 Task: Set up an automation rule in Jira to send email reminders when a task is near its due date.
Action: Mouse moved to (593, 164)
Screenshot: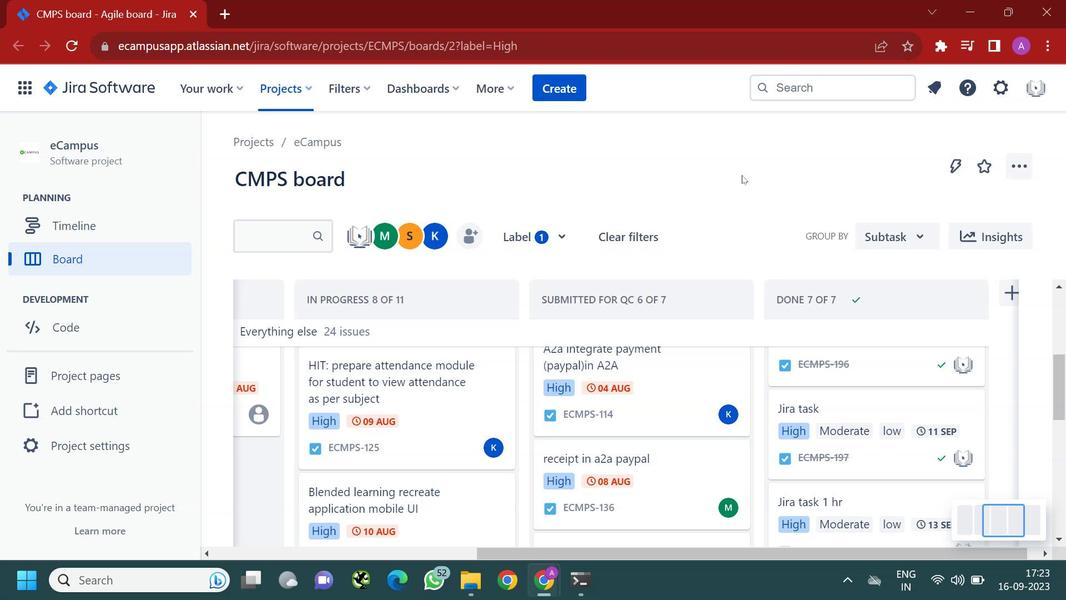 
Action: Mouse pressed left at (593, 164)
Screenshot: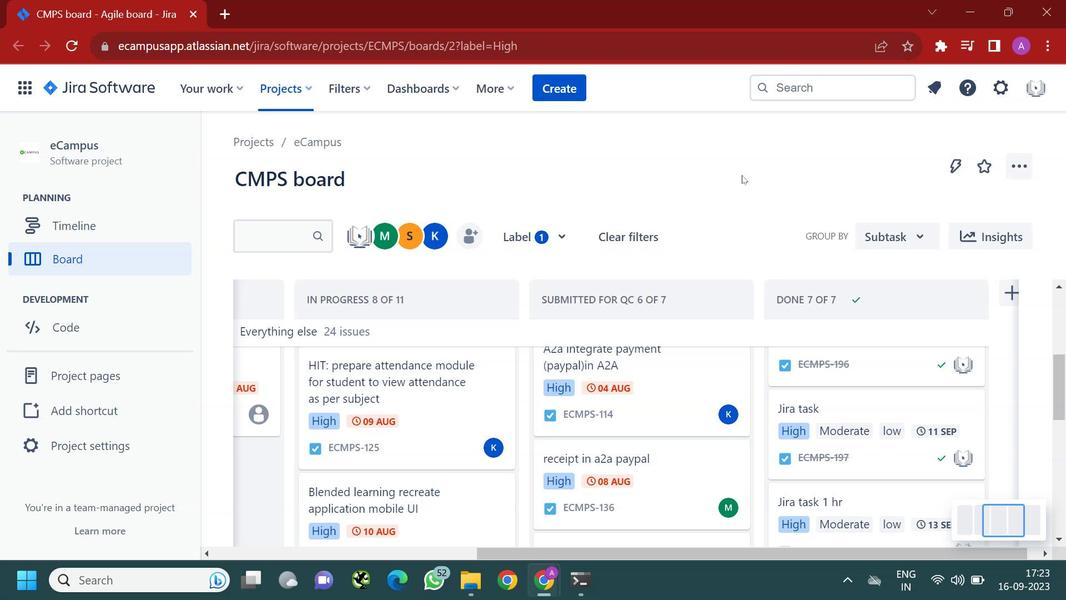 
Action: Mouse moved to (871, 53)
Screenshot: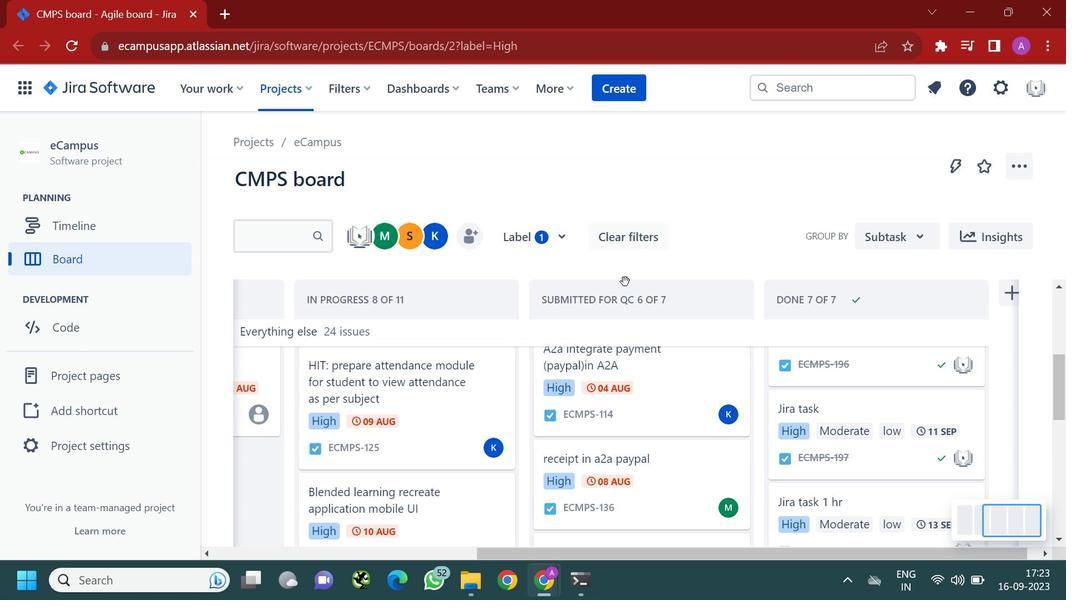 
Action: Mouse pressed left at (871, 53)
Screenshot: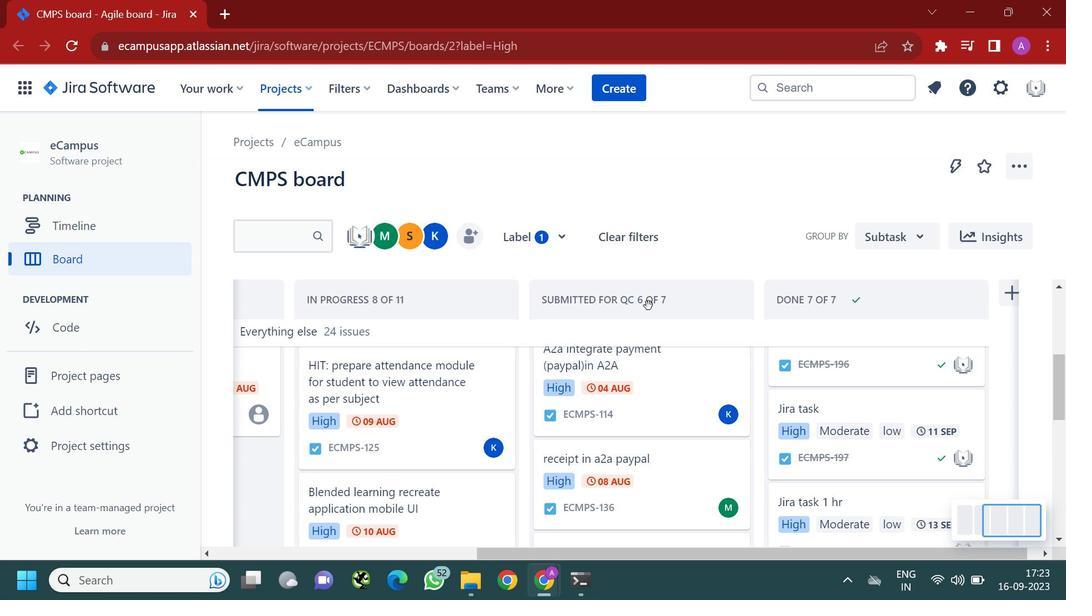 
Action: Mouse moved to (697, 169)
Screenshot: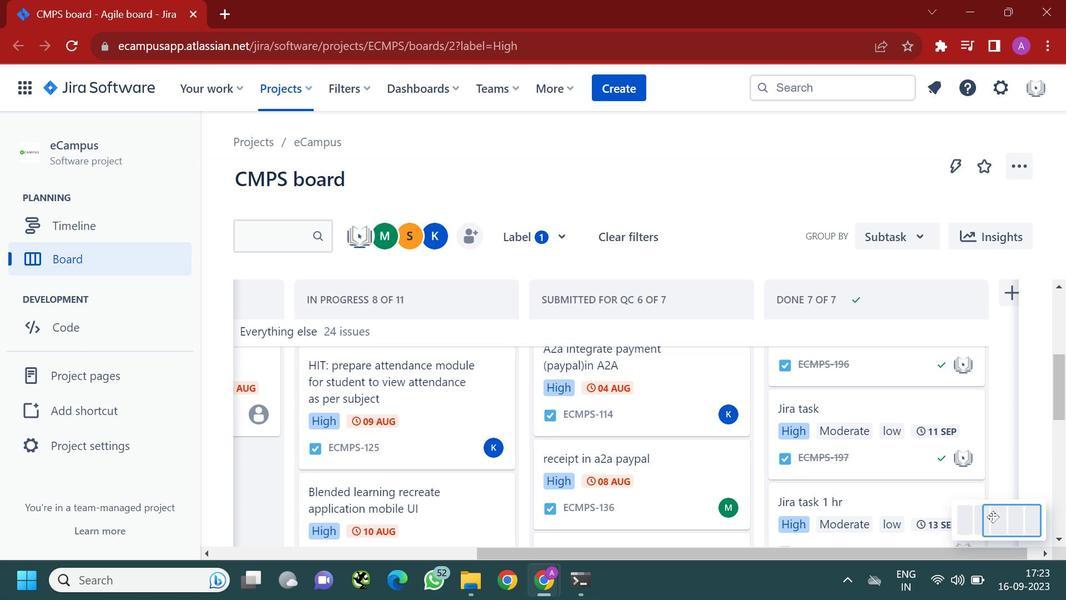 
Action: Mouse pressed left at (697, 169)
Screenshot: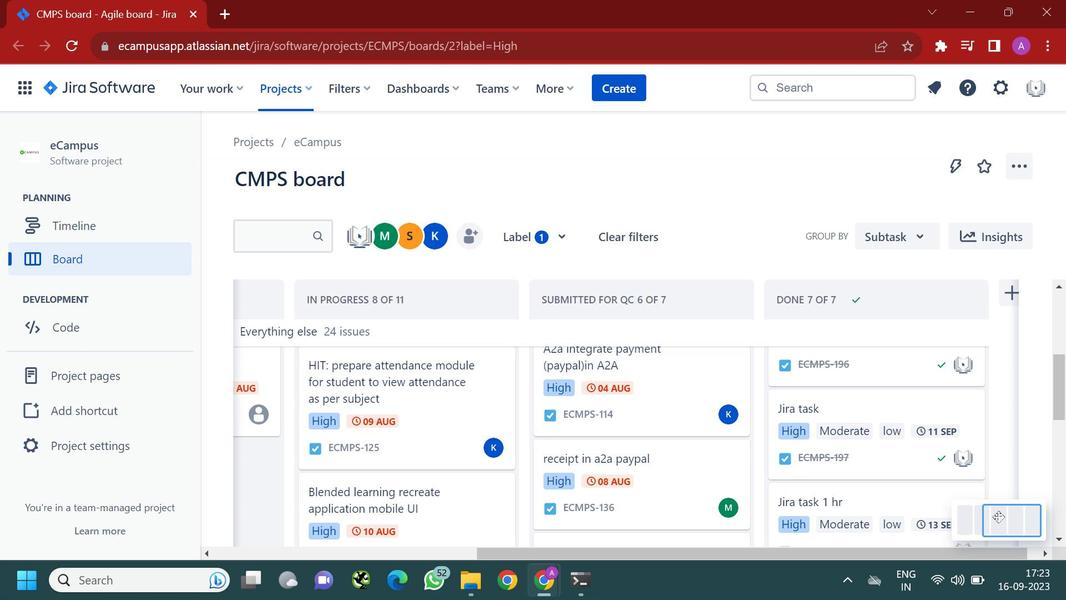 
Action: Mouse moved to (1003, 514)
Screenshot: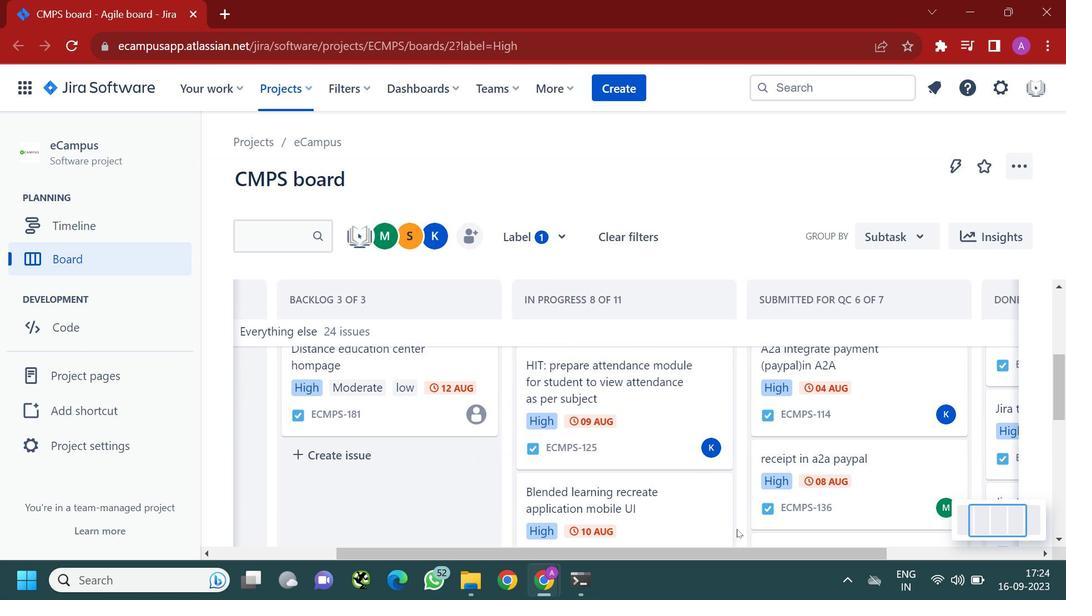 
Action: Mouse pressed left at (1003, 514)
Screenshot: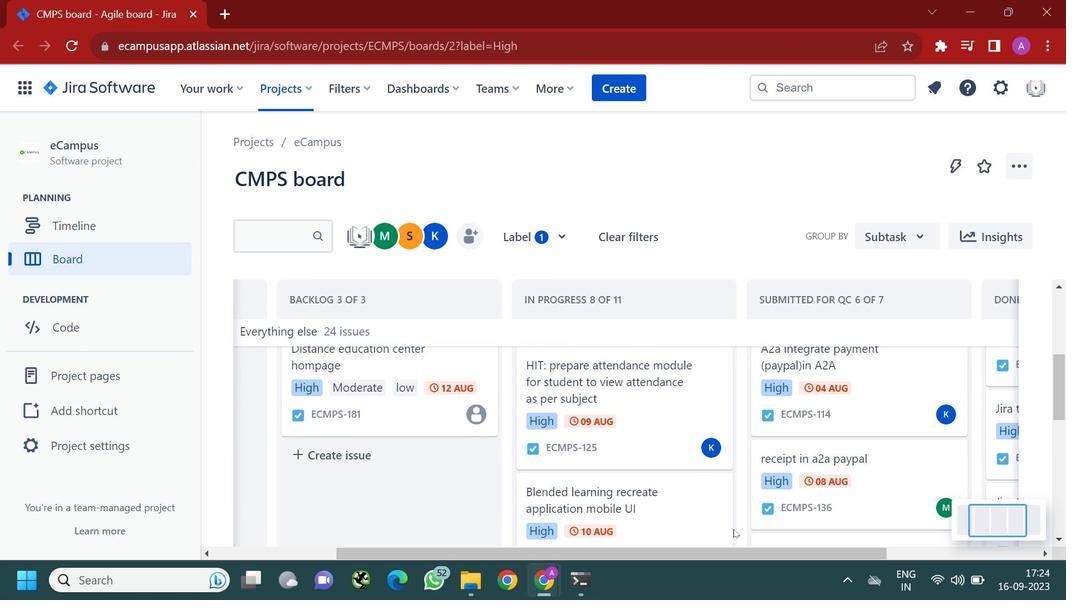 
Action: Mouse moved to (713, 549)
Screenshot: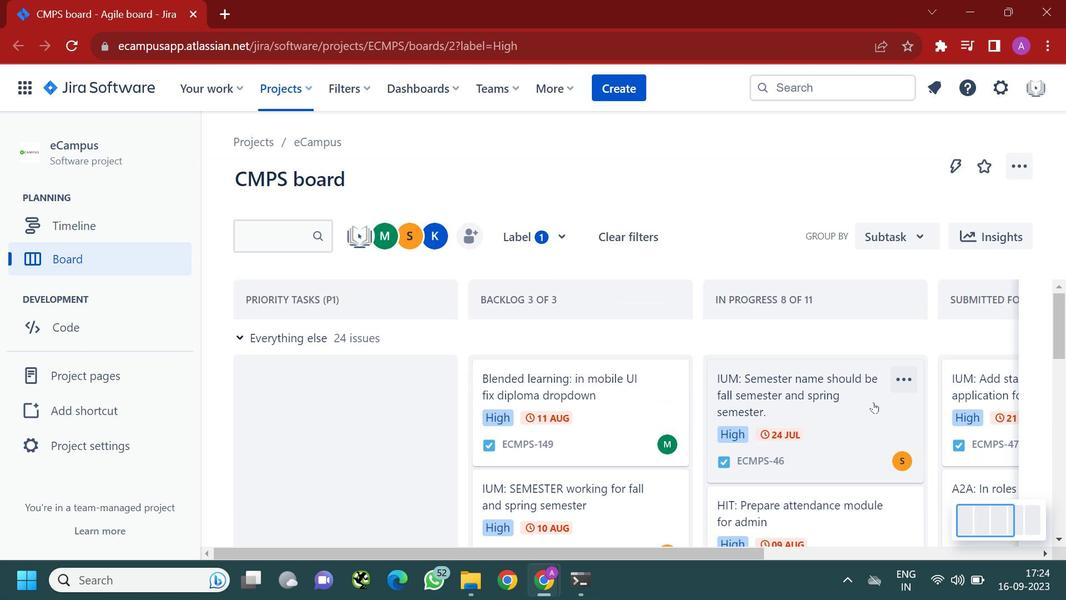 
Action: Mouse pressed left at (713, 549)
Screenshot: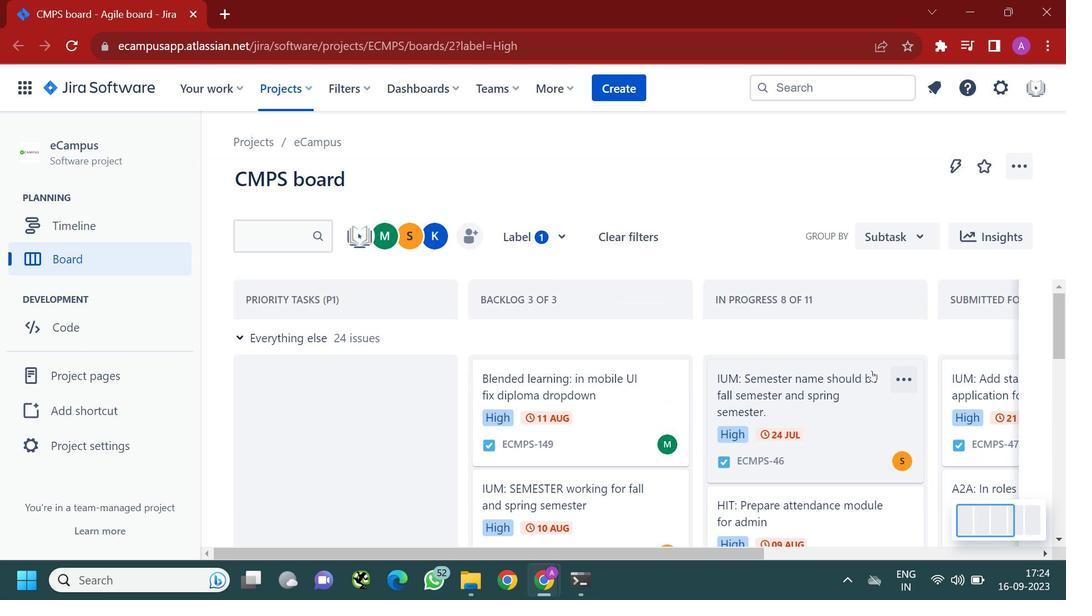 
Action: Mouse moved to (868, 446)
Screenshot: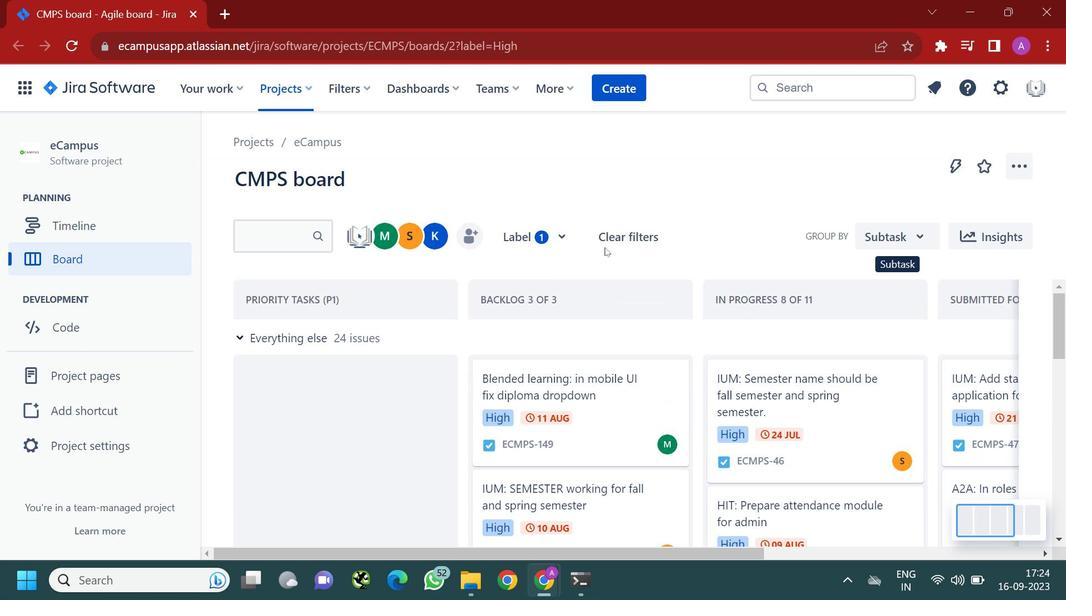 
Action: Mouse scrolled (868, 446) with delta (0, 0)
Screenshot: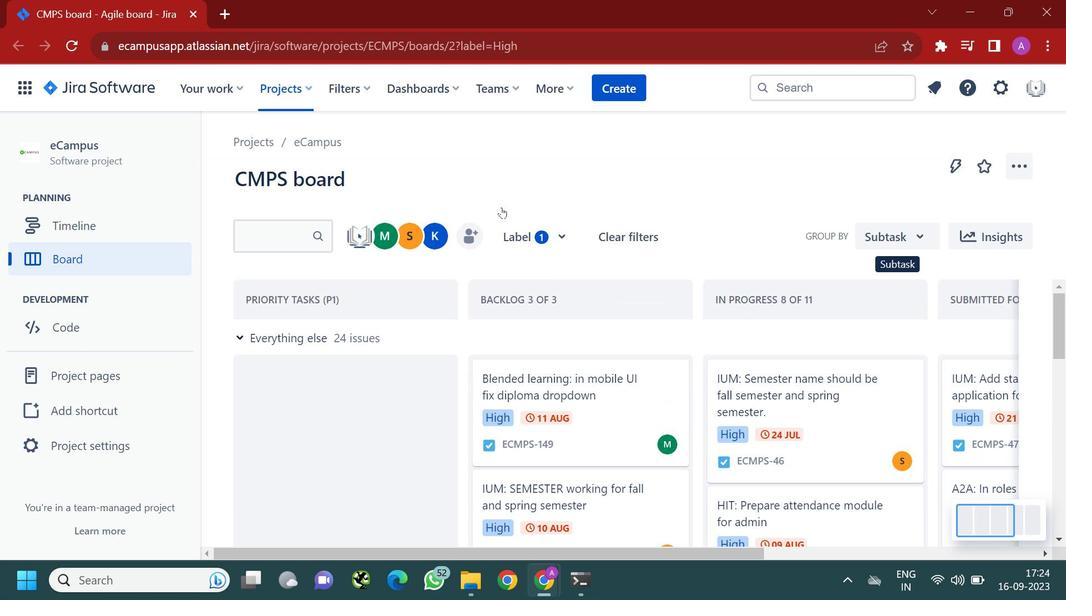 
Action: Mouse scrolled (868, 446) with delta (0, 0)
Screenshot: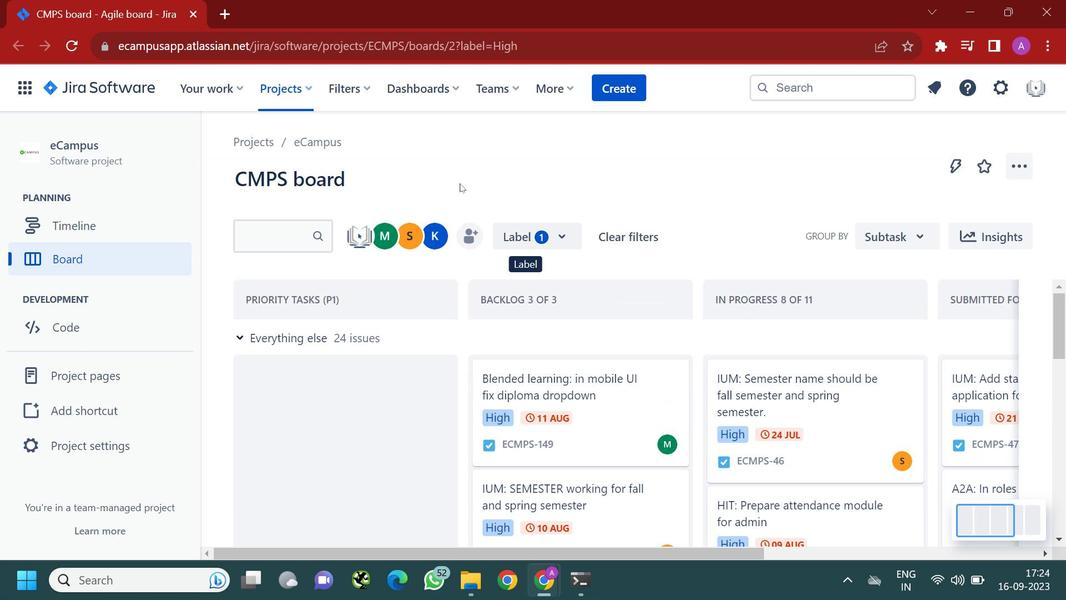 
Action: Mouse scrolled (868, 446) with delta (0, 0)
Screenshot: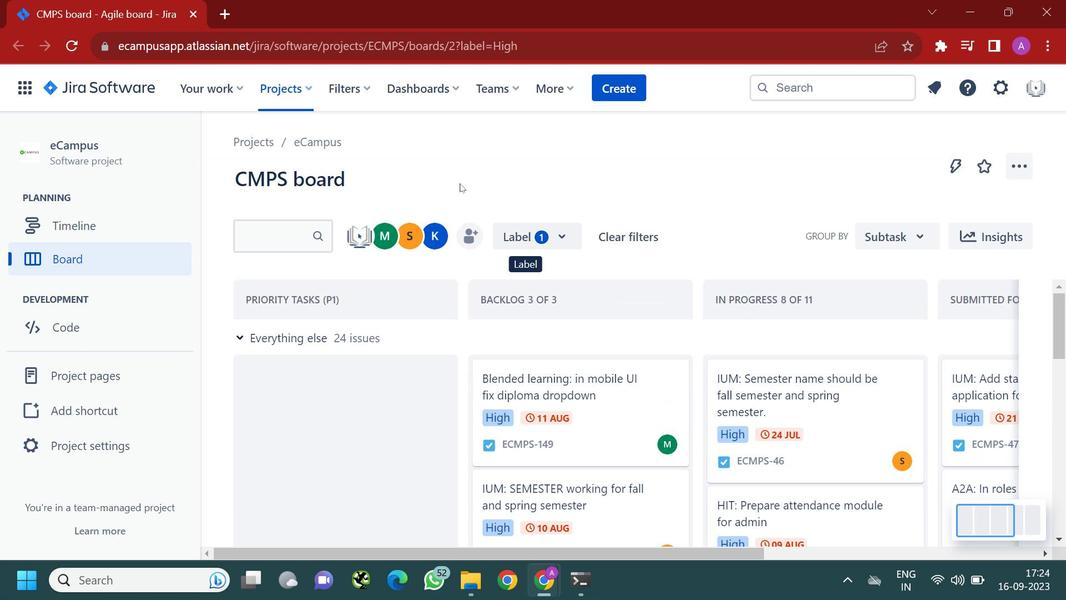 
Action: Mouse moved to (874, 393)
Screenshot: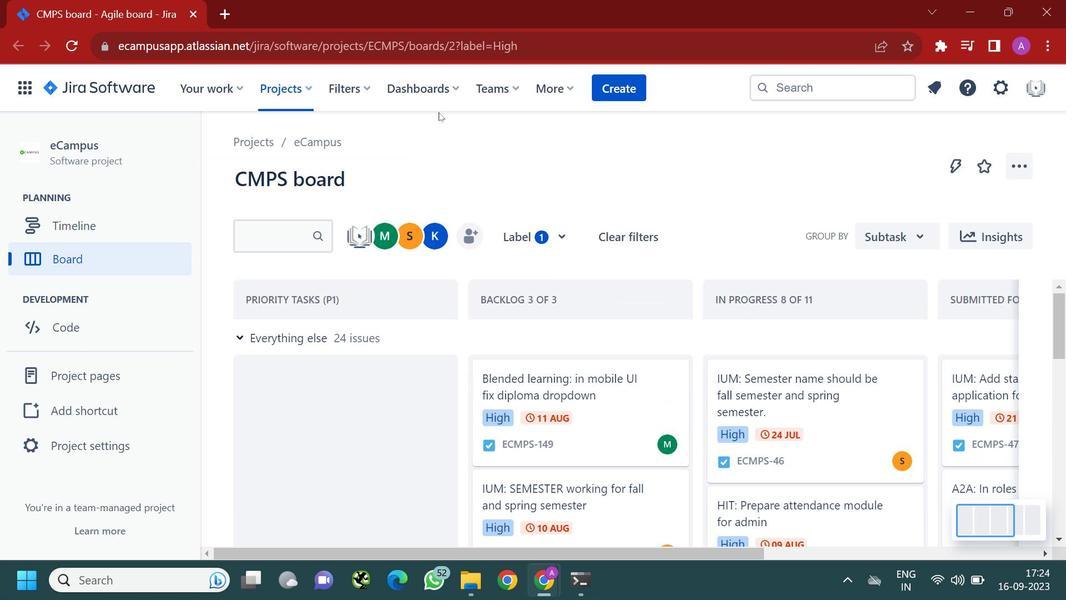 
Action: Mouse scrolled (874, 394) with delta (0, 0)
Screenshot: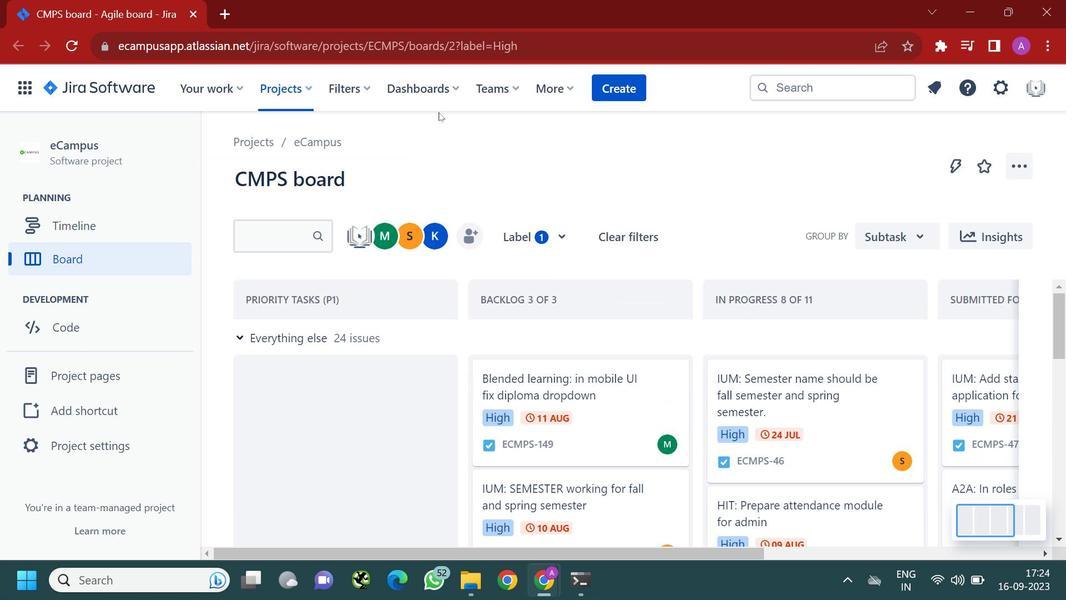 
Action: Mouse moved to (872, 386)
Screenshot: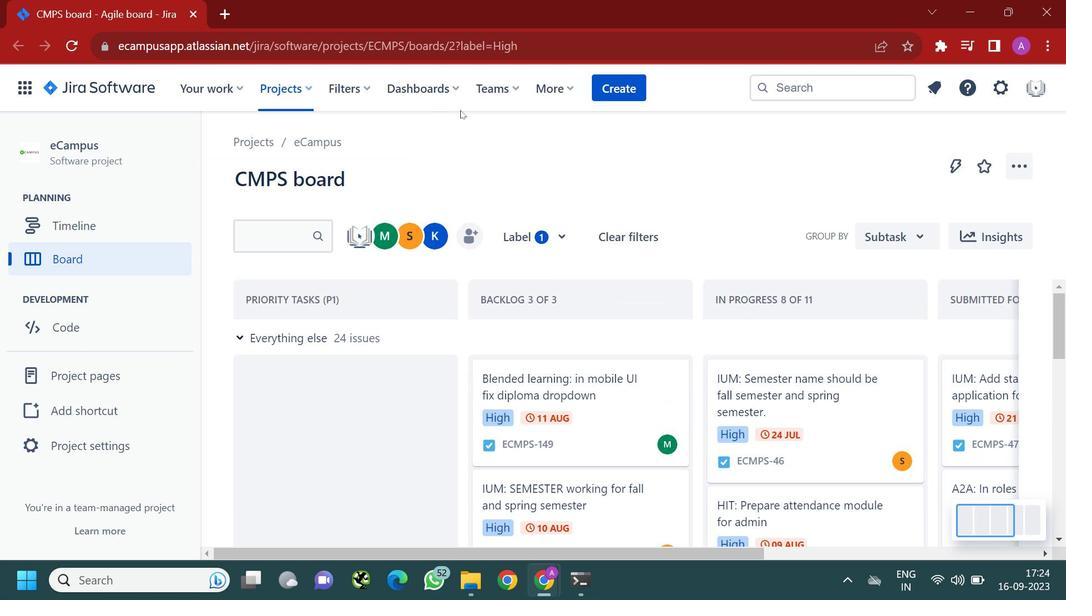 
Action: Mouse scrolled (872, 387) with delta (0, 0)
Screenshot: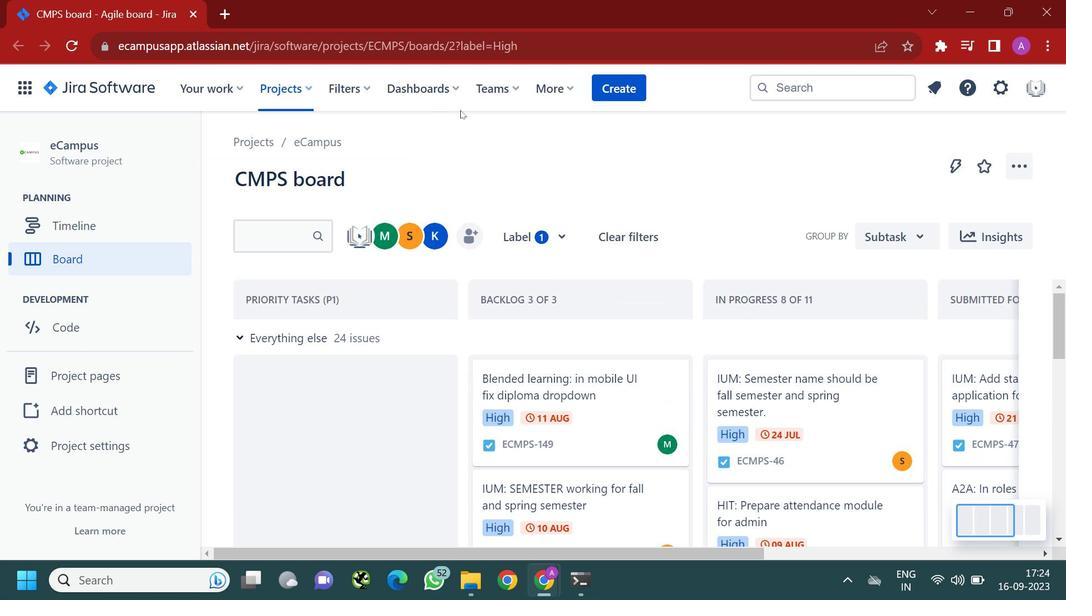 
Action: Mouse moved to (626, 89)
Screenshot: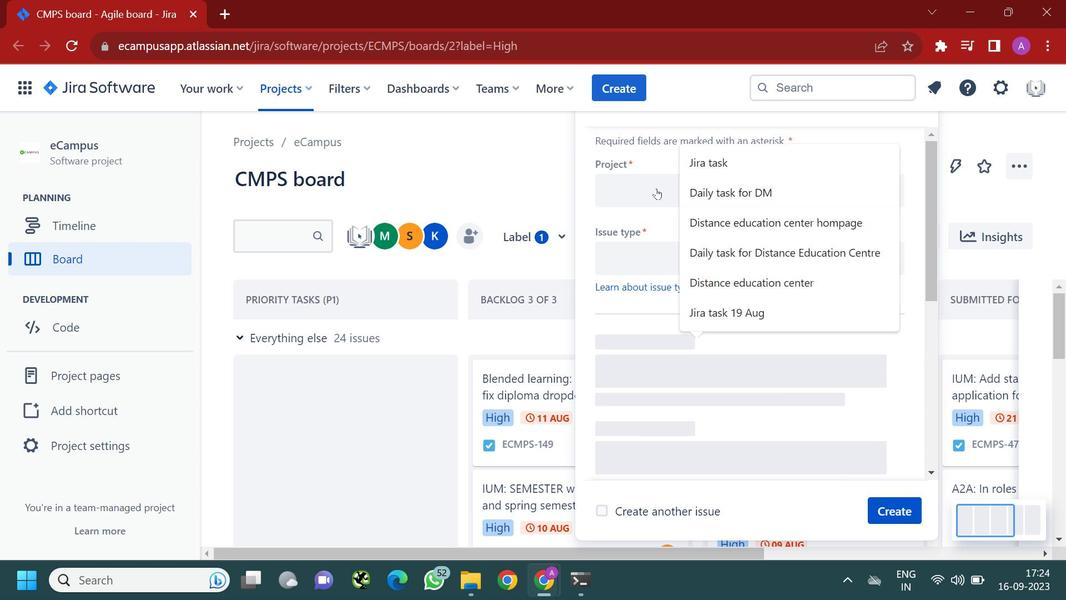 
Action: Mouse pressed left at (626, 89)
Screenshot: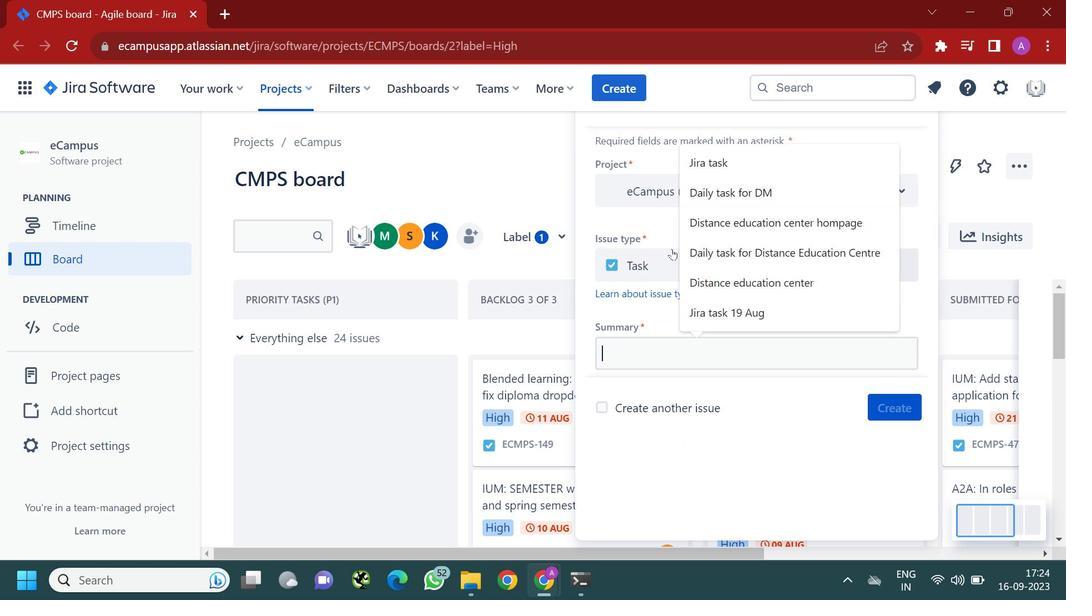 
Action: Mouse moved to (715, 168)
Screenshot: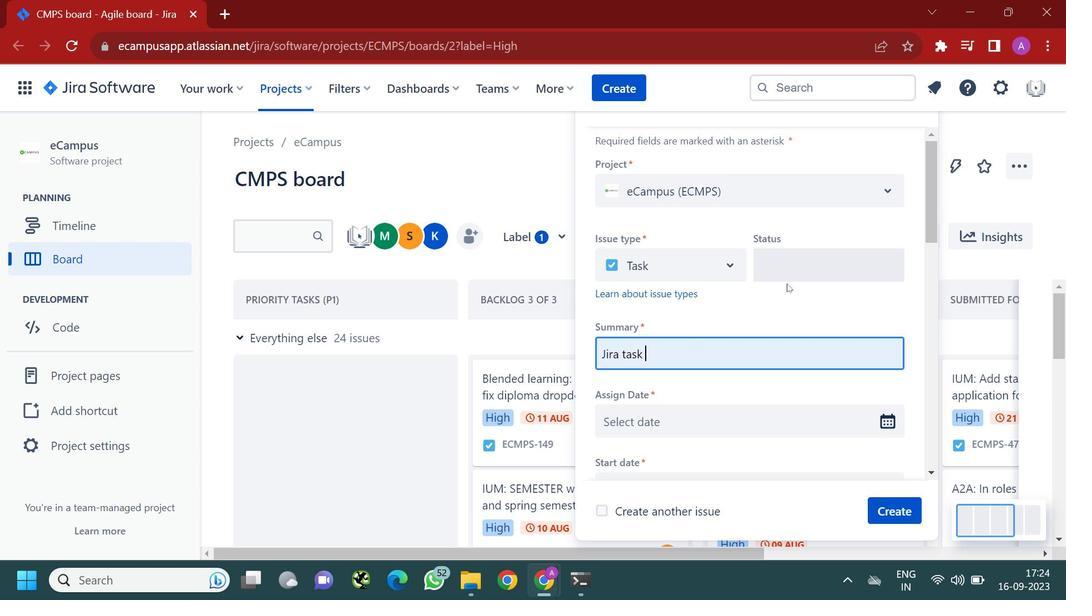 
Action: Mouse pressed left at (715, 168)
Screenshot: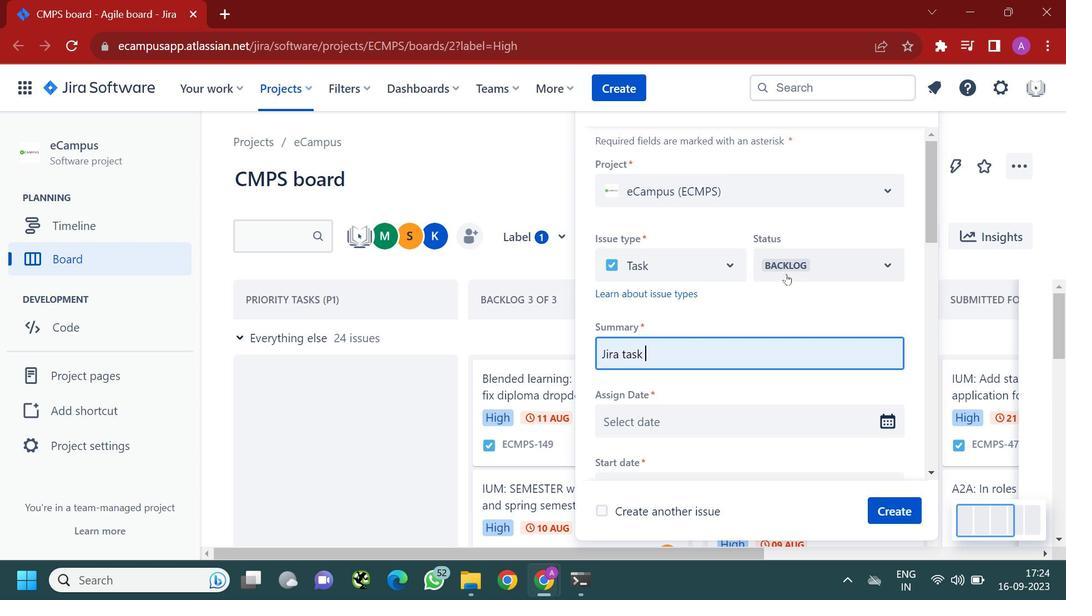 
Action: Mouse moved to (781, 266)
Screenshot: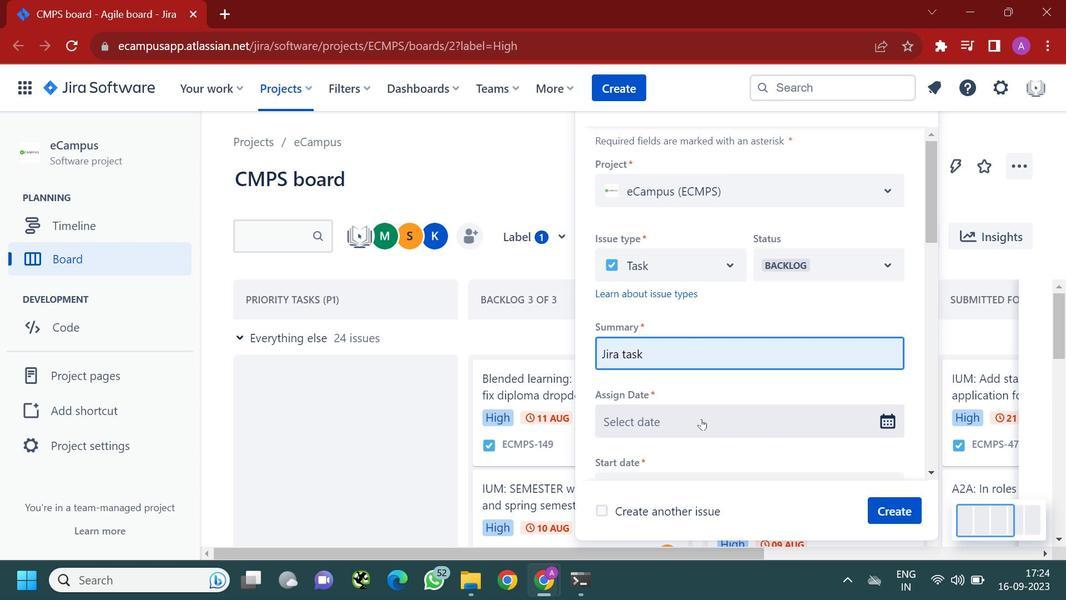 
Action: Mouse scrolled (781, 266) with delta (0, 0)
Screenshot: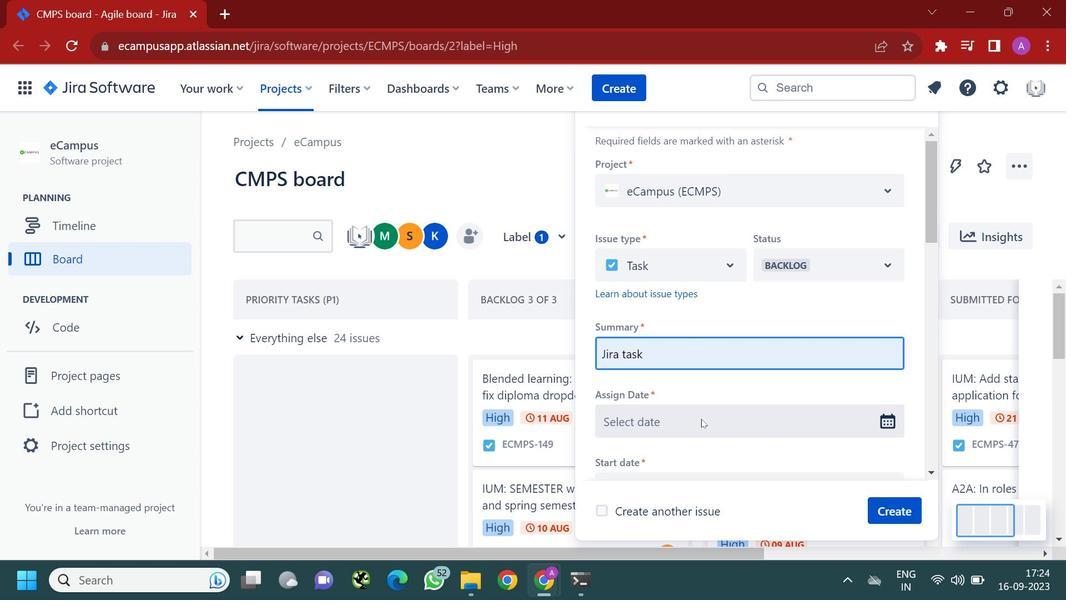 
Action: Mouse scrolled (781, 266) with delta (0, 0)
Screenshot: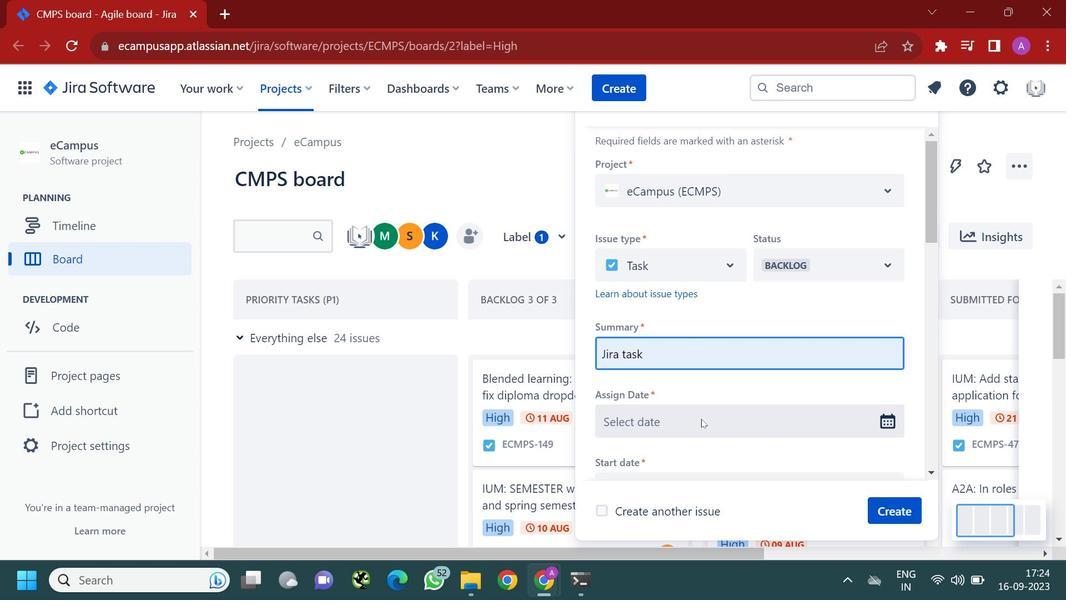 
Action: Mouse moved to (701, 418)
Screenshot: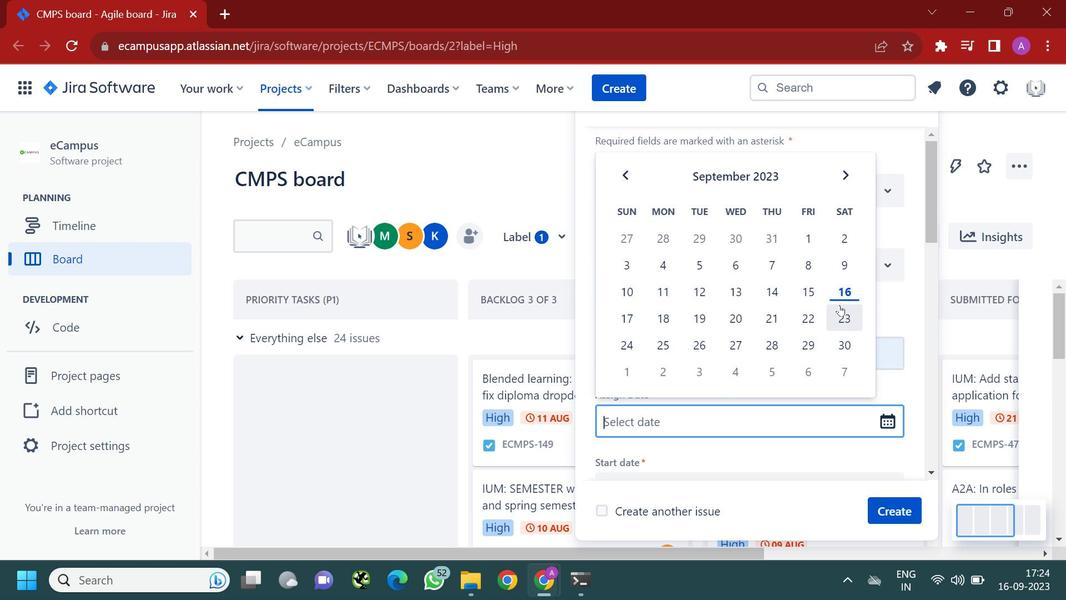 
Action: Mouse pressed left at (701, 418)
Screenshot: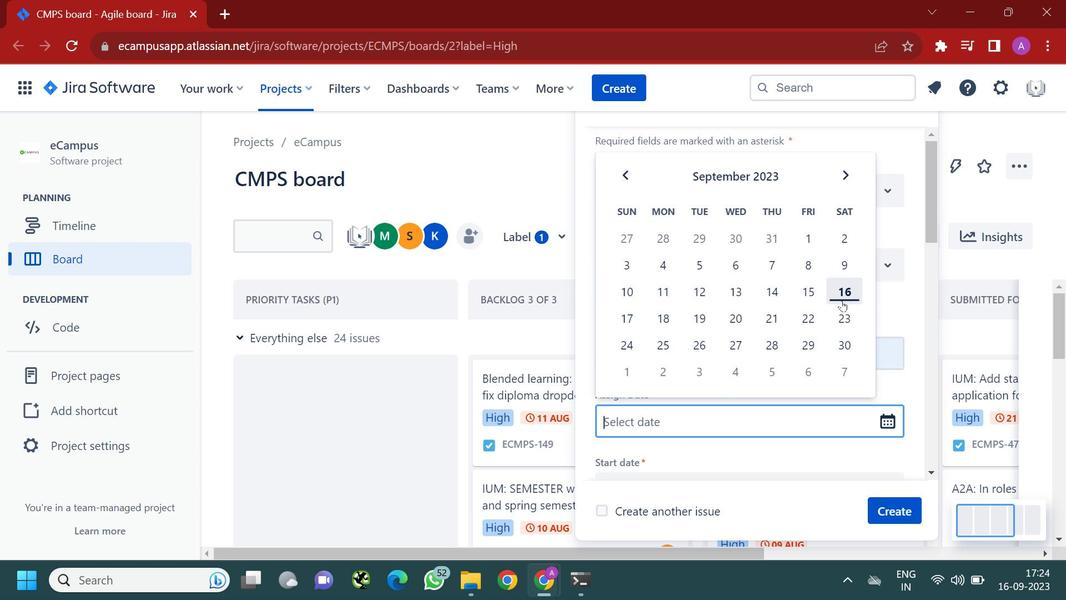 
Action: Mouse moved to (844, 298)
Screenshot: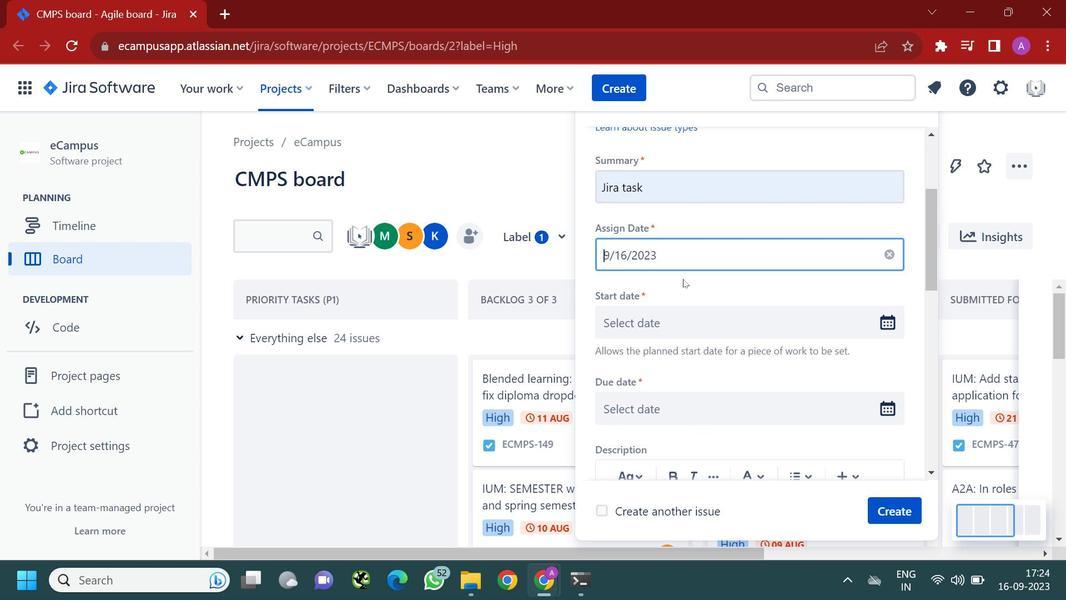 
Action: Mouse pressed left at (844, 298)
Screenshot: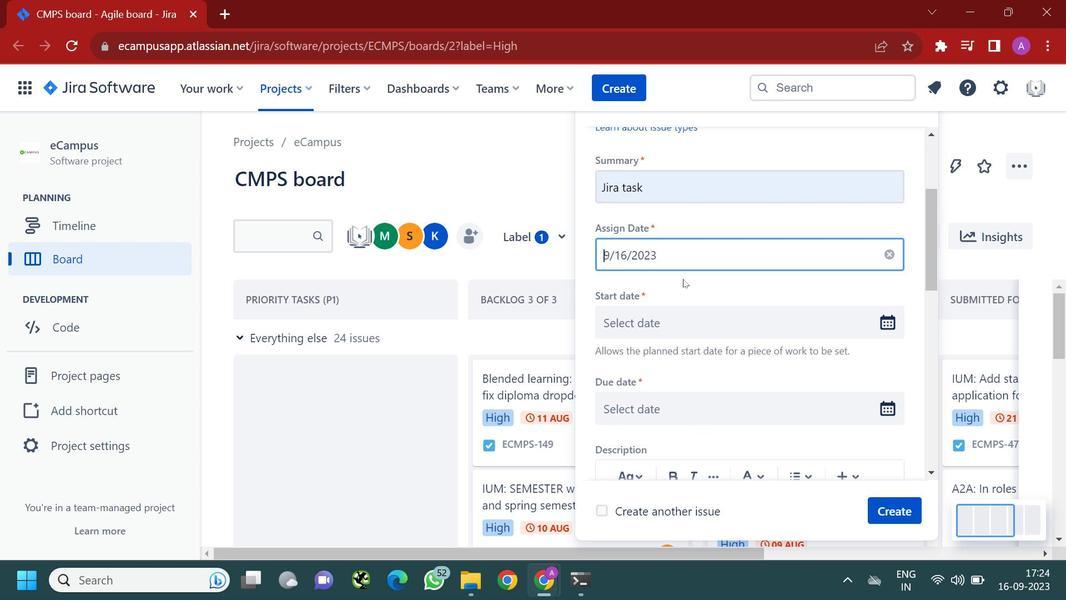
Action: Mouse moved to (683, 279)
Screenshot: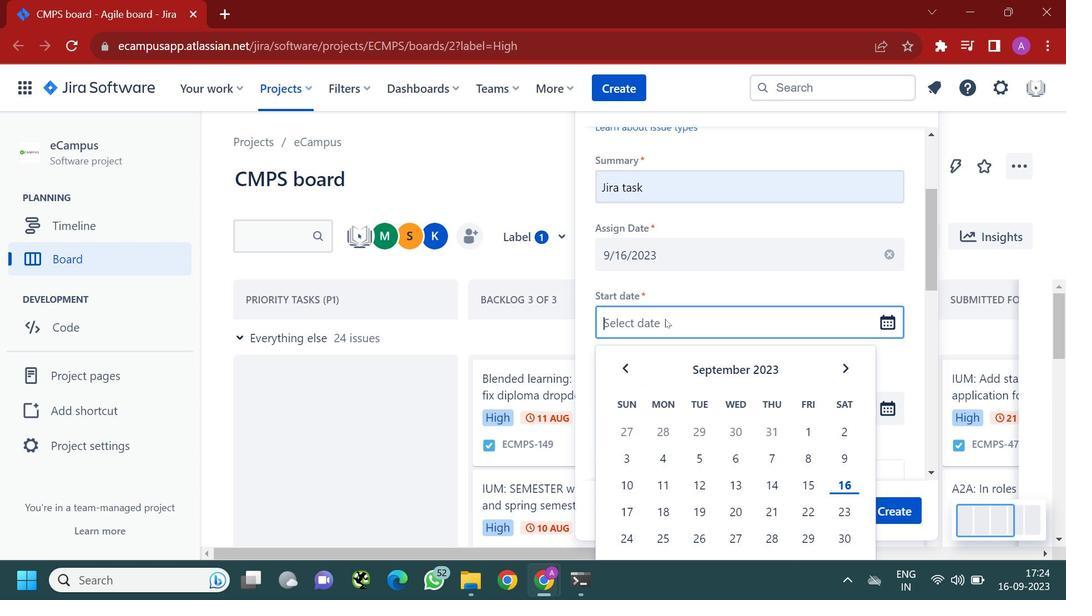 
Action: Mouse scrolled (683, 278) with delta (0, 0)
Screenshot: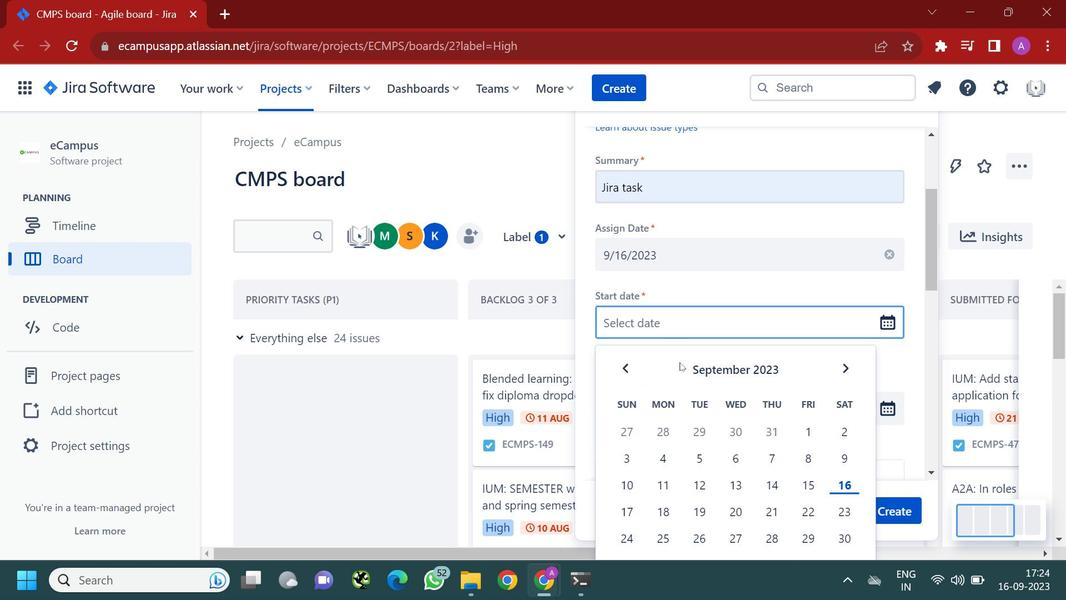 
Action: Mouse scrolled (683, 278) with delta (0, 0)
Screenshot: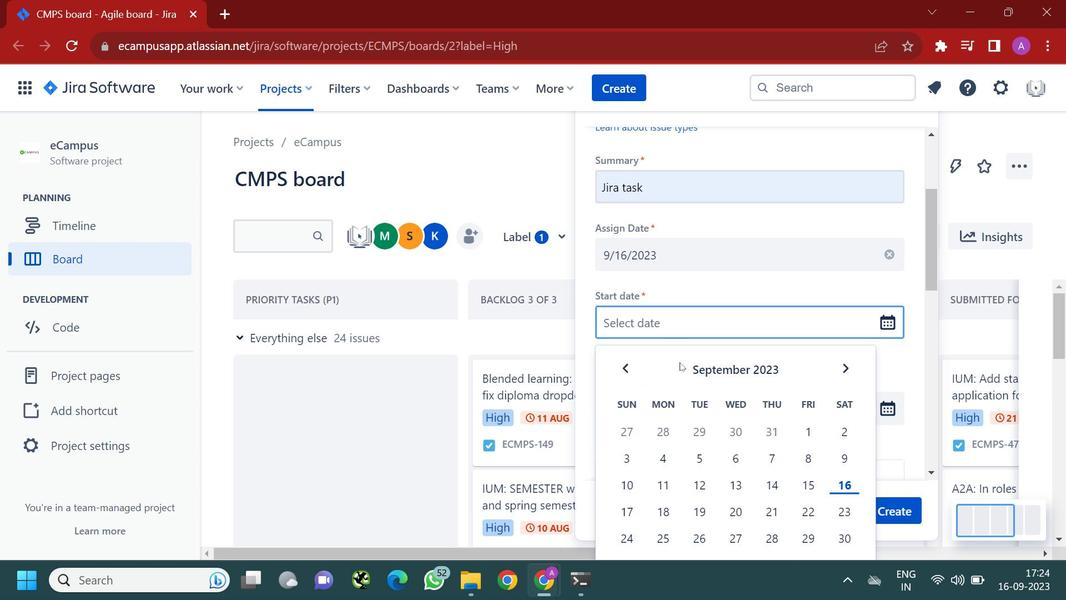 
Action: Mouse moved to (666, 318)
Screenshot: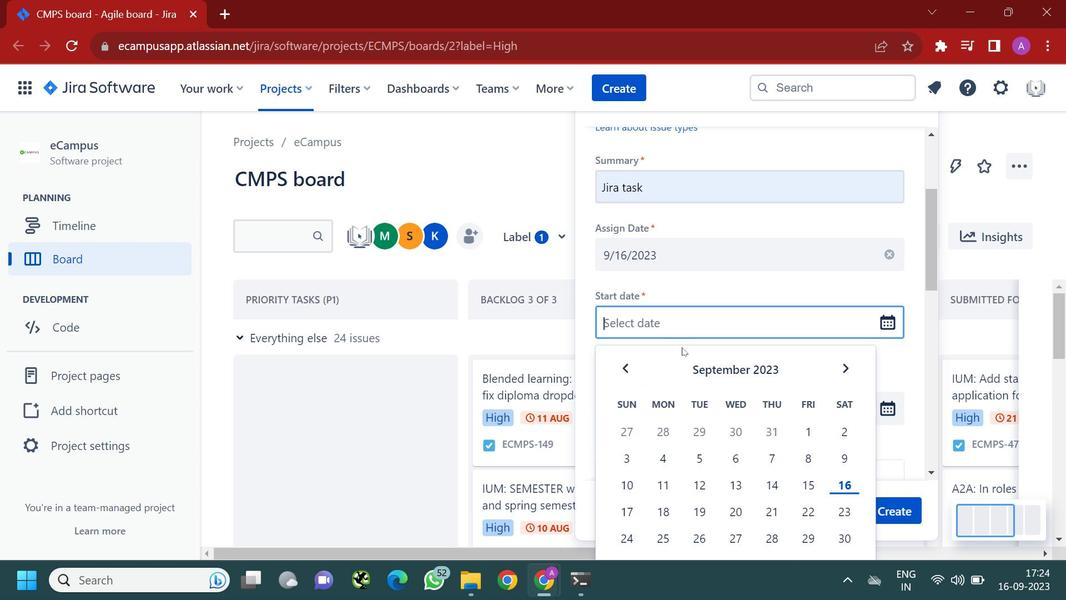 
Action: Mouse pressed left at (666, 318)
Screenshot: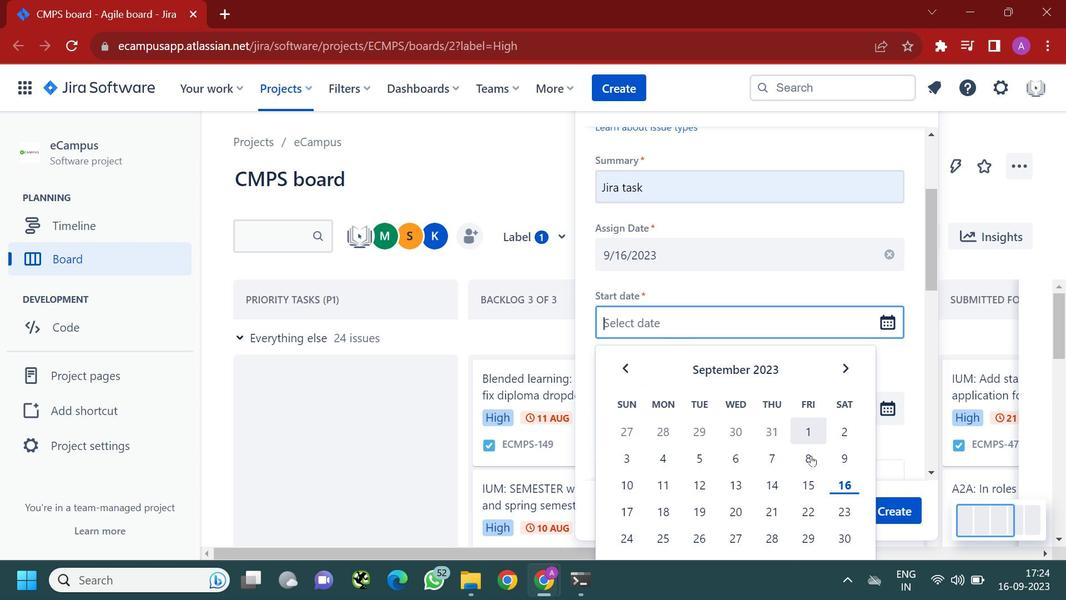 
Action: Mouse moved to (845, 486)
Screenshot: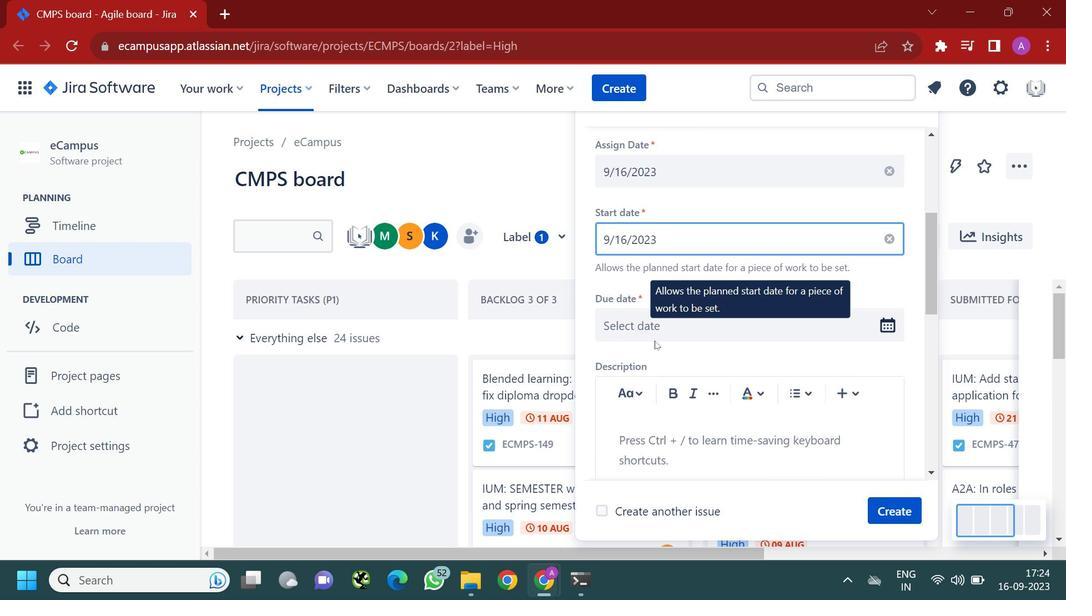 
Action: Mouse pressed left at (845, 486)
Screenshot: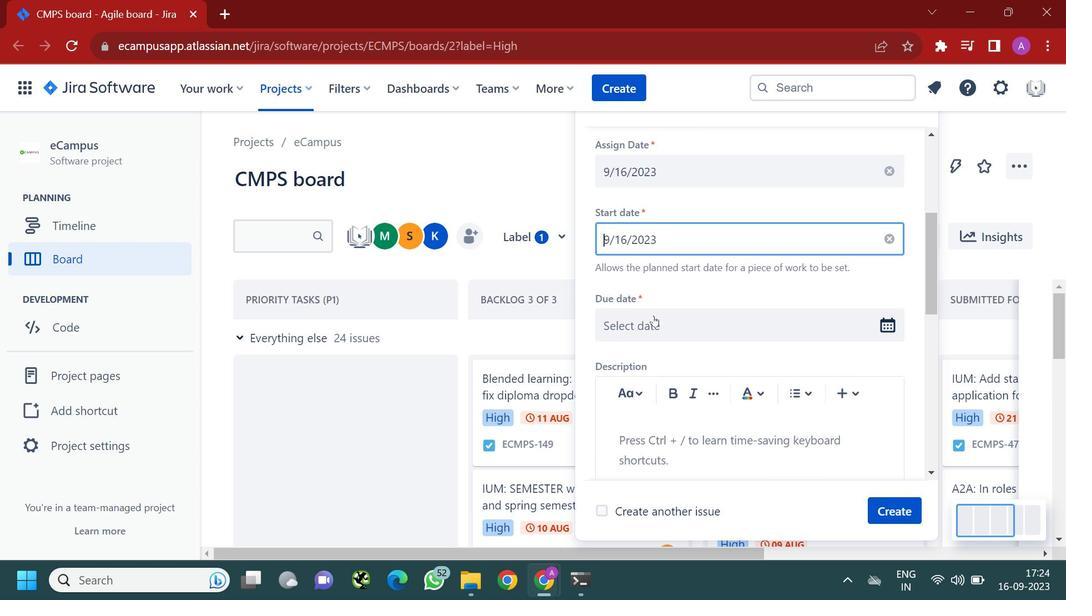 
Action: Mouse moved to (654, 362)
Screenshot: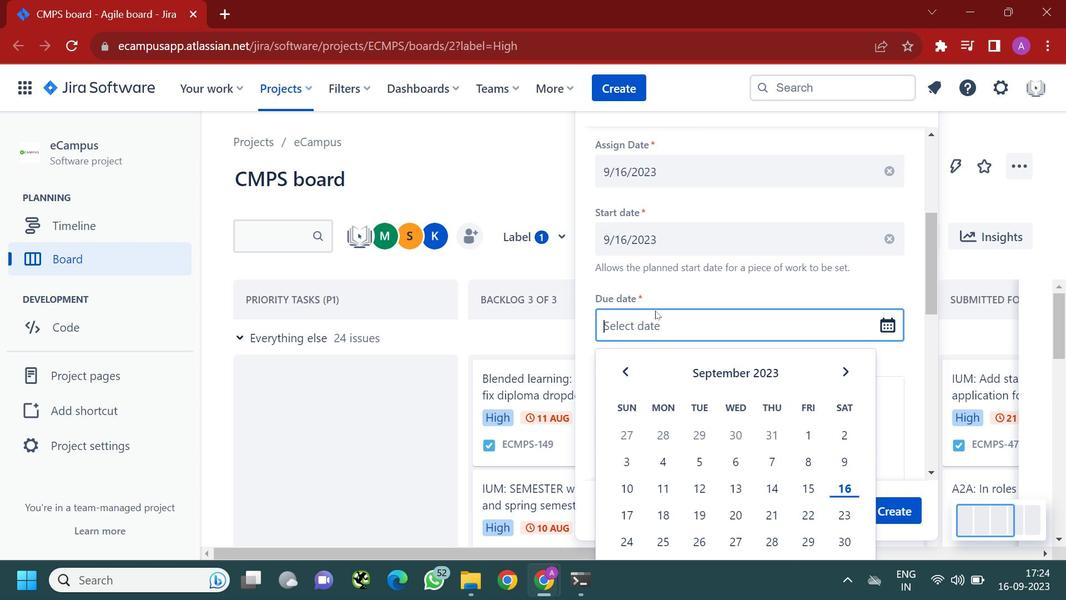 
Action: Mouse scrolled (654, 362) with delta (0, 0)
Screenshot: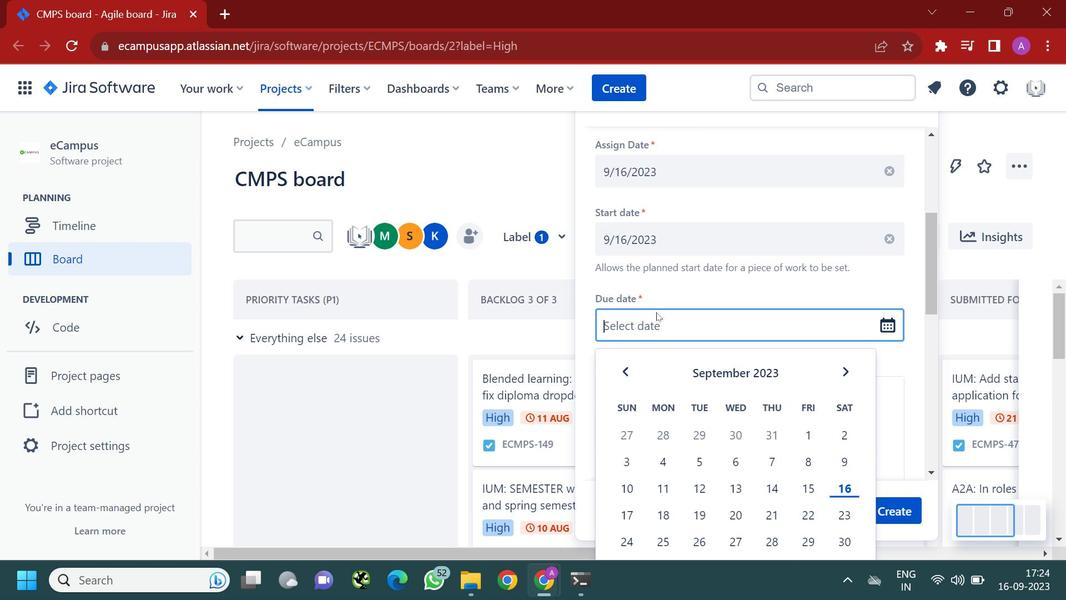 
Action: Mouse moved to (655, 310)
Screenshot: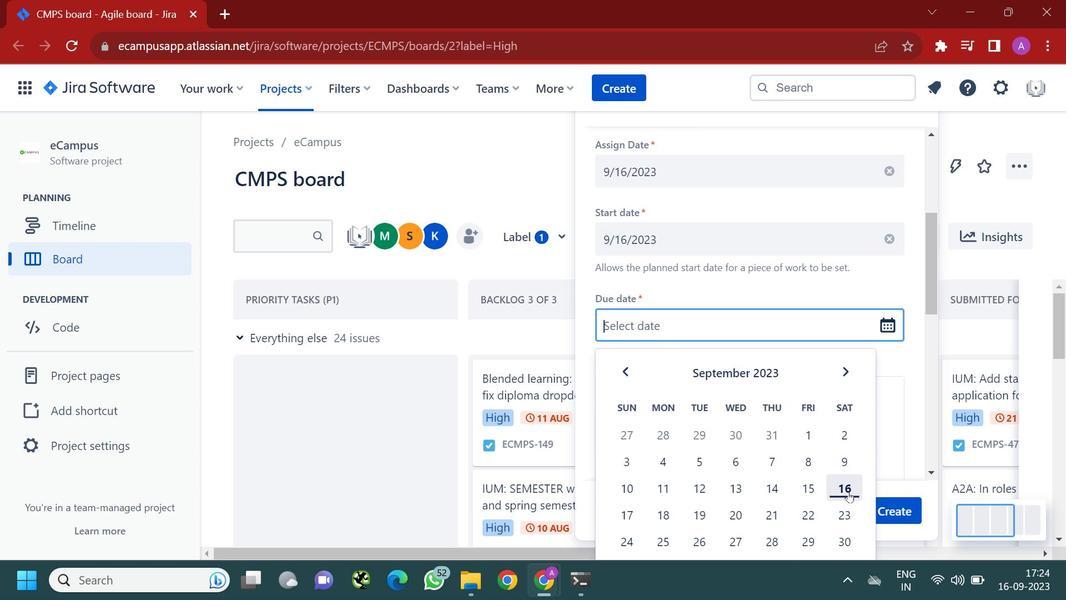 
Action: Mouse pressed left at (655, 310)
Screenshot: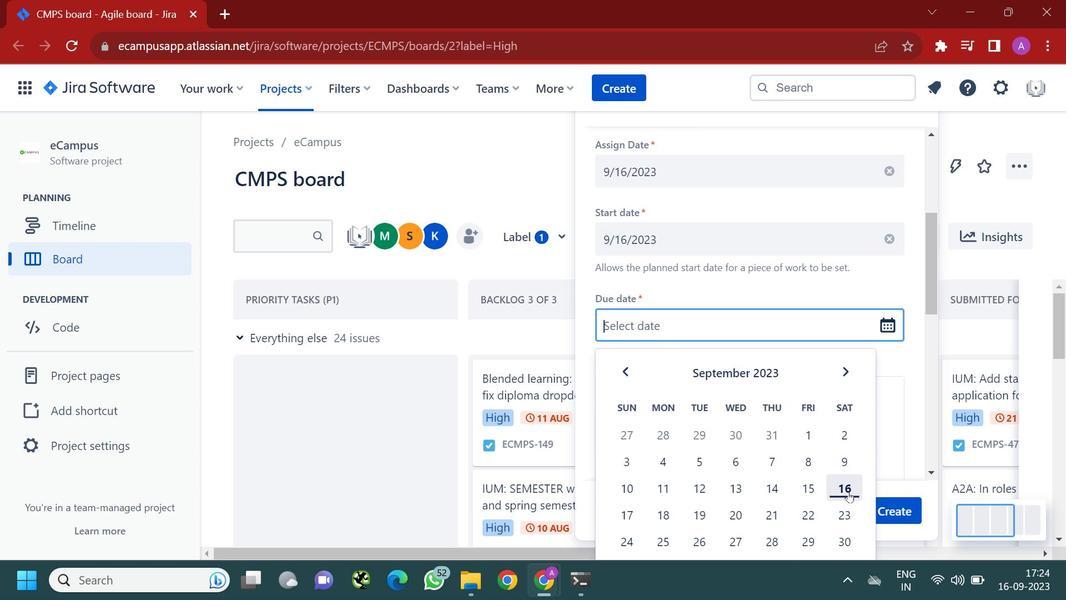 
Action: Mouse moved to (849, 491)
Screenshot: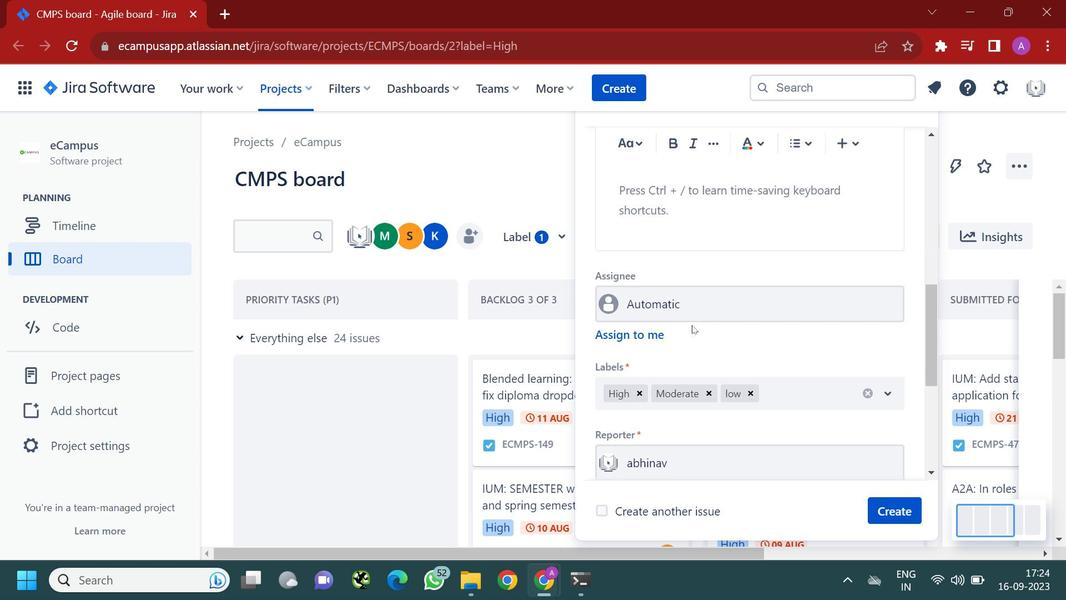 
Action: Mouse pressed left at (849, 491)
Screenshot: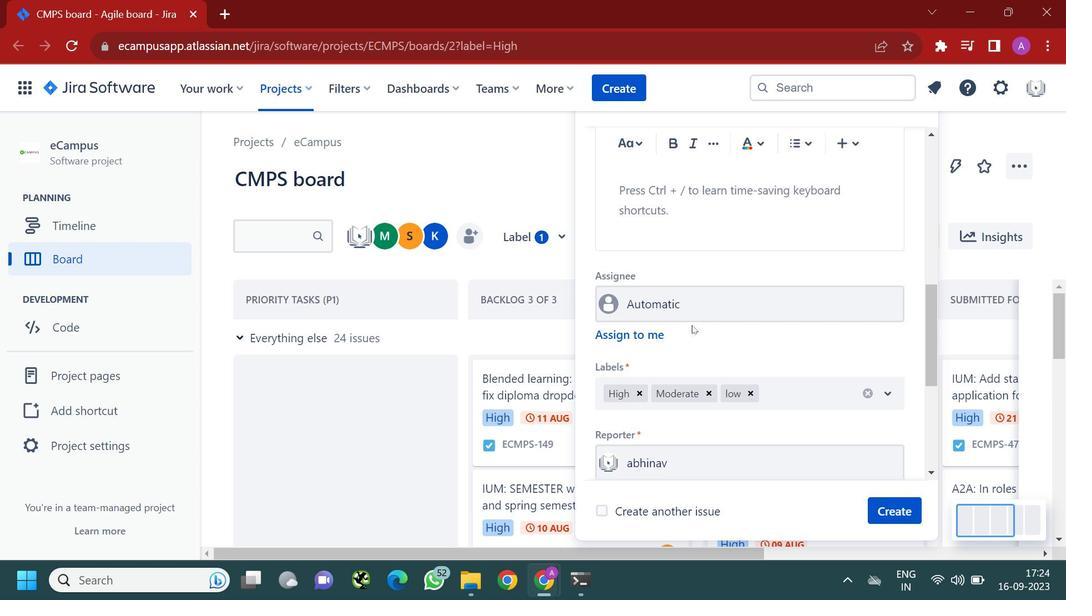 
Action: Mouse moved to (692, 323)
Screenshot: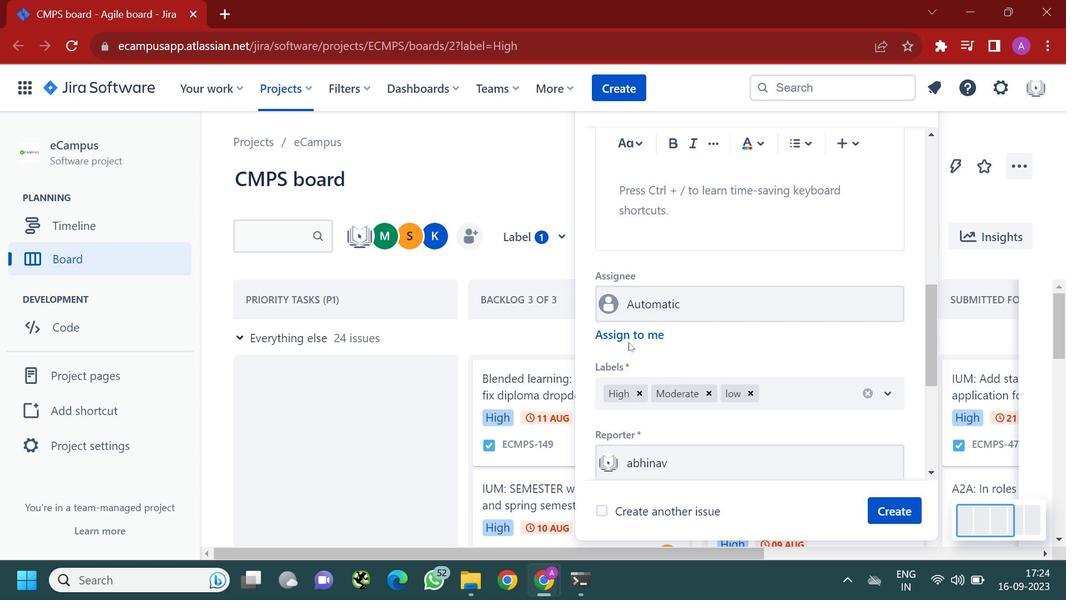 
Action: Mouse scrolled (692, 322) with delta (0, 0)
Screenshot: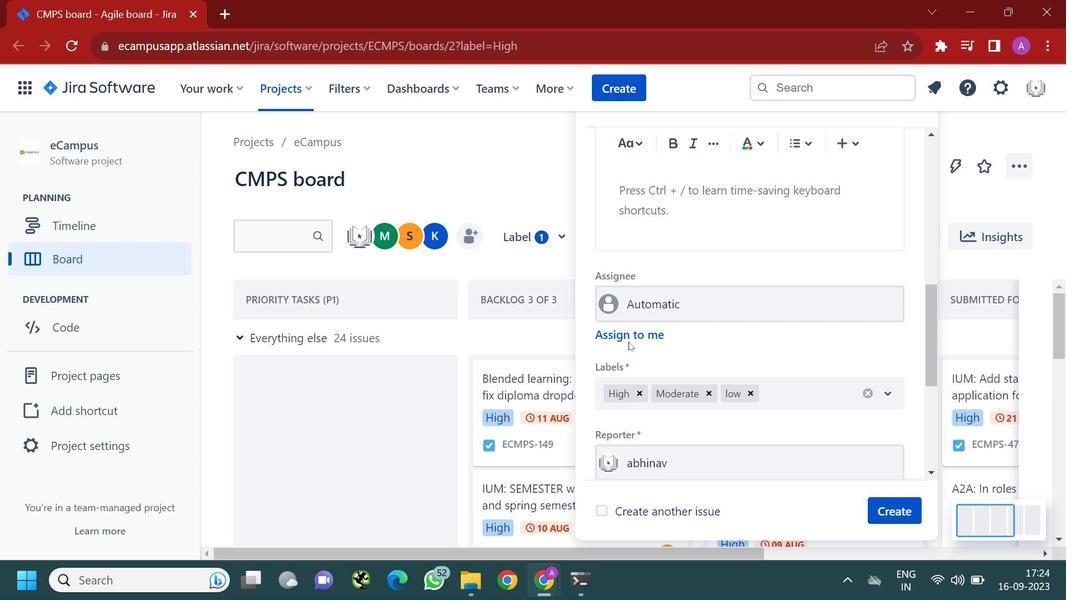 
Action: Mouse scrolled (692, 322) with delta (0, 0)
Screenshot: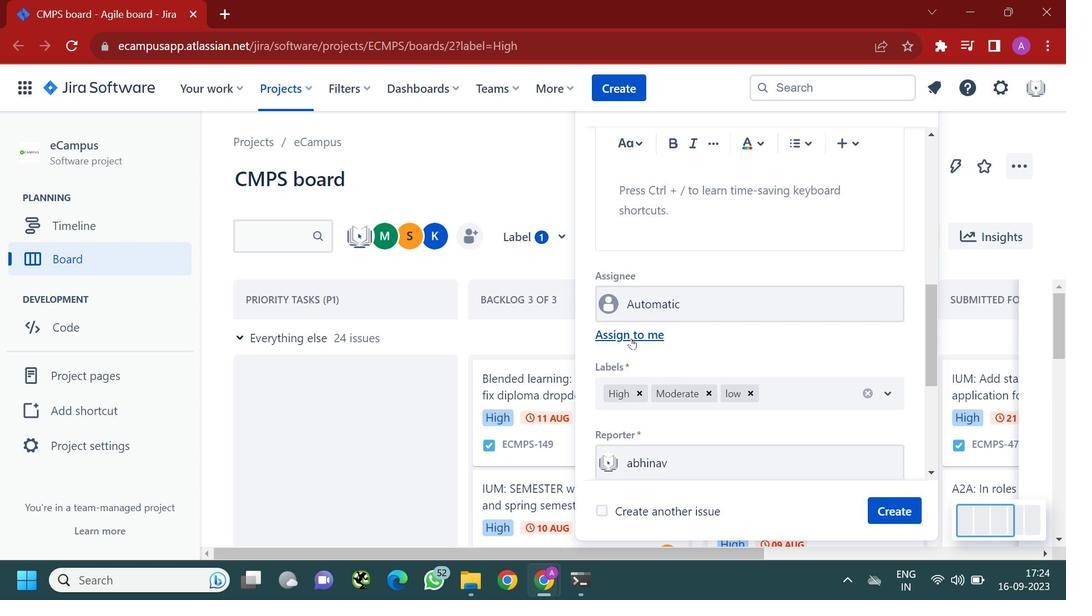 
Action: Mouse scrolled (692, 322) with delta (0, 0)
Screenshot: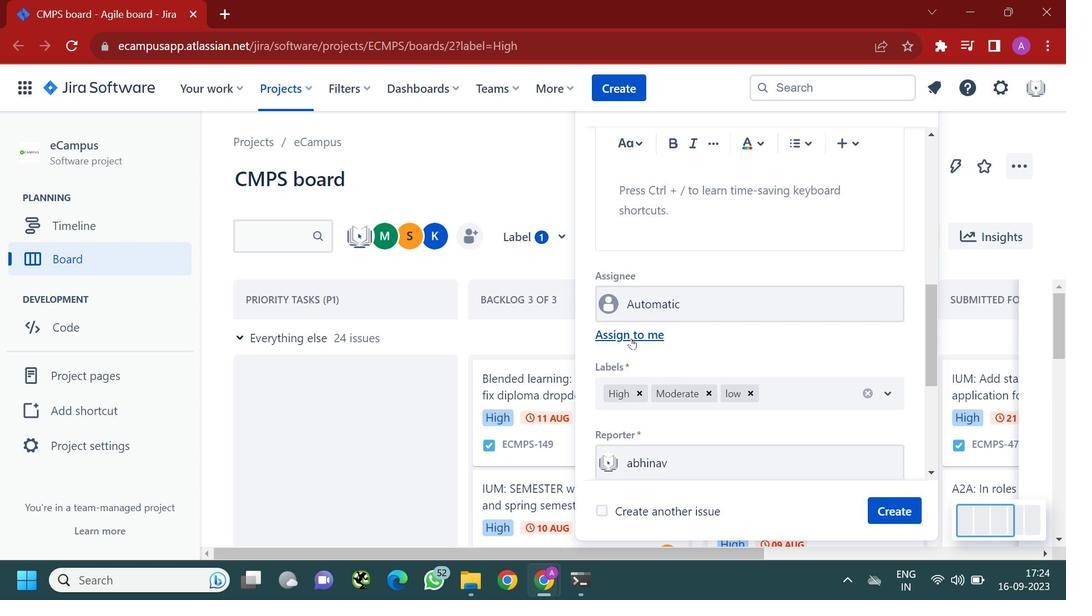 
Action: Mouse moved to (631, 338)
Screenshot: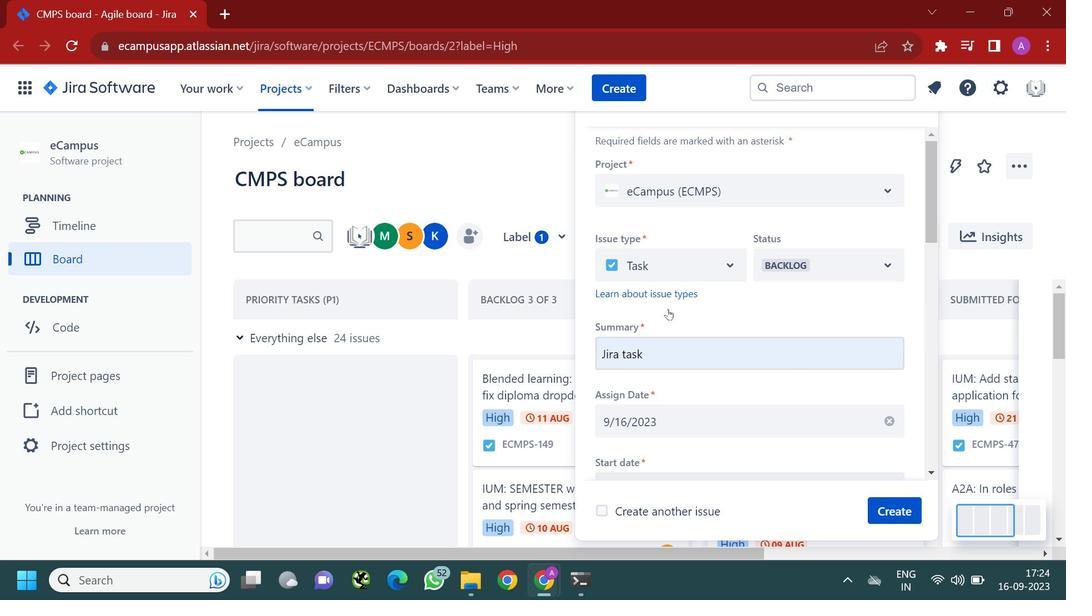 
Action: Mouse pressed left at (631, 338)
Screenshot: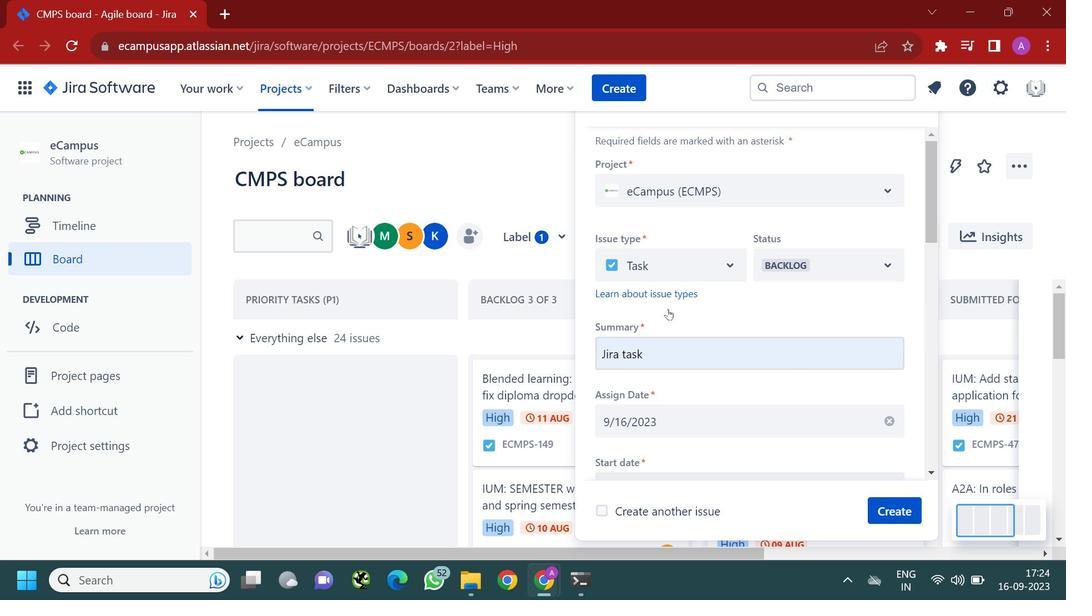 
Action: Mouse moved to (663, 317)
Screenshot: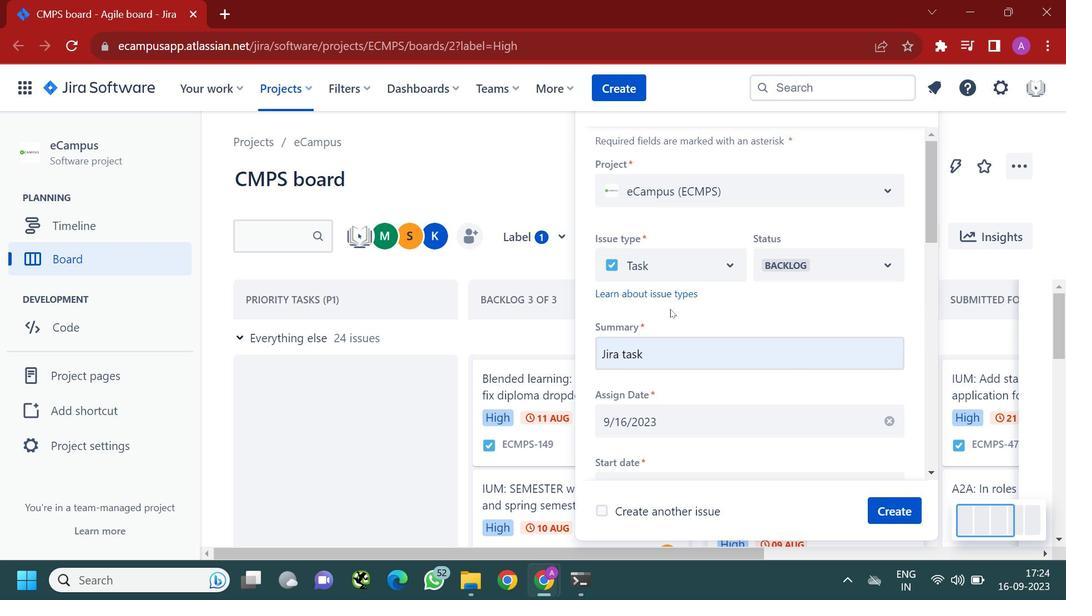
Action: Mouse scrolled (663, 318) with delta (0, 0)
Screenshot: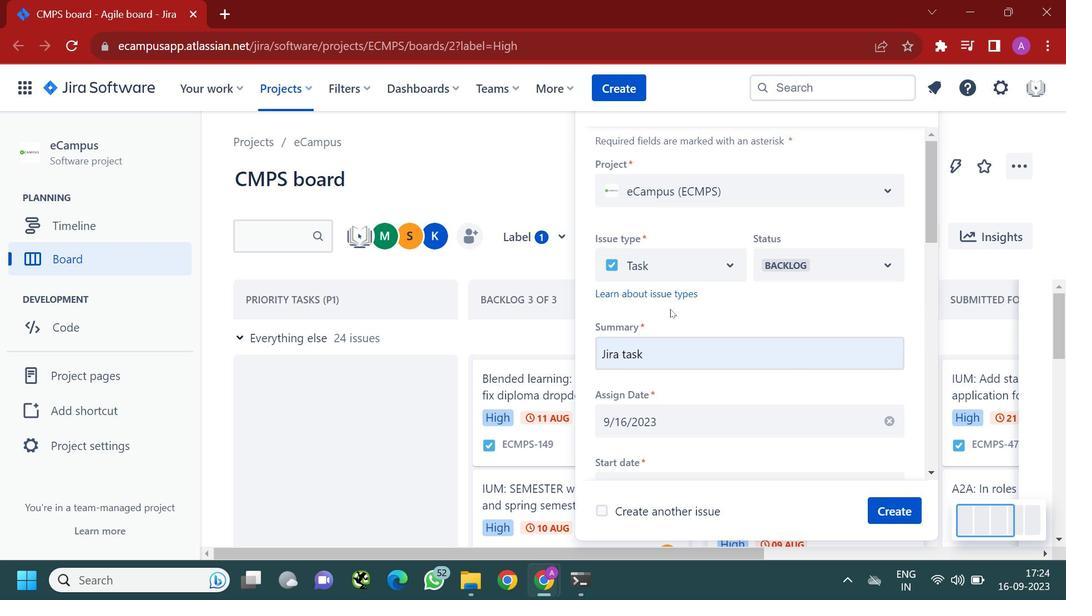 
Action: Mouse moved to (665, 316)
Screenshot: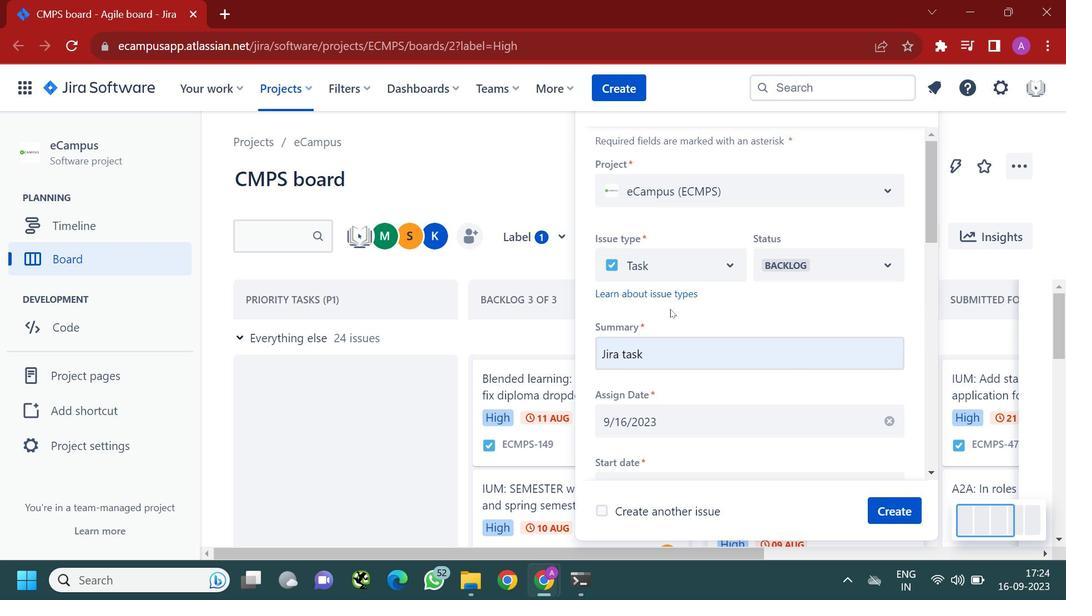 
Action: Mouse scrolled (665, 316) with delta (0, 0)
Screenshot: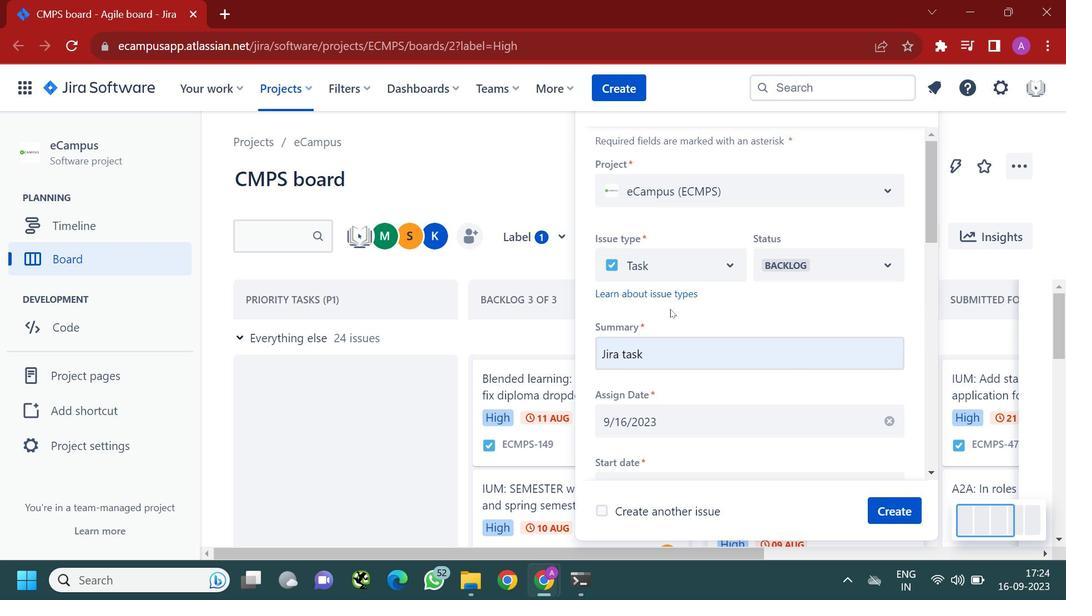 
Action: Mouse moved to (665, 314)
Screenshot: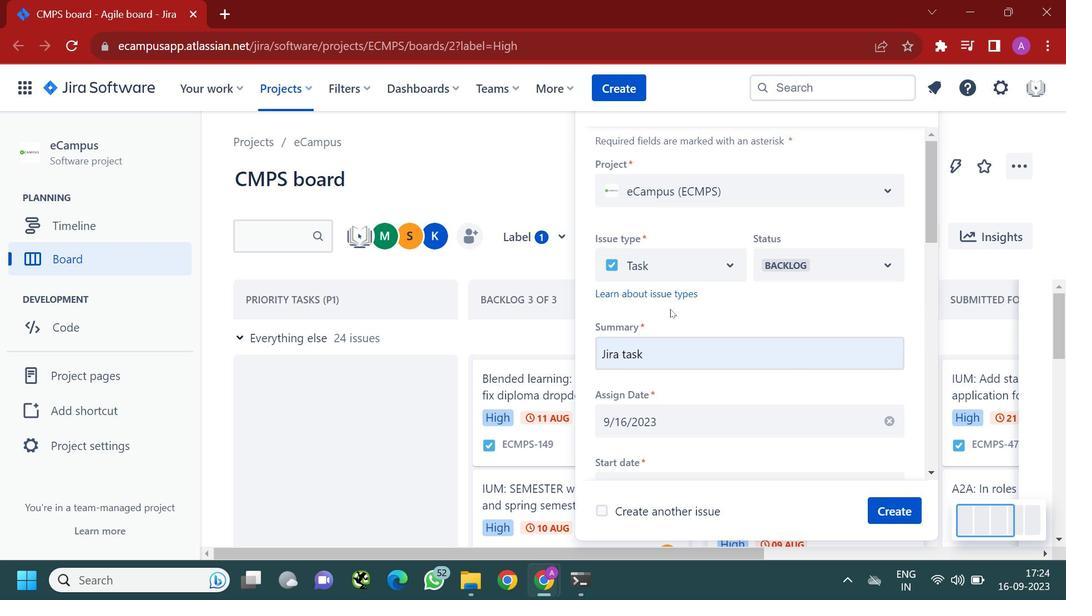 
Action: Mouse scrolled (665, 315) with delta (0, 0)
Screenshot: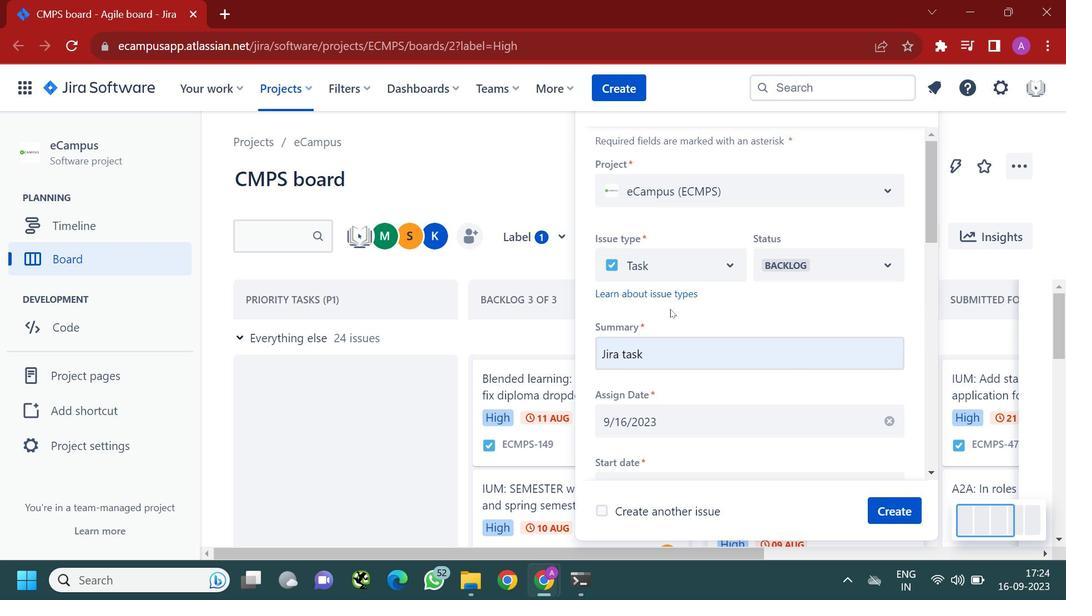 
Action: Mouse moved to (666, 311)
Screenshot: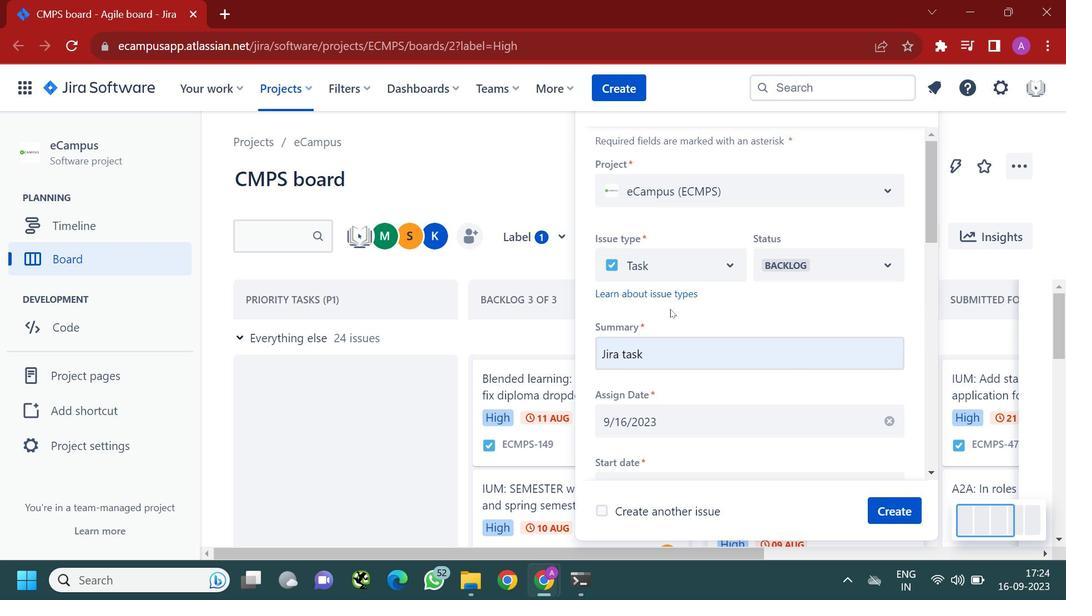 
Action: Mouse scrolled (666, 312) with delta (0, 0)
Screenshot: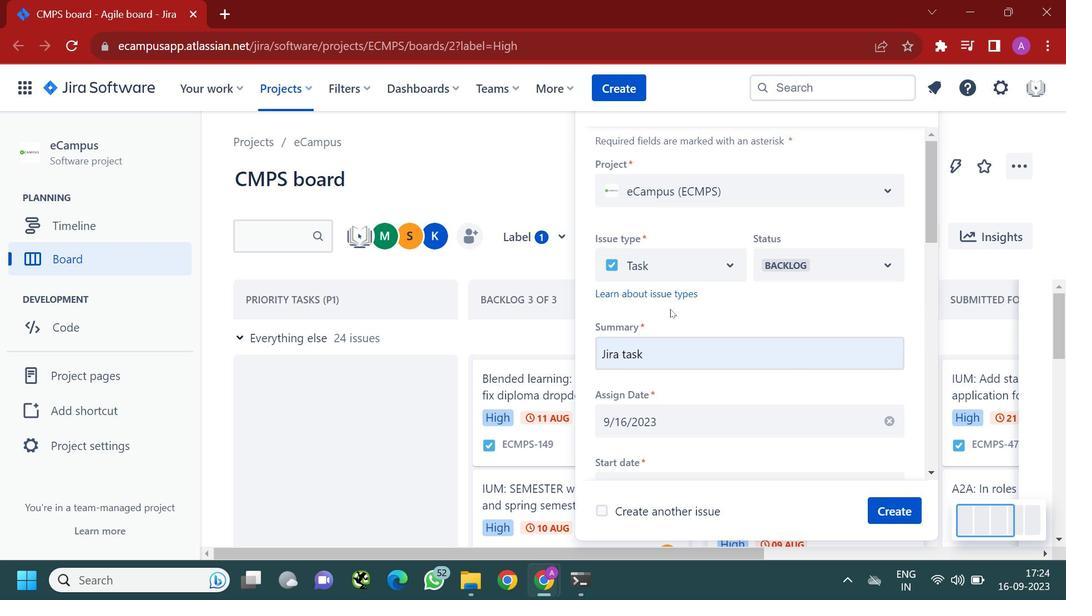 
Action: Mouse moved to (668, 308)
Screenshot: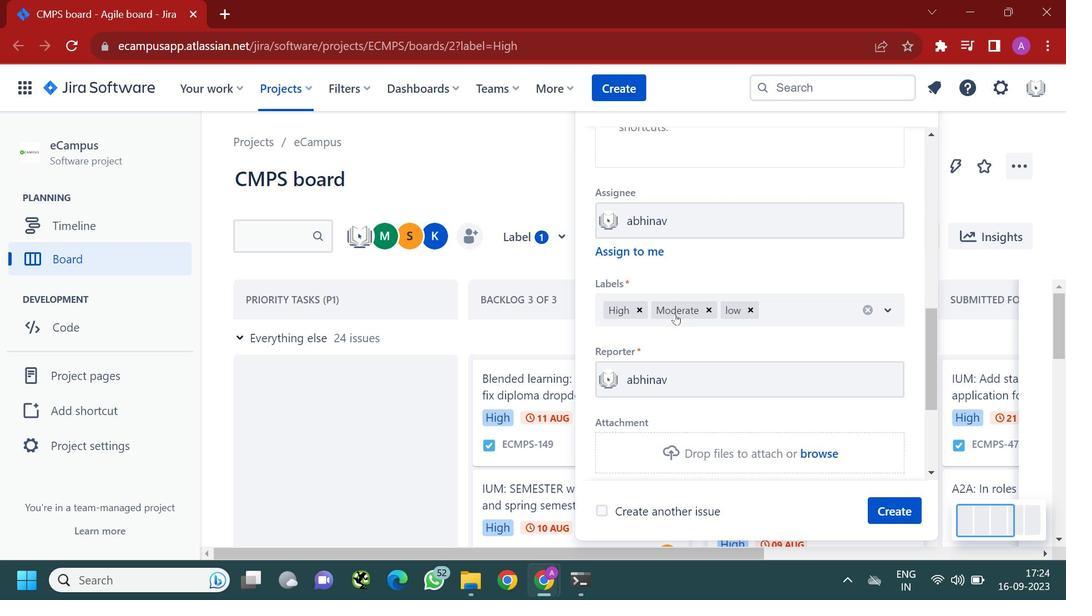 
Action: Mouse scrolled (668, 309) with delta (0, 0)
Screenshot: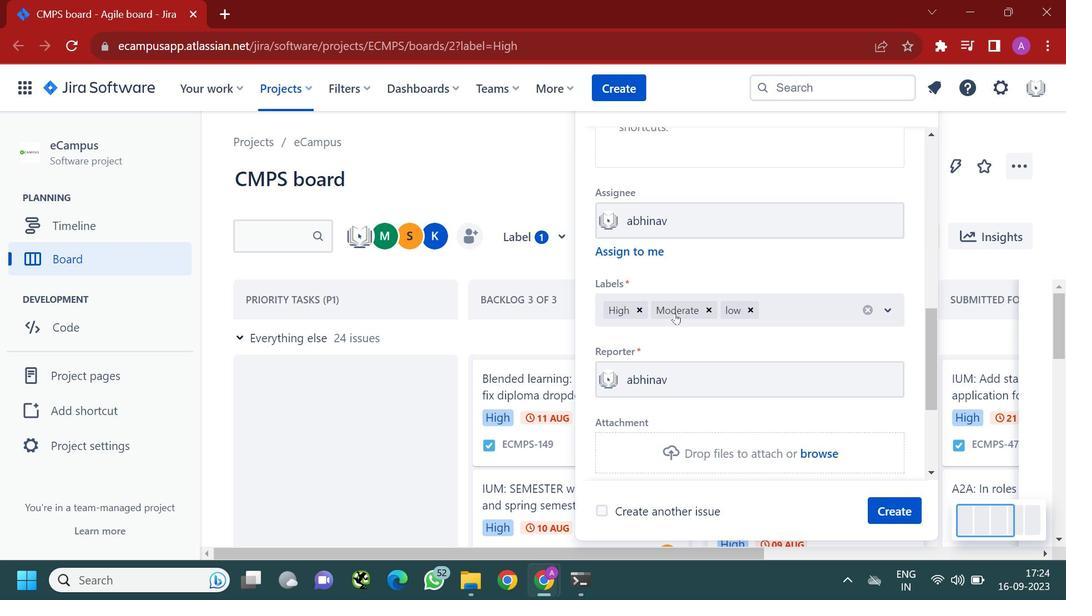 
Action: Mouse scrolled (668, 309) with delta (0, 0)
Screenshot: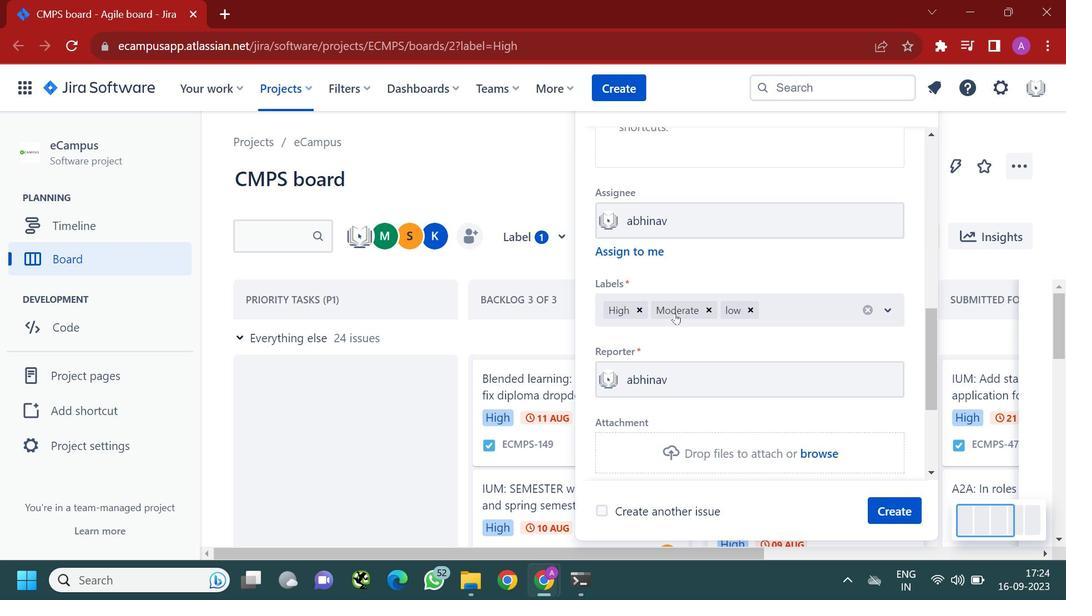
Action: Mouse scrolled (668, 309) with delta (0, 0)
Screenshot: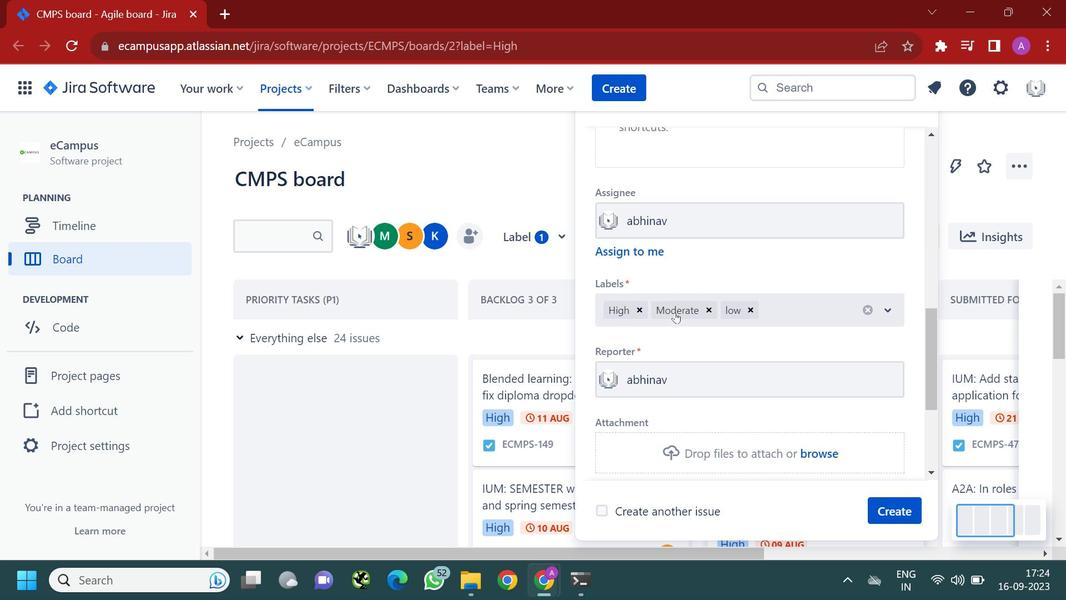 
Action: Mouse moved to (671, 309)
Screenshot: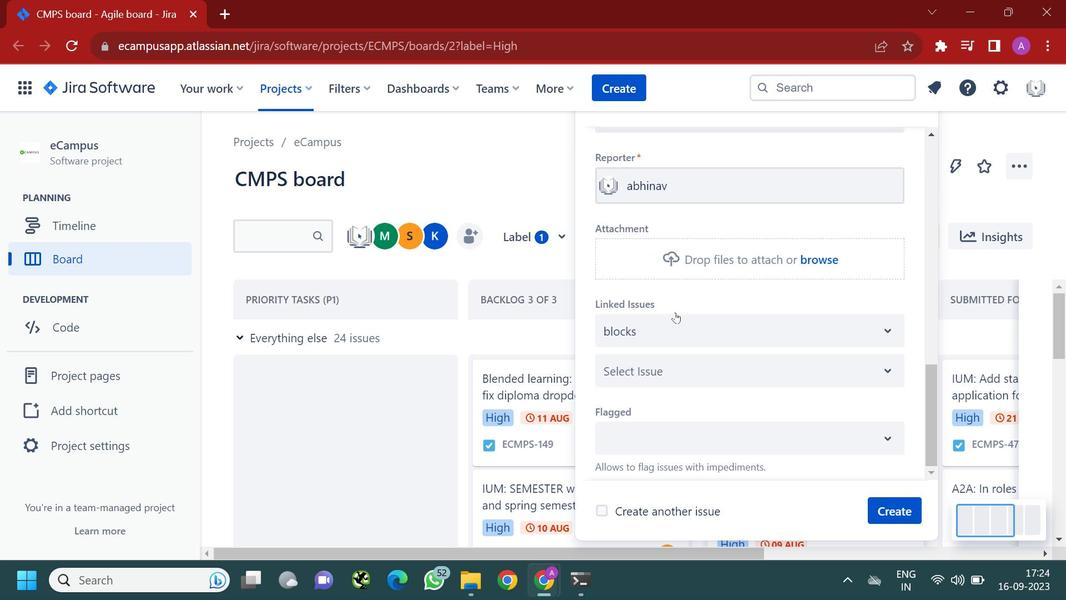 
Action: Mouse scrolled (671, 310) with delta (0, 0)
Screenshot: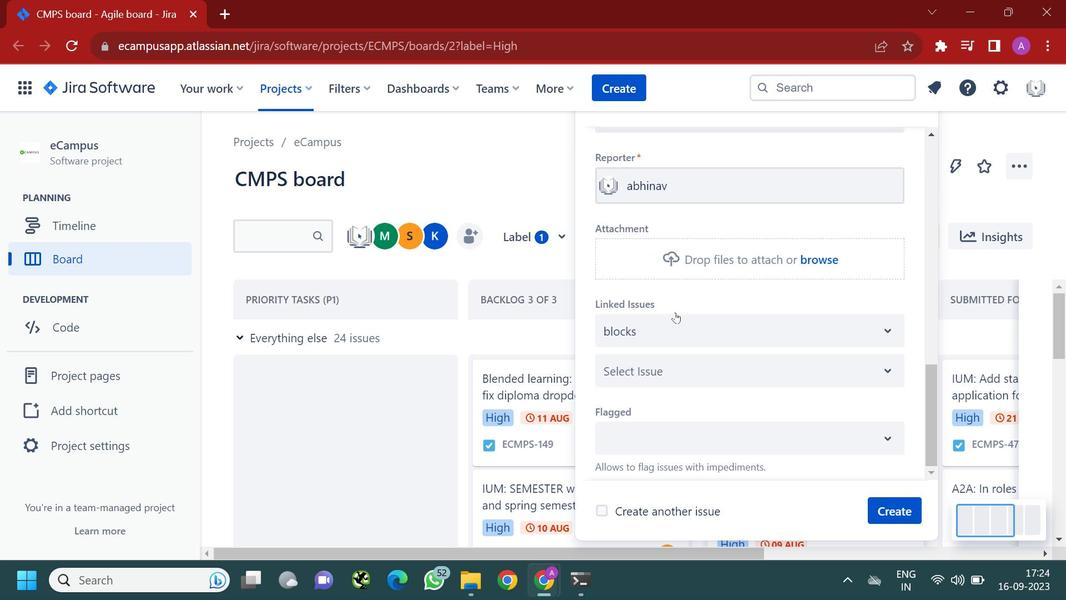 
Action: Mouse scrolled (671, 310) with delta (0, 0)
Screenshot: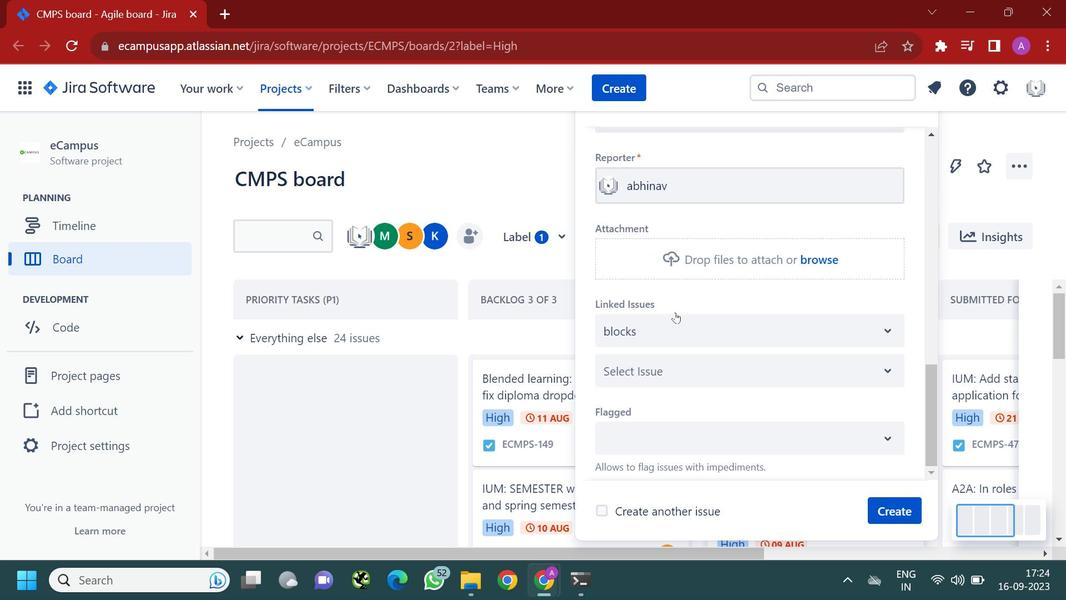 
Action: Mouse moved to (672, 310)
Screenshot: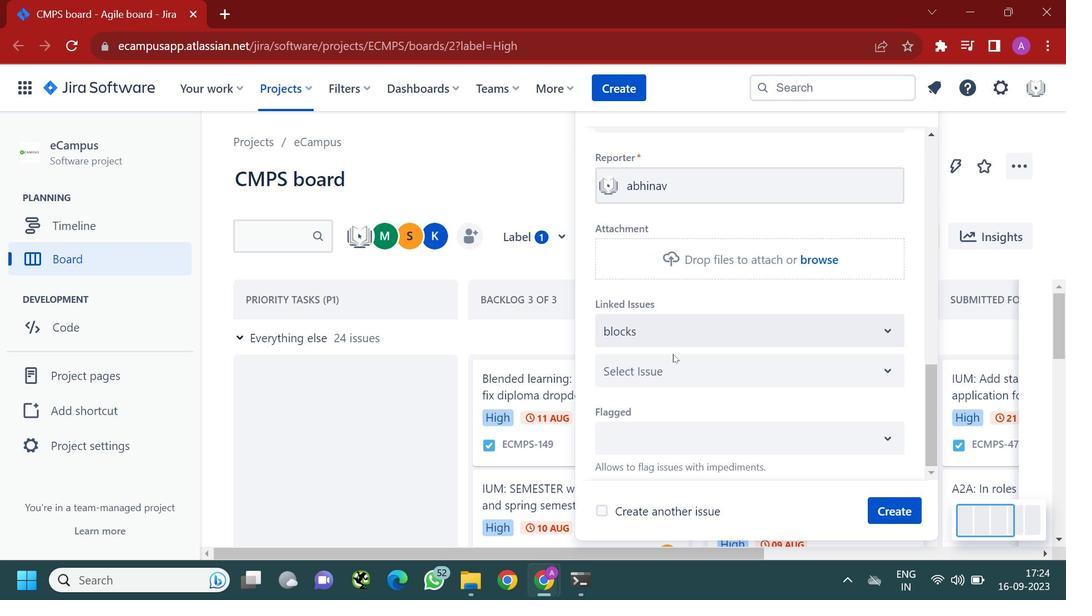 
Action: Mouse scrolled (672, 309) with delta (0, 0)
Screenshot: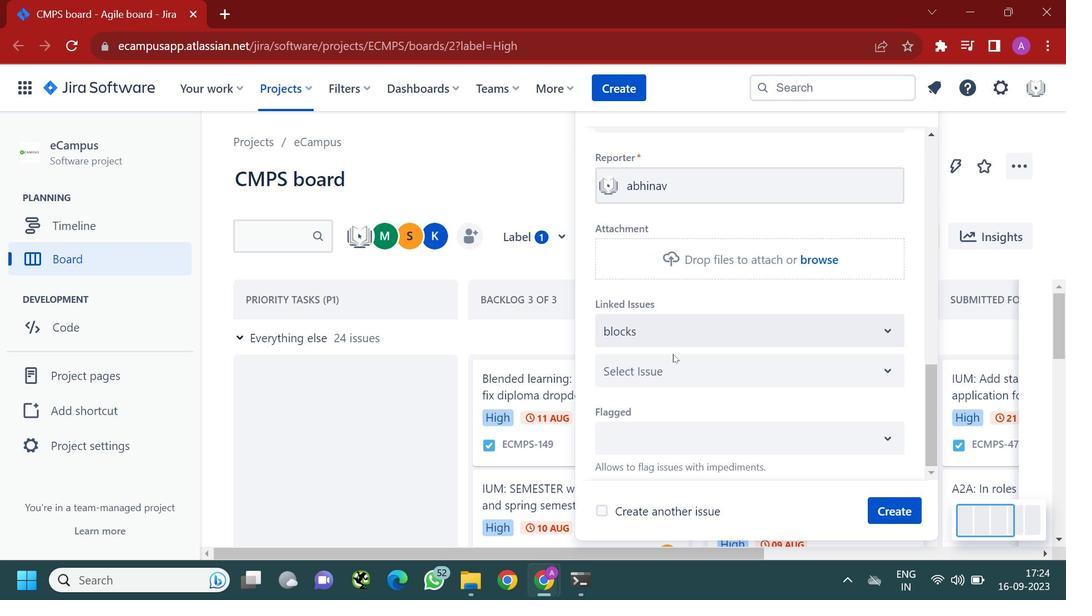 
Action: Mouse moved to (673, 310)
Screenshot: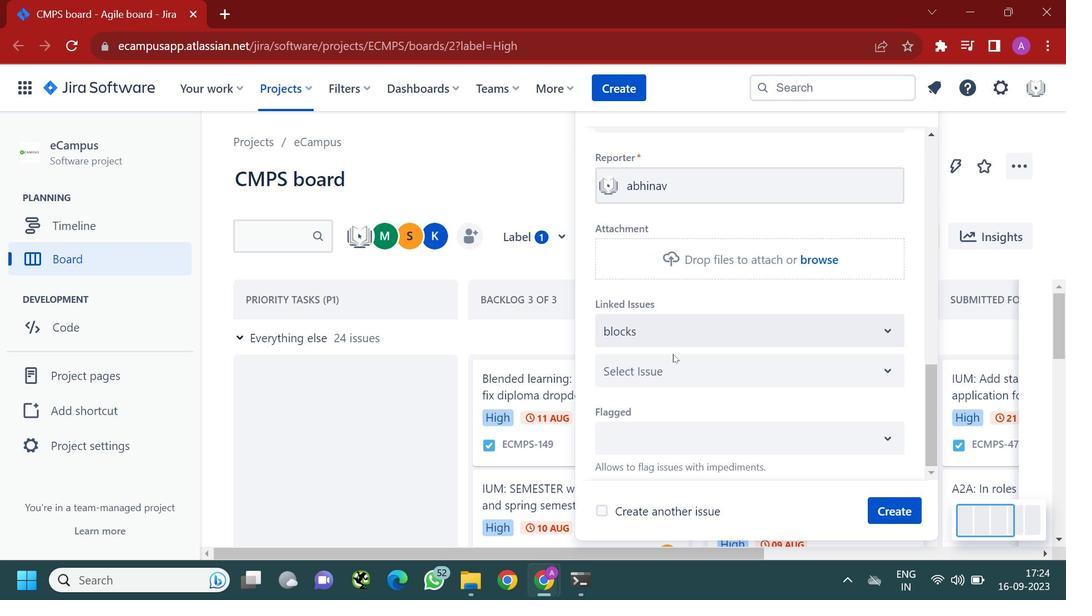 
Action: Mouse scrolled (673, 310) with delta (0, 0)
Screenshot: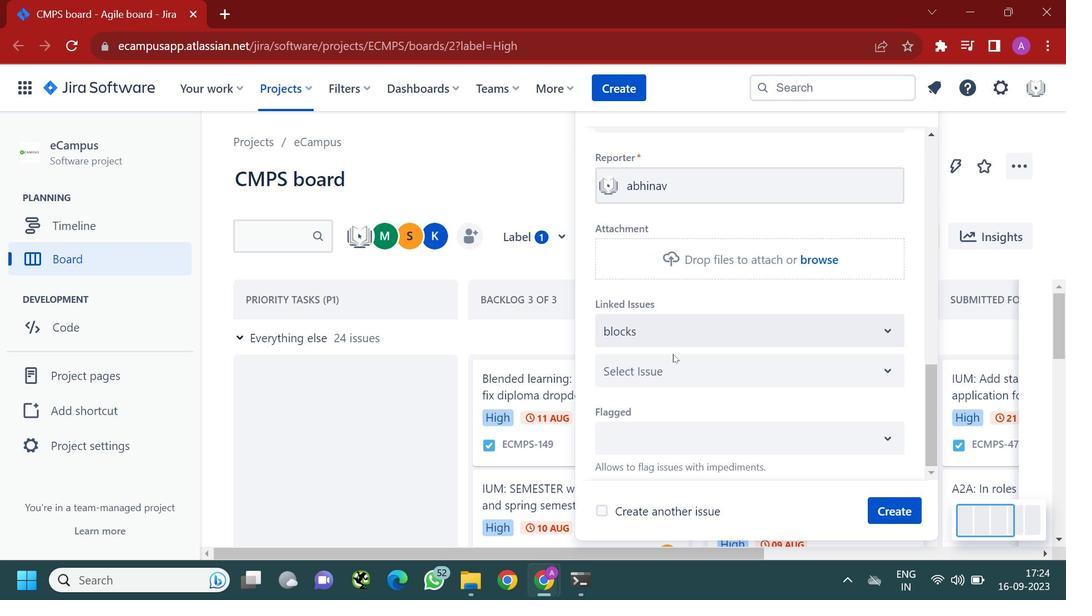 
Action: Mouse moved to (673, 311)
Screenshot: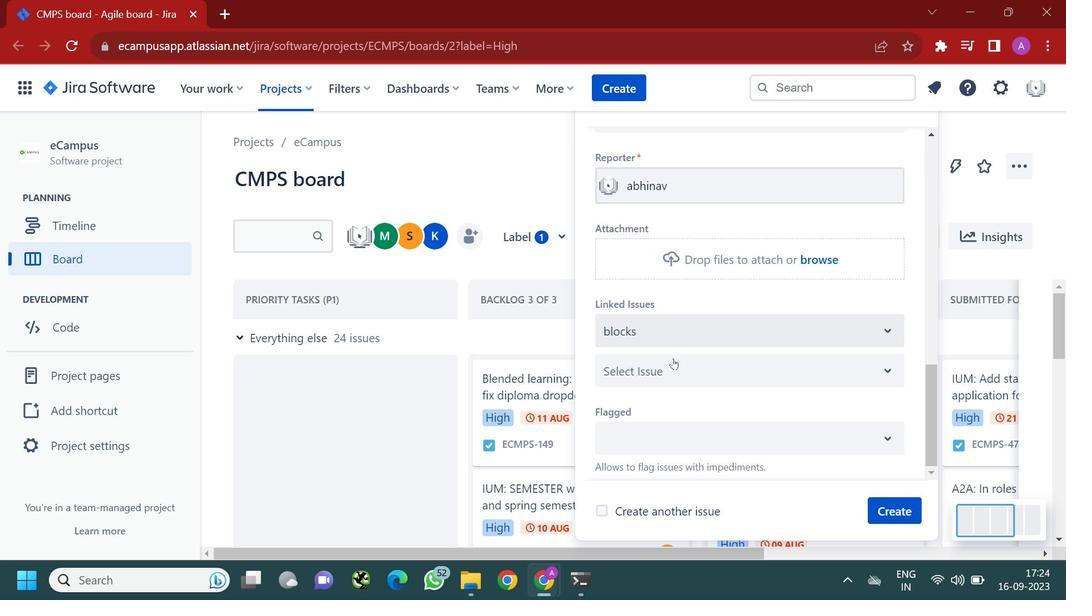 
Action: Mouse scrolled (673, 311) with delta (0, 0)
Screenshot: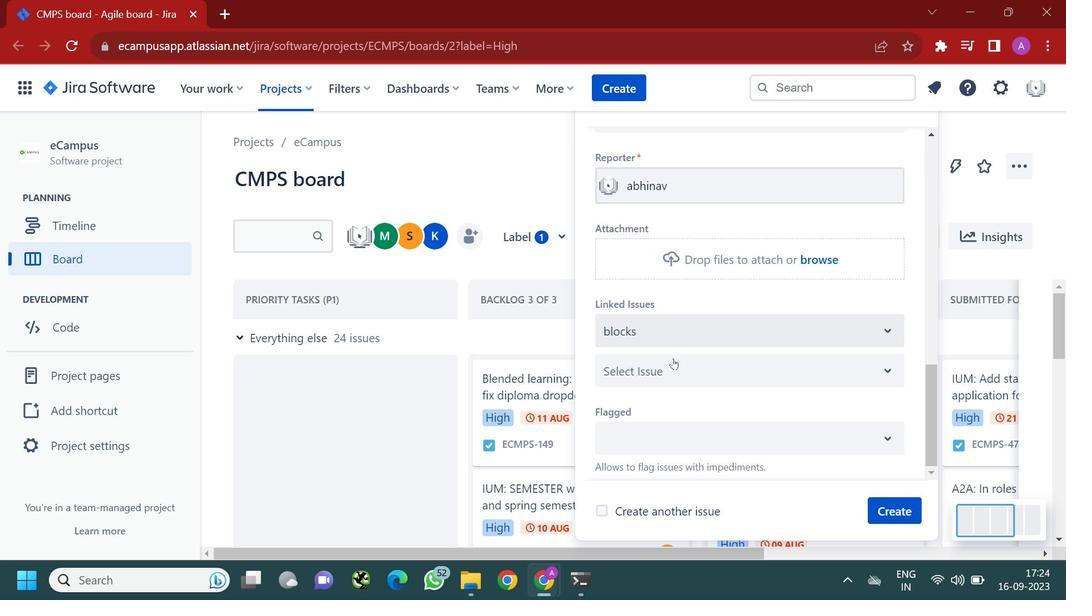 
Action: Mouse moved to (674, 312)
Screenshot: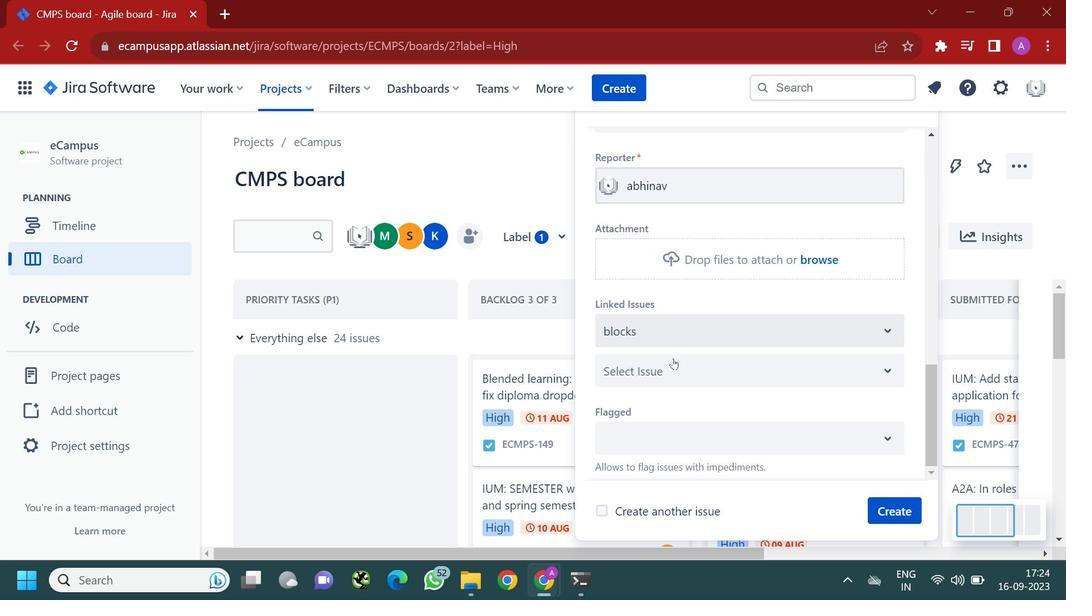 
Action: Mouse scrolled (674, 311) with delta (0, 0)
Screenshot: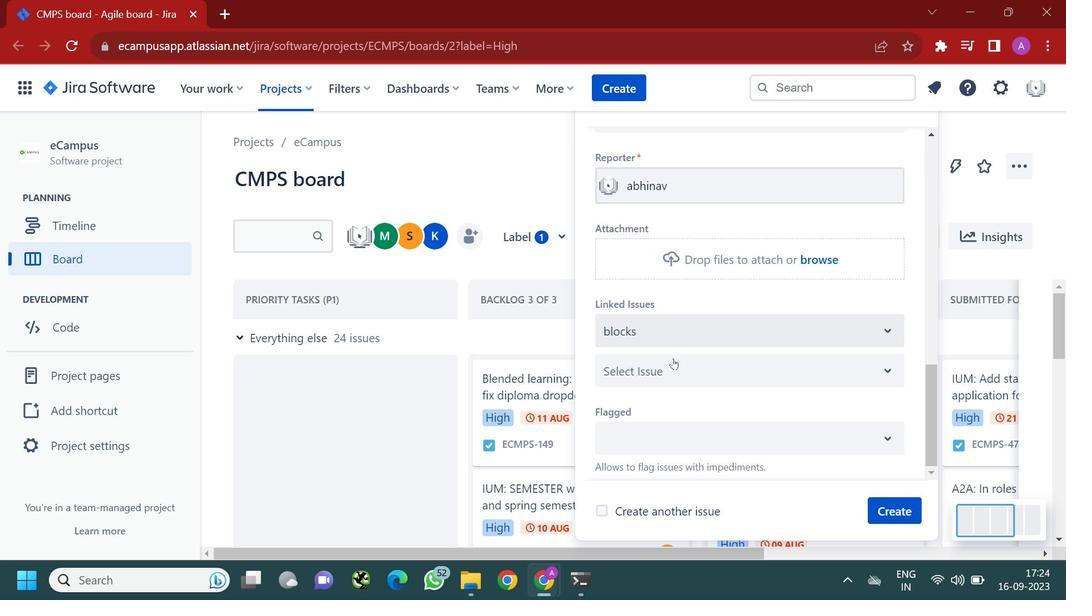 
Action: Mouse scrolled (674, 311) with delta (0, 0)
Screenshot: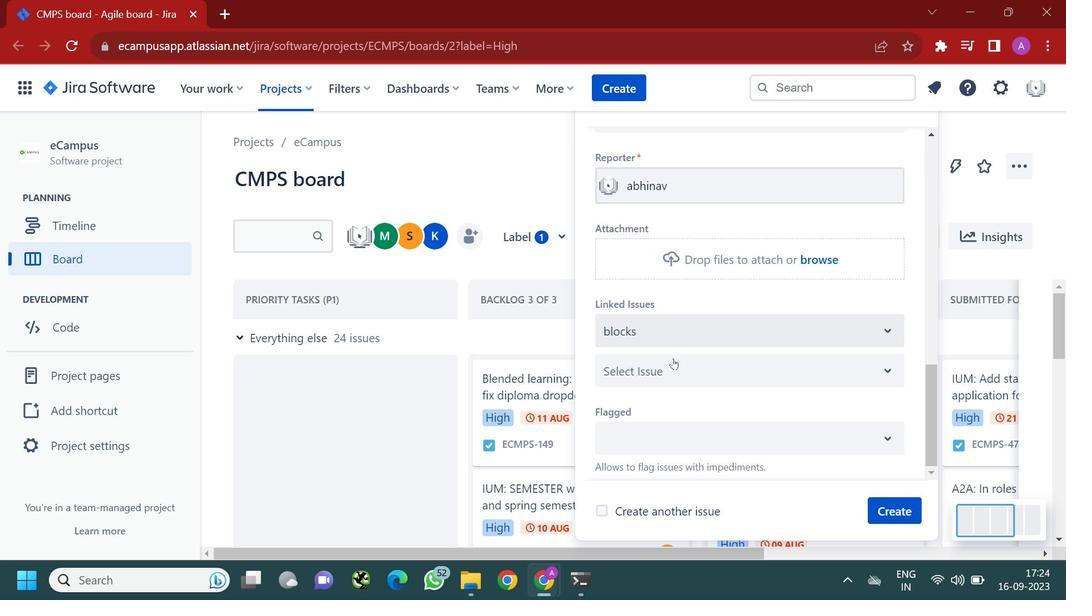 
Action: Mouse scrolled (674, 311) with delta (0, 0)
Screenshot: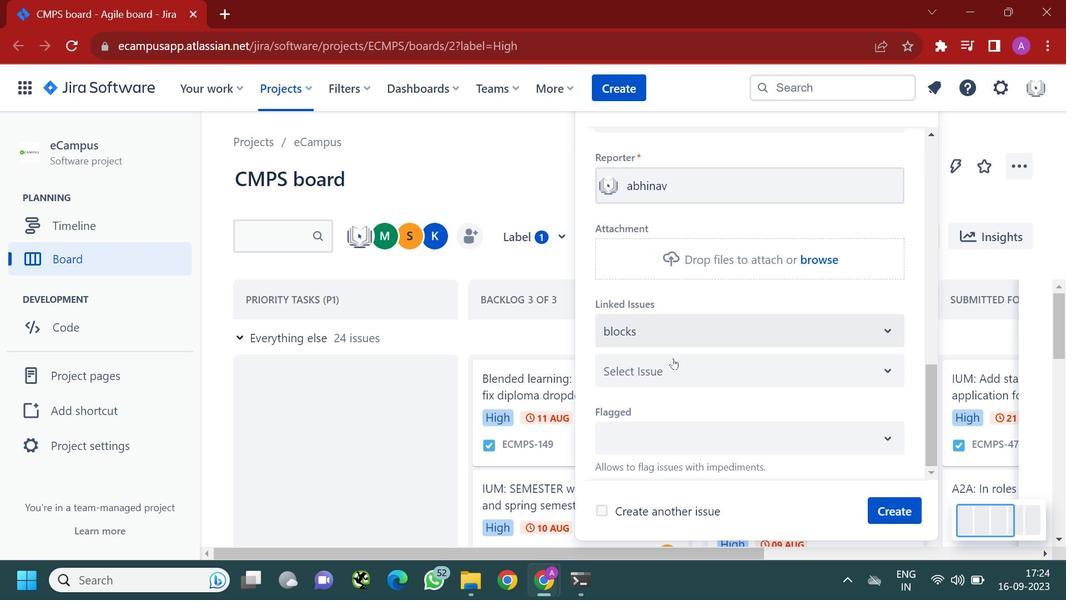 
Action: Mouse moved to (675, 313)
Screenshot: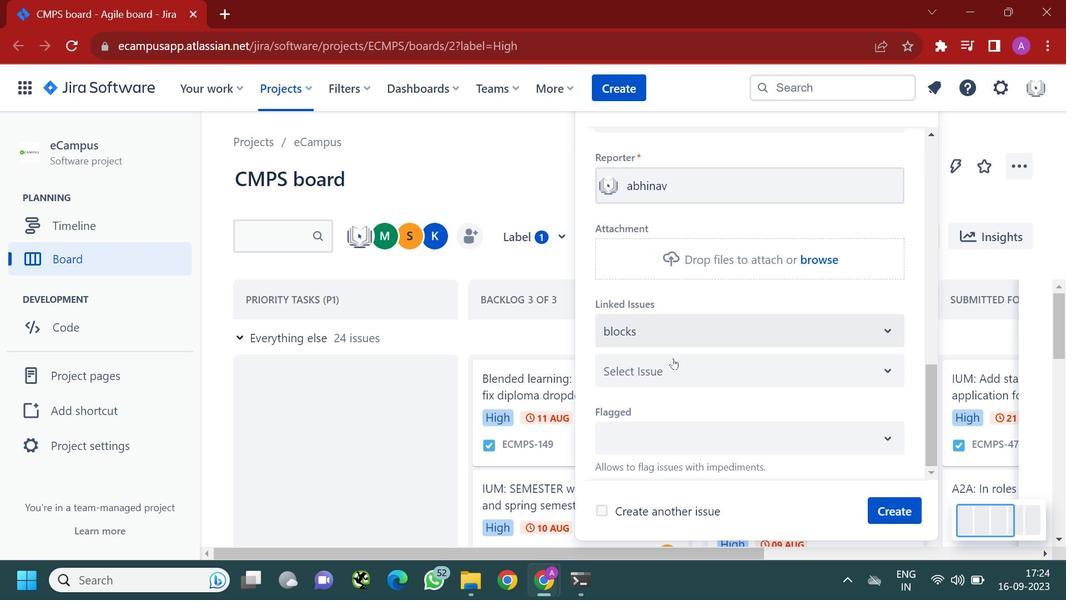 
Action: Mouse scrolled (675, 312) with delta (0, 0)
Screenshot: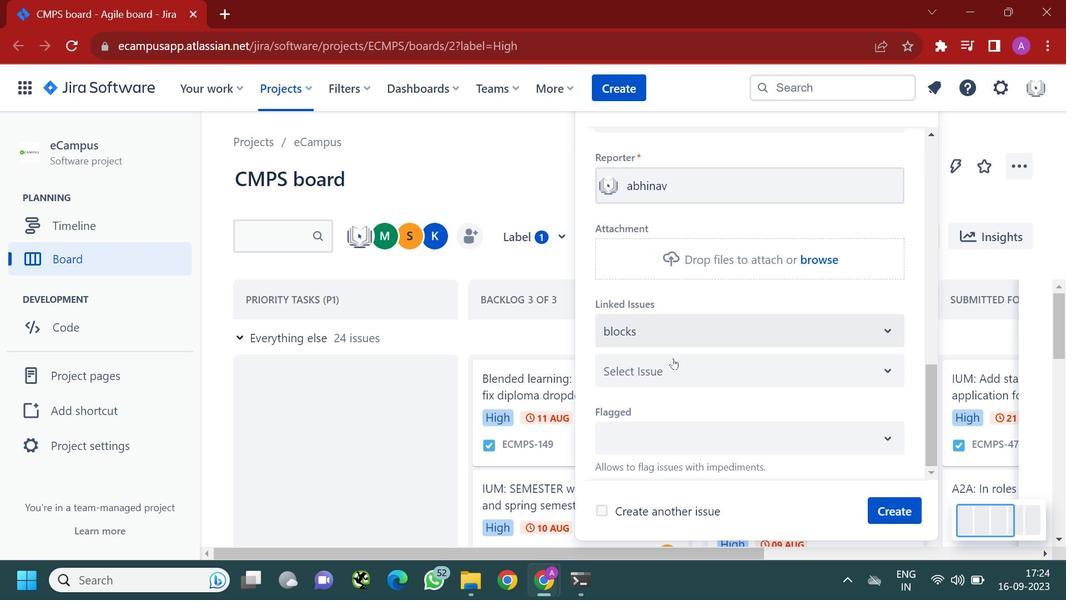 
Action: Mouse moved to (676, 312)
Screenshot: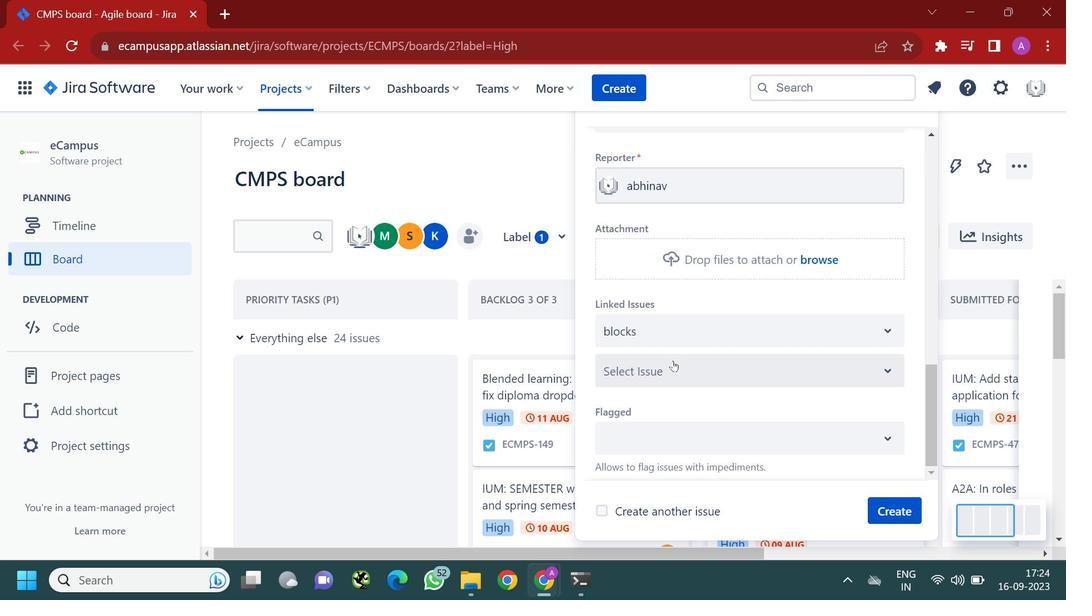 
Action: Mouse scrolled (676, 312) with delta (0, 0)
Screenshot: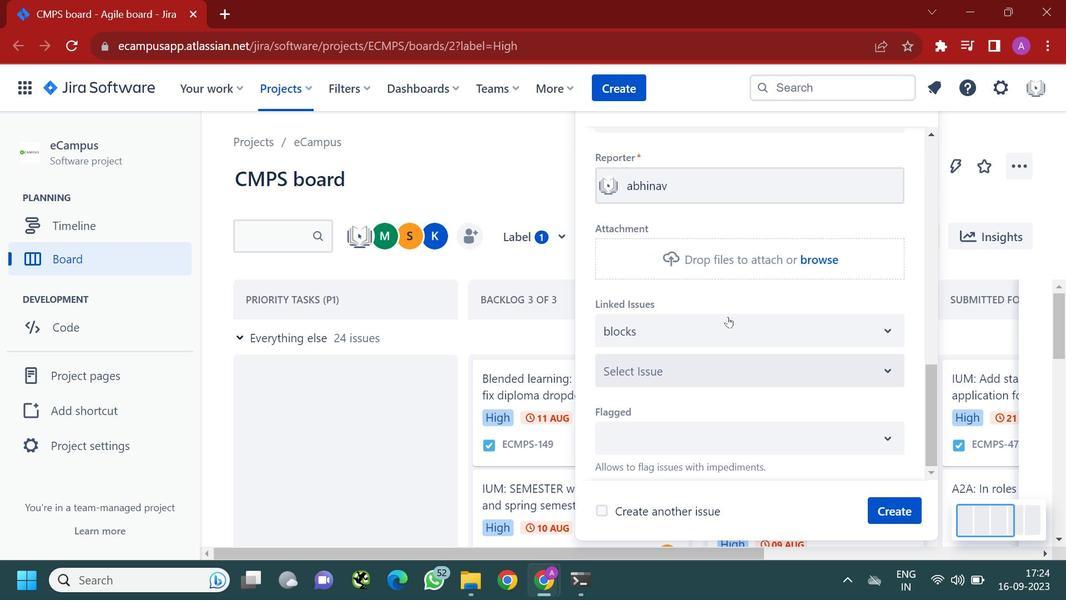 
Action: Mouse scrolled (676, 312) with delta (0, 0)
Screenshot: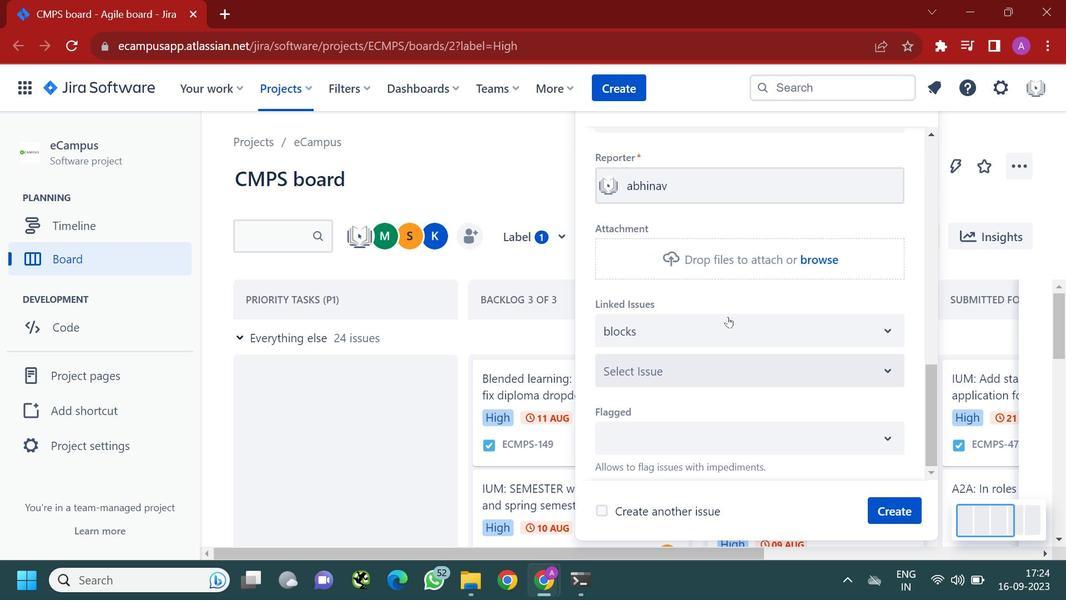 
Action: Mouse scrolled (676, 312) with delta (0, 0)
Screenshot: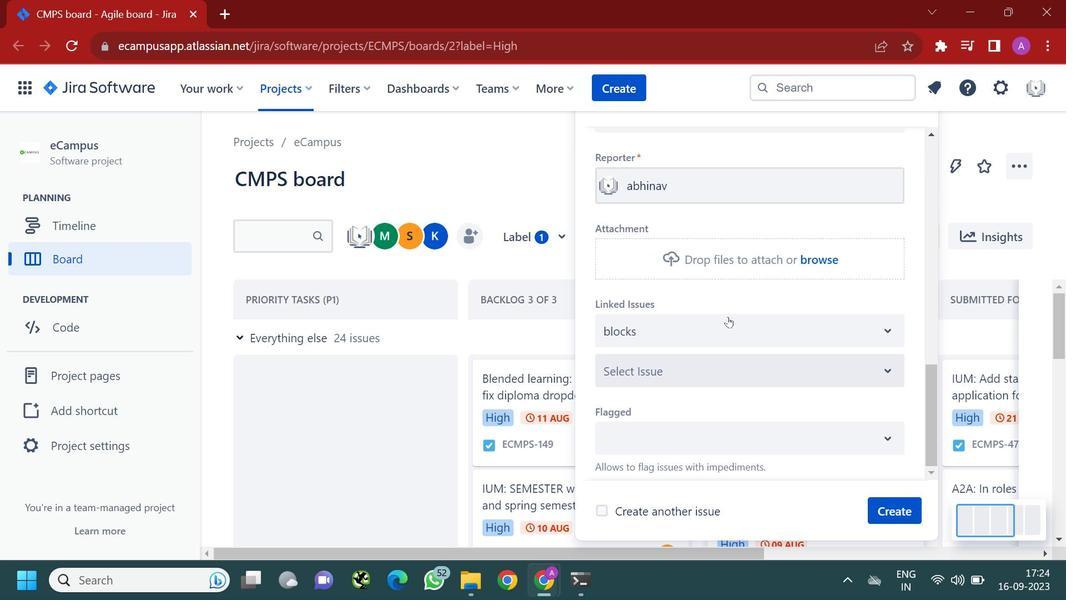 
Action: Mouse moved to (676, 312)
Screenshot: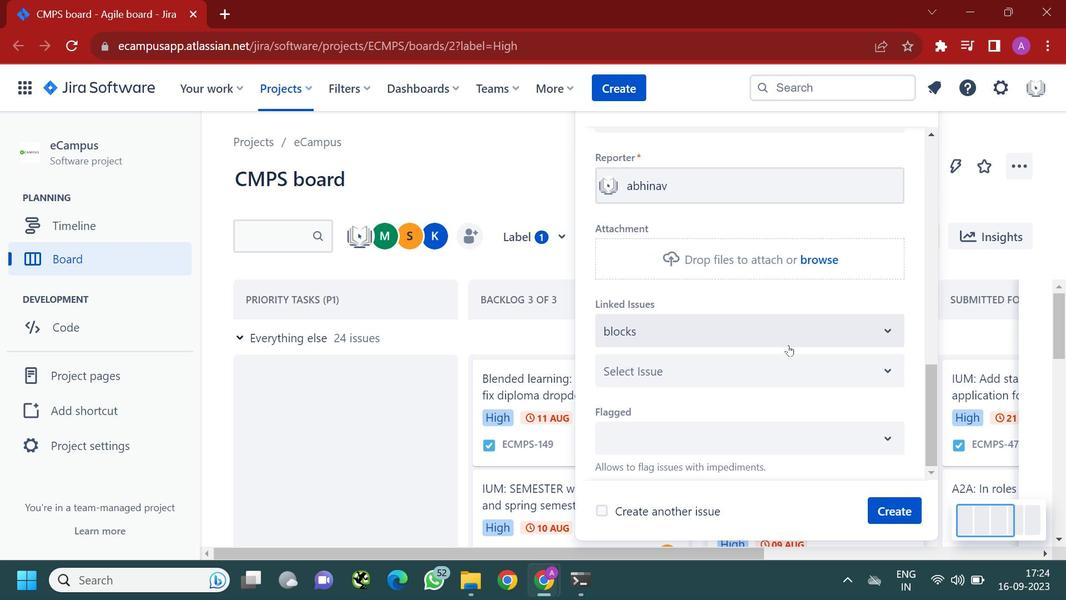 
Action: Mouse scrolled (676, 311) with delta (0, 0)
Screenshot: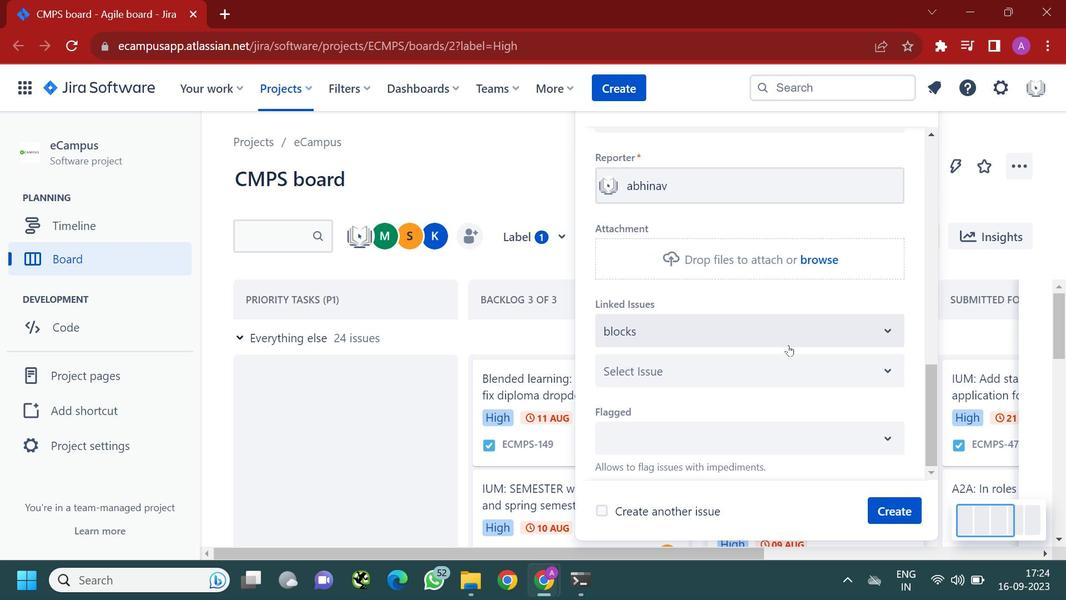 
Action: Mouse moved to (676, 312)
Screenshot: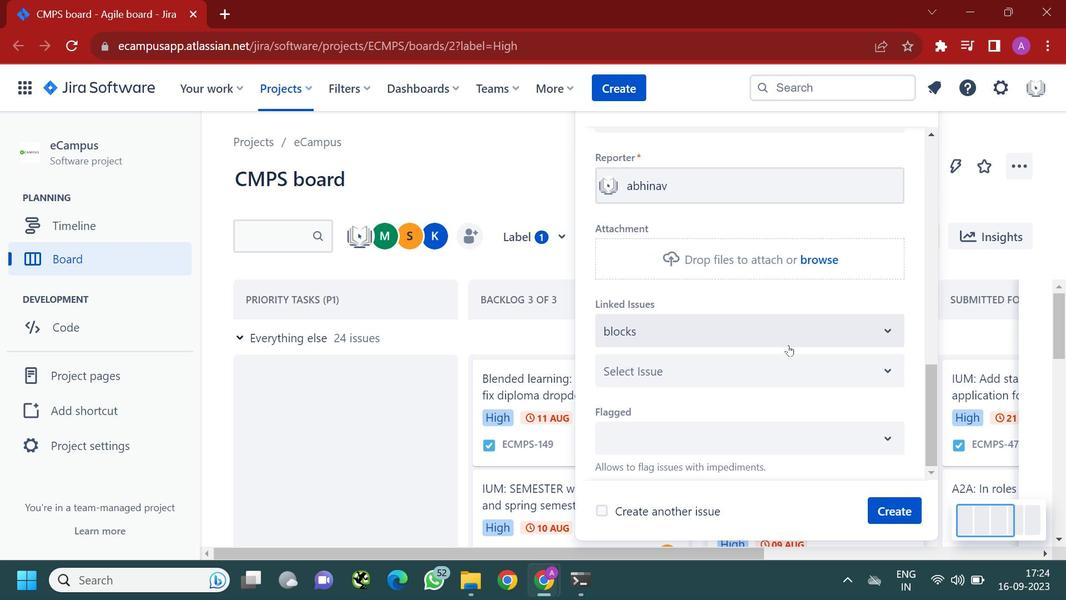 
Action: Mouse scrolled (676, 312) with delta (0, 0)
Screenshot: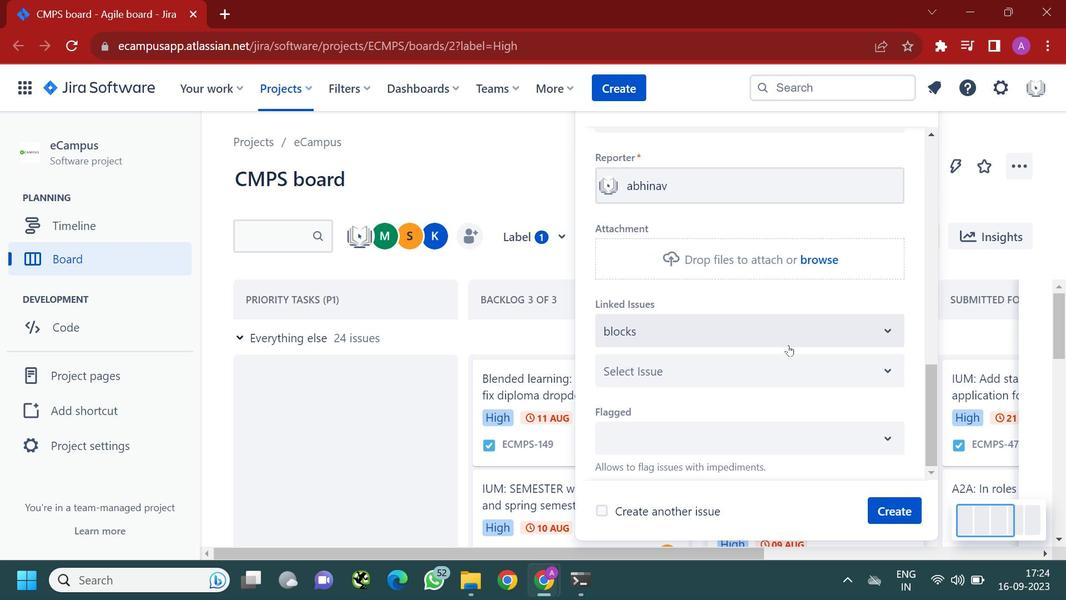 
Action: Mouse moved to (729, 312)
Screenshot: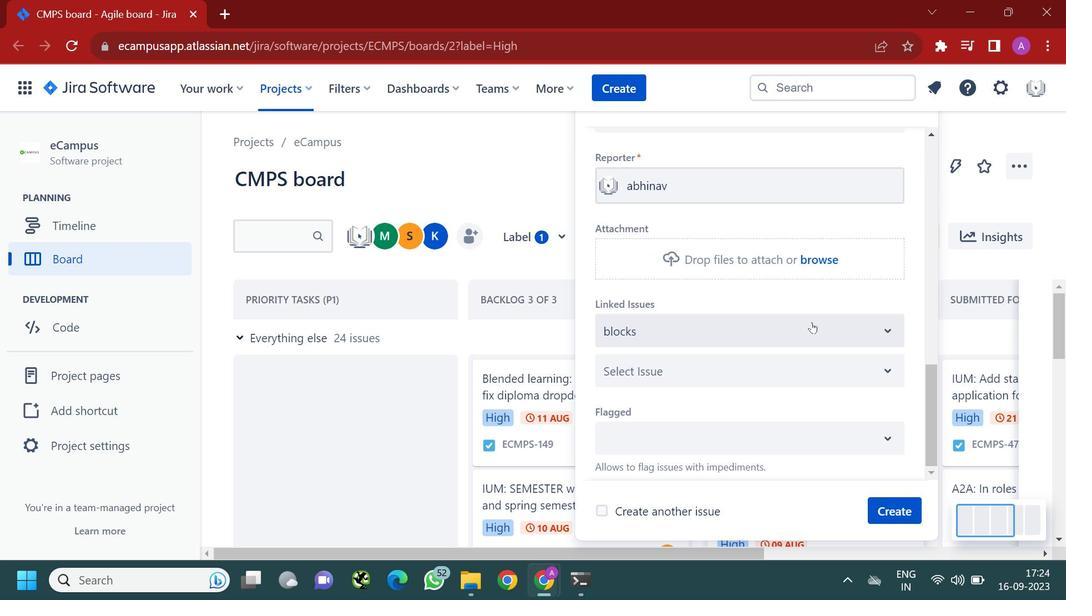 
Action: Mouse scrolled (729, 311) with delta (0, 0)
Screenshot: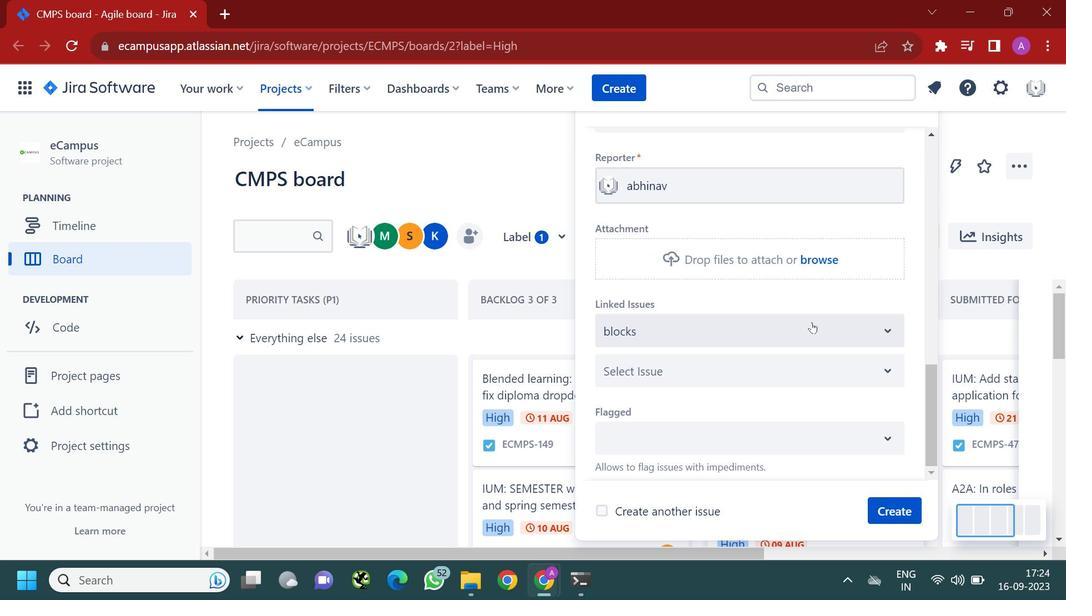 
Action: Mouse moved to (730, 313)
Screenshot: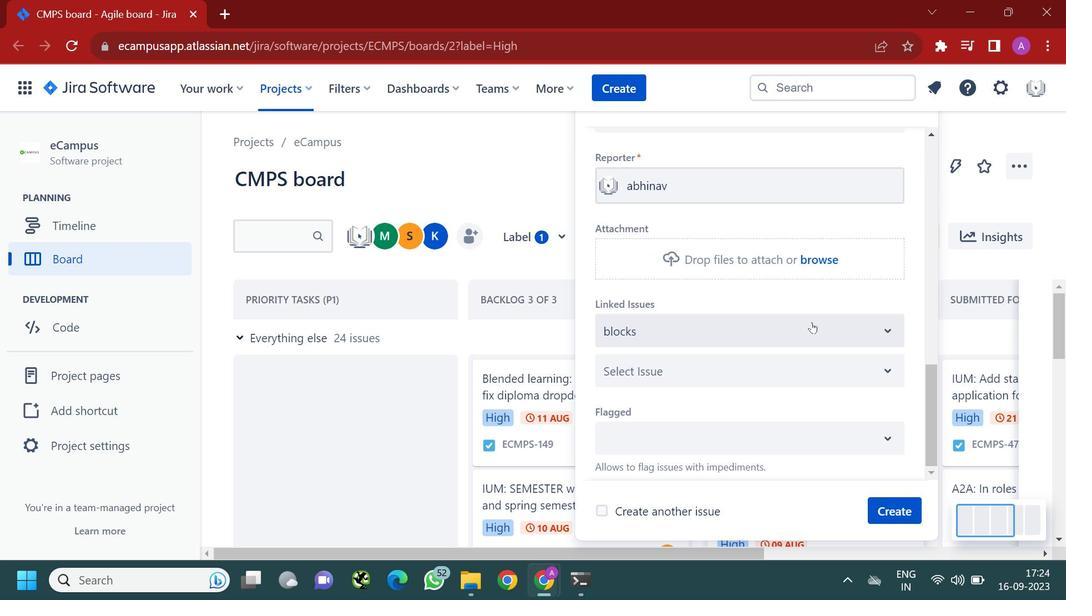 
Action: Mouse scrolled (730, 312) with delta (0, 0)
Screenshot: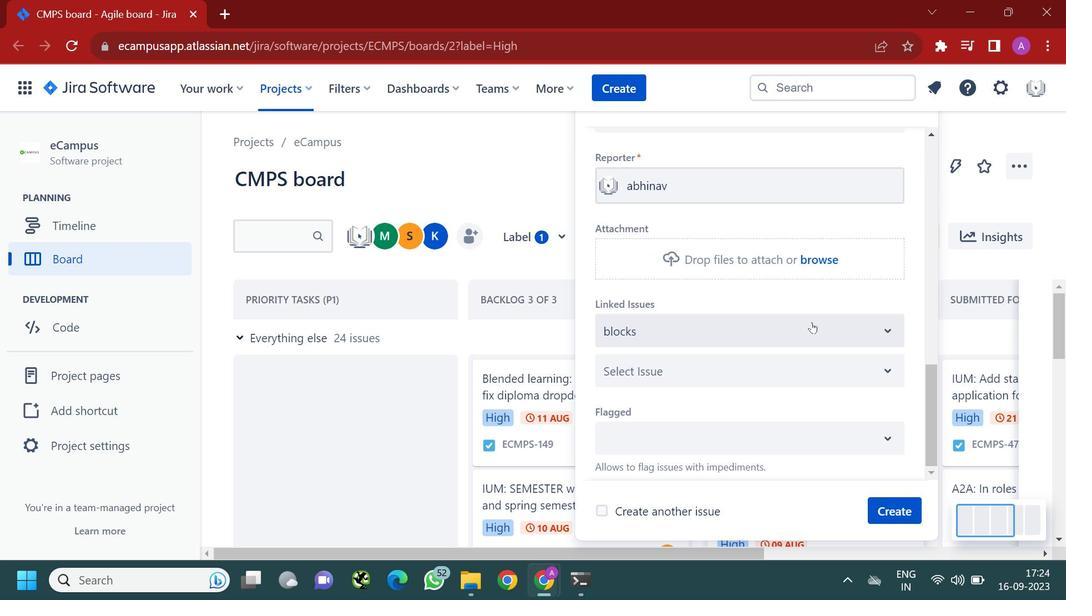 
Action: Mouse moved to (731, 314)
Screenshot: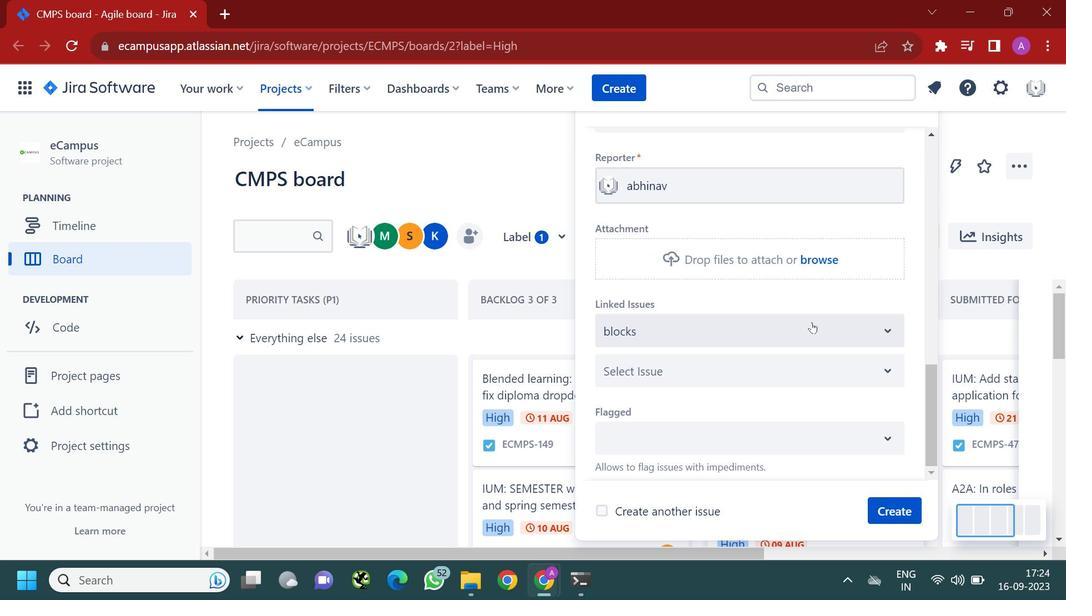 
Action: Mouse scrolled (731, 313) with delta (0, 0)
Screenshot: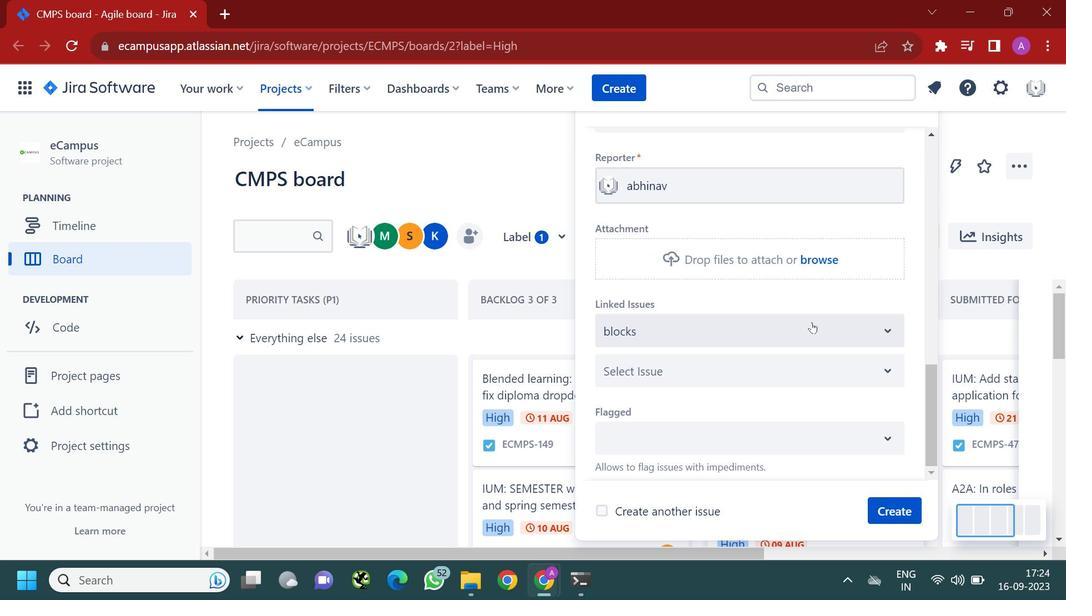 
Action: Mouse moved to (733, 319)
Screenshot: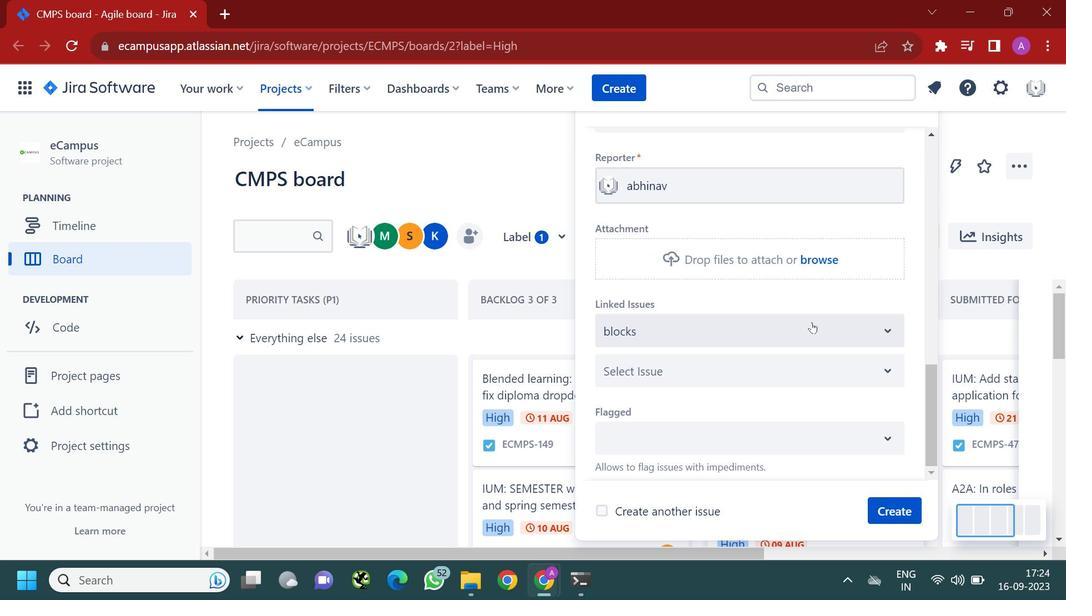 
Action: Mouse scrolled (733, 318) with delta (0, 0)
Screenshot: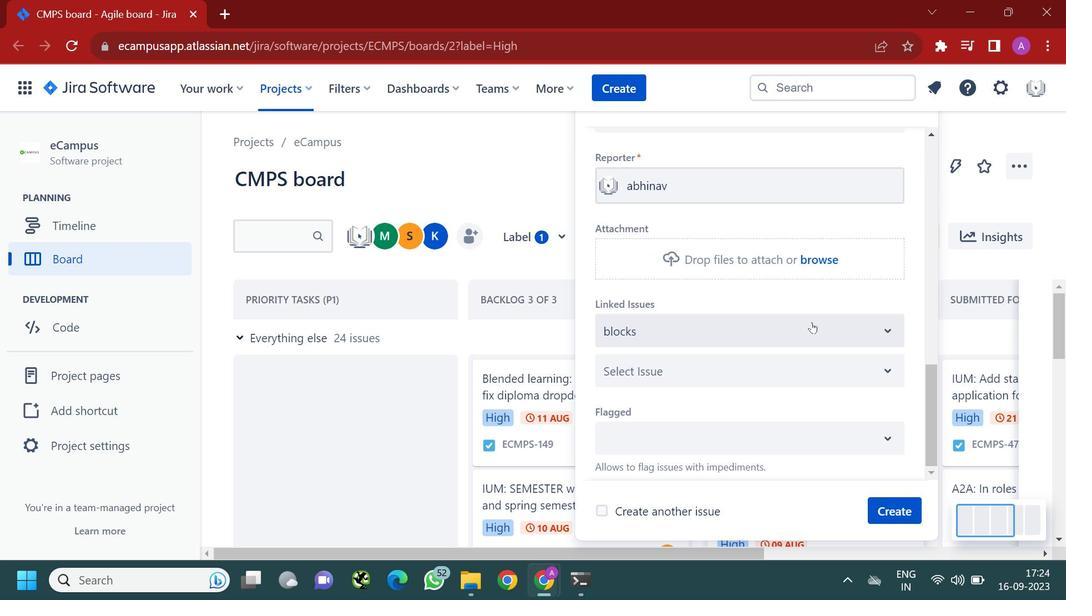 
Action: Mouse moved to (817, 317)
Screenshot: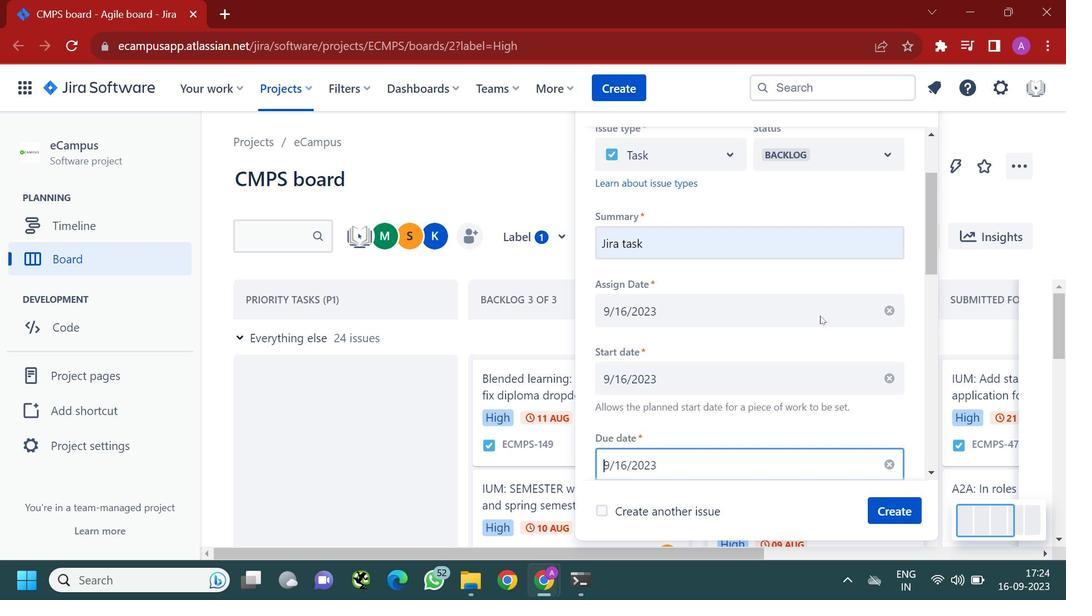 
Action: Mouse scrolled (817, 318) with delta (0, 0)
Screenshot: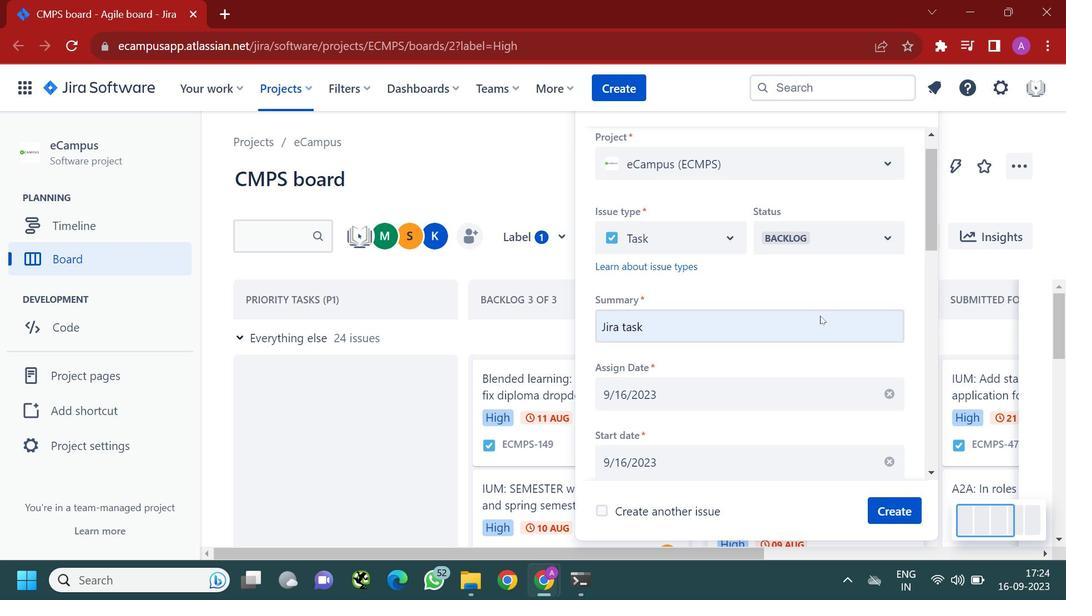 
Action: Mouse scrolled (817, 318) with delta (0, 0)
Screenshot: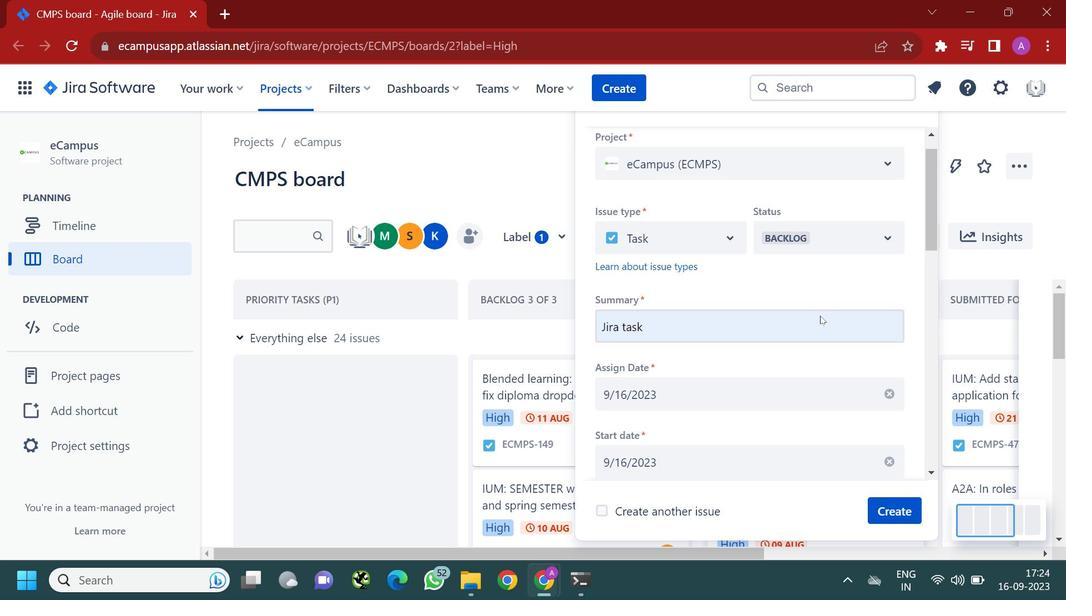
Action: Mouse moved to (820, 316)
Screenshot: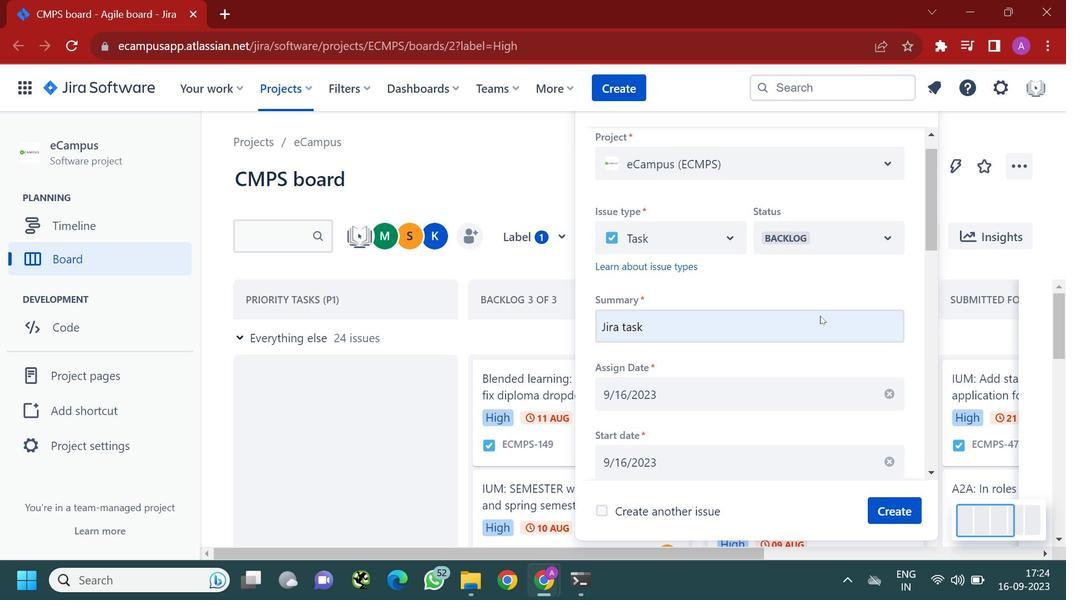 
Action: Mouse scrolled (820, 316) with delta (0, 0)
Screenshot: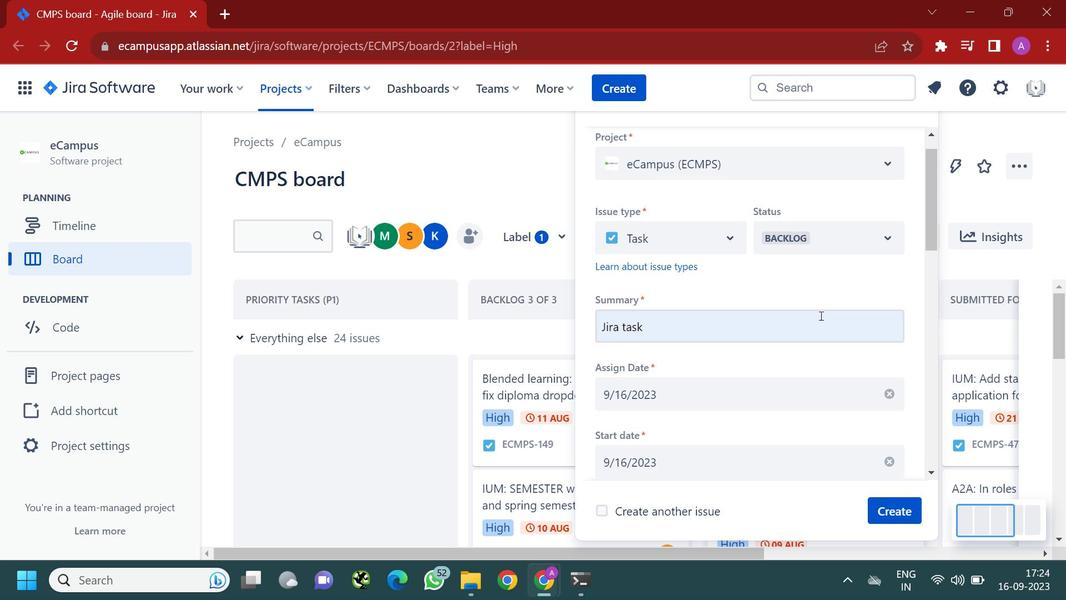 
Action: Mouse scrolled (820, 316) with delta (0, 0)
Screenshot: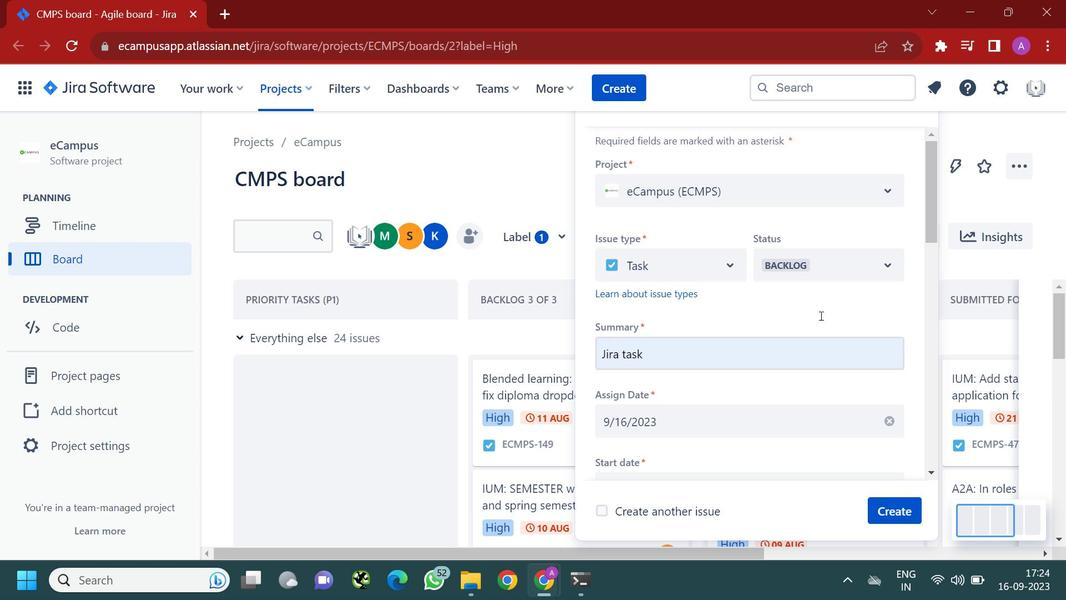 
Action: Mouse scrolled (820, 316) with delta (0, 0)
Screenshot: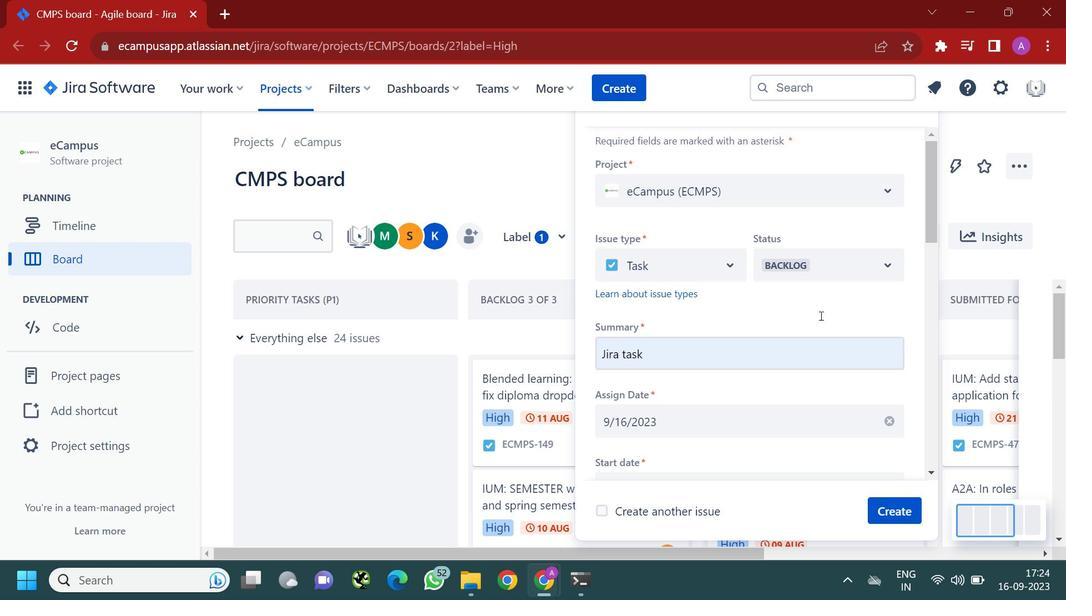 
Action: Mouse scrolled (820, 316) with delta (0, 0)
Screenshot: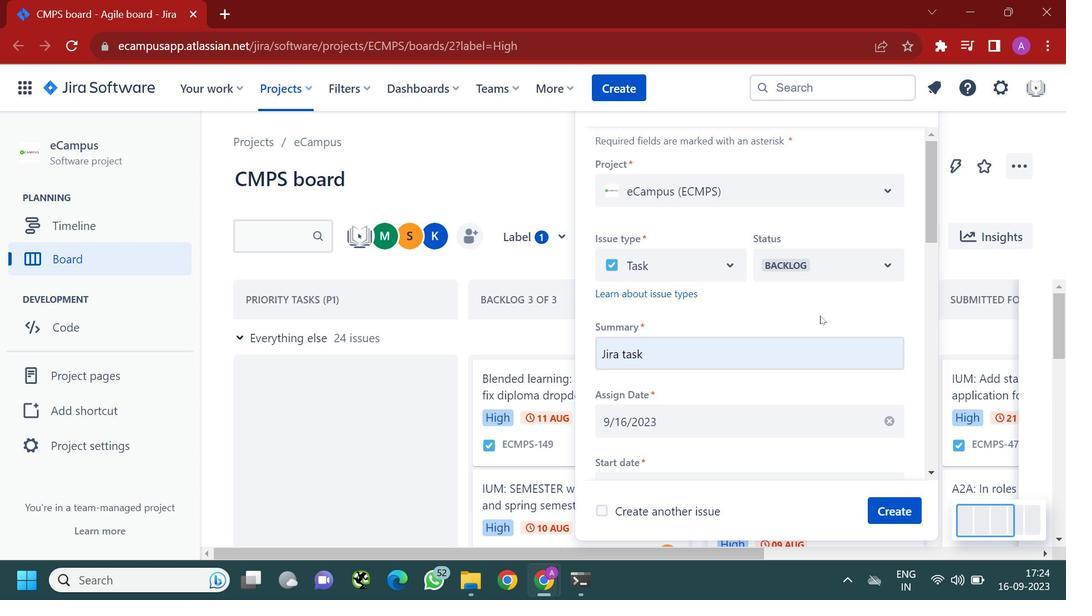 
Action: Mouse scrolled (820, 316) with delta (0, 0)
Screenshot: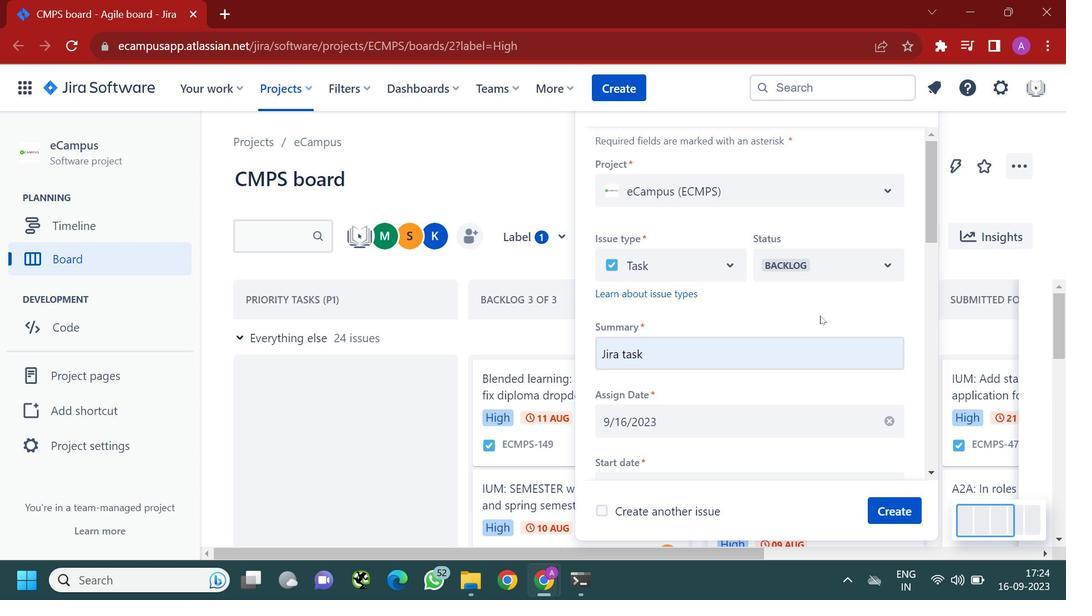 
Action: Mouse moved to (820, 316)
Screenshot: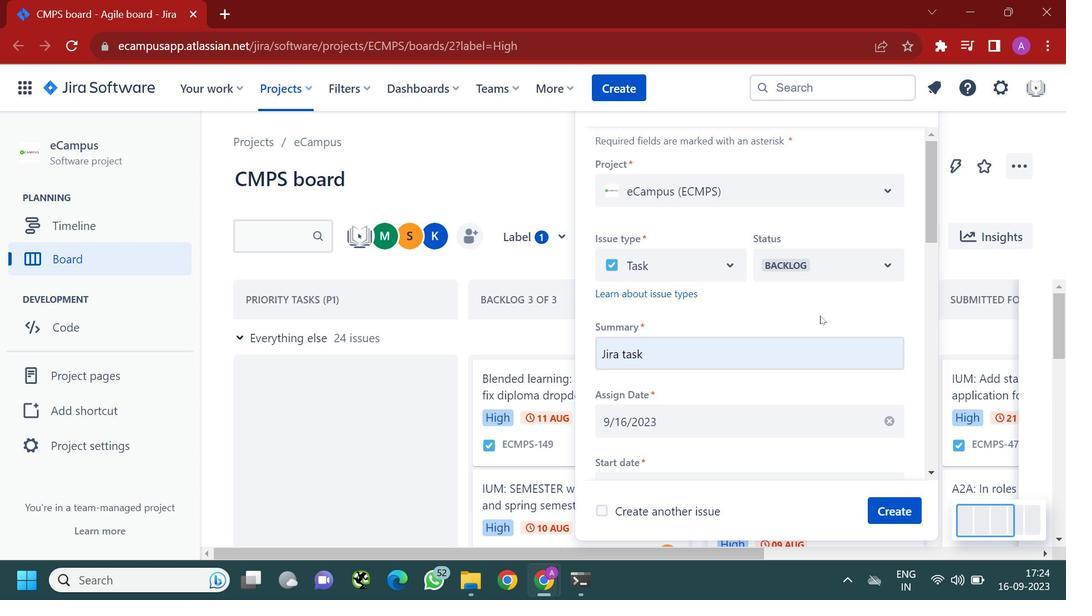 
Action: Mouse scrolled (820, 316) with delta (0, 0)
Screenshot: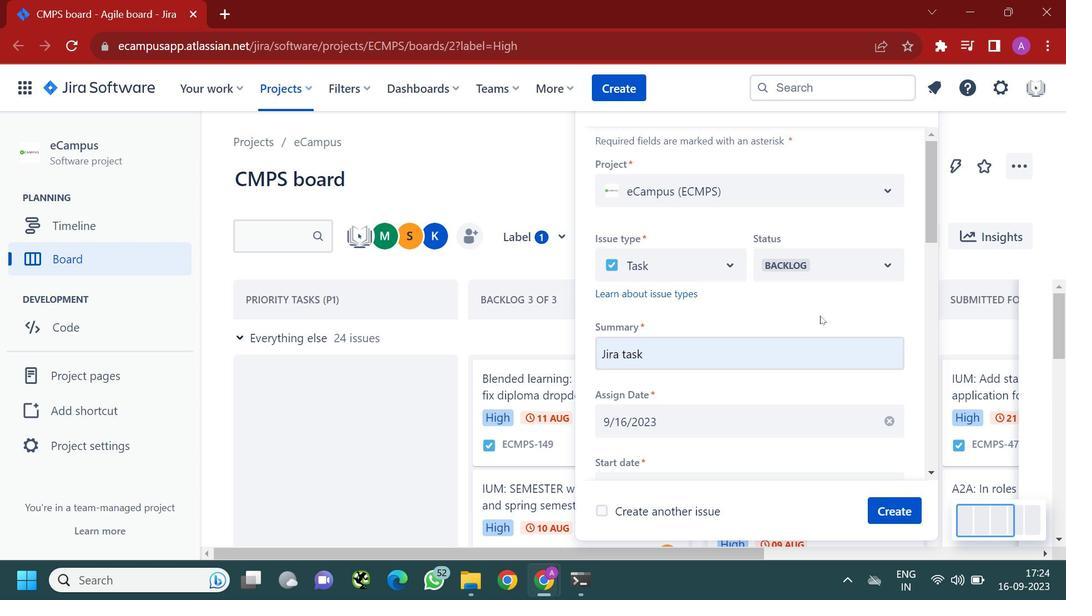 
Action: Mouse scrolled (820, 316) with delta (0, 0)
Screenshot: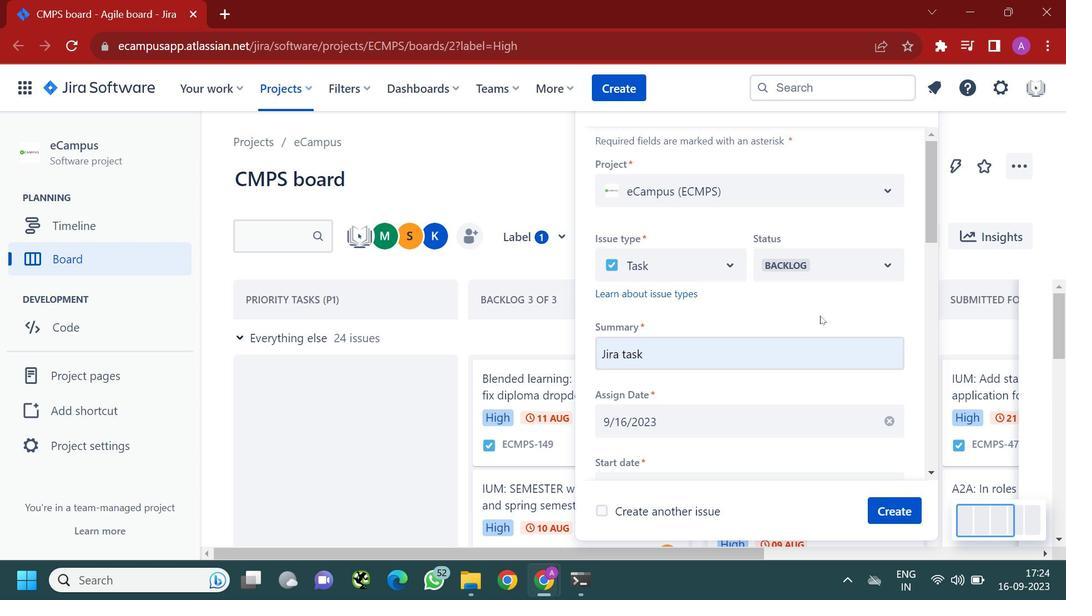 
Action: Mouse scrolled (820, 316) with delta (0, 0)
Screenshot: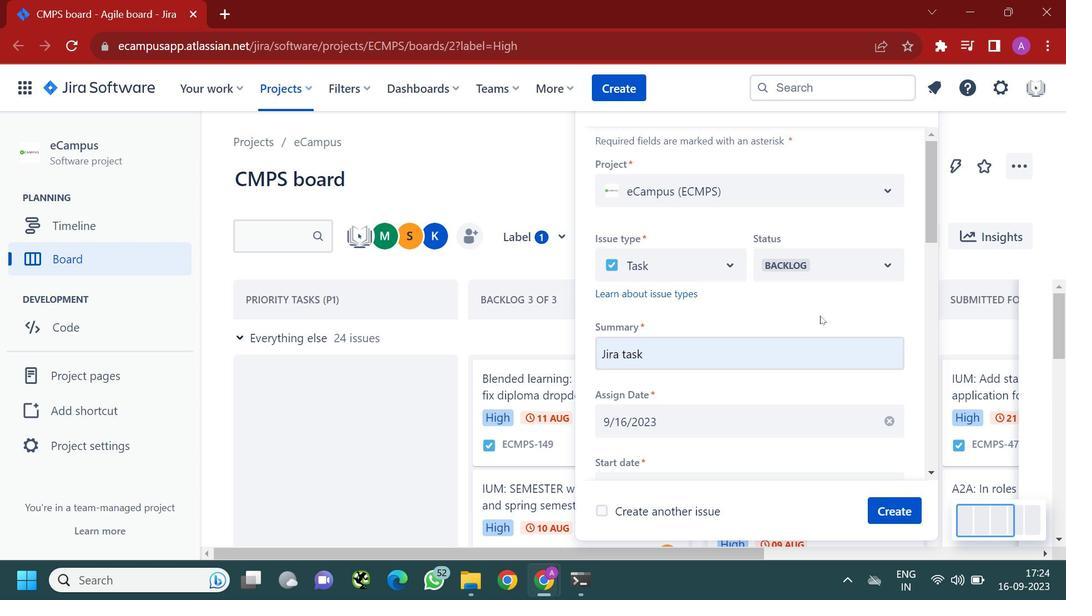 
Action: Mouse scrolled (820, 316) with delta (0, 0)
Screenshot: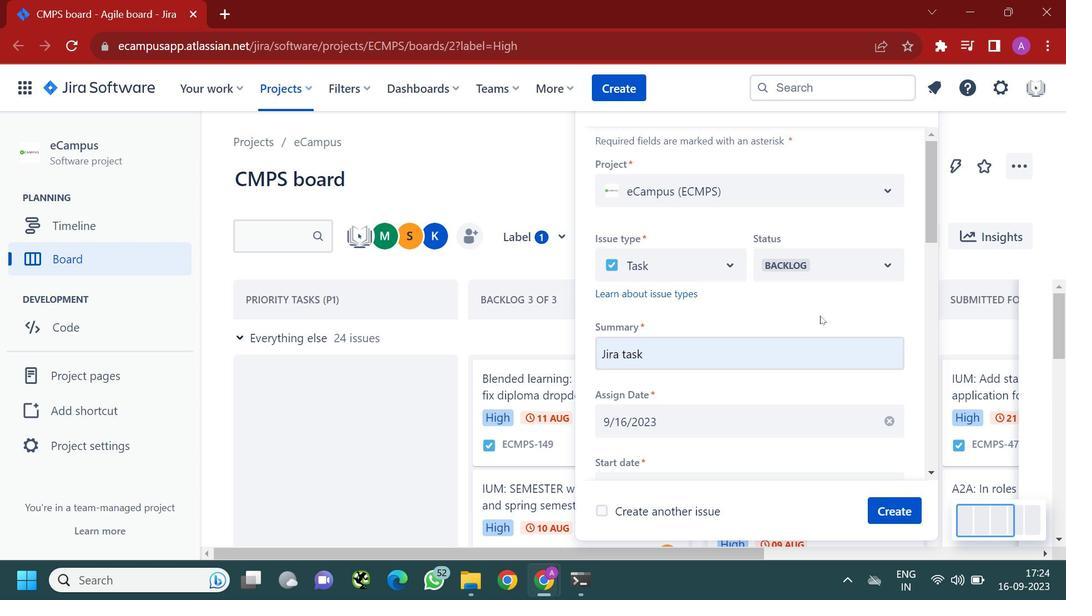 
Action: Mouse scrolled (820, 316) with delta (0, 0)
Screenshot: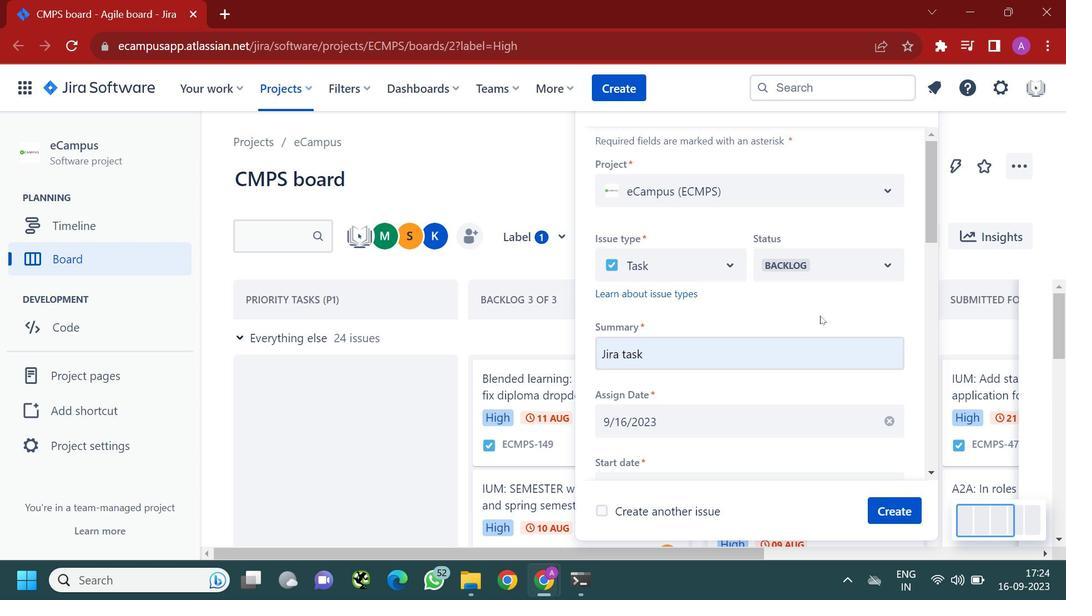 
Action: Mouse moved to (910, 513)
Screenshot: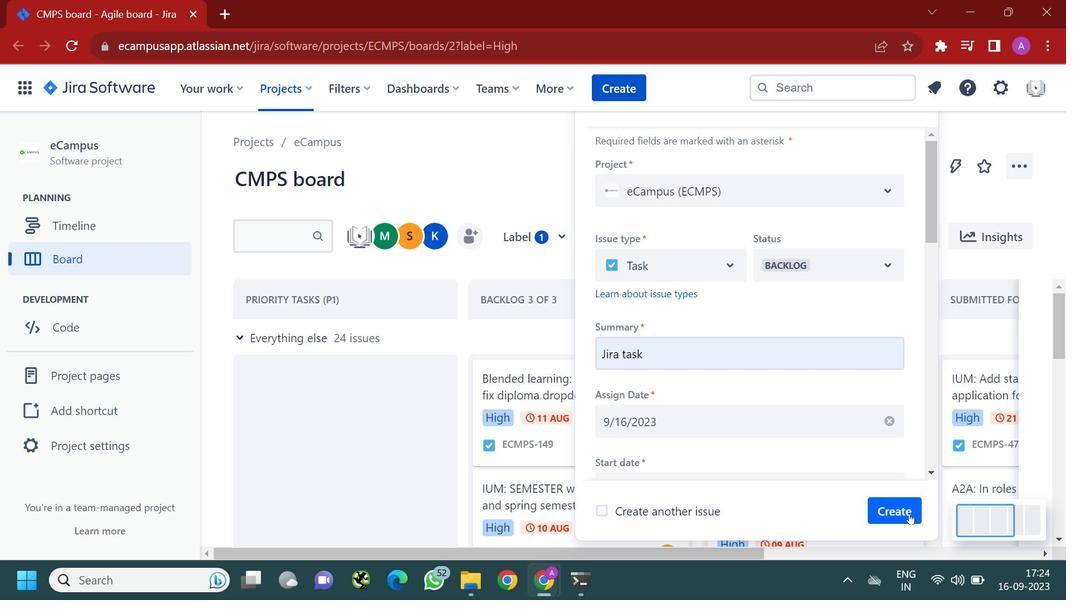 
Action: Mouse pressed left at (910, 513)
Screenshot: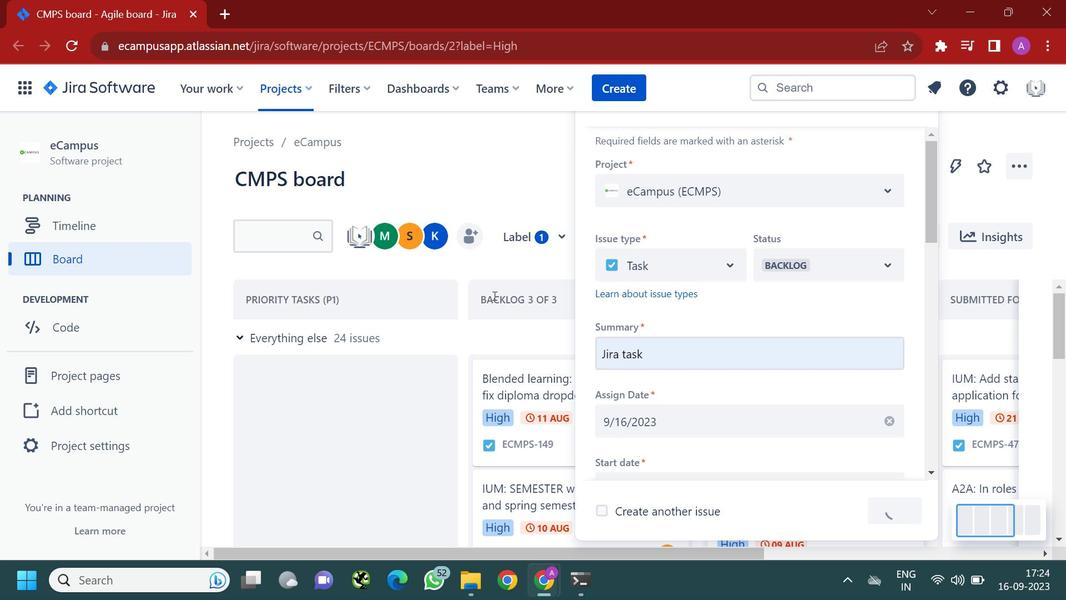 
Action: Mouse moved to (142, 500)
Screenshot: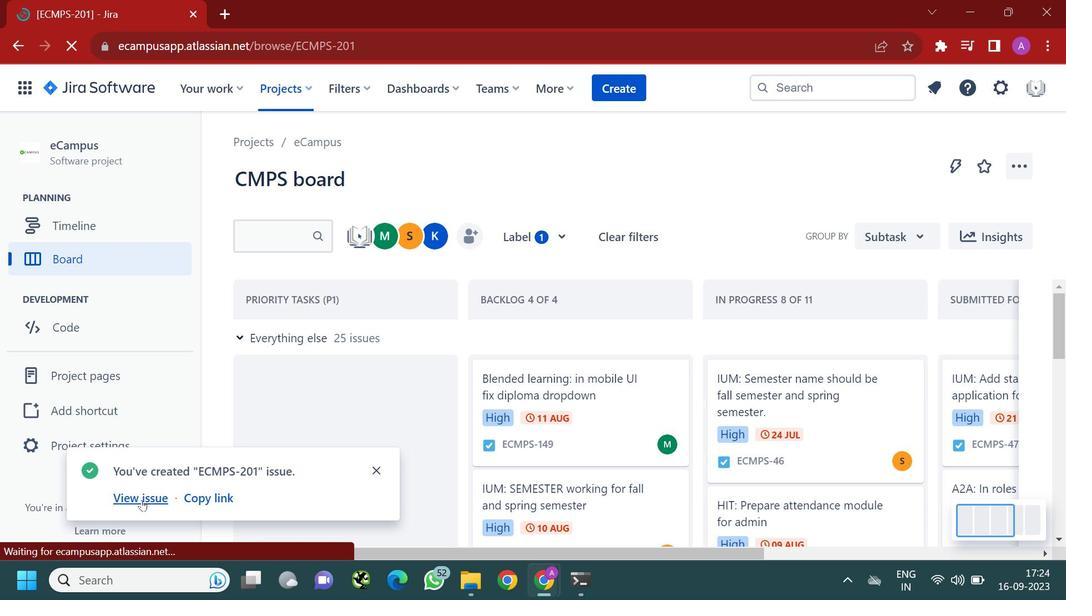 
Action: Mouse pressed left at (142, 500)
Screenshot: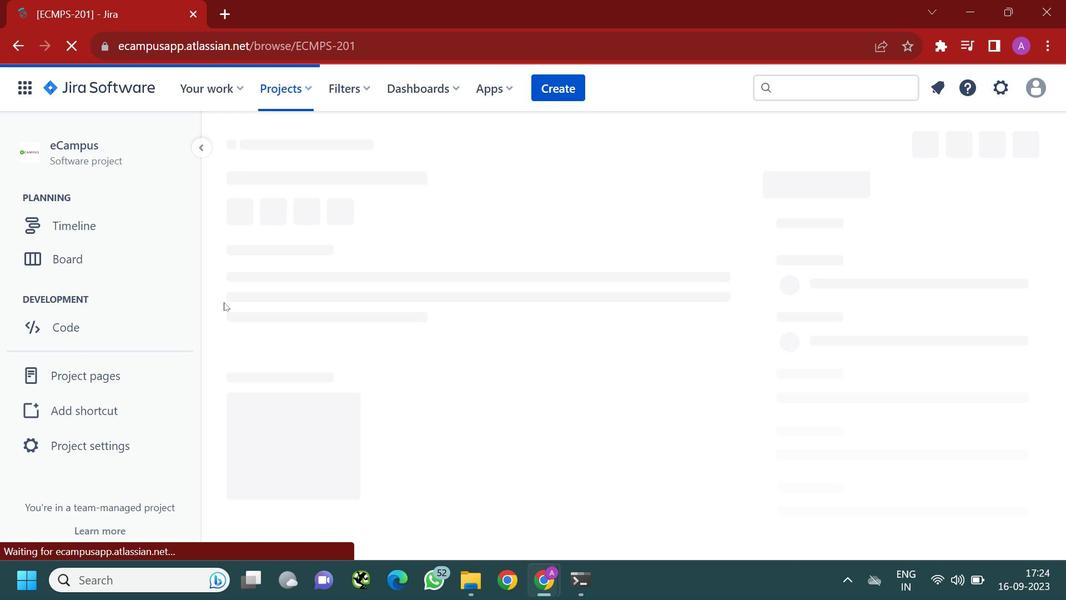 
Action: Mouse moved to (450, 293)
Screenshot: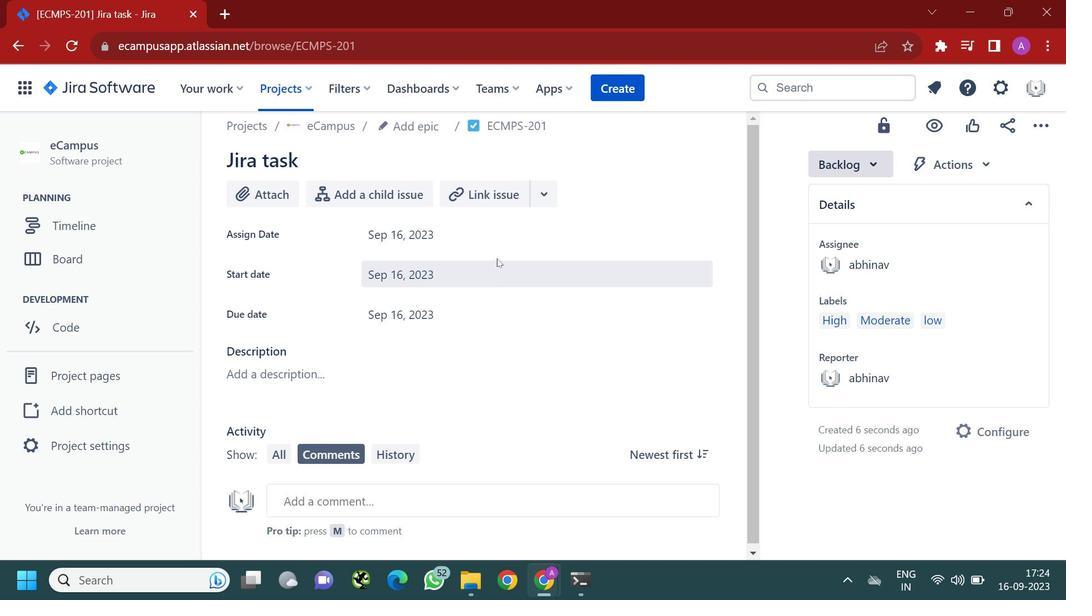 
Action: Mouse scrolled (450, 293) with delta (0, 0)
Screenshot: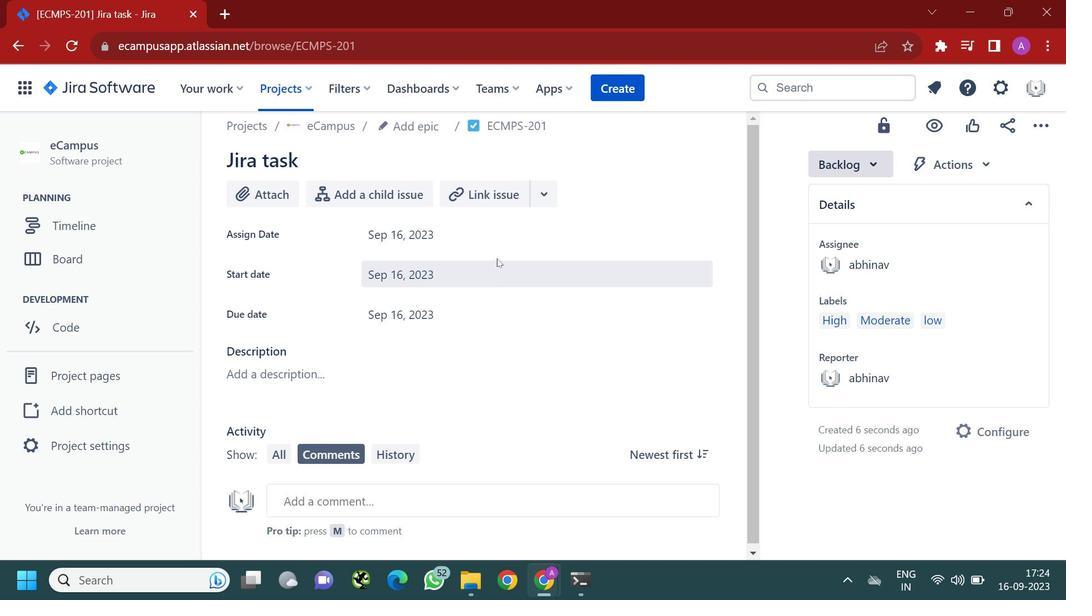 
Action: Mouse moved to (456, 293)
Screenshot: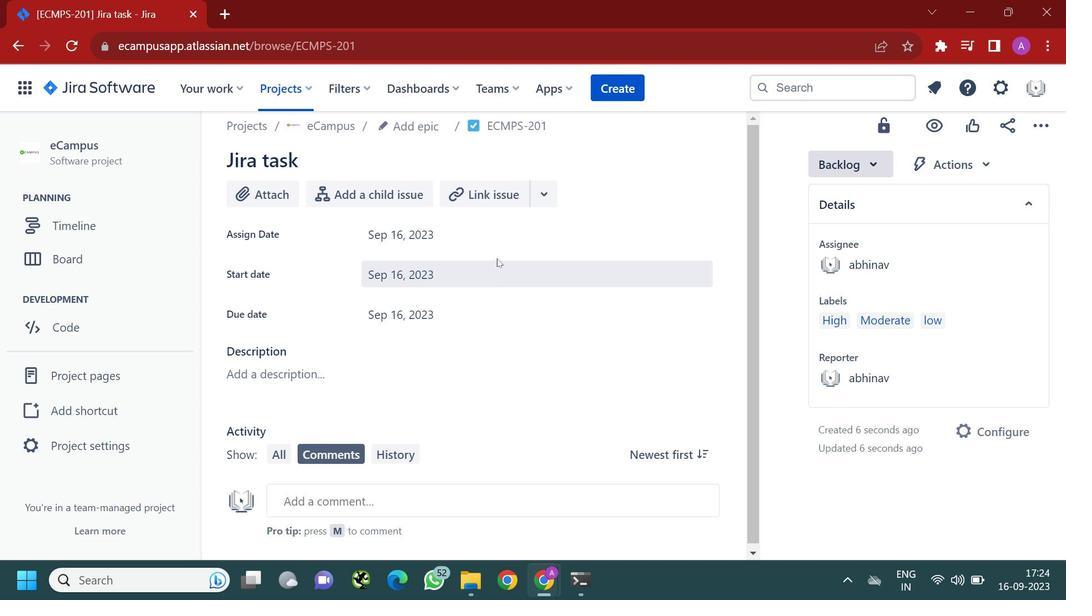 
Action: Mouse scrolled (456, 292) with delta (0, 0)
Screenshot: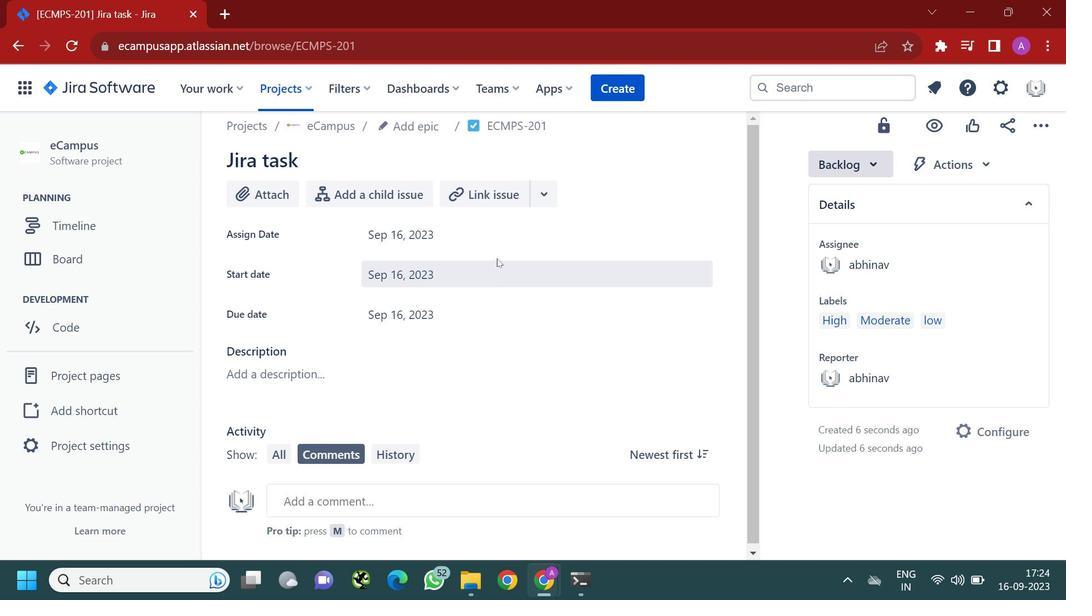 
Action: Mouse moved to (478, 288)
Screenshot: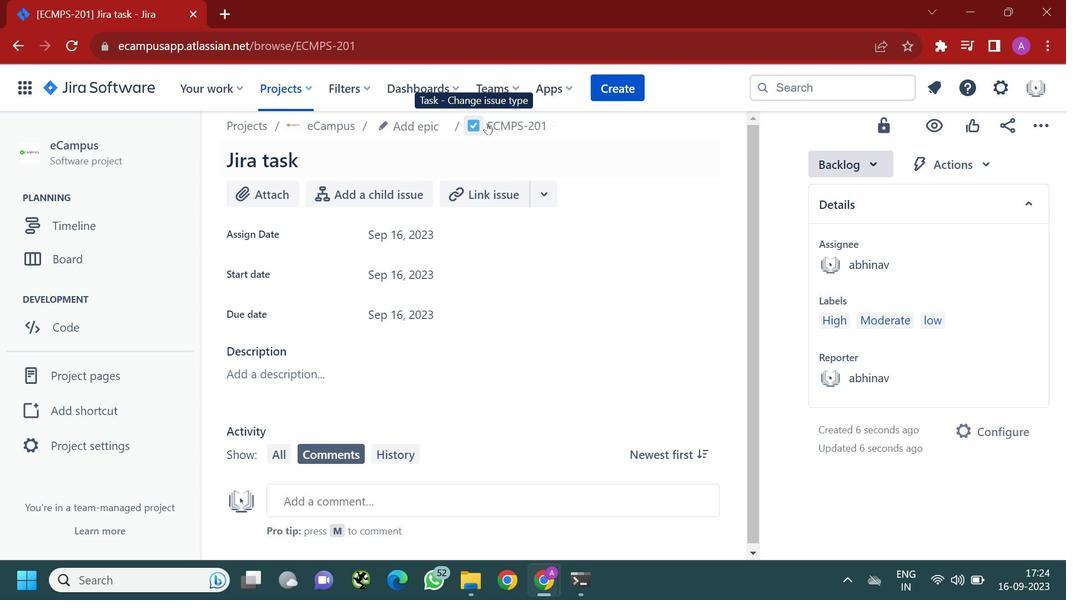
Action: Mouse scrolled (478, 289) with delta (0, 0)
Screenshot: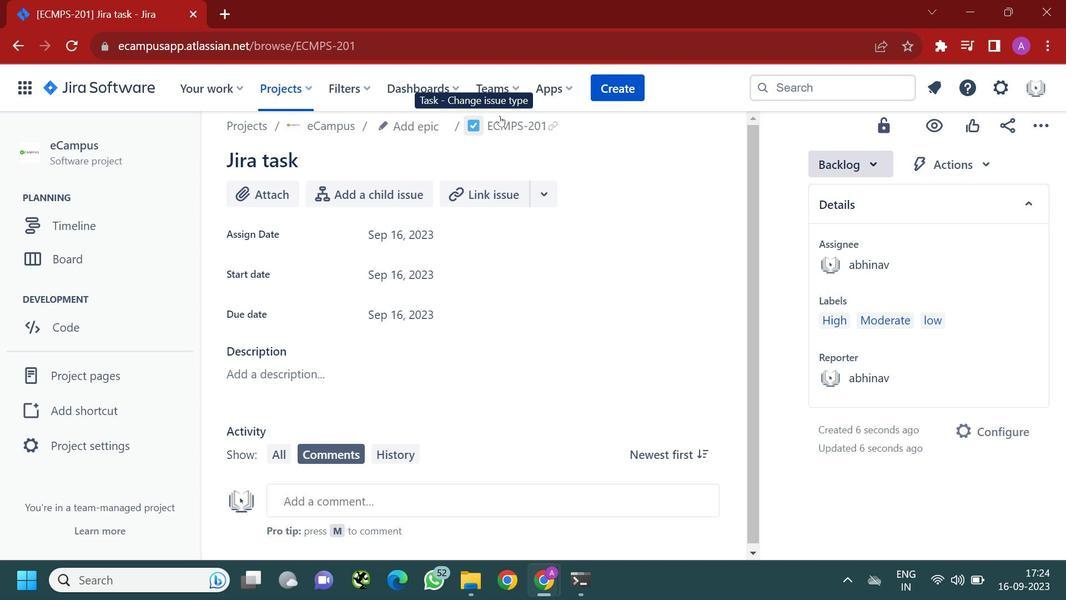 
Action: Mouse scrolled (478, 289) with delta (0, 0)
Screenshot: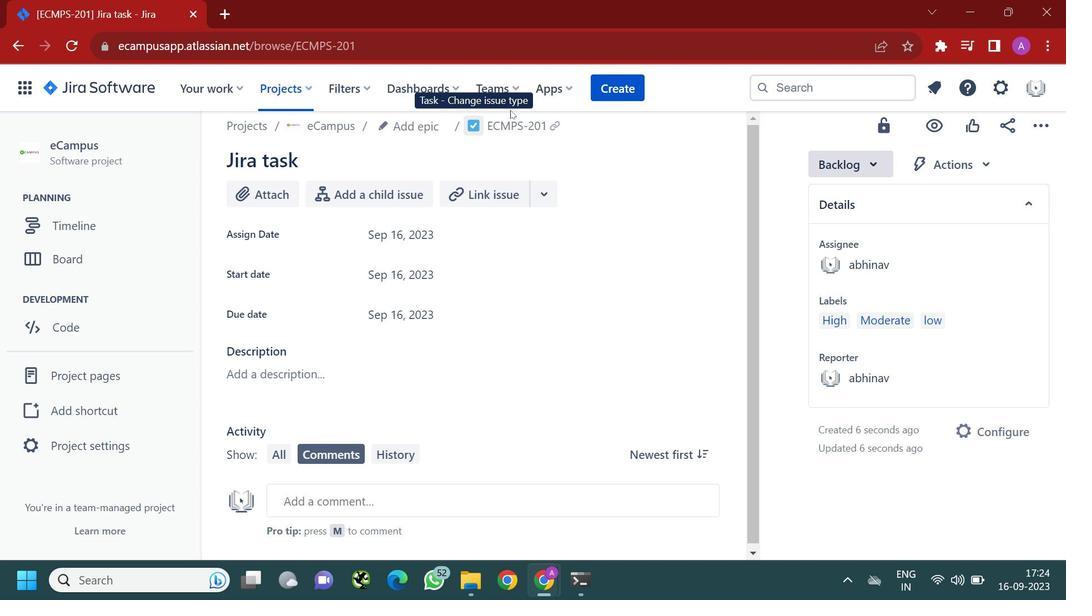
Action: Mouse scrolled (478, 289) with delta (0, 0)
Screenshot: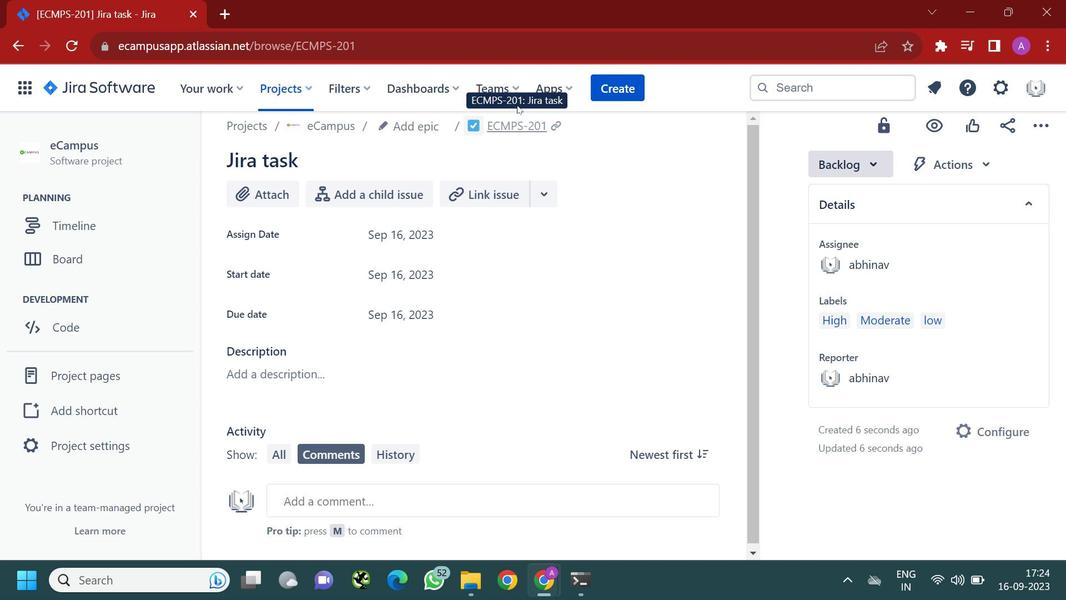 
Action: Mouse moved to (483, 284)
Screenshot: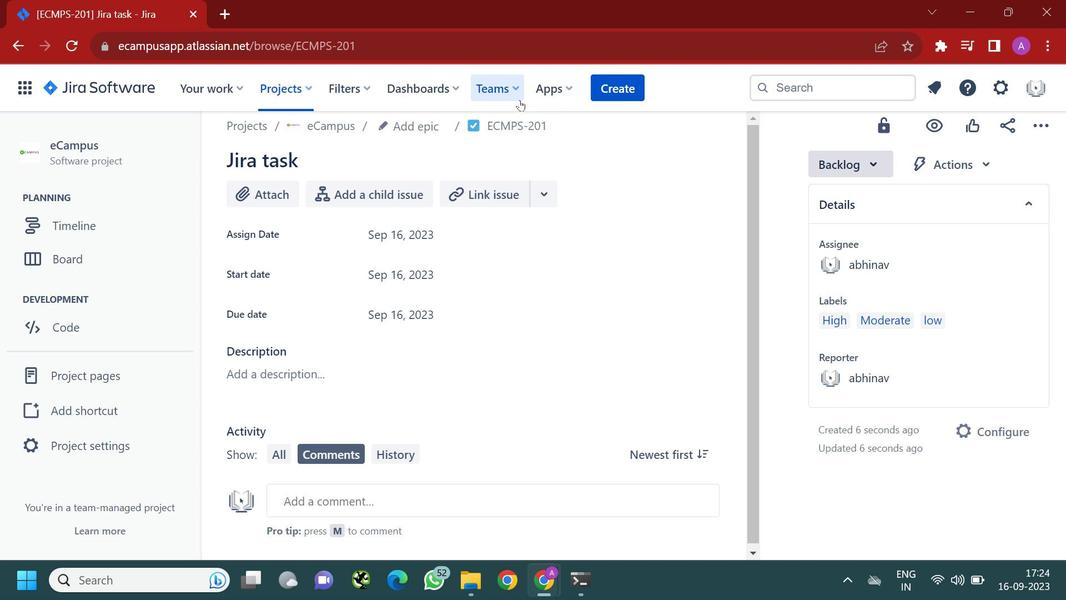 
Action: Mouse scrolled (483, 285) with delta (0, 0)
Screenshot: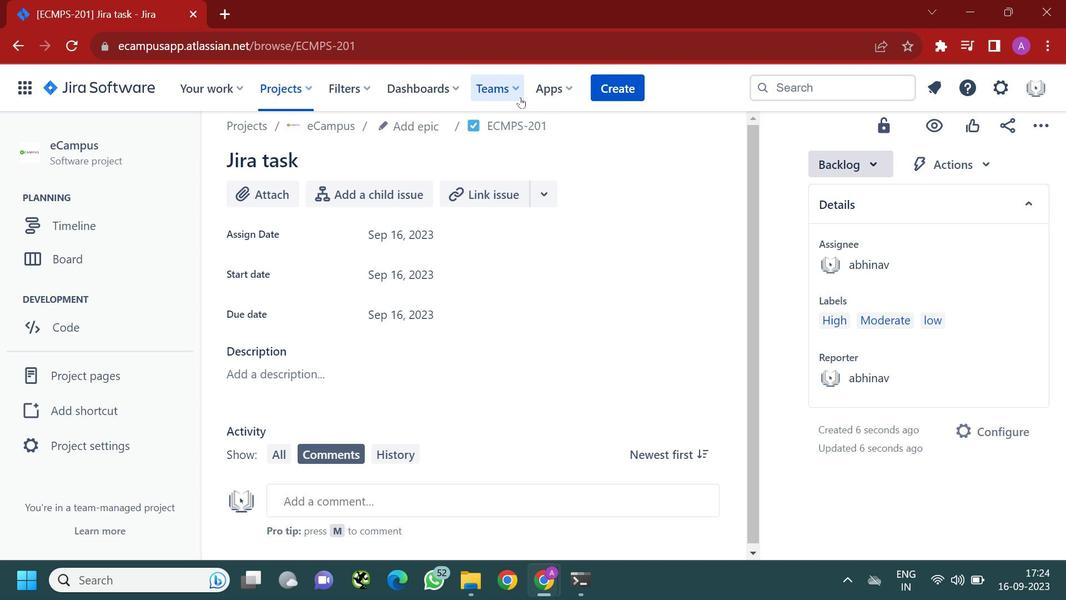 
Action: Mouse scrolled (483, 285) with delta (0, 0)
Screenshot: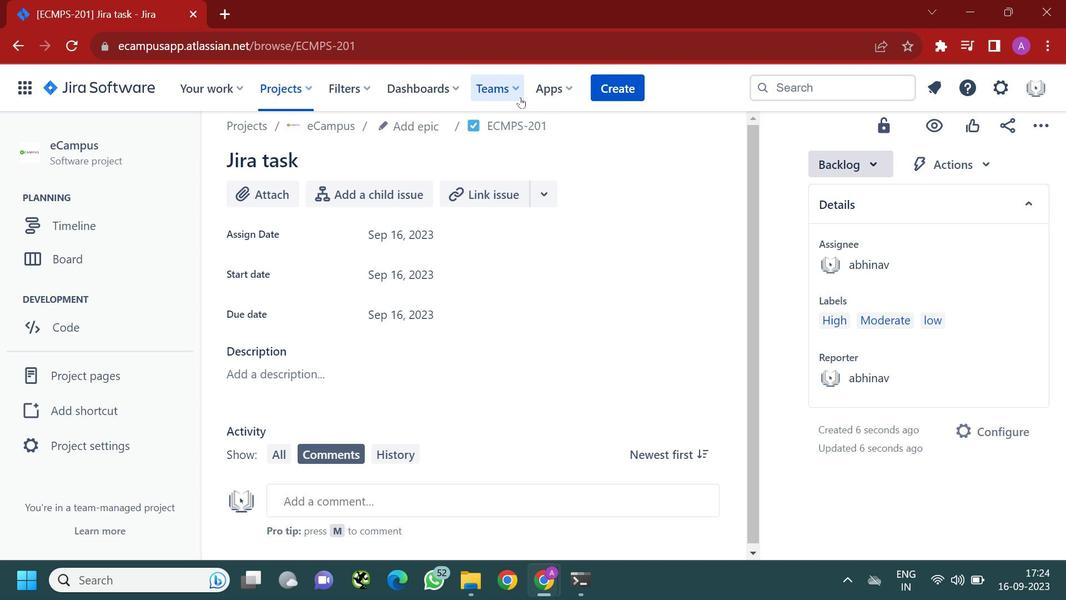 
Action: Mouse scrolled (483, 285) with delta (0, 0)
Screenshot: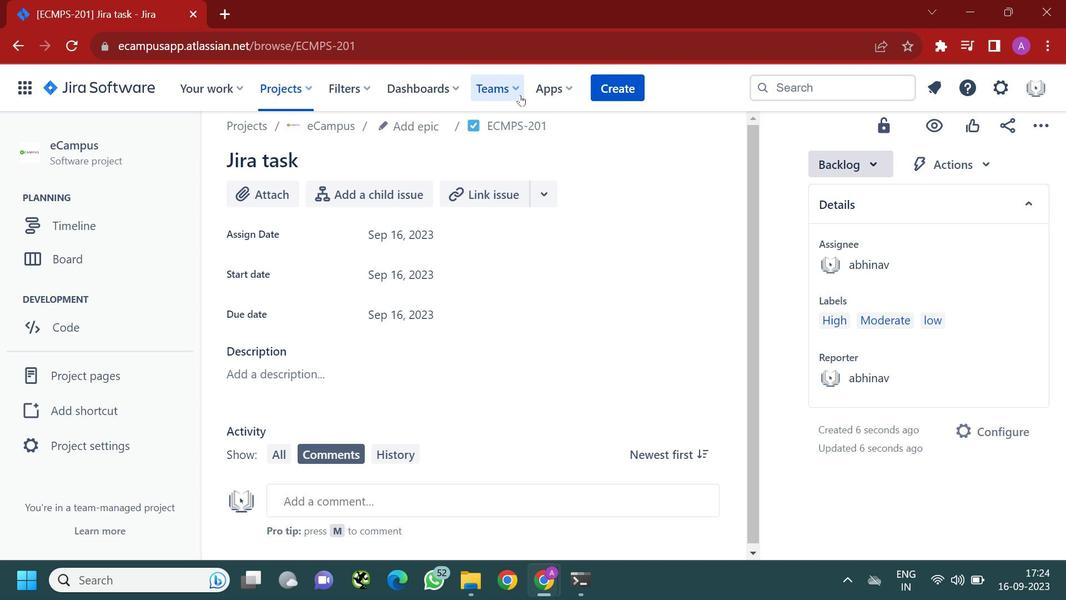 
Action: Mouse moved to (495, 249)
Screenshot: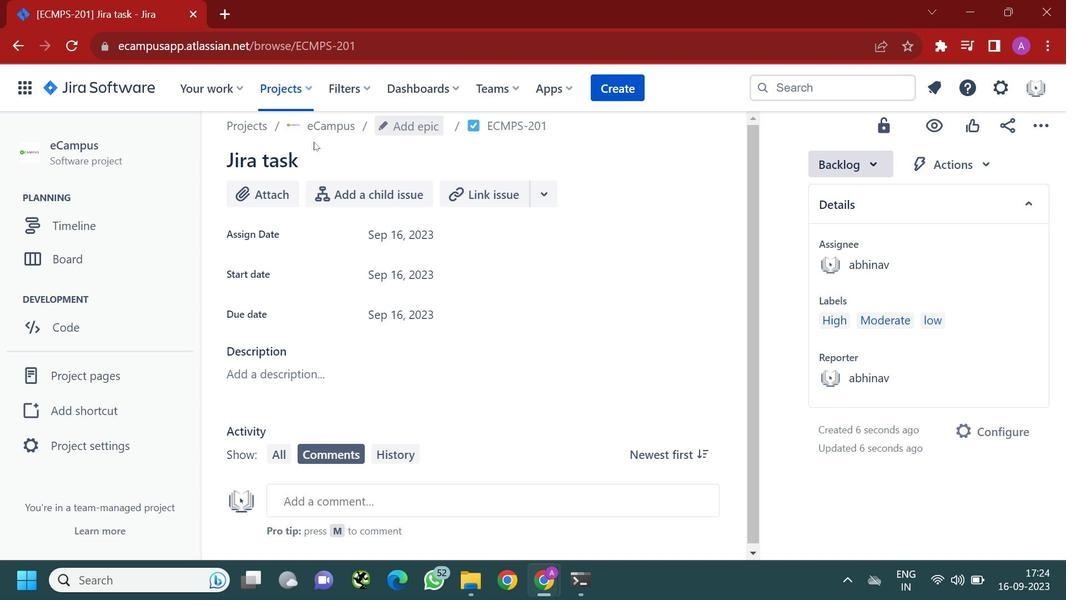 
Action: Mouse scrolled (495, 250) with delta (0, 0)
Screenshot: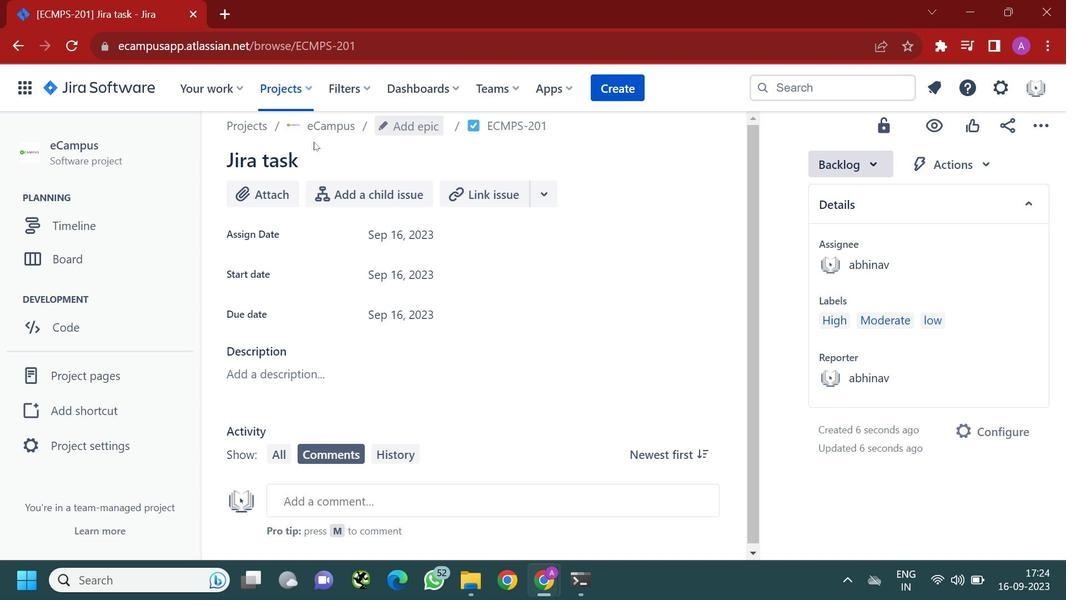 
Action: Mouse moved to (492, 247)
Screenshot: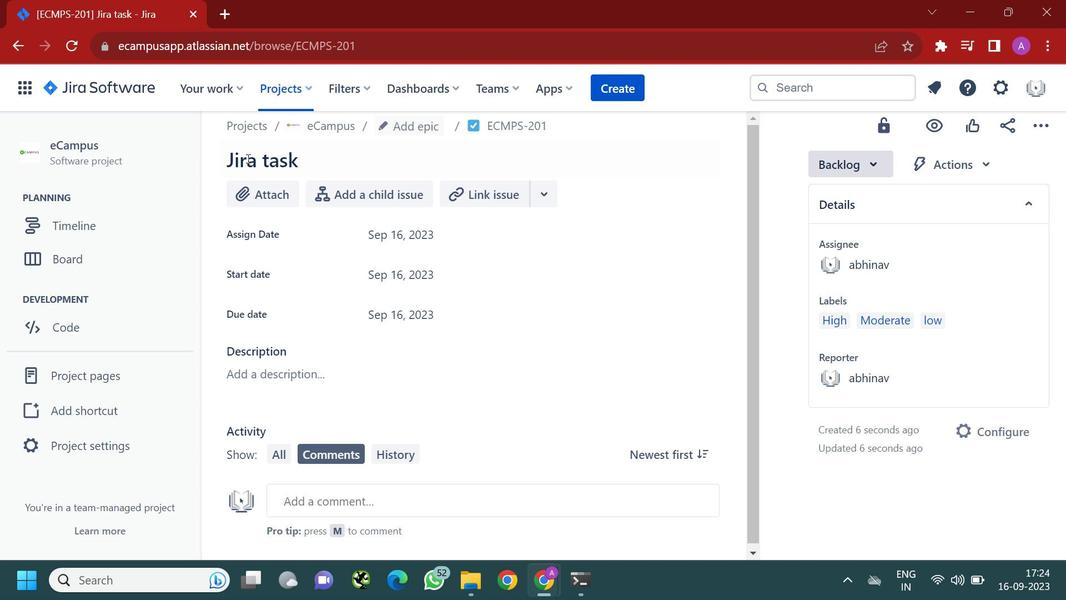
Action: Mouse scrolled (492, 247) with delta (0, 0)
Screenshot: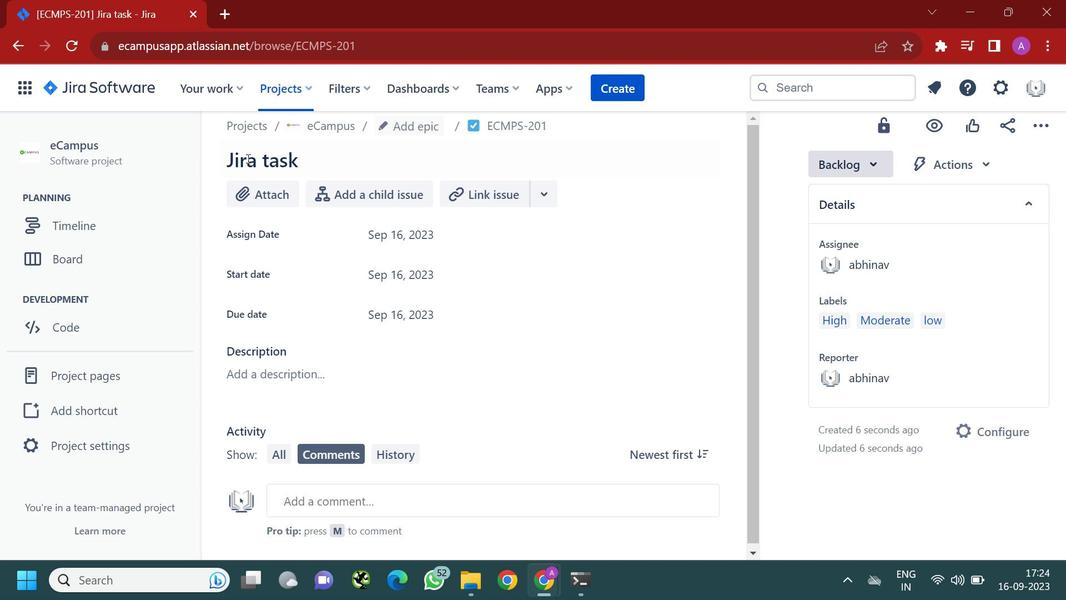 
Action: Mouse moved to (70, 260)
Screenshot: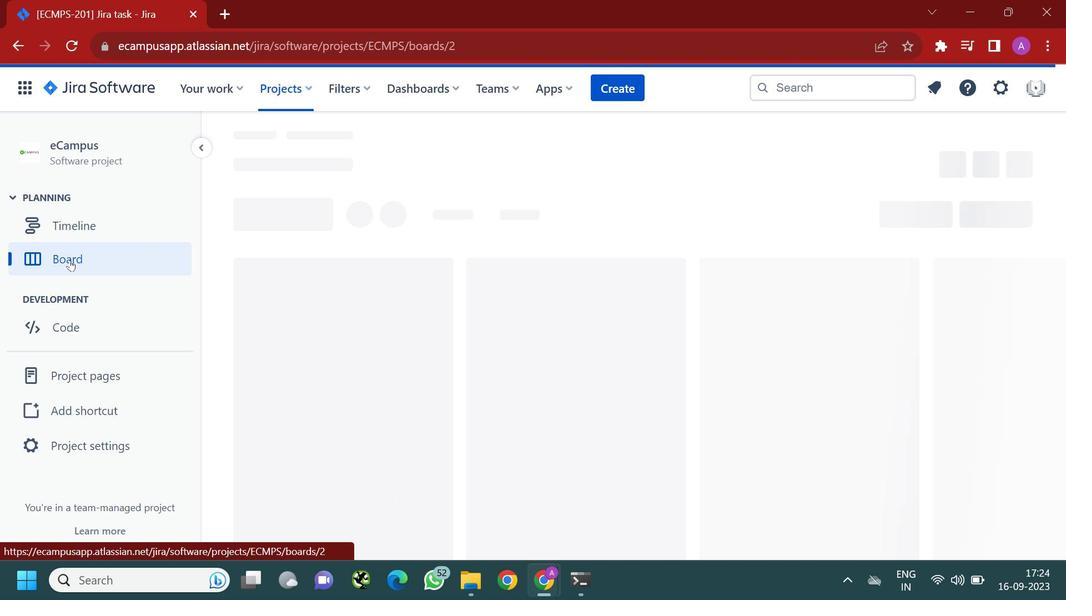 
Action: Mouse pressed left at (70, 260)
Screenshot: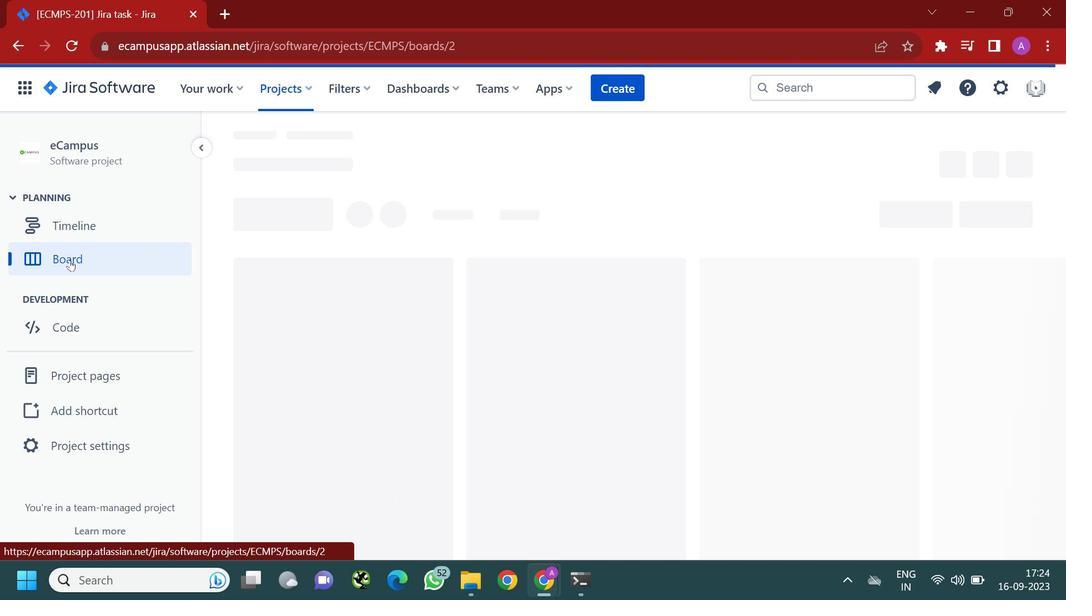 
Action: Mouse moved to (544, 371)
Screenshot: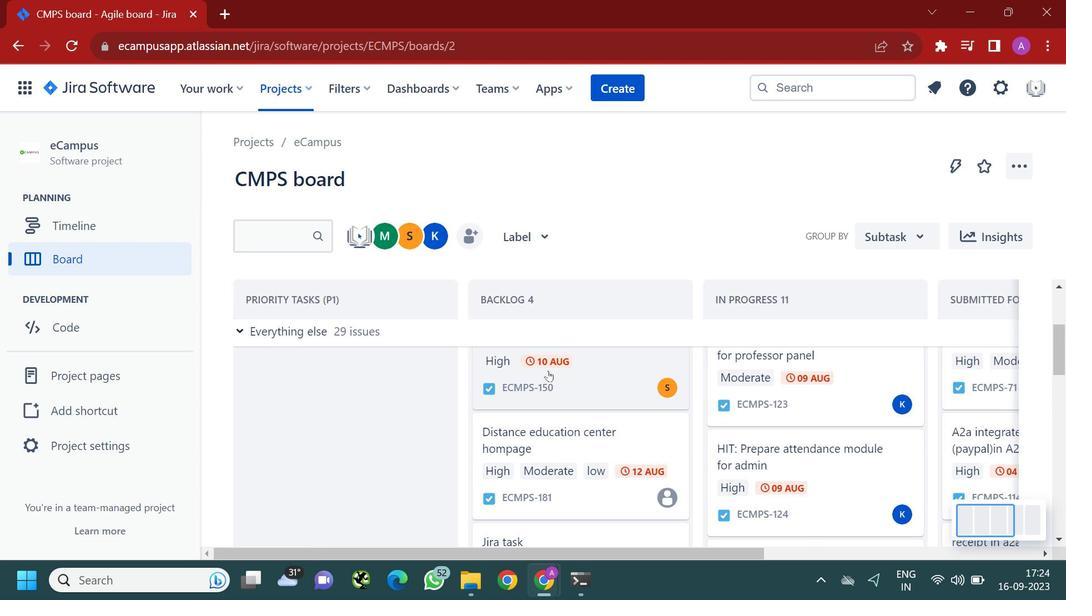 
Action: Mouse scrolled (544, 370) with delta (0, 0)
Screenshot: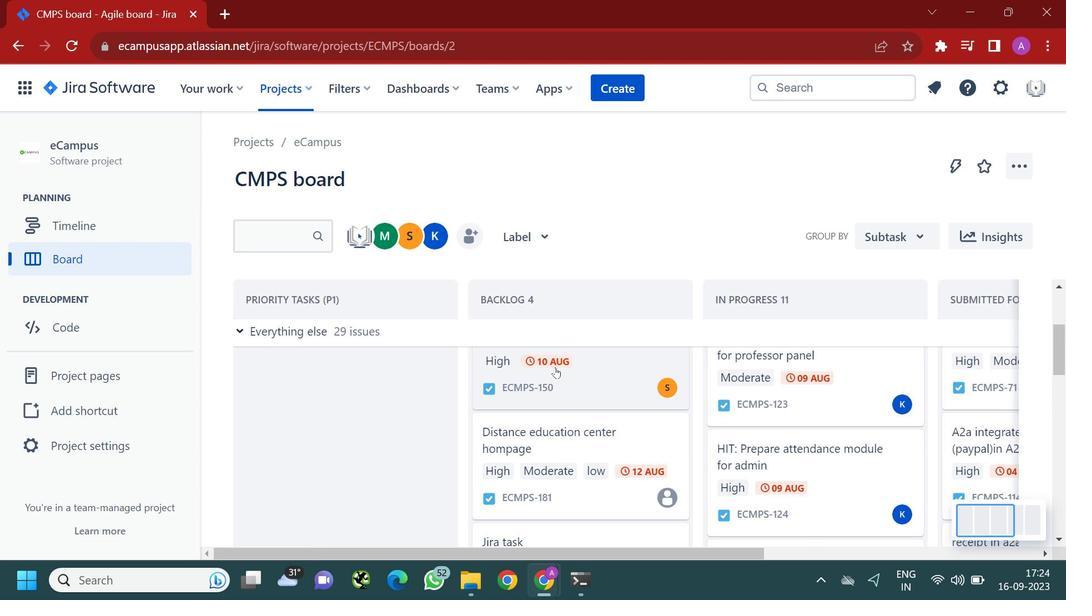 
Action: Mouse scrolled (544, 370) with delta (0, 0)
Screenshot: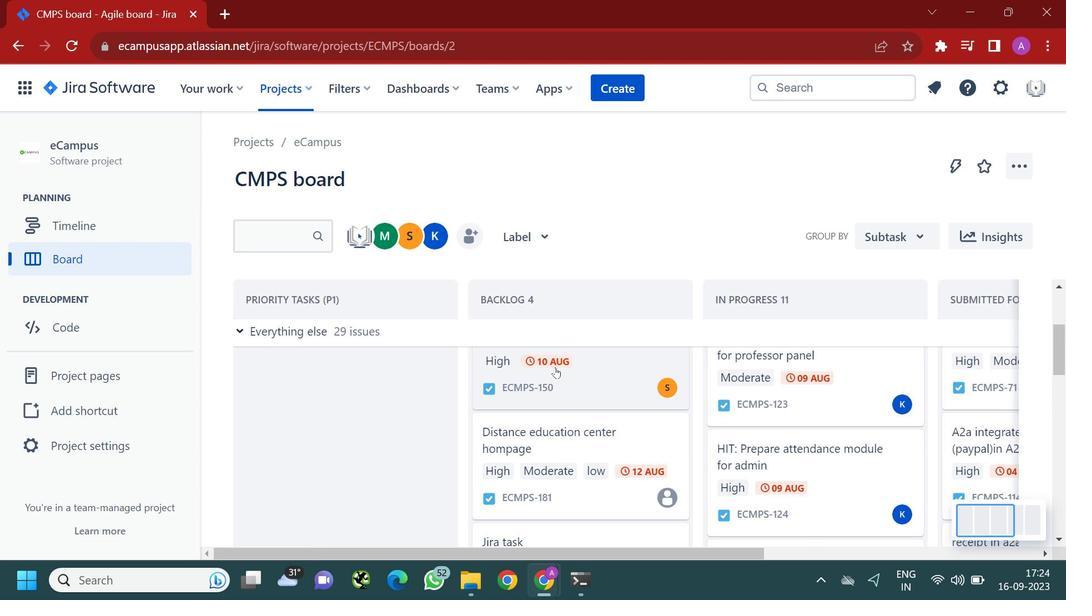 
Action: Mouse scrolled (544, 370) with delta (0, 0)
Screenshot: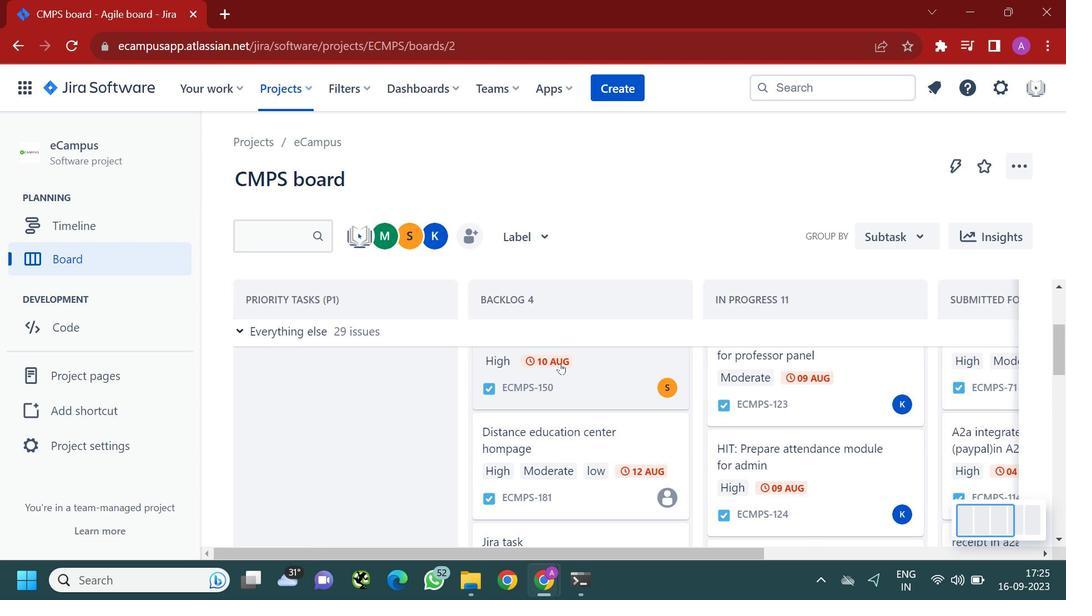 
Action: Mouse moved to (546, 371)
Screenshot: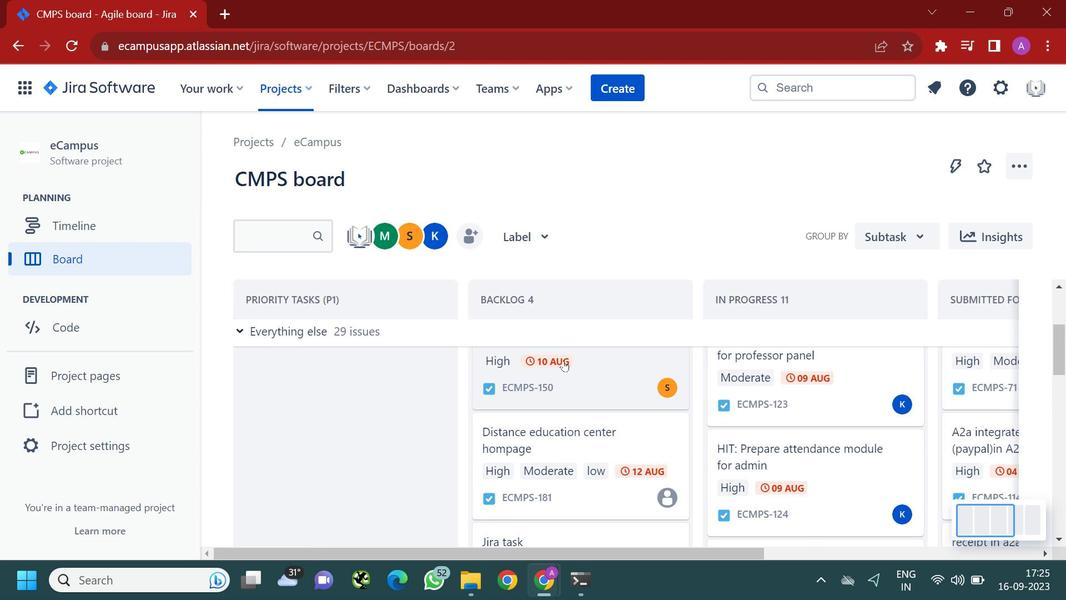
Action: Mouse scrolled (546, 370) with delta (0, 0)
Screenshot: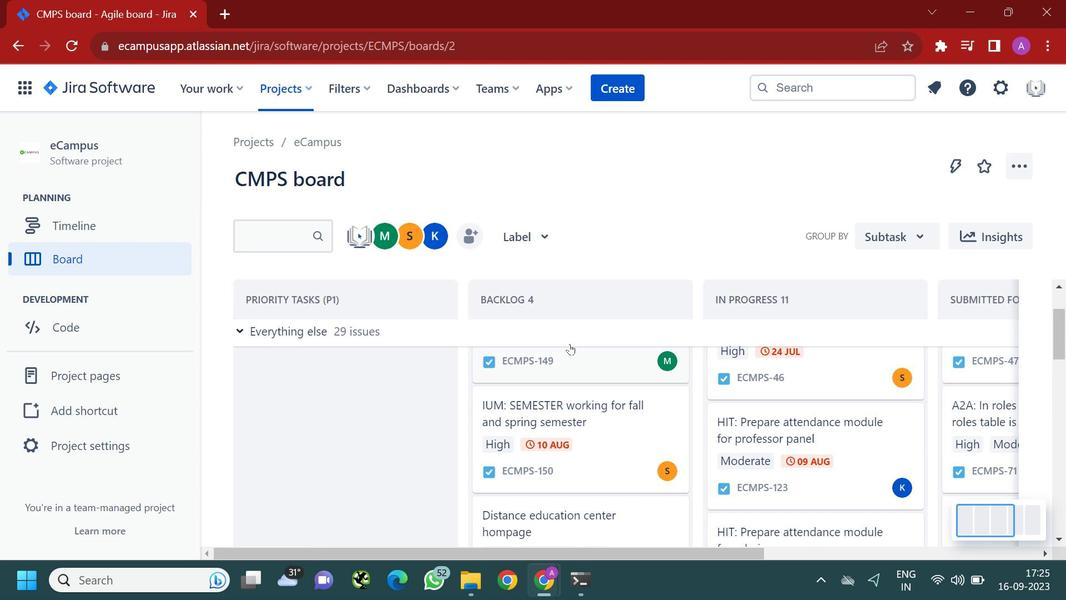 
Action: Mouse scrolled (546, 370) with delta (0, 0)
Screenshot: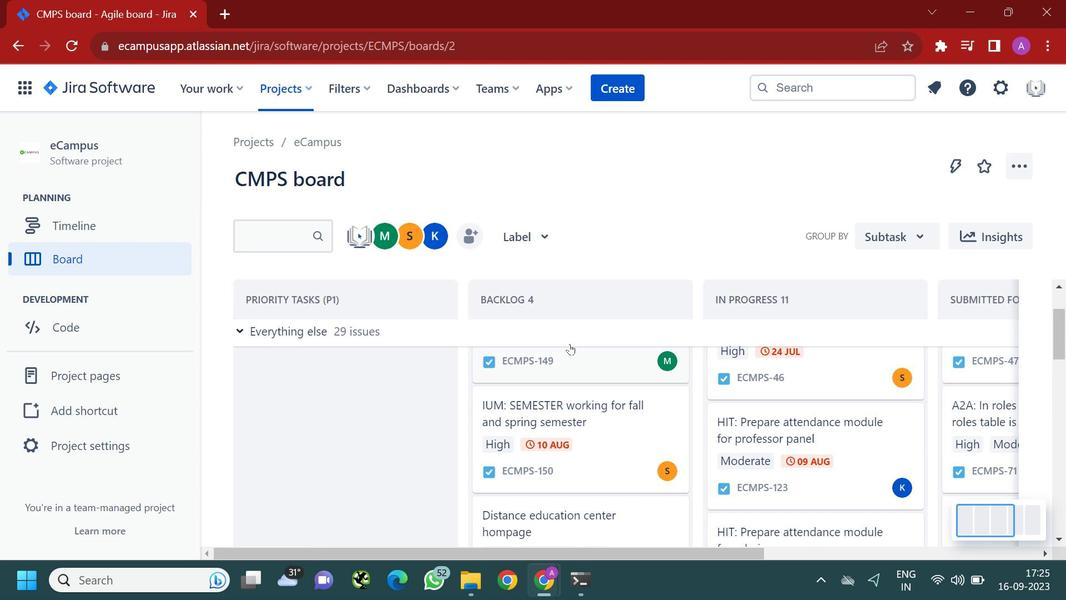
Action: Mouse scrolled (546, 371) with delta (0, 0)
Screenshot: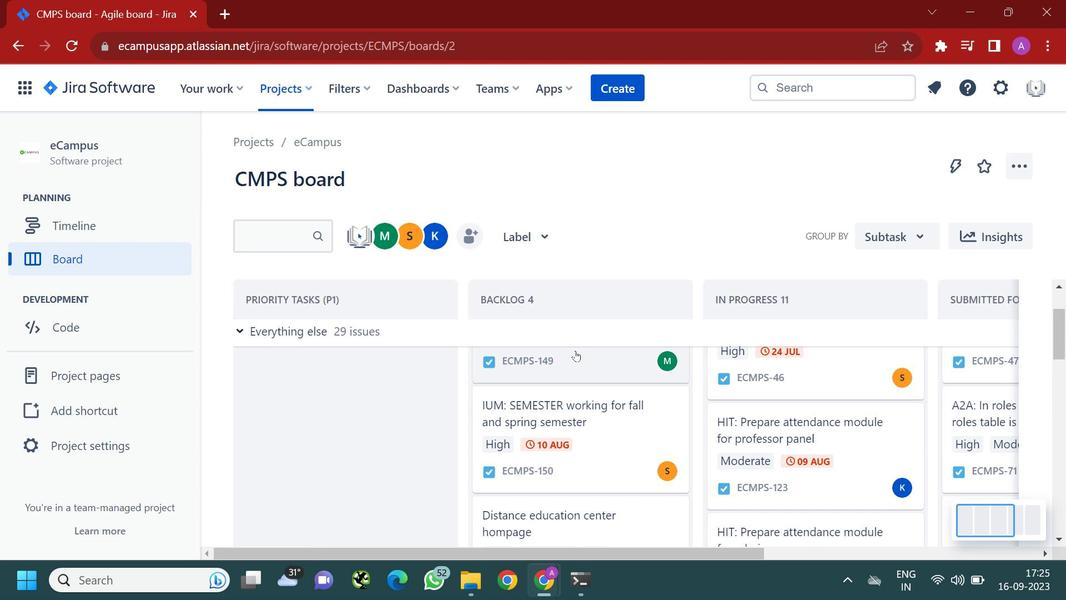
Action: Mouse scrolled (546, 371) with delta (0, 0)
Screenshot: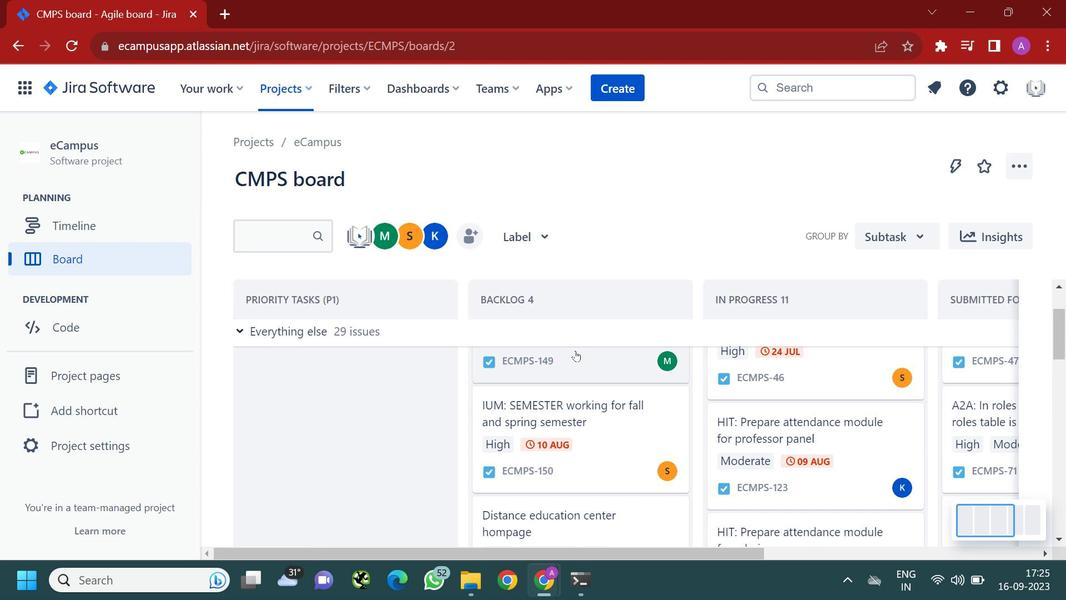 
Action: Mouse scrolled (546, 371) with delta (0, 0)
Screenshot: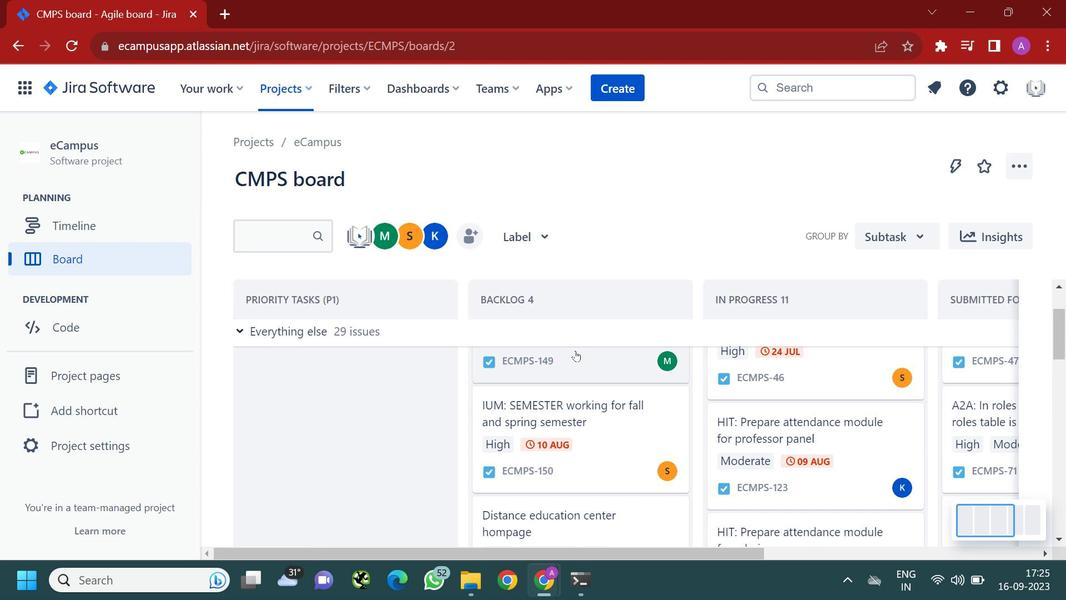
Action: Mouse moved to (563, 360)
Screenshot: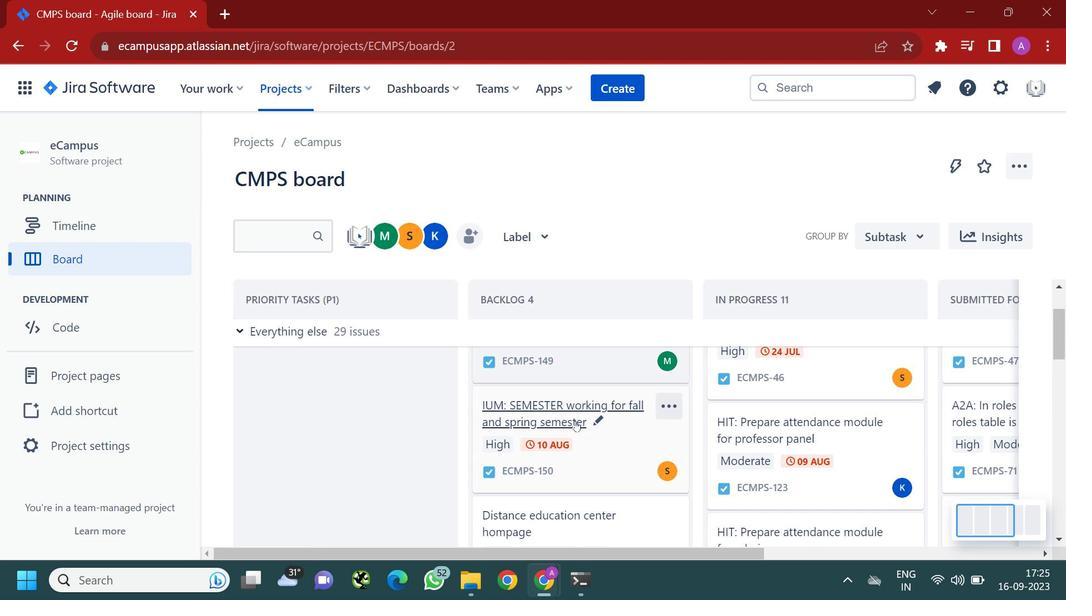 
Action: Mouse scrolled (563, 361) with delta (0, 0)
Screenshot: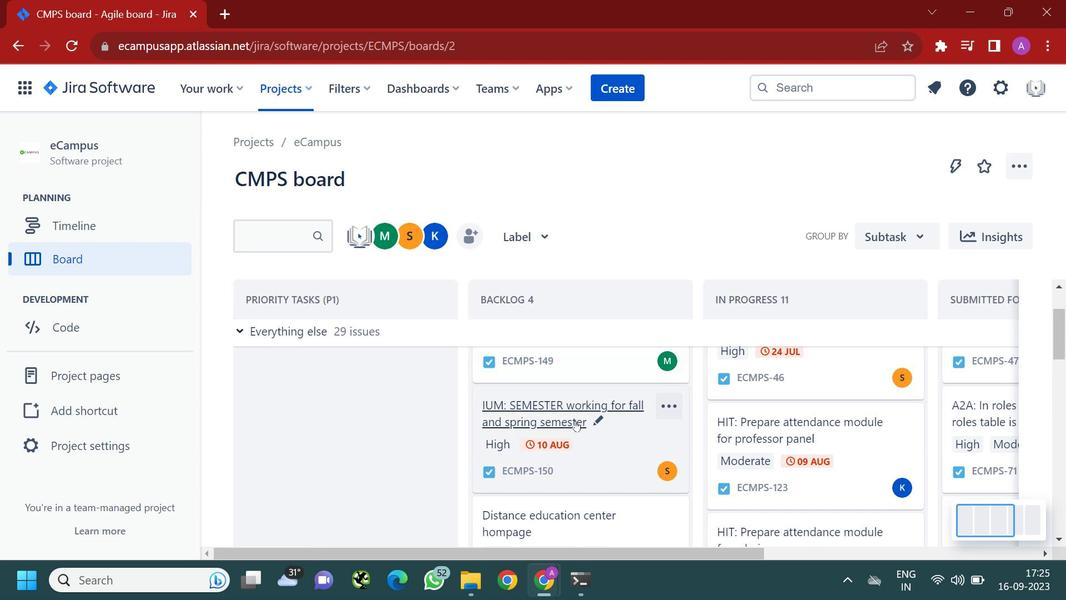 
Action: Mouse moved to (575, 420)
Screenshot: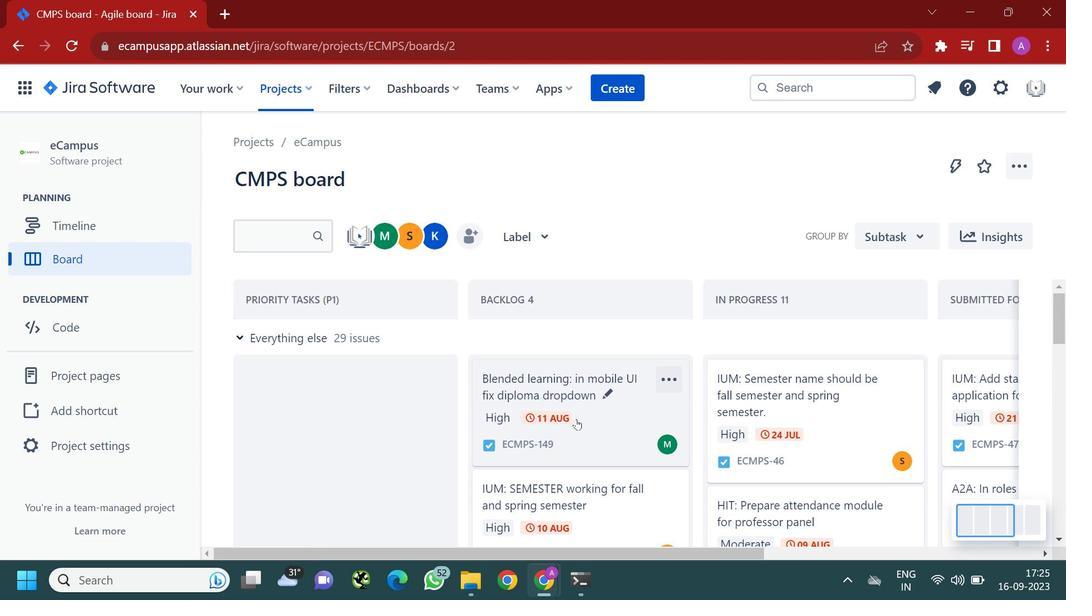 
Action: Mouse scrolled (575, 421) with delta (0, 0)
Screenshot: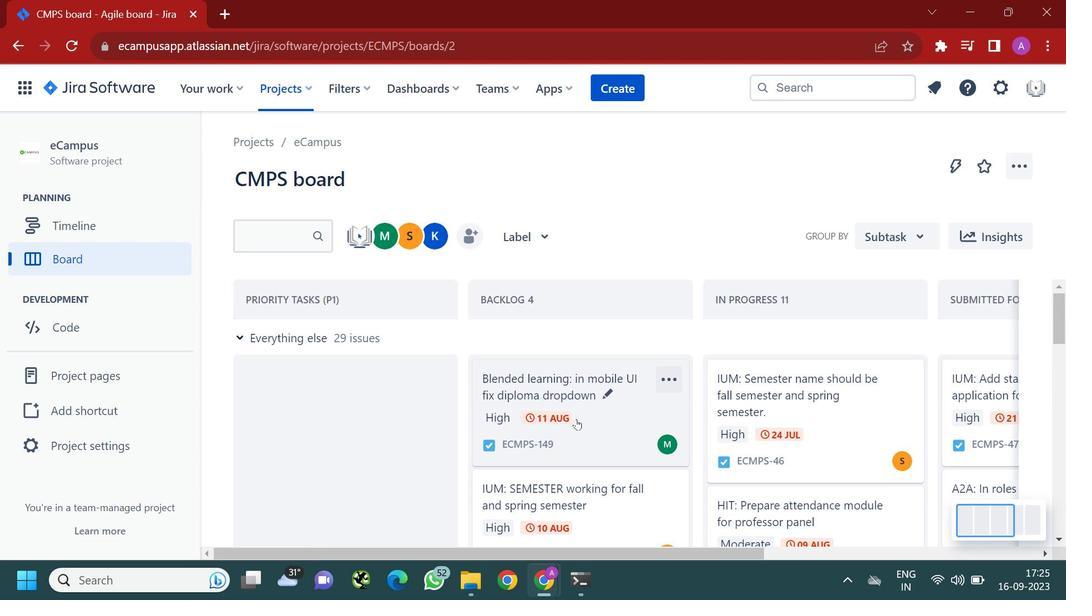 
Action: Mouse scrolled (575, 421) with delta (0, 0)
Screenshot: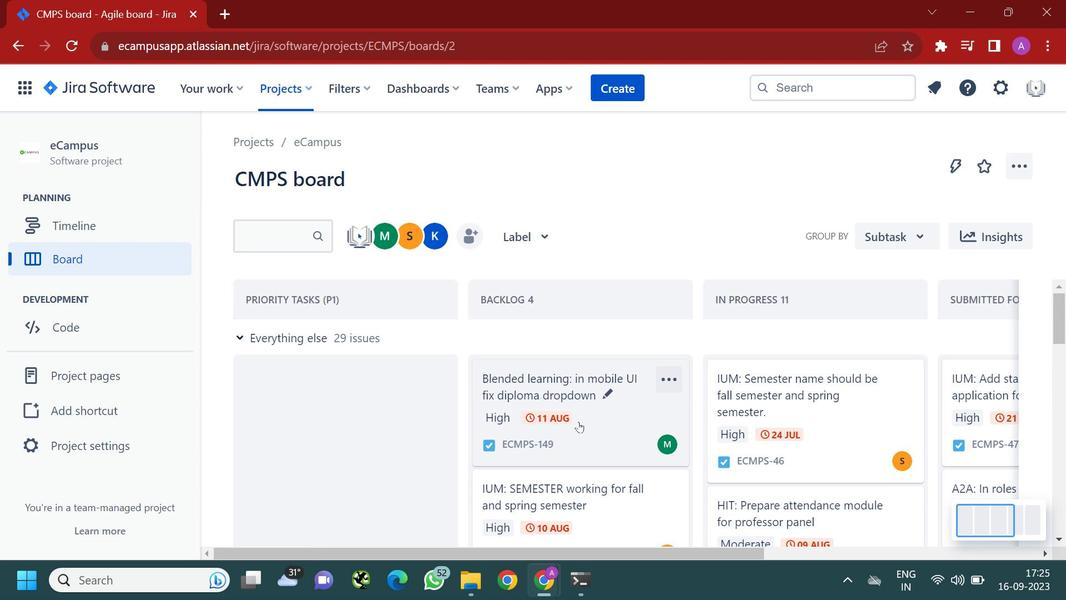 
Action: Mouse moved to (576, 420)
Screenshot: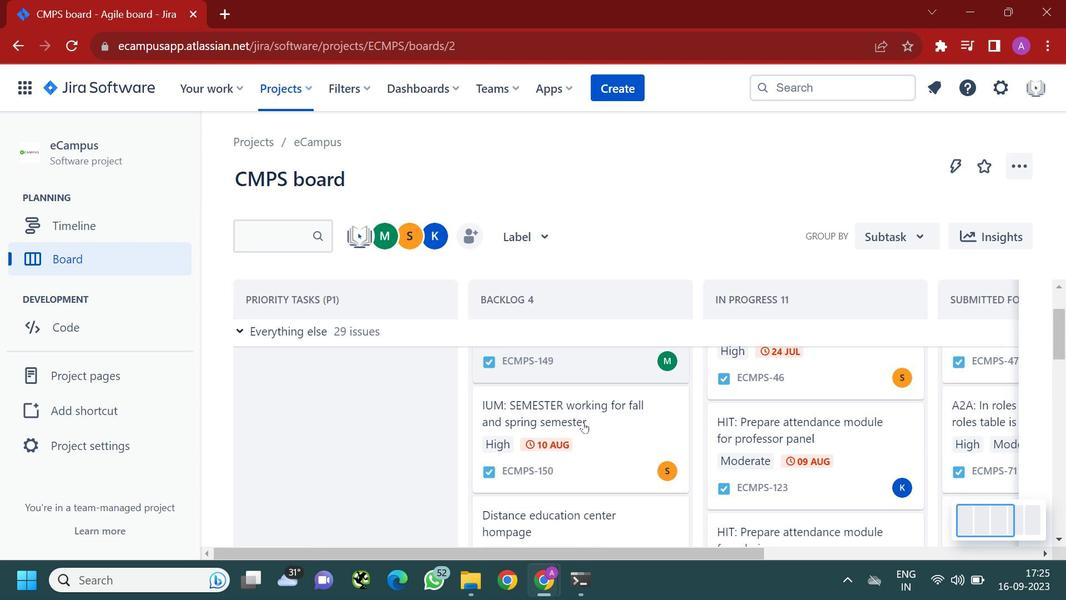 
Action: Mouse scrolled (576, 420) with delta (0, 0)
Screenshot: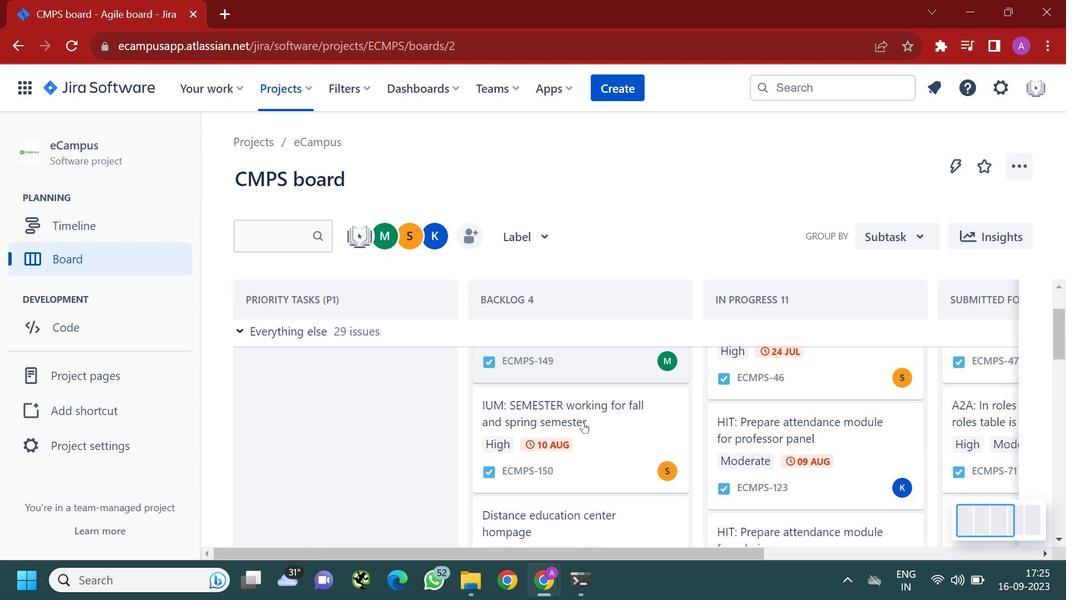 
Action: Mouse scrolled (576, 420) with delta (0, 0)
Screenshot: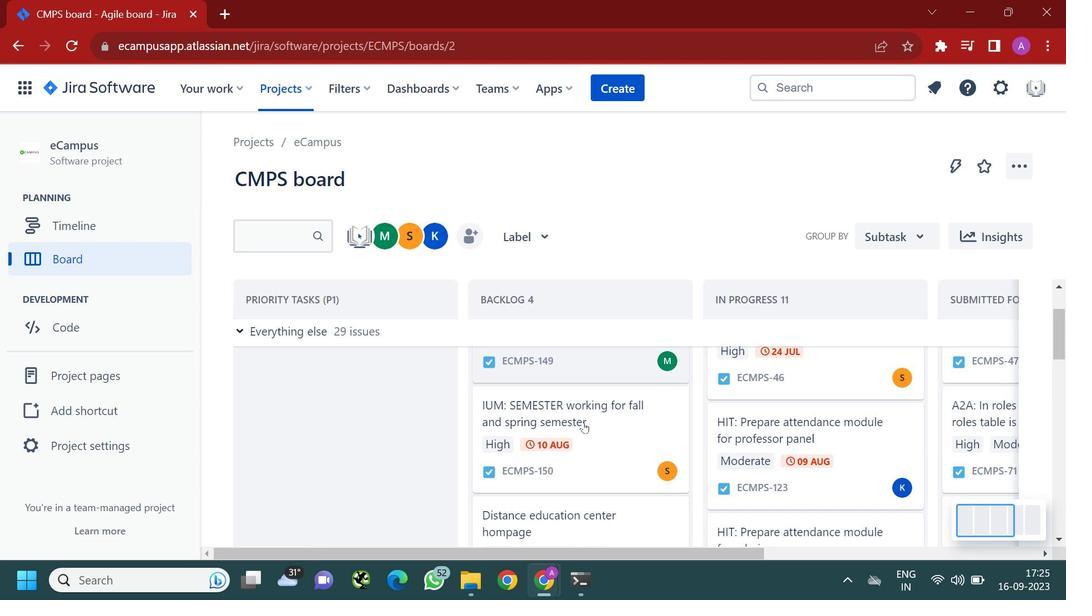 
Action: Mouse scrolled (576, 420) with delta (0, 0)
Screenshot: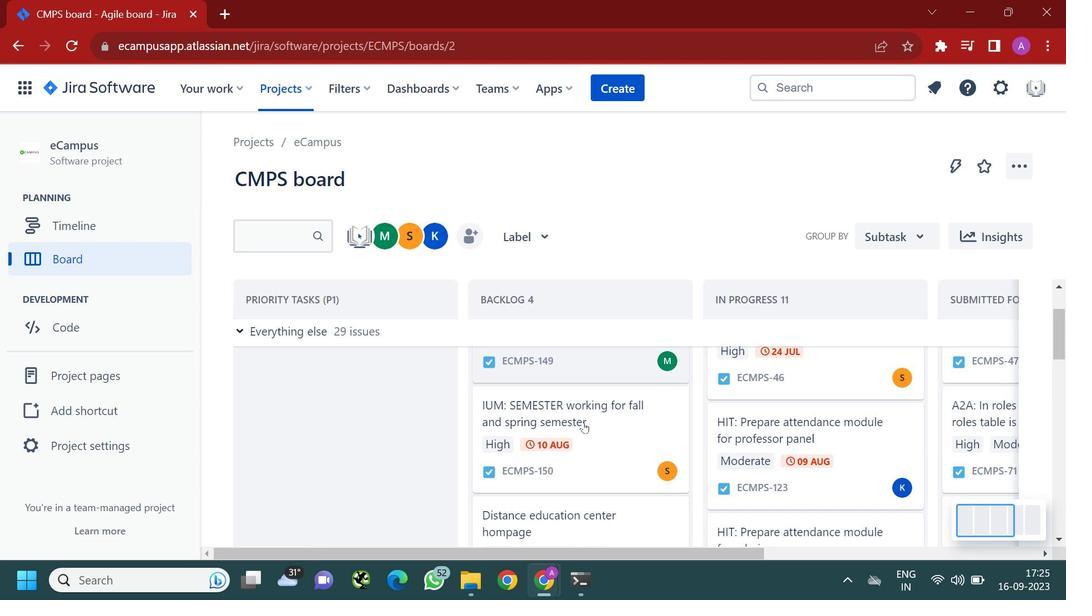 
Action: Mouse scrolled (576, 420) with delta (0, 0)
Screenshot: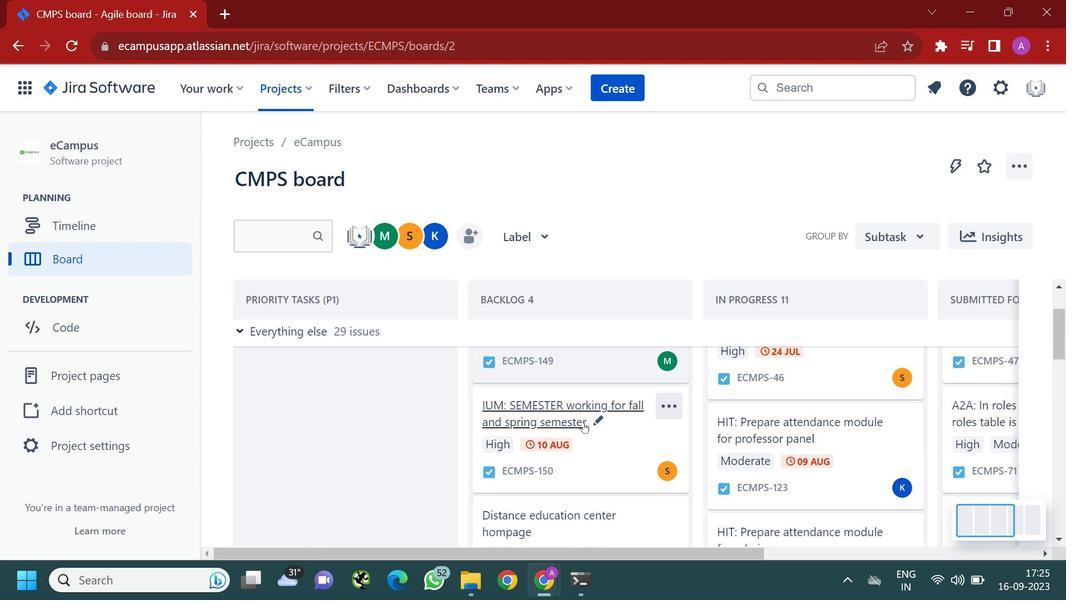 
Action: Mouse moved to (583, 422)
Screenshot: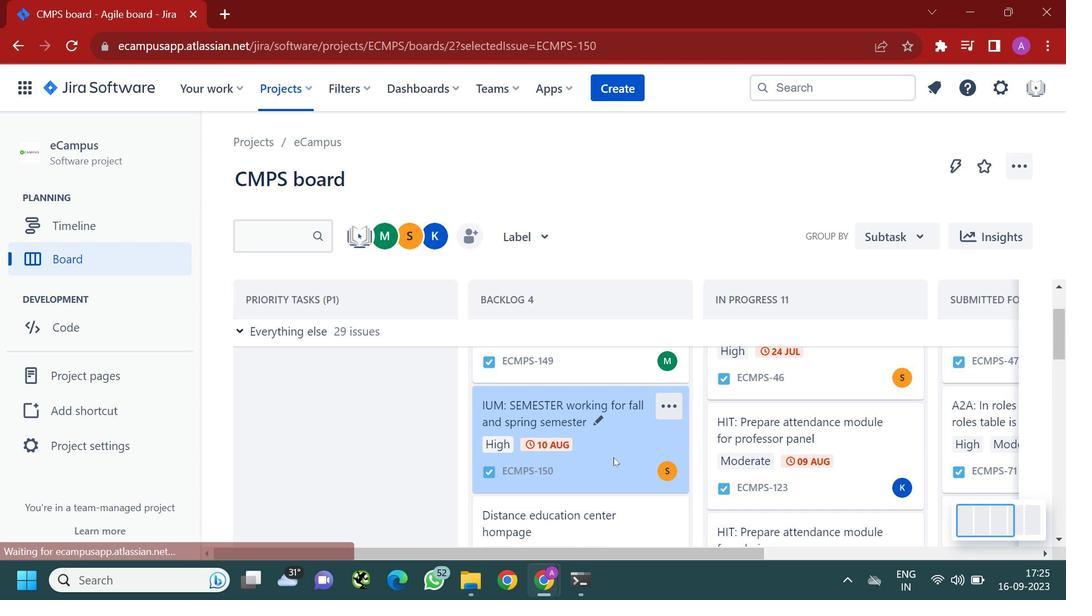 
Action: Mouse scrolled (583, 421) with delta (0, 0)
Screenshot: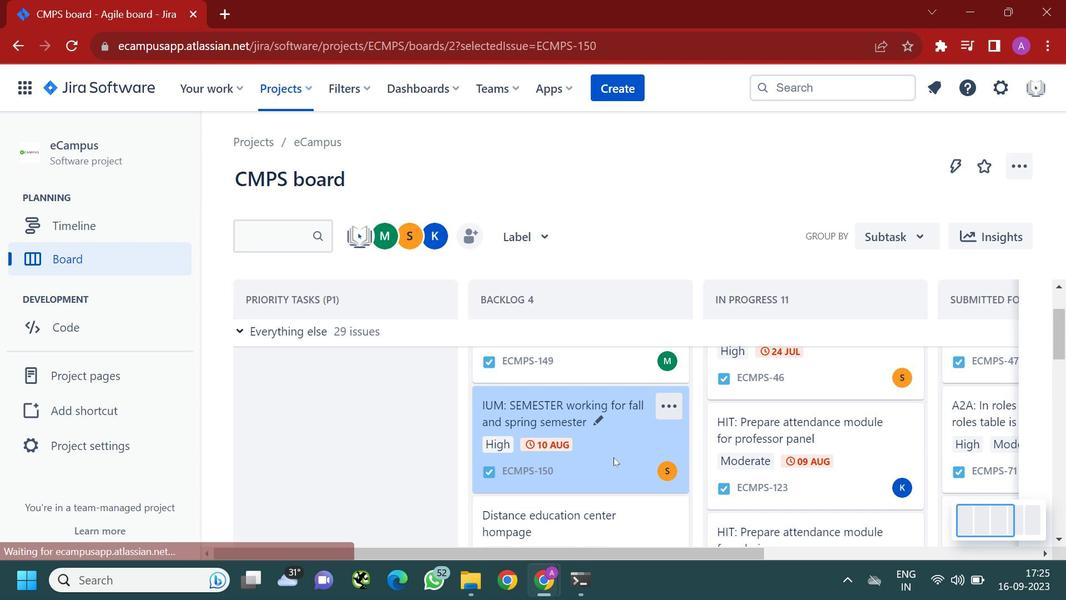 
Action: Mouse moved to (614, 457)
Screenshot: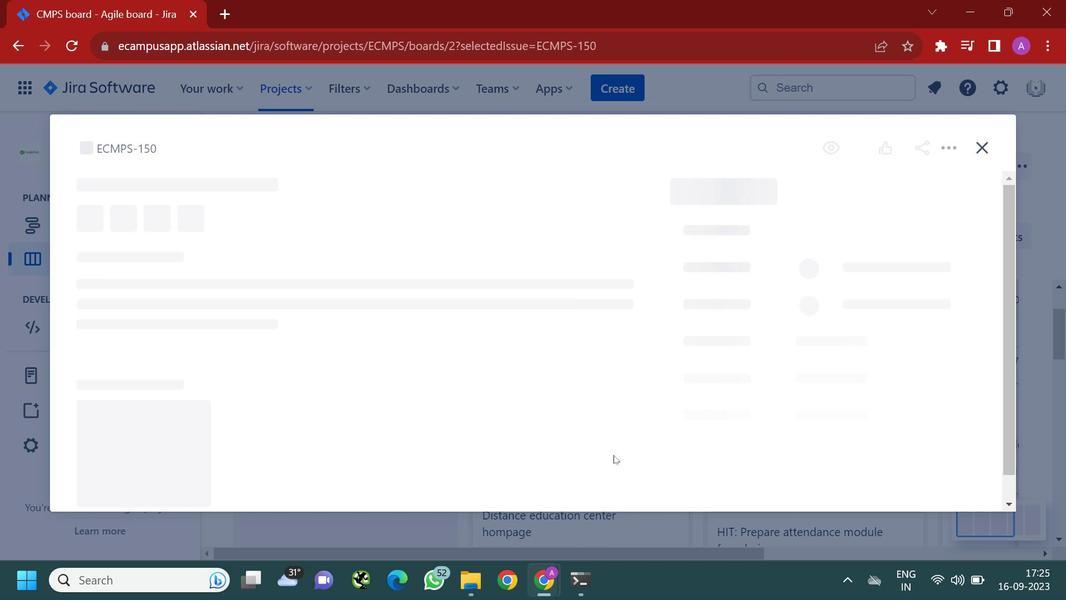 
Action: Mouse pressed left at (614, 457)
Screenshot: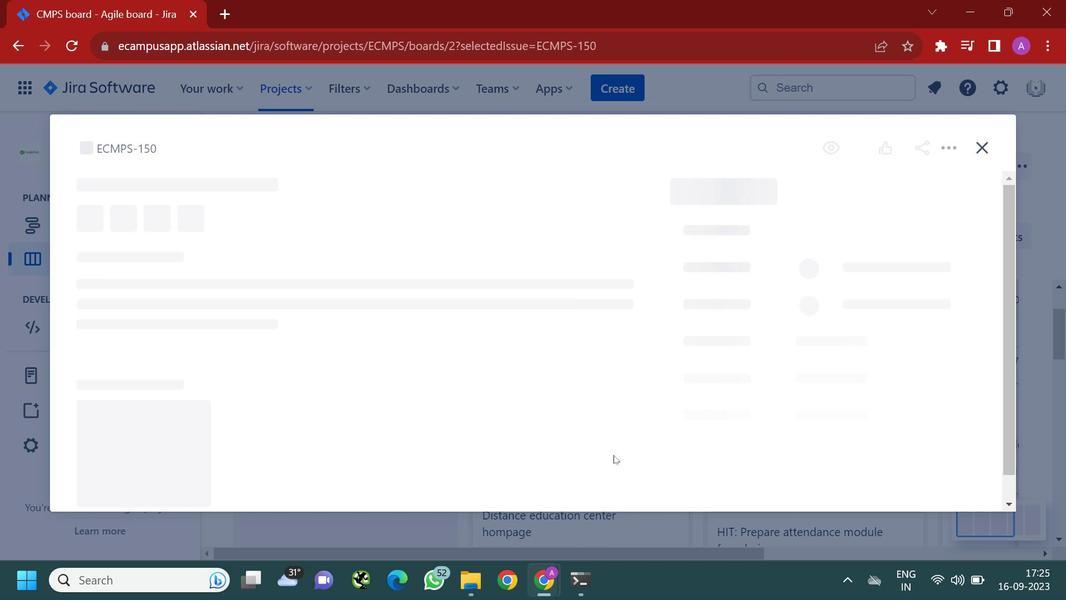 
Action: Mouse moved to (598, 327)
Screenshot: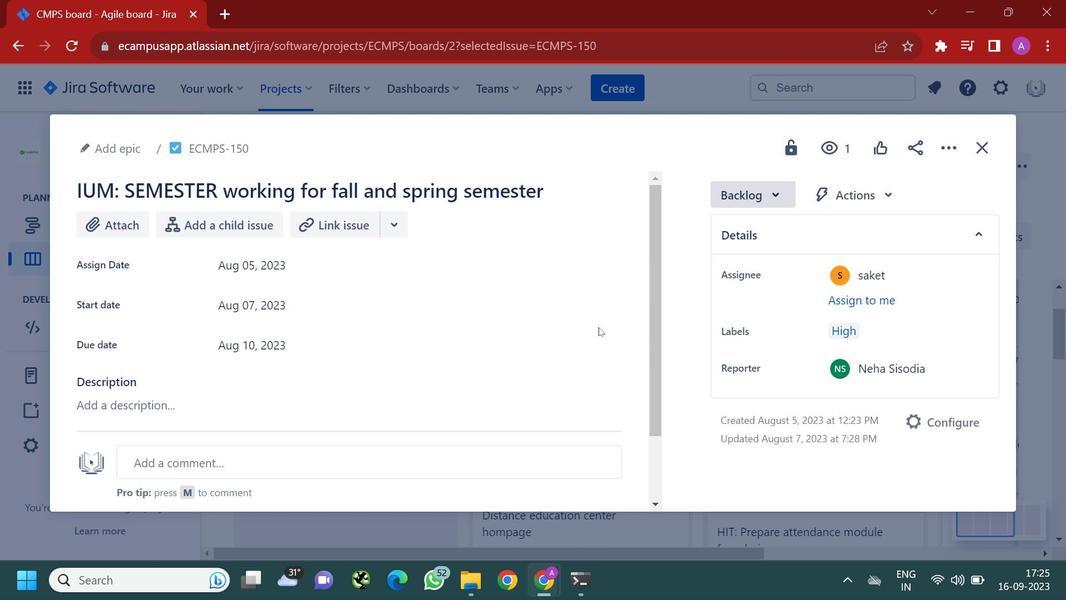 
Action: Mouse scrolled (598, 327) with delta (0, 0)
Screenshot: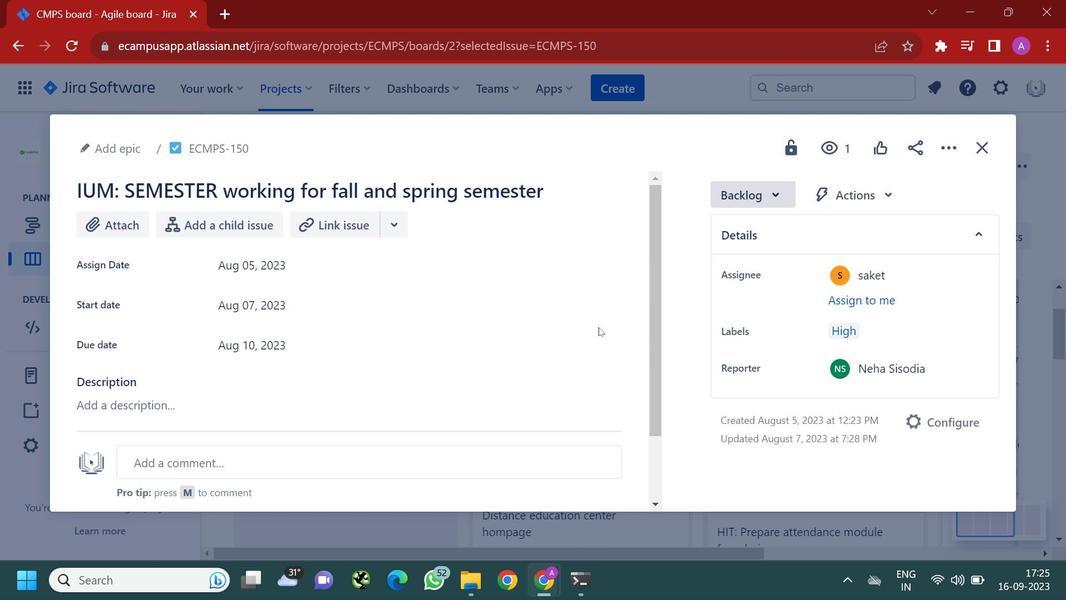 
Action: Mouse scrolled (598, 327) with delta (0, 0)
Screenshot: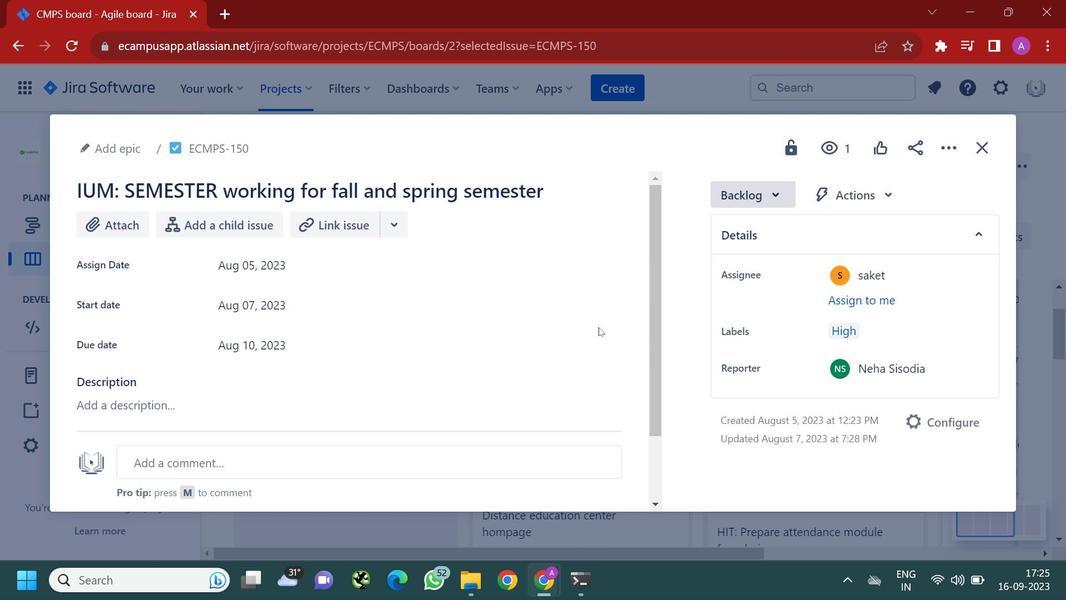 
Action: Mouse scrolled (598, 328) with delta (0, 0)
Screenshot: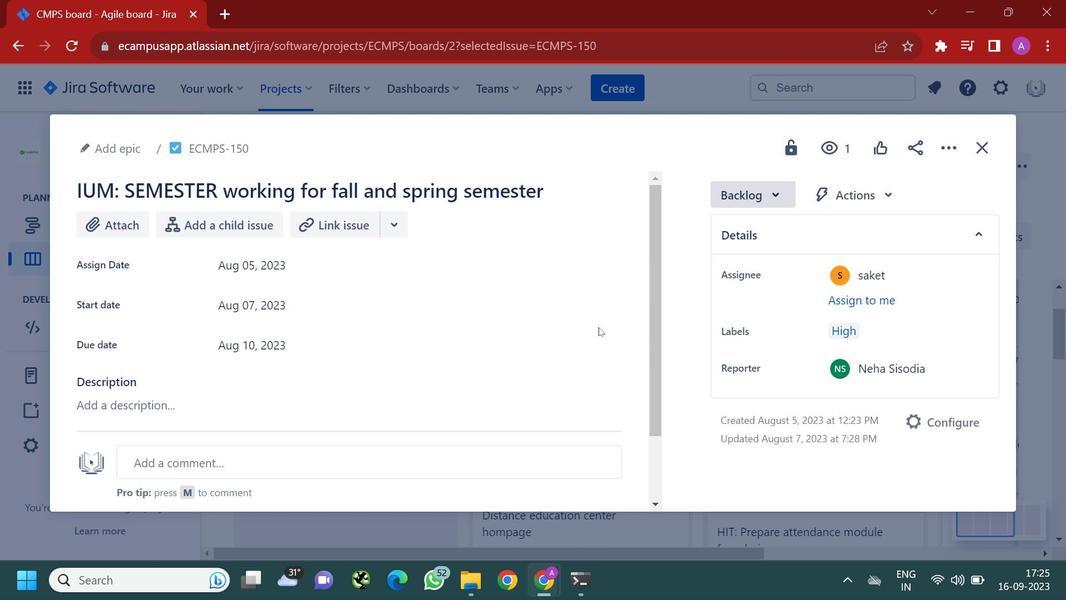 
Action: Mouse moved to (1028, 328)
Screenshot: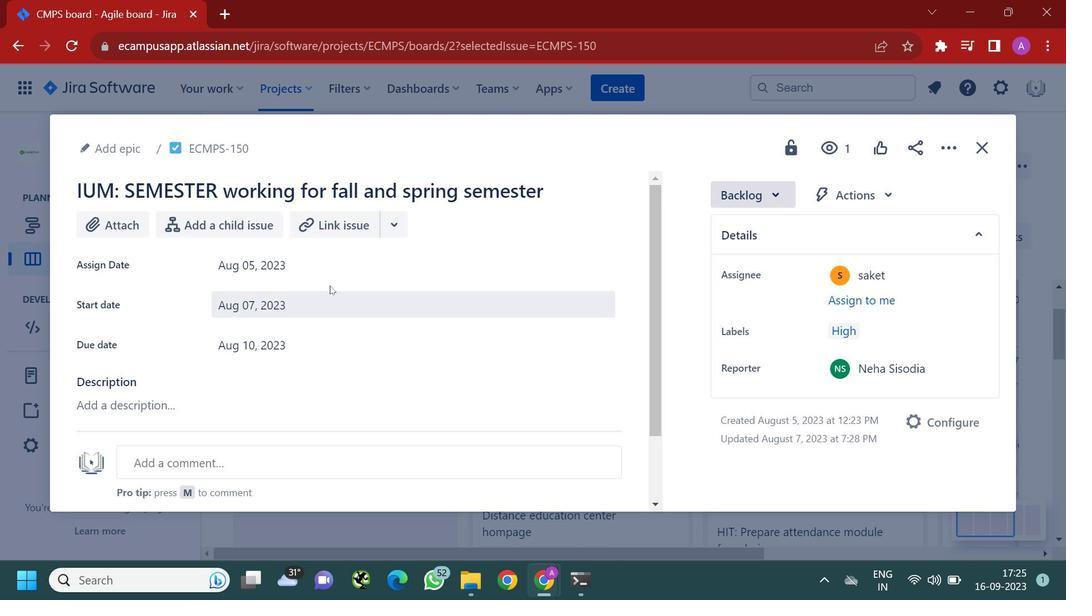 
Action: Mouse pressed left at (1028, 328)
Screenshot: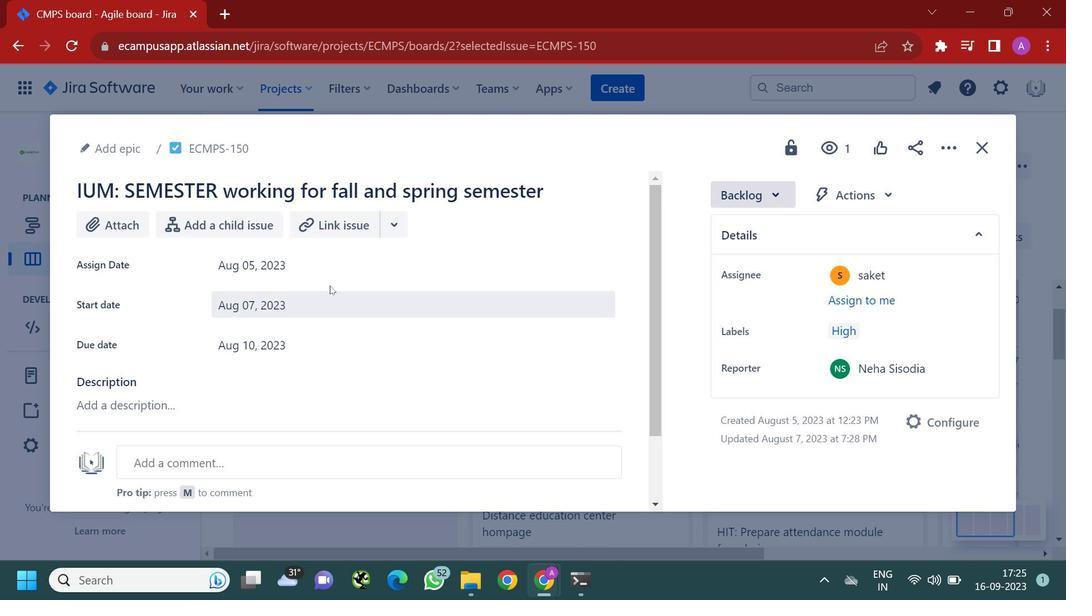 
Action: Mouse moved to (493, 298)
Screenshot: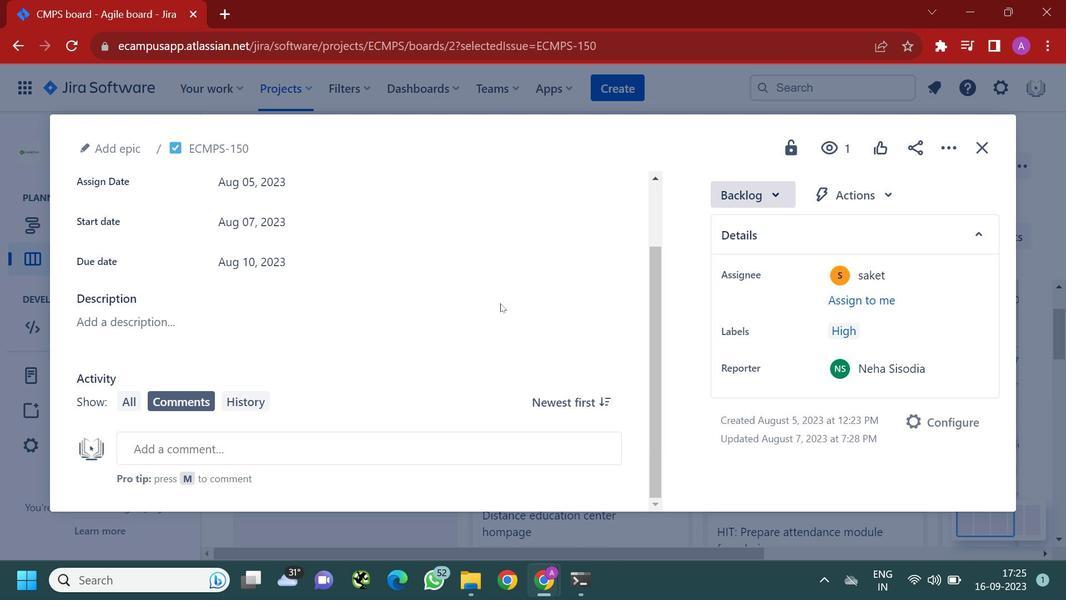 
Action: Mouse scrolled (493, 297) with delta (0, 0)
Screenshot: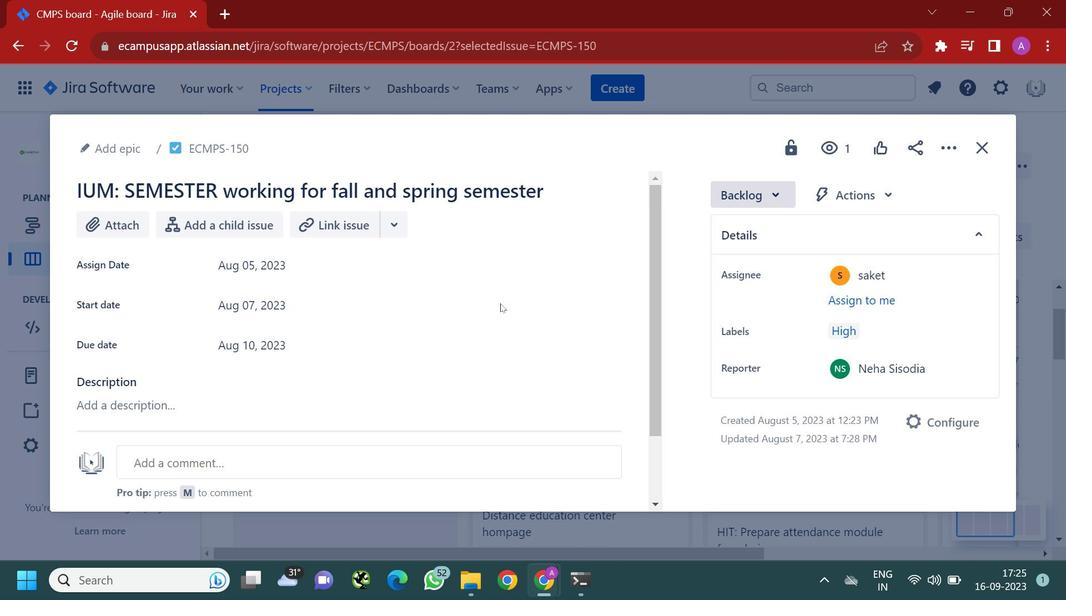 
Action: Mouse moved to (501, 303)
Screenshot: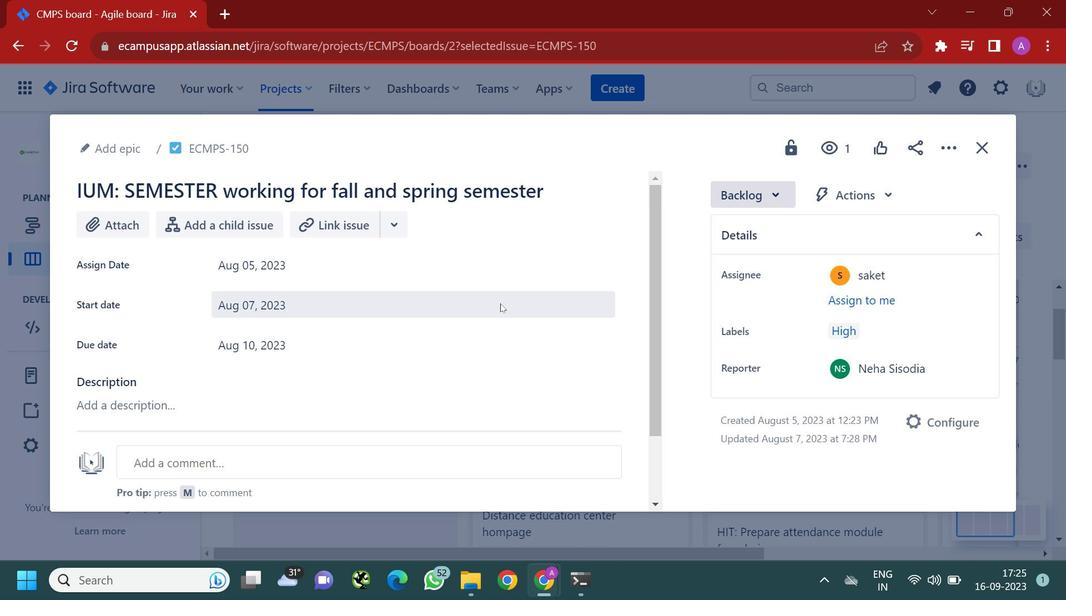 
Action: Mouse scrolled (501, 303) with delta (0, 0)
Screenshot: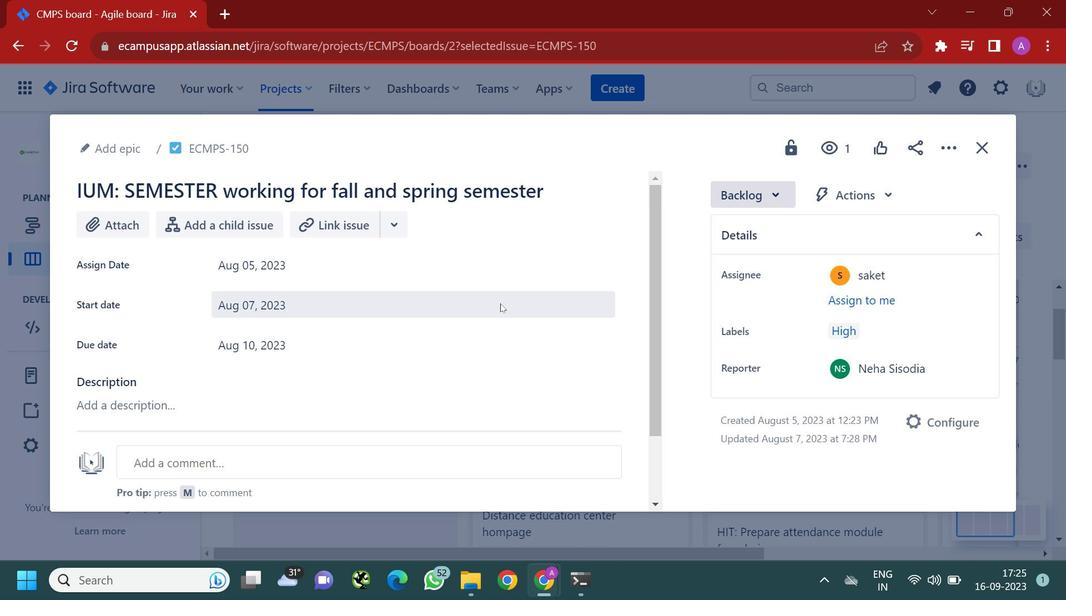 
Action: Mouse scrolled (501, 303) with delta (0, 0)
Screenshot: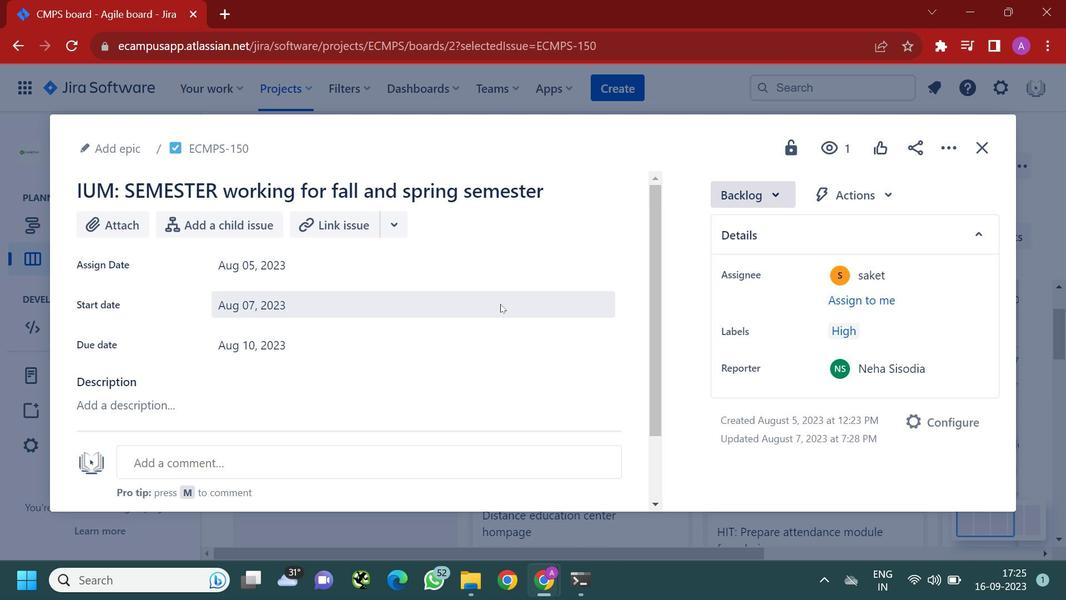 
Action: Mouse moved to (453, 291)
Screenshot: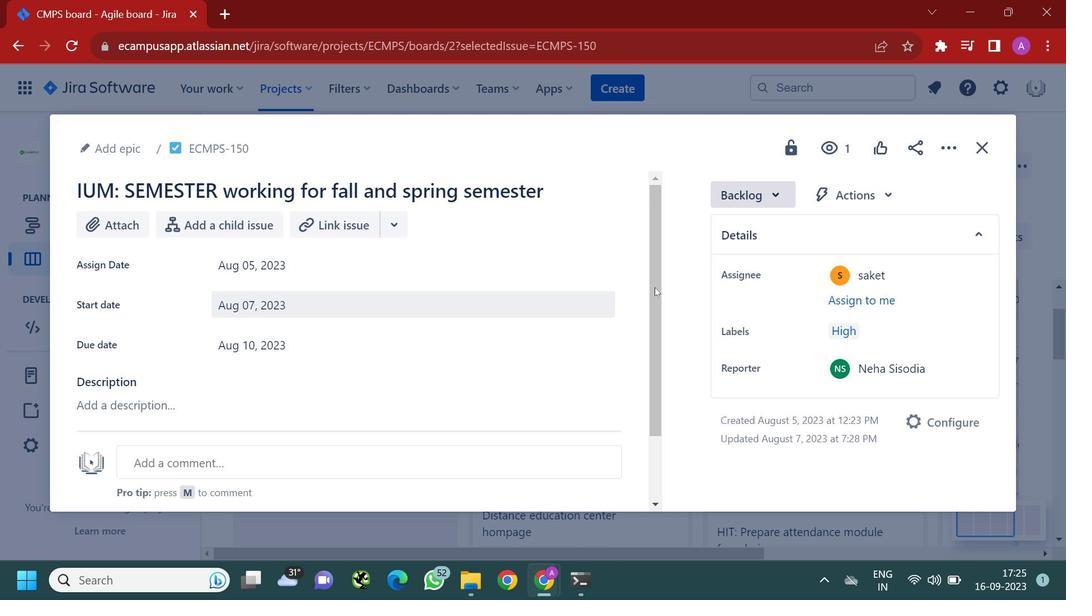 
Action: Mouse scrolled (453, 291) with delta (0, 0)
Screenshot: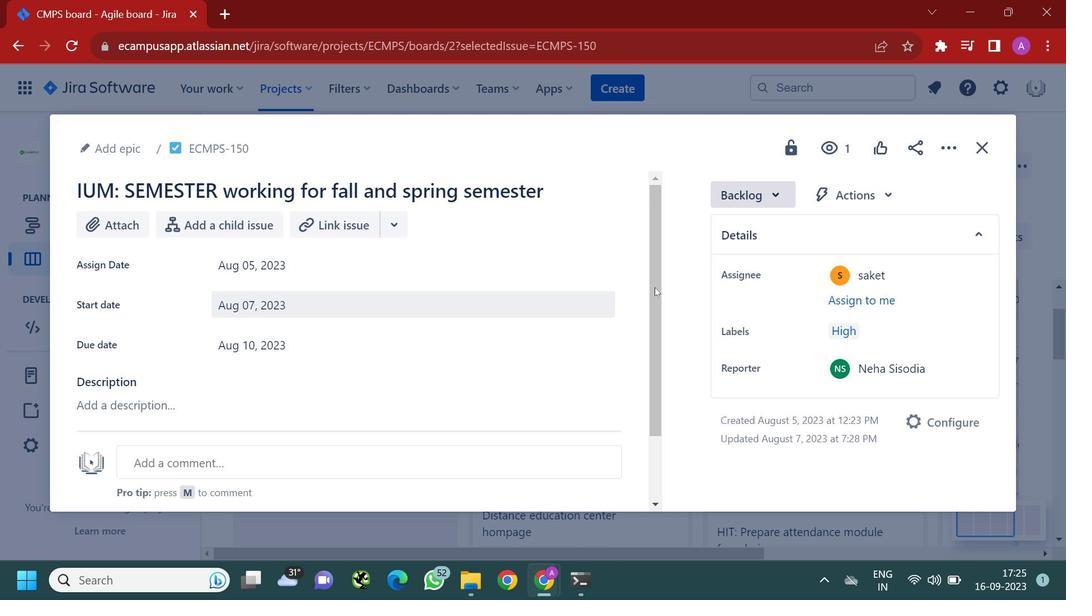 
Action: Mouse scrolled (453, 291) with delta (0, 0)
Screenshot: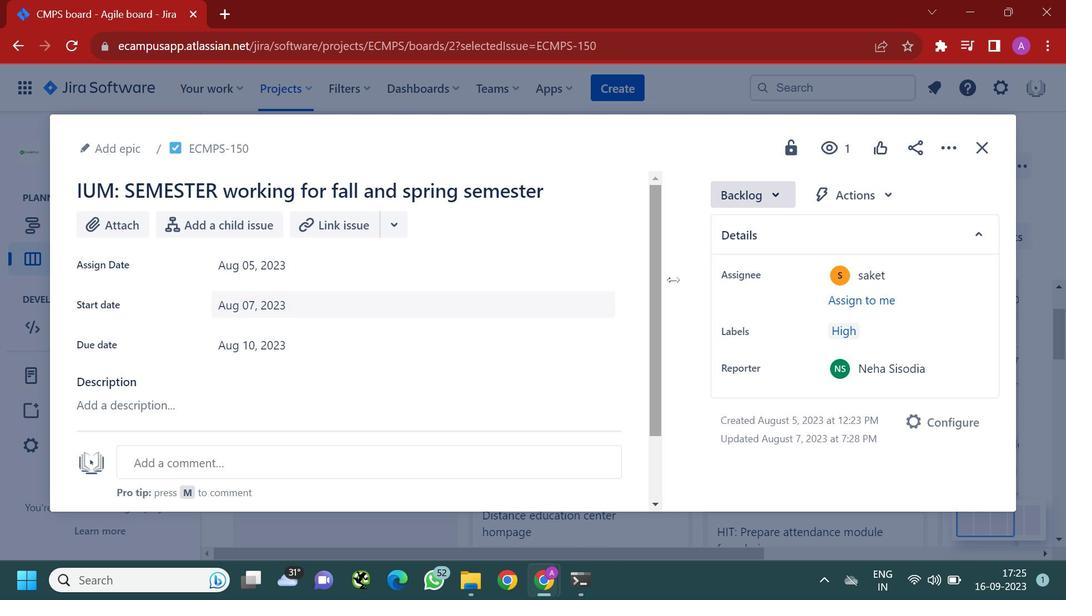 
Action: Mouse moved to (455, 295)
Screenshot: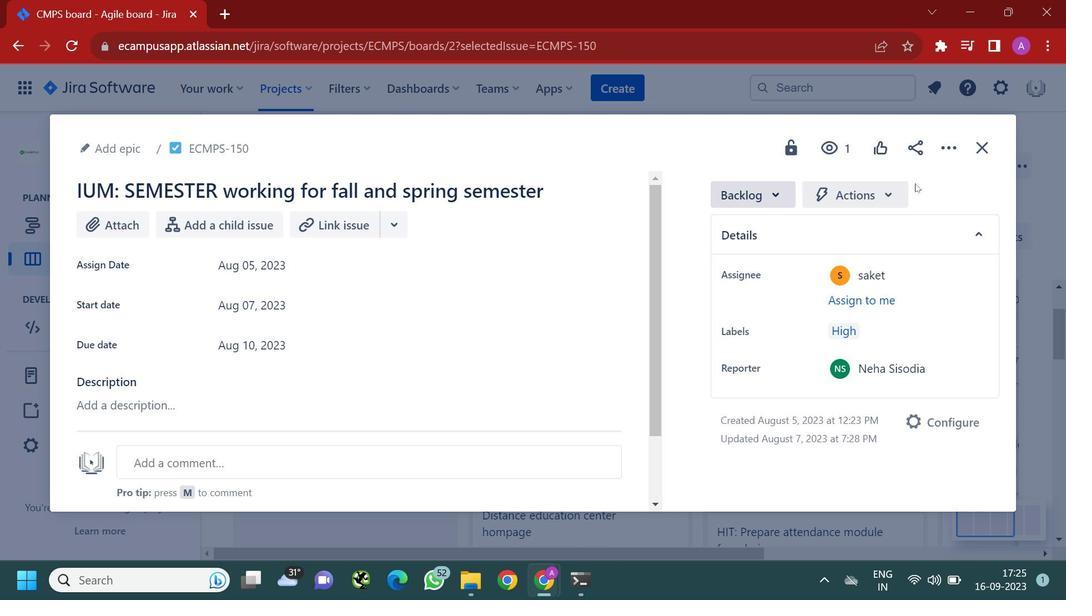 
Action: Mouse scrolled (455, 295) with delta (0, 0)
Screenshot: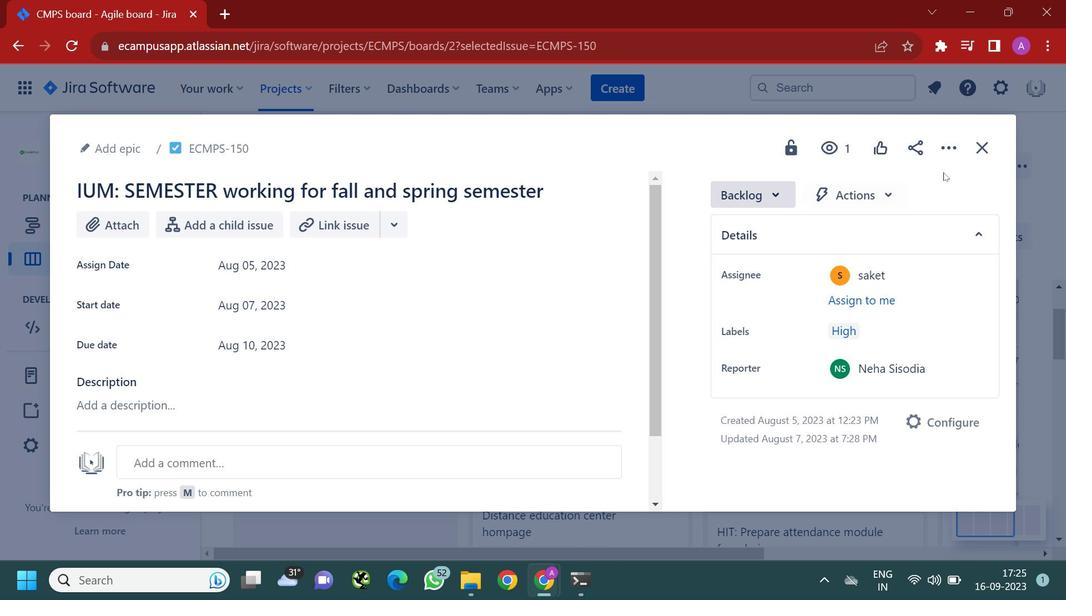 
Action: Mouse scrolled (455, 295) with delta (0, 0)
Screenshot: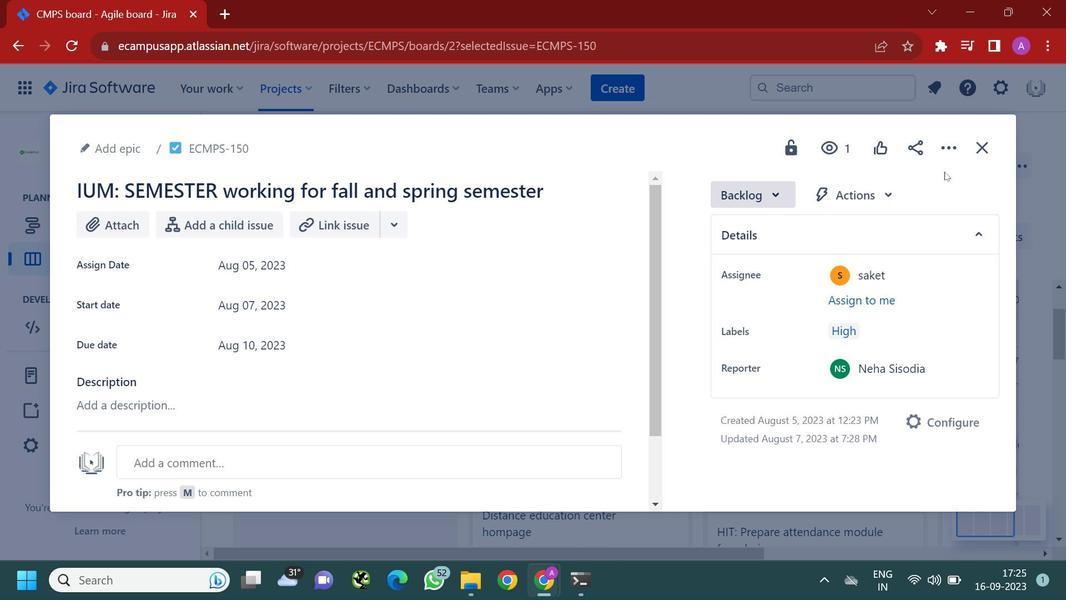 
Action: Mouse moved to (458, 296)
Screenshot: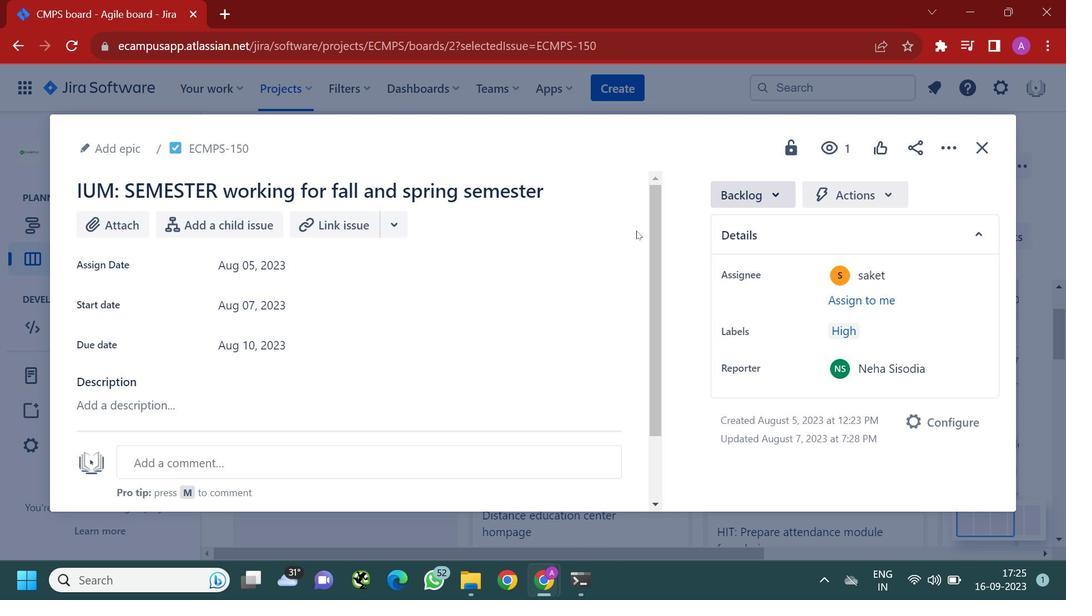 
Action: Mouse scrolled (458, 296) with delta (0, 0)
Screenshot: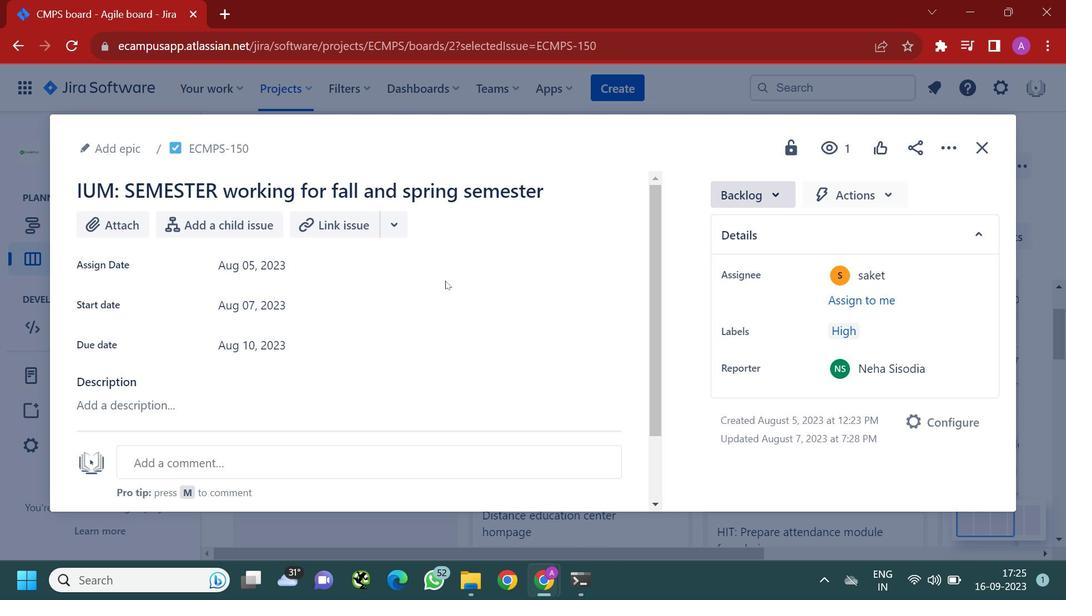 
Action: Mouse scrolled (458, 296) with delta (0, 0)
Screenshot: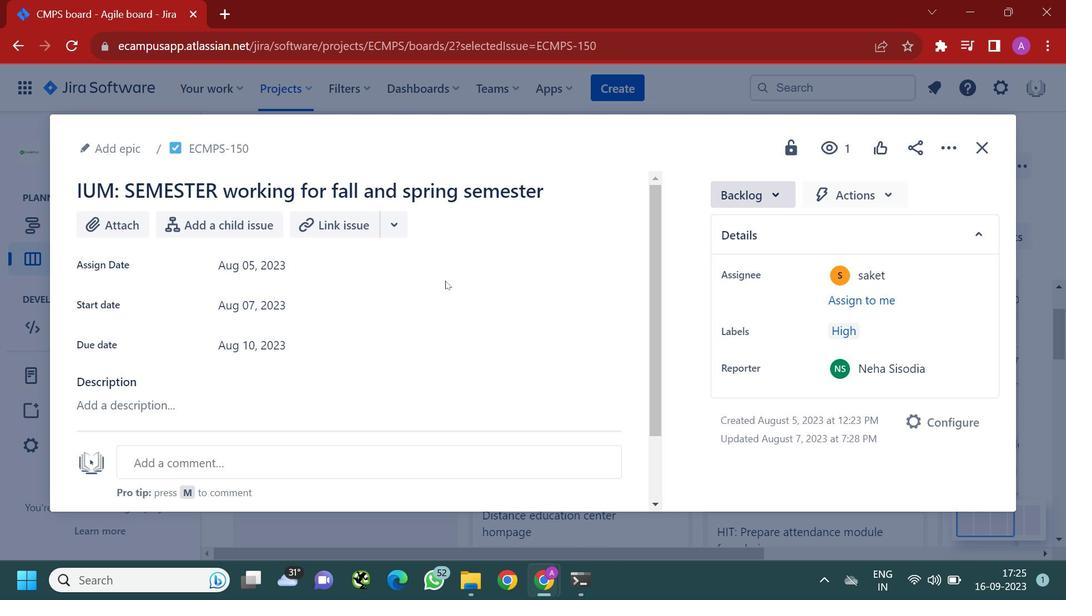 
Action: Mouse moved to (387, 321)
Screenshot: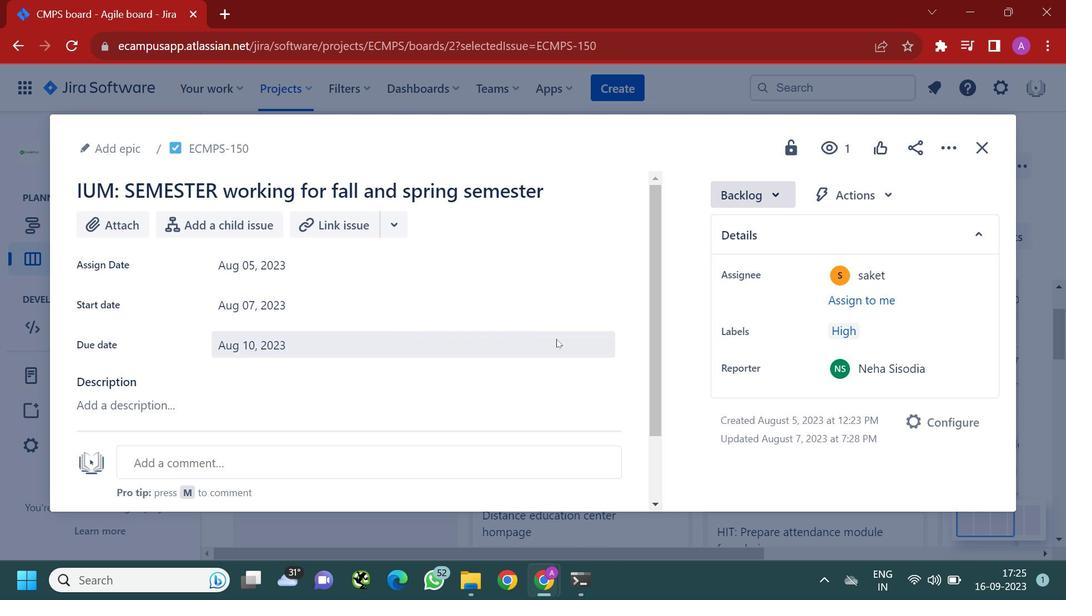 
Action: Mouse scrolled (387, 321) with delta (0, 0)
Screenshot: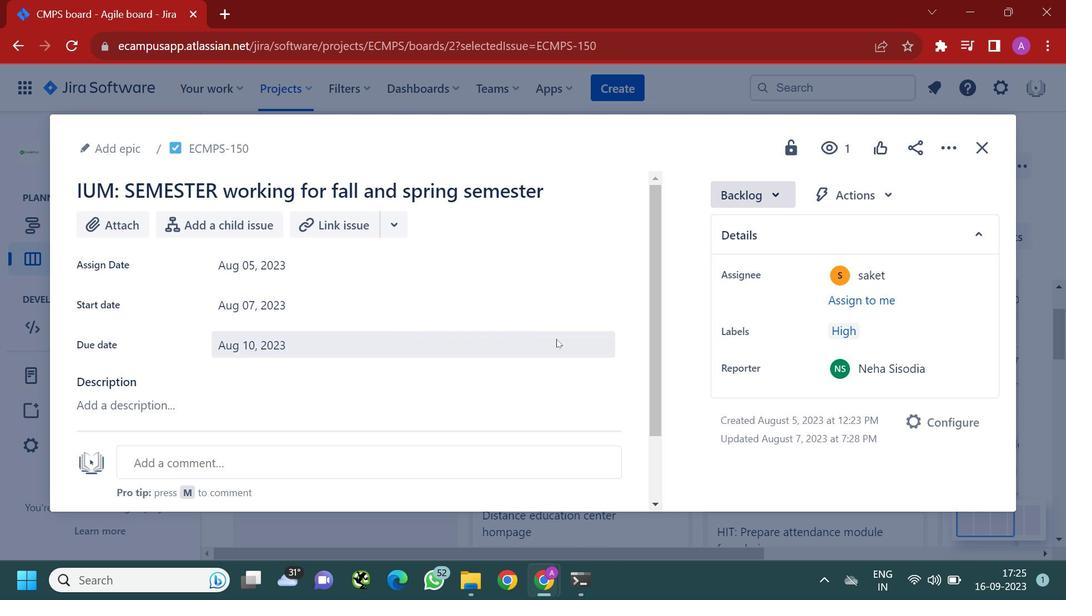 
Action: Mouse moved to (390, 326)
Screenshot: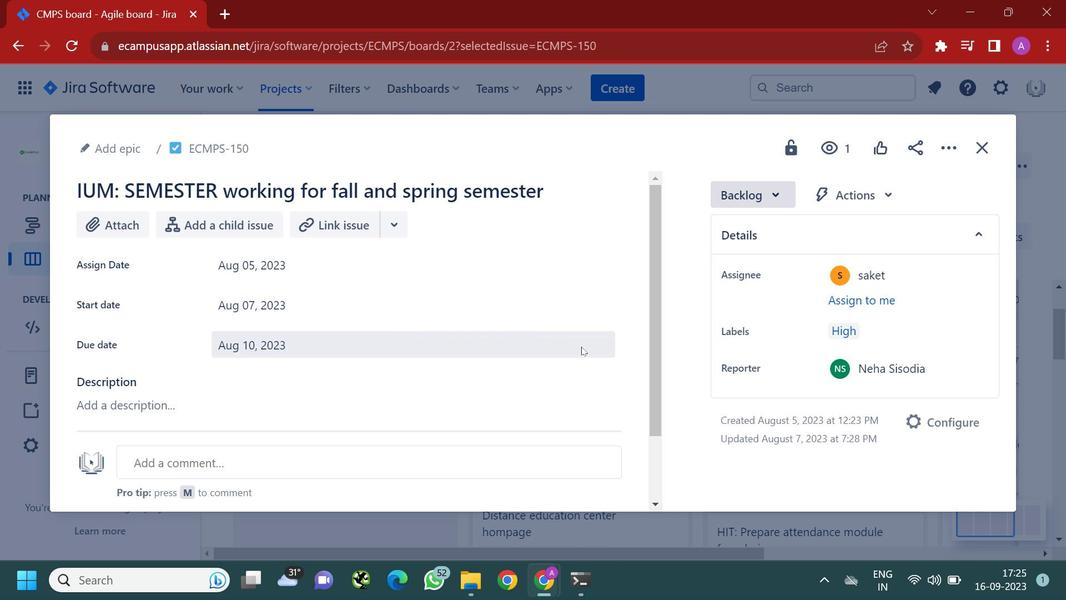 
Action: Mouse scrolled (390, 325) with delta (0, 0)
Screenshot: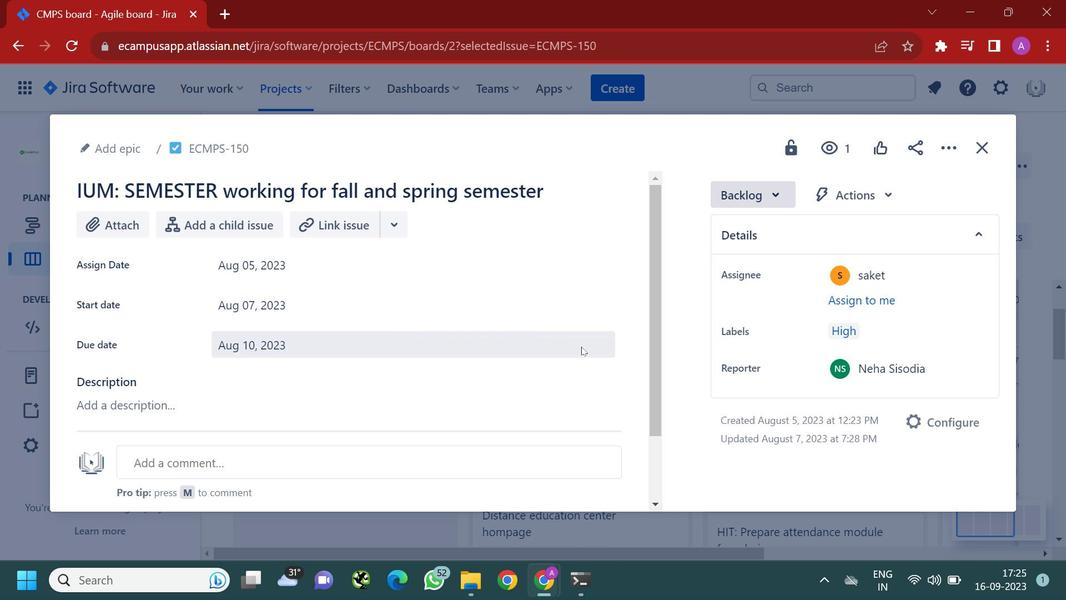 
Action: Mouse moved to (394, 331)
Screenshot: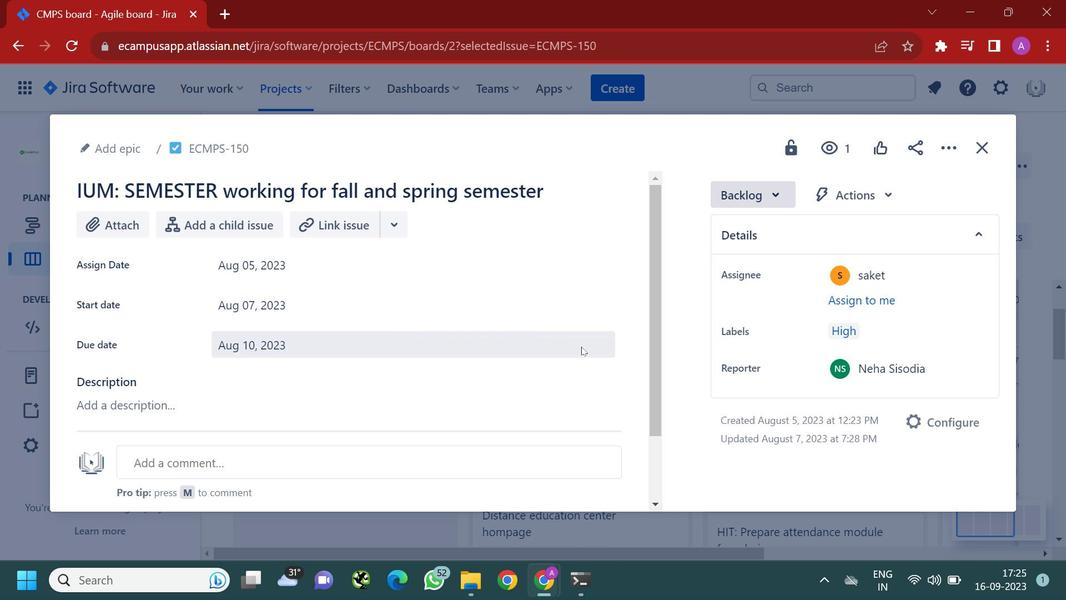 
Action: Mouse scrolled (394, 330) with delta (0, 0)
Screenshot: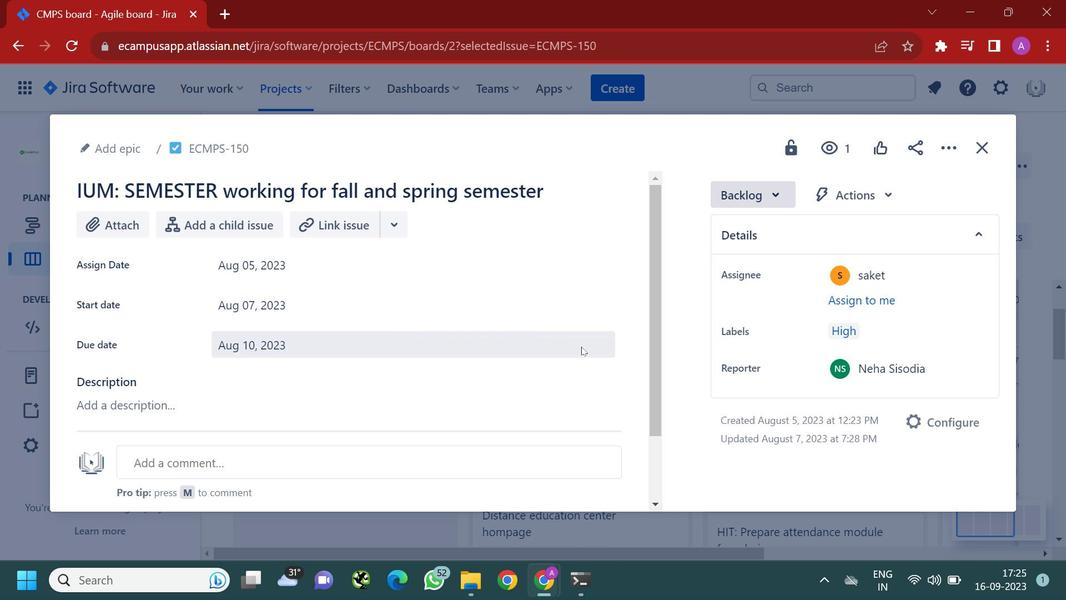 
Action: Mouse moved to (397, 334)
Screenshot: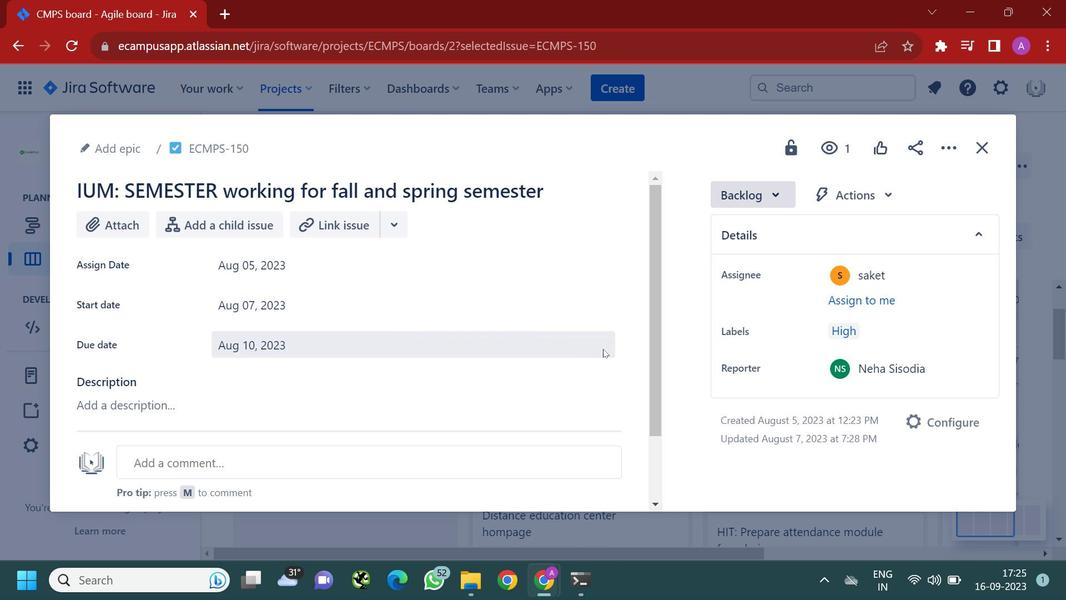 
Action: Mouse scrolled (397, 335) with delta (0, 0)
Screenshot: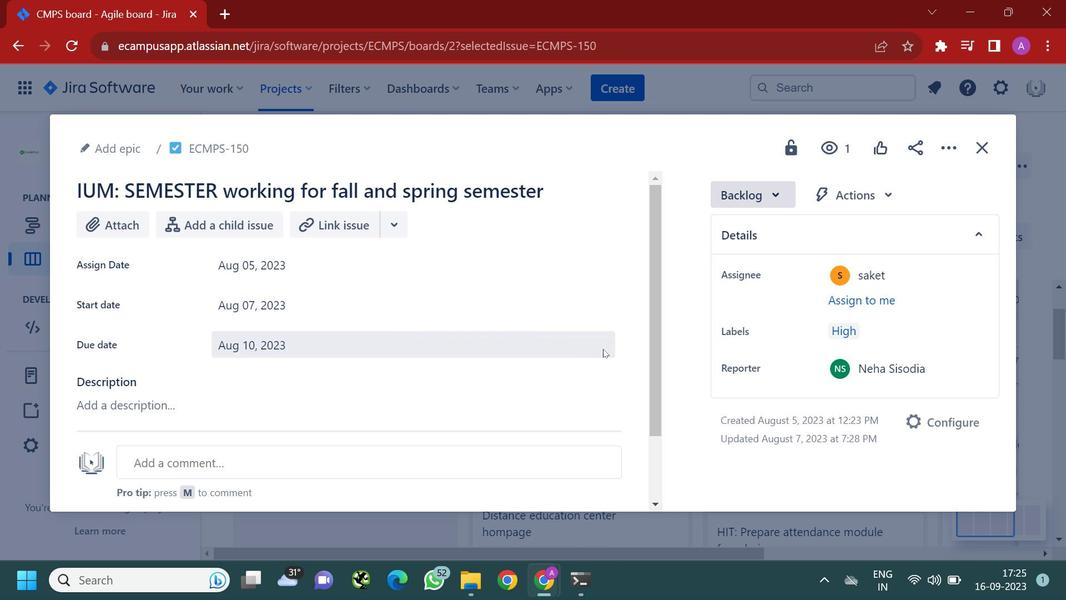 
Action: Mouse moved to (398, 335)
Screenshot: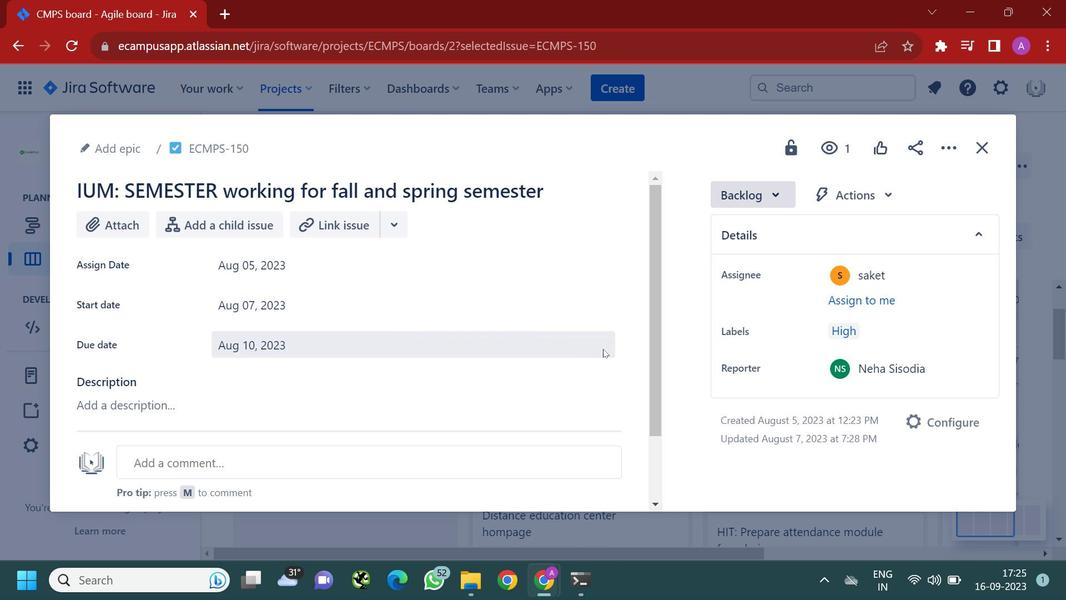 
Action: Mouse scrolled (398, 335) with delta (0, 0)
Screenshot: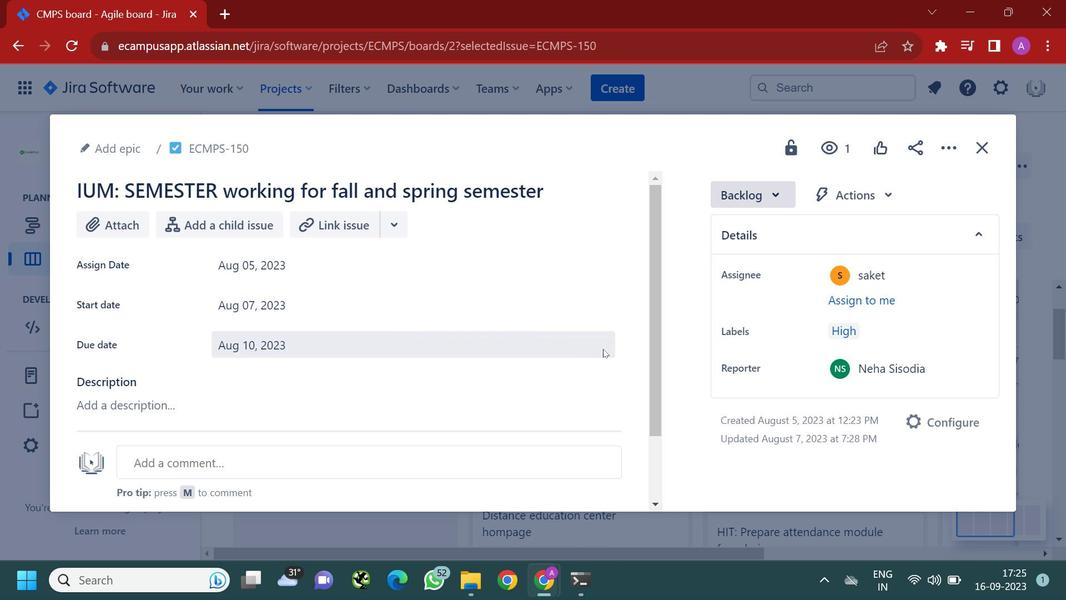
Action: Mouse moved to (398, 335)
Screenshot: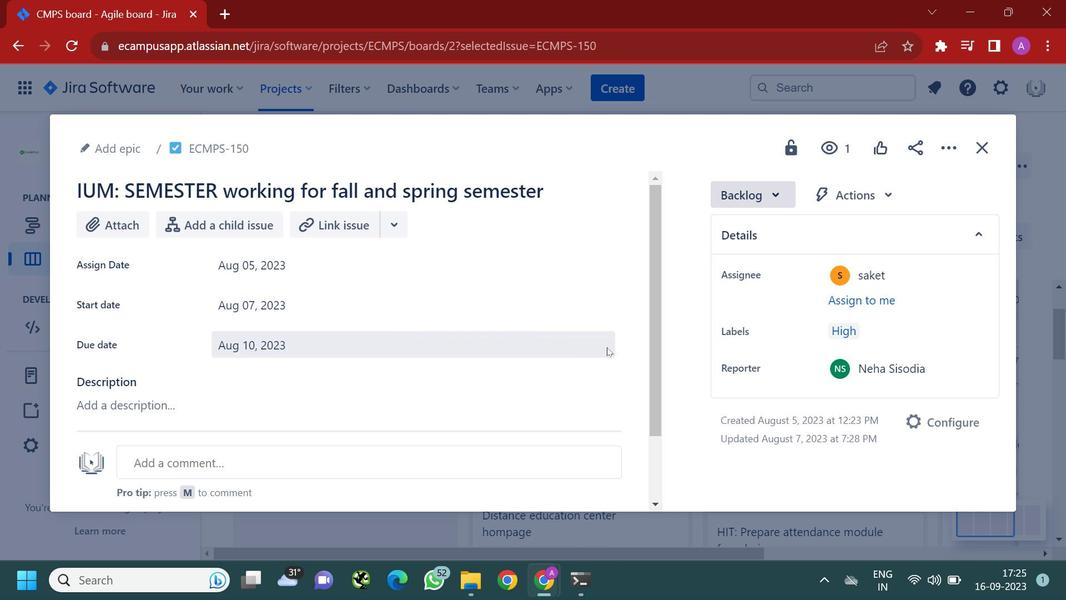 
Action: Mouse scrolled (398, 336) with delta (0, 0)
Screenshot: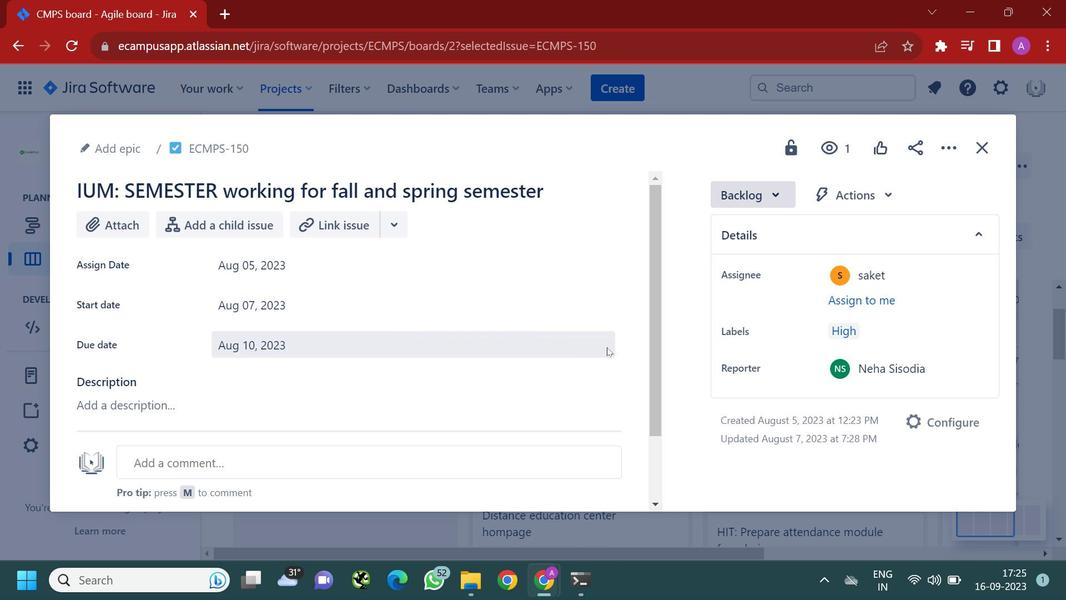 
Action: Mouse scrolled (398, 336) with delta (0, 0)
Screenshot: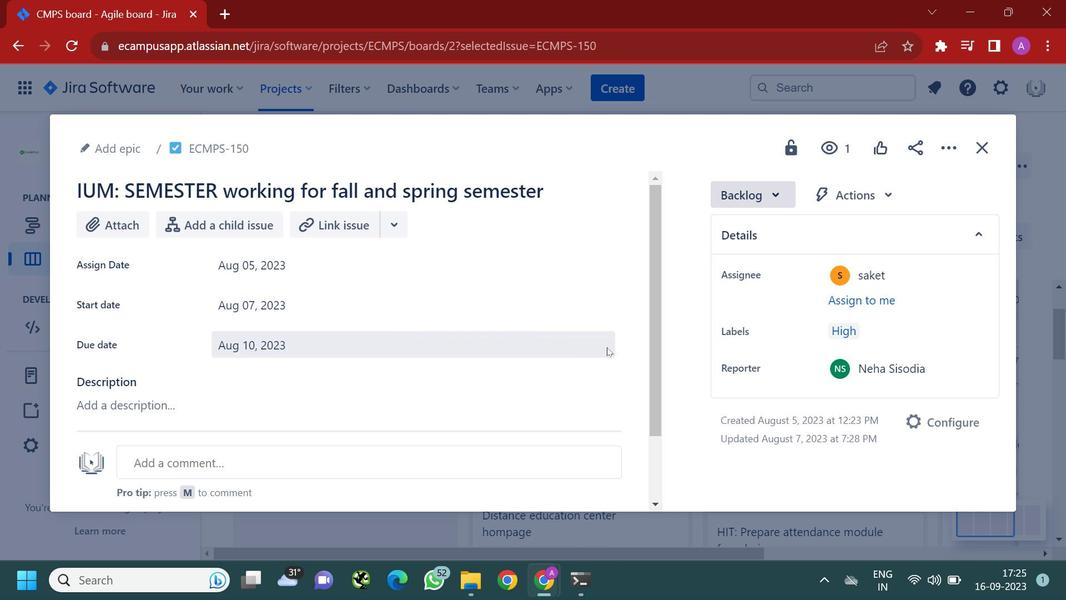 
Action: Mouse moved to (527, 323)
Screenshot: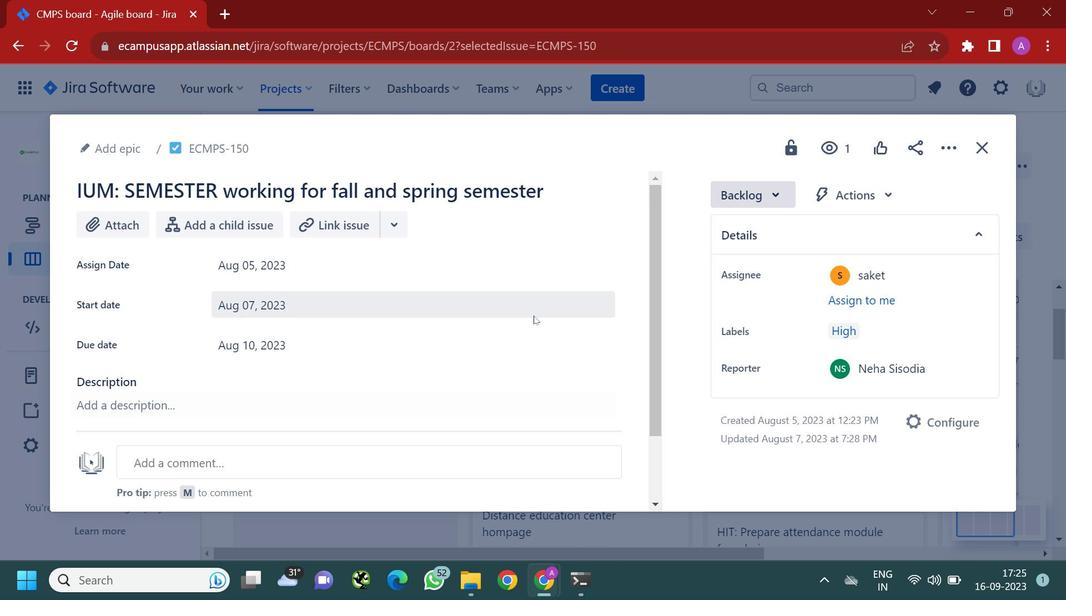 
Action: Mouse scrolled (527, 322) with delta (0, 0)
Screenshot: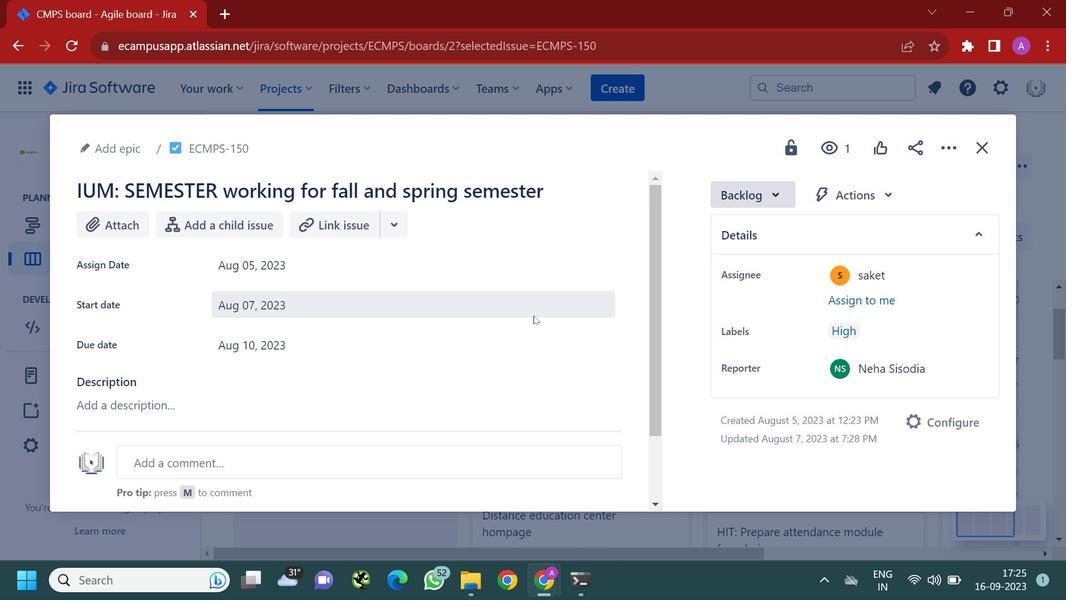 
Action: Mouse scrolled (527, 322) with delta (0, 0)
Screenshot: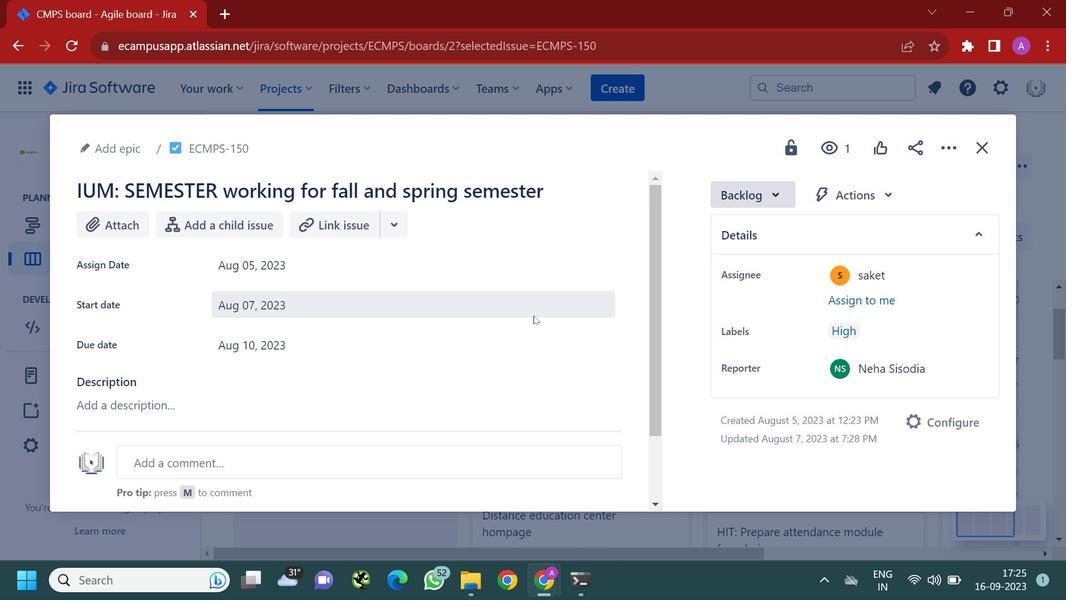 
Action: Mouse moved to (531, 314)
Screenshot: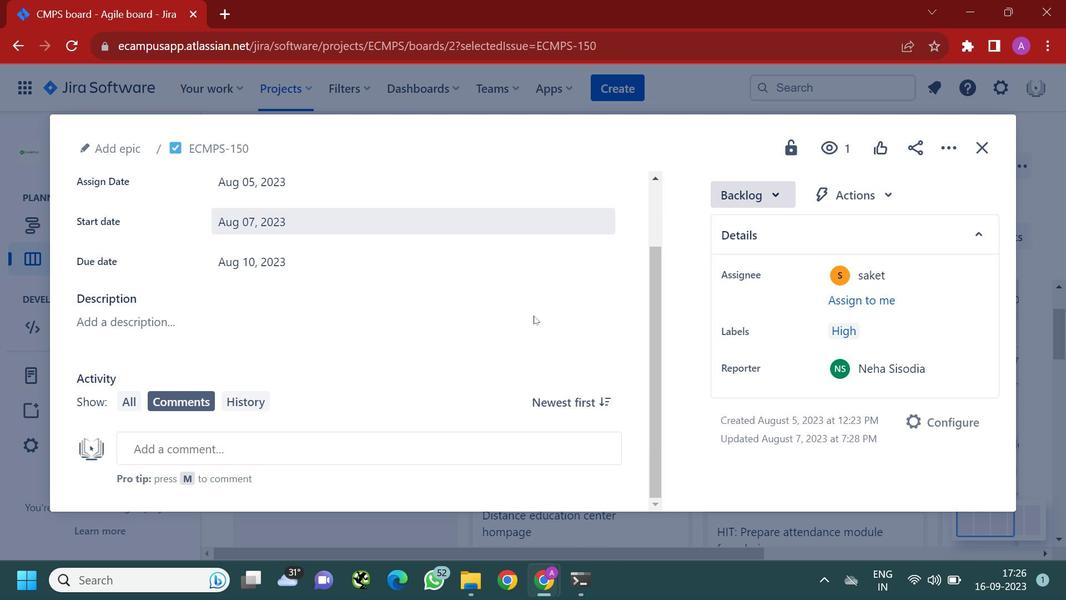 
Action: Mouse scrolled (531, 315) with delta (0, 0)
Screenshot: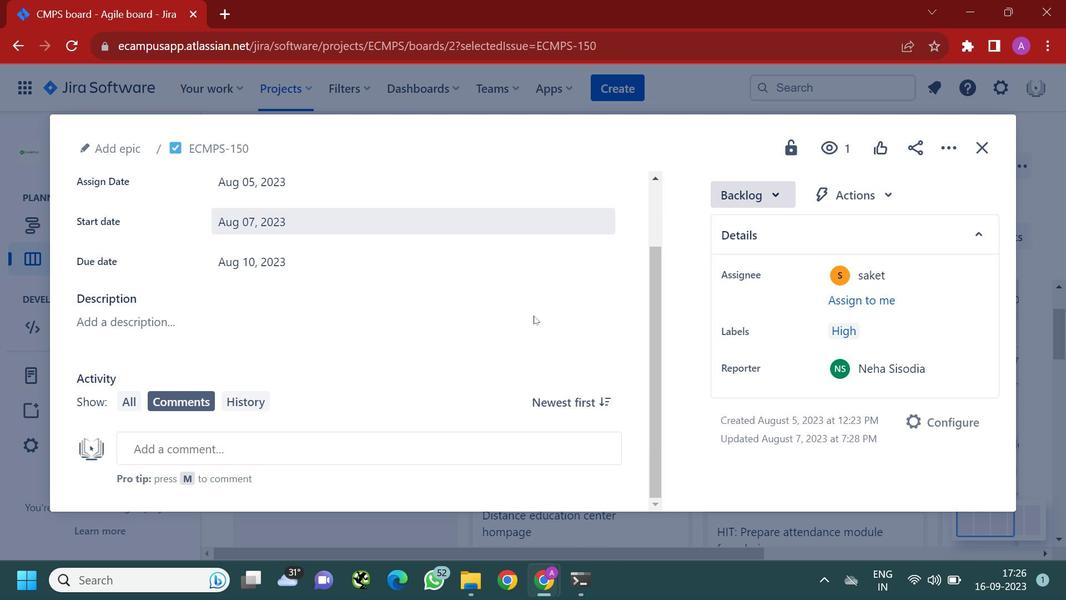 
Action: Mouse moved to (533, 315)
Screenshot: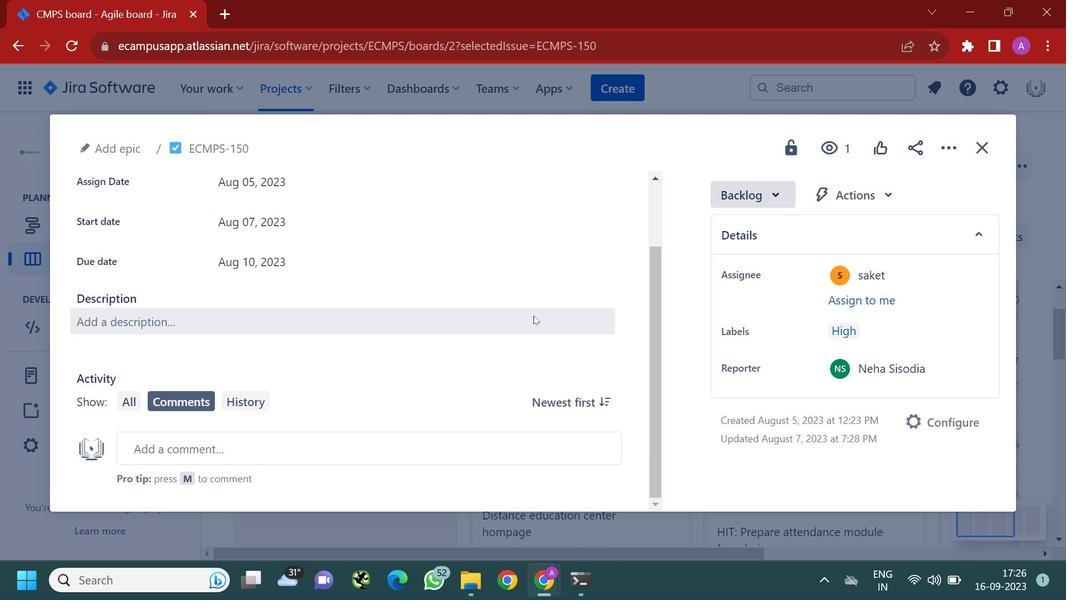 
Action: Mouse scrolled (533, 315) with delta (0, 0)
Screenshot: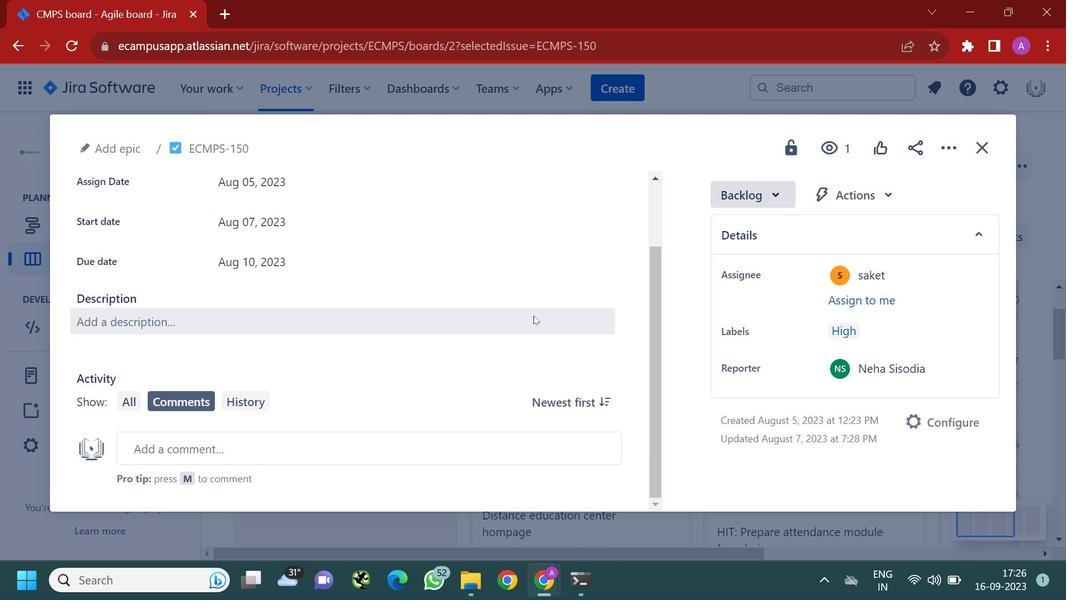 
Action: Mouse moved to (534, 316)
Screenshot: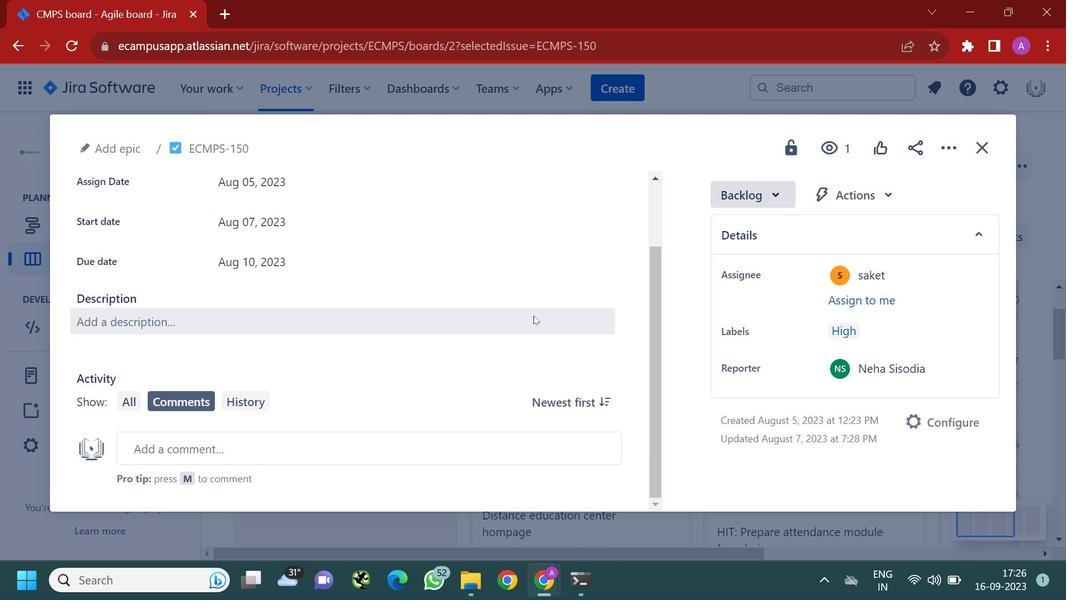
Action: Mouse scrolled (534, 315) with delta (0, 0)
Screenshot: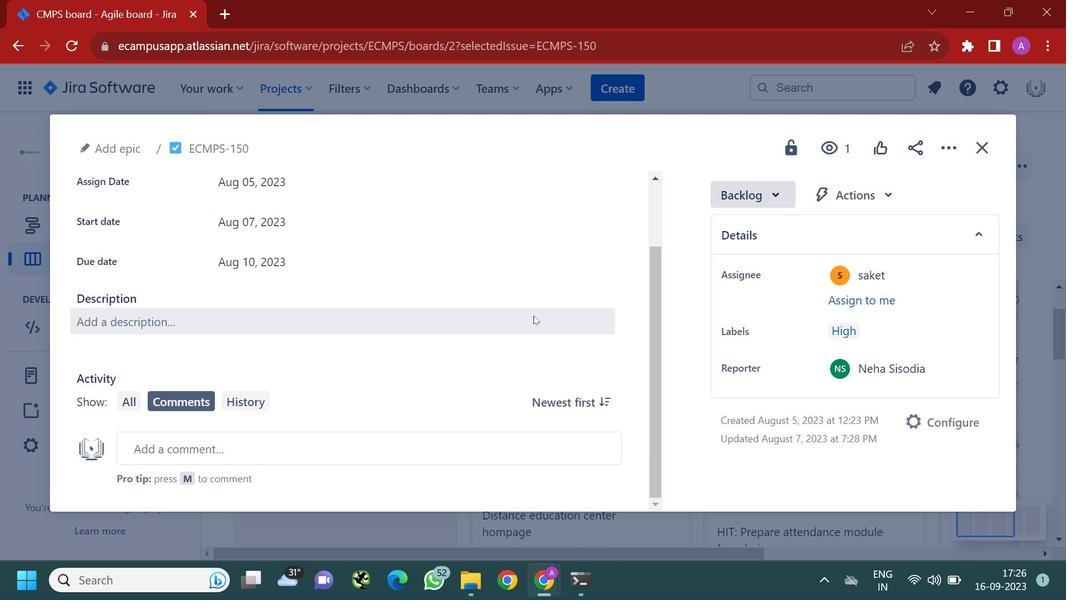 
Action: Mouse scrolled (534, 315) with delta (0, 0)
Screenshot: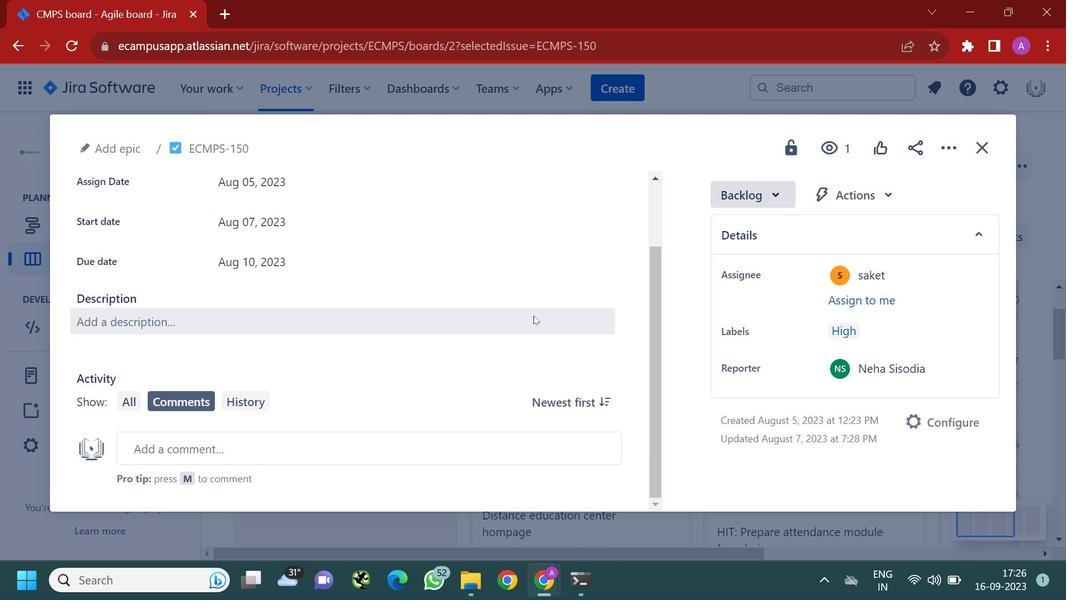 
Action: Mouse moved to (982, 149)
Screenshot: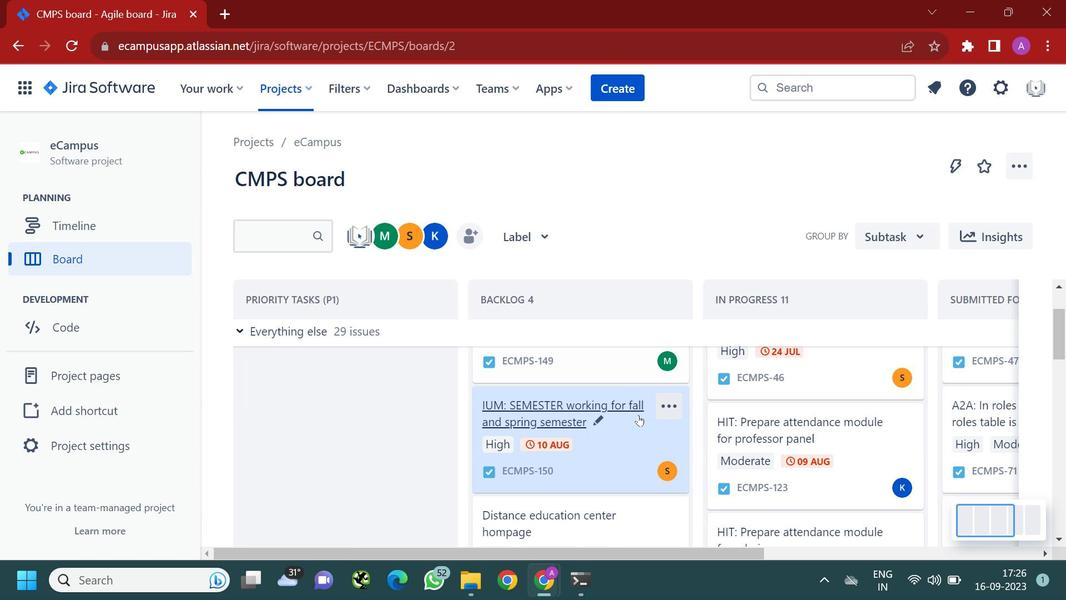 
Action: Mouse pressed left at (982, 149)
Screenshot: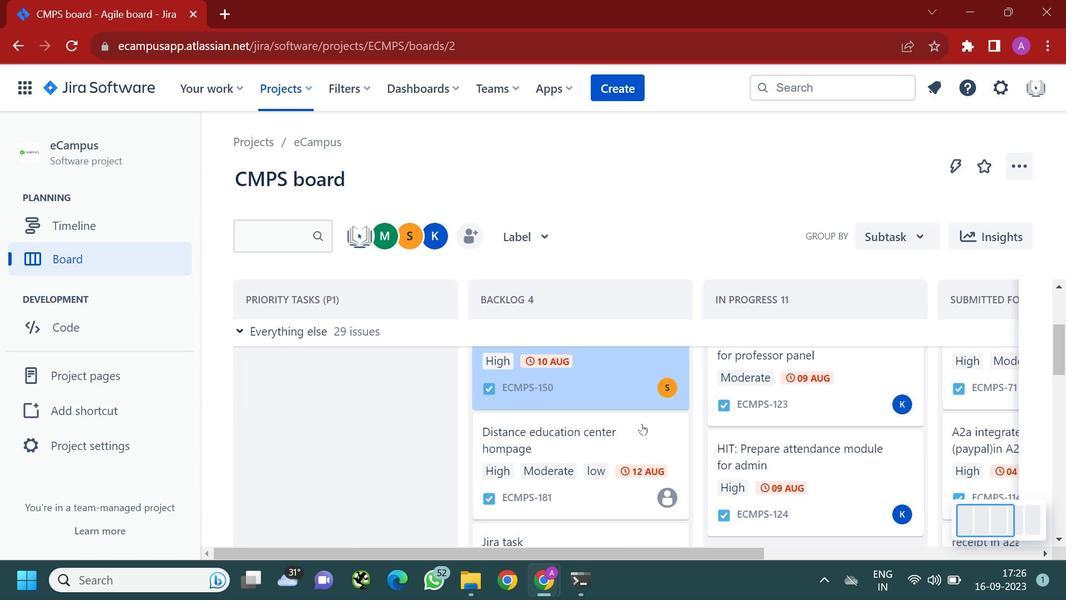 
Action: Mouse moved to (642, 423)
Screenshot: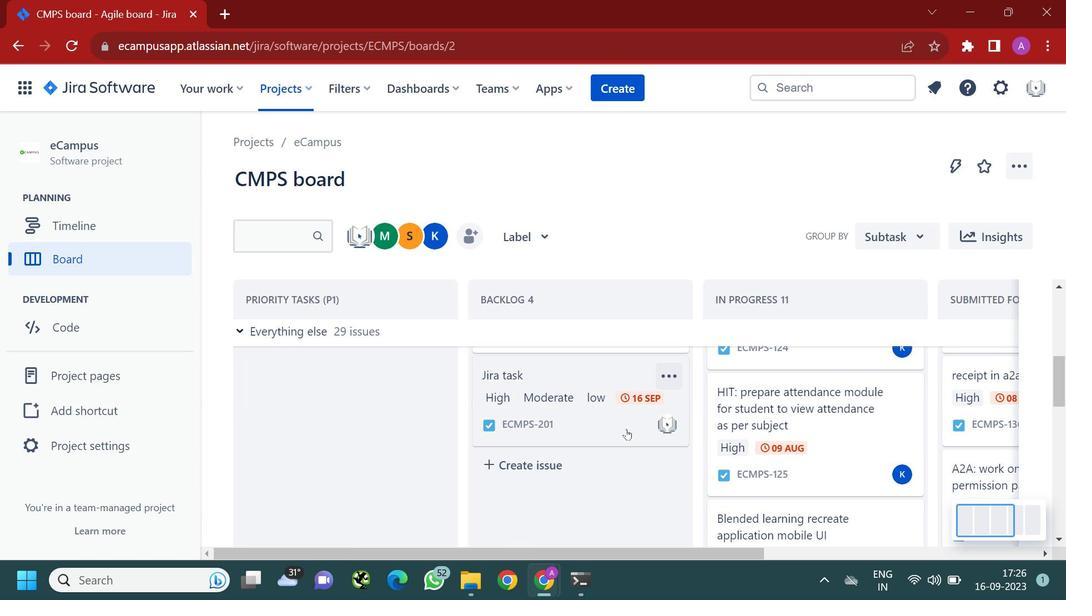 
Action: Mouse scrolled (642, 423) with delta (0, 0)
Screenshot: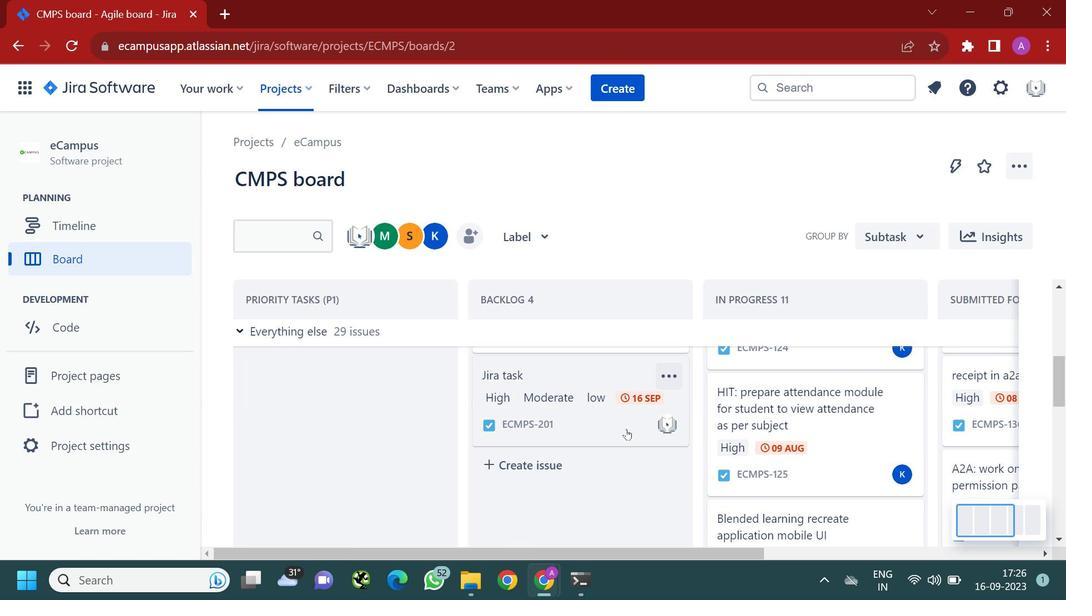 
Action: Mouse moved to (636, 420)
Screenshot: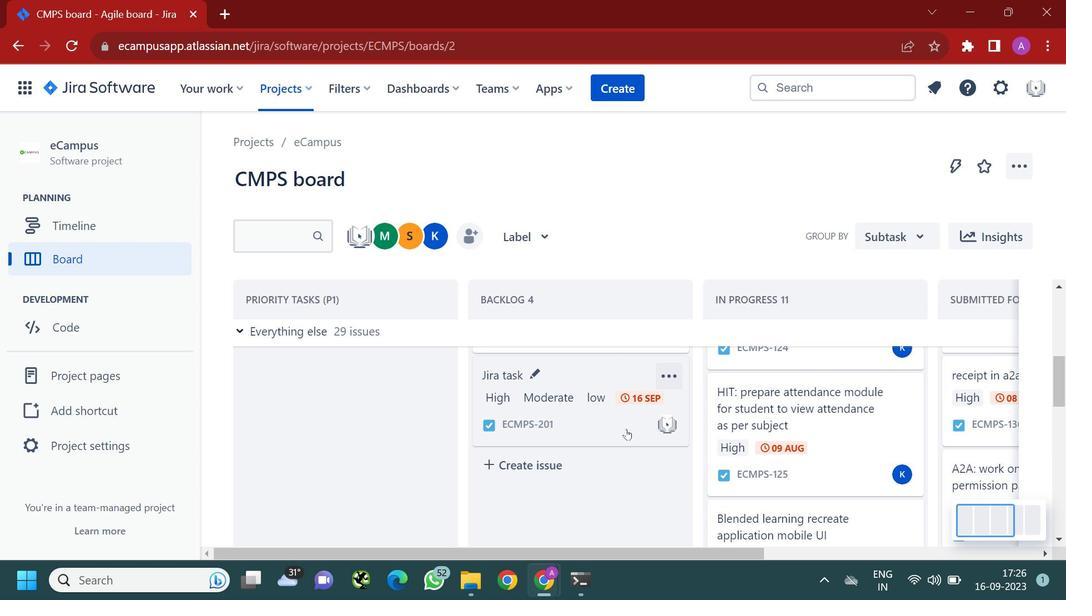 
Action: Mouse scrolled (636, 420) with delta (0, 0)
Screenshot: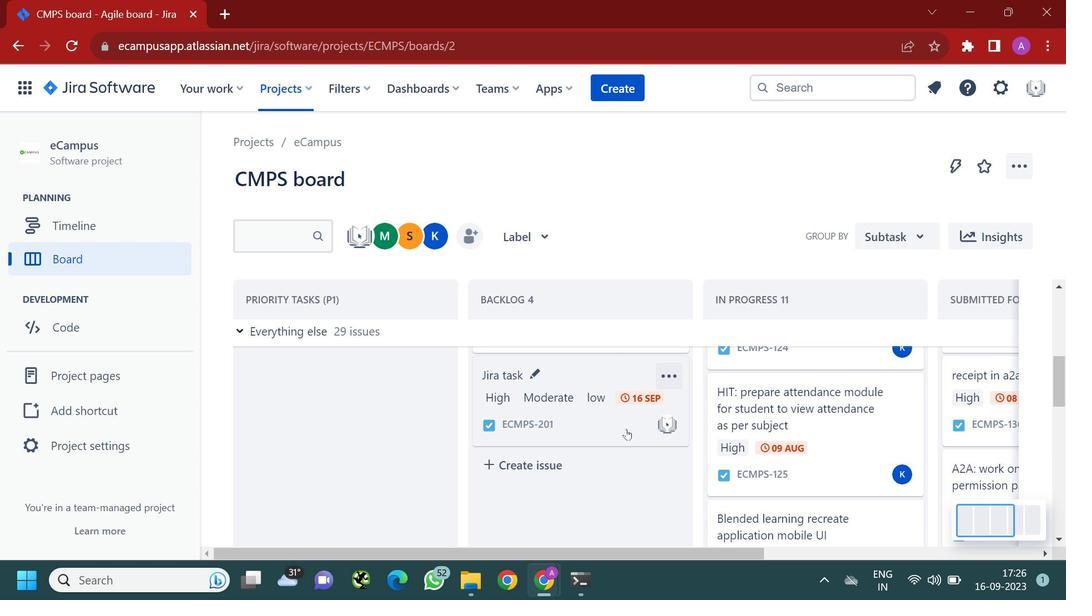 
Action: Mouse scrolled (636, 420) with delta (0, 0)
Screenshot: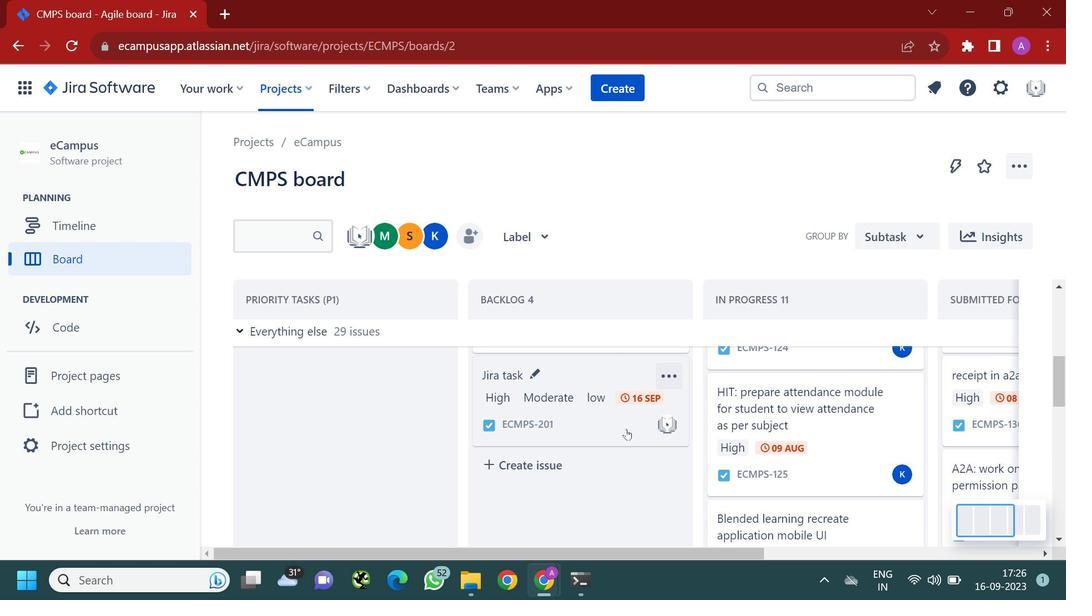 
Action: Mouse moved to (626, 428)
Screenshot: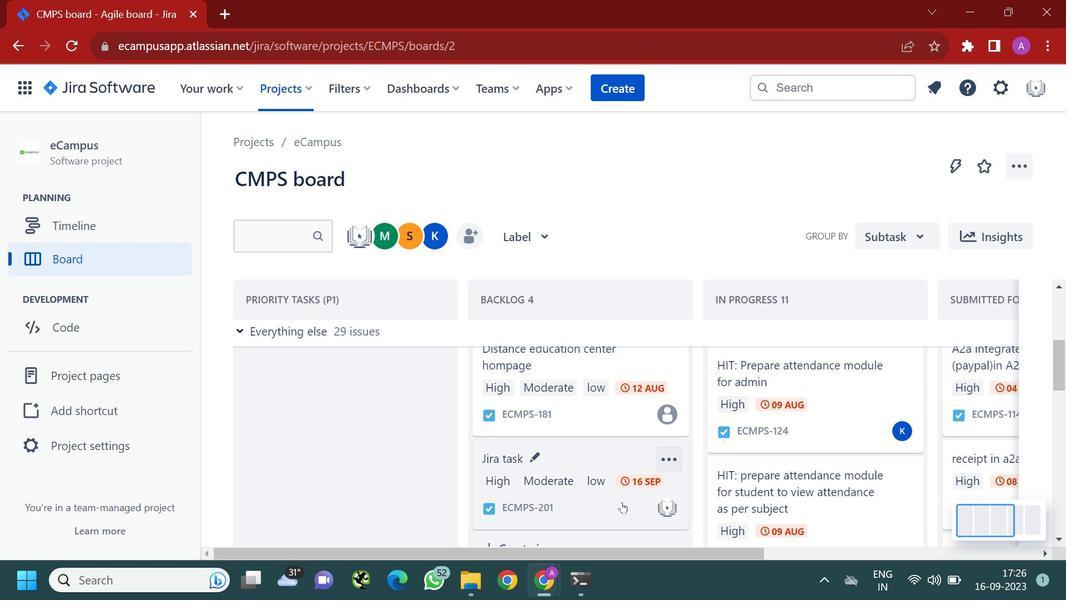 
Action: Mouse scrolled (626, 429) with delta (0, 0)
Screenshot: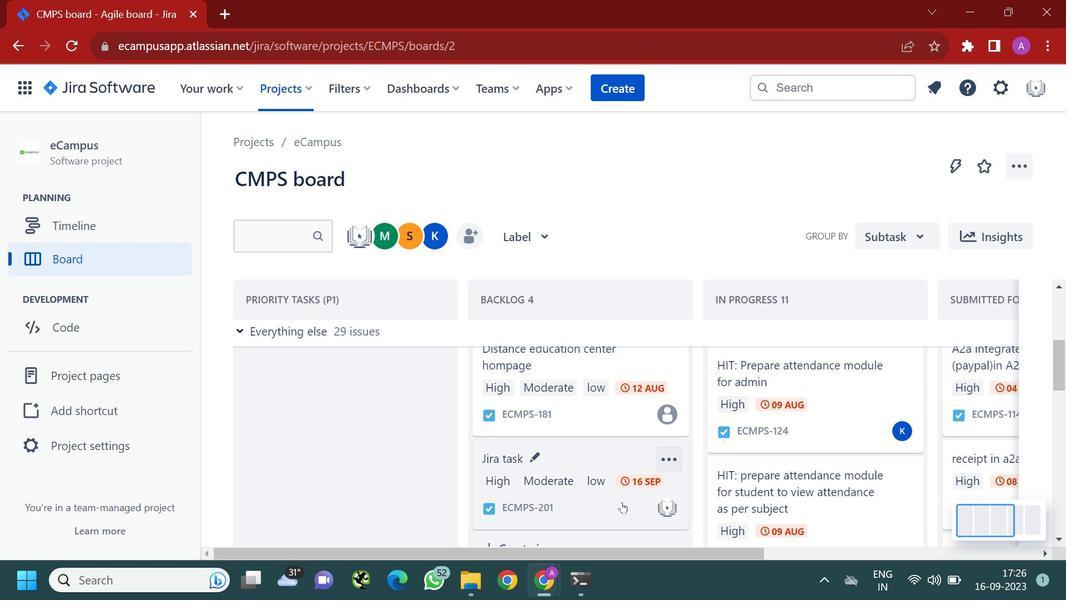 
Action: Mouse moved to (622, 510)
Screenshot: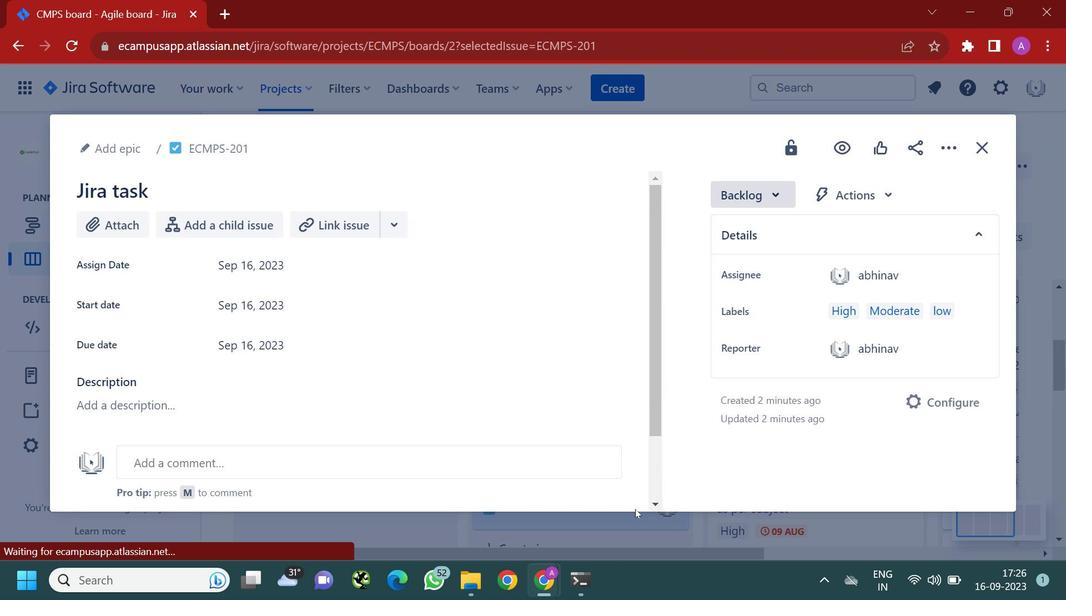 
Action: Mouse pressed left at (622, 510)
Screenshot: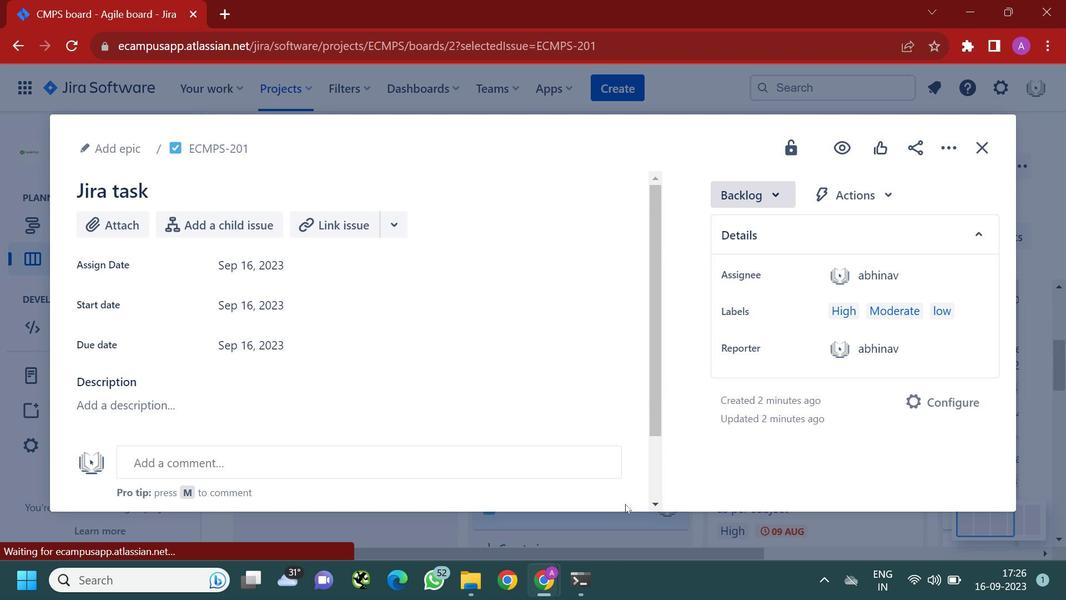
Action: Mouse moved to (776, 196)
Screenshot: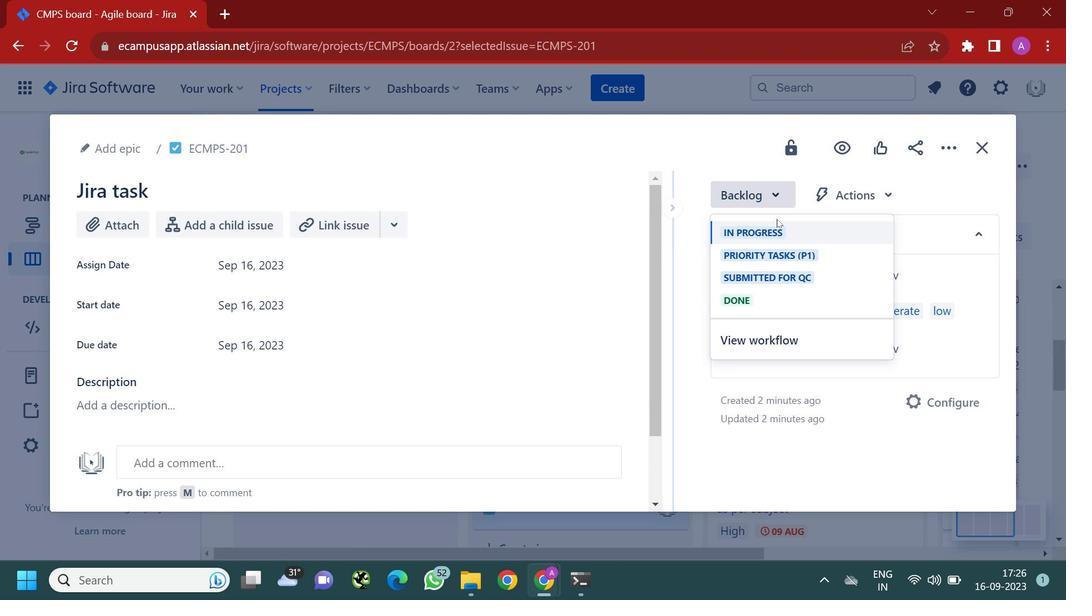 
Action: Mouse pressed left at (776, 196)
Screenshot: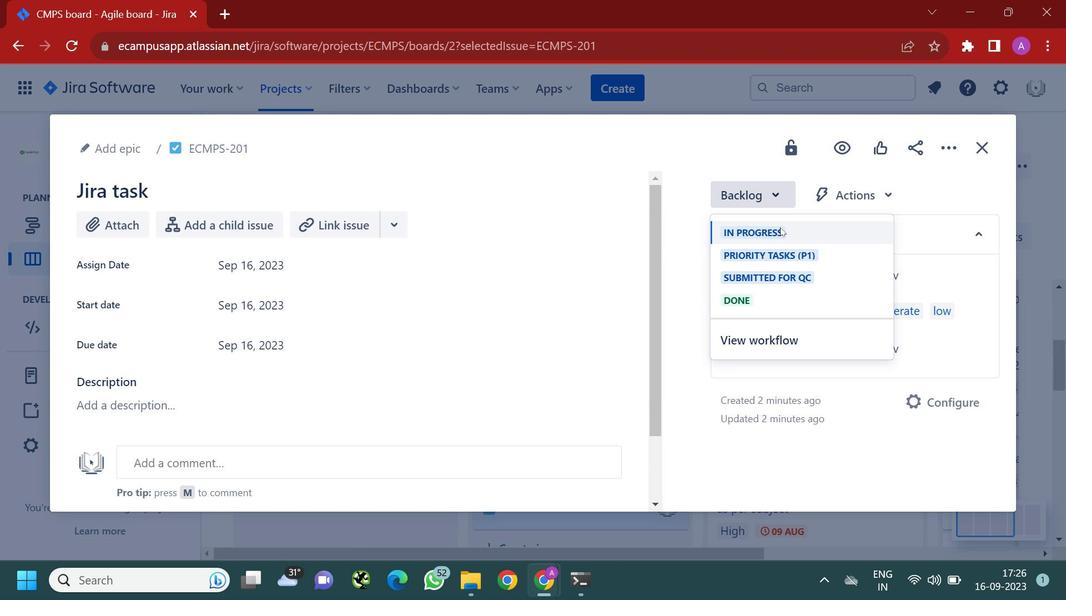 
Action: Mouse moved to (784, 237)
Screenshot: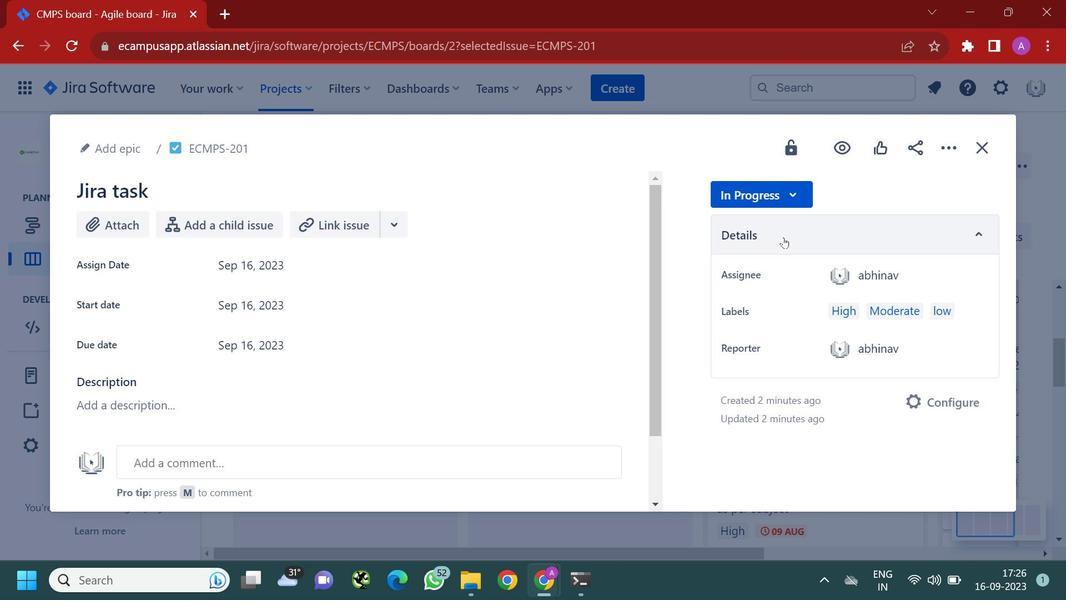 
Action: Mouse pressed left at (784, 237)
Screenshot: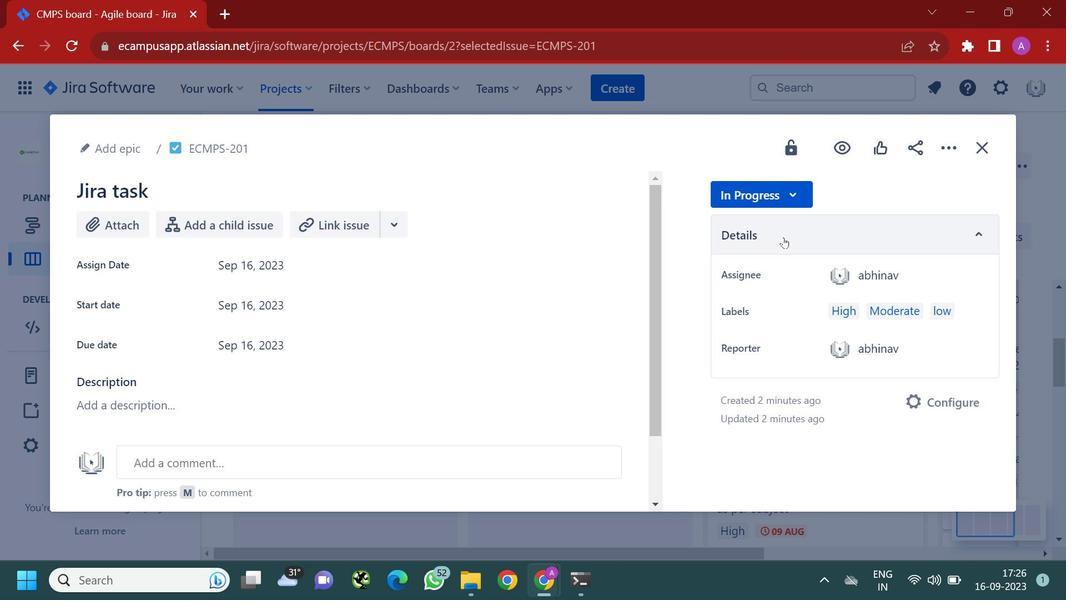 
Action: Mouse moved to (417, 326)
Screenshot: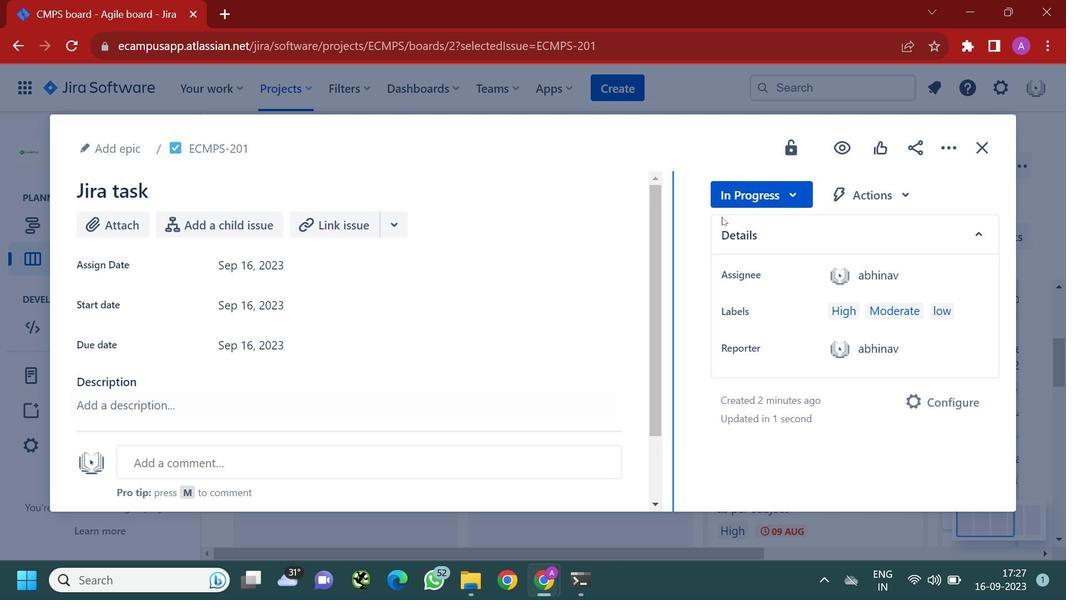 
Action: Mouse scrolled (417, 325) with delta (0, 0)
Screenshot: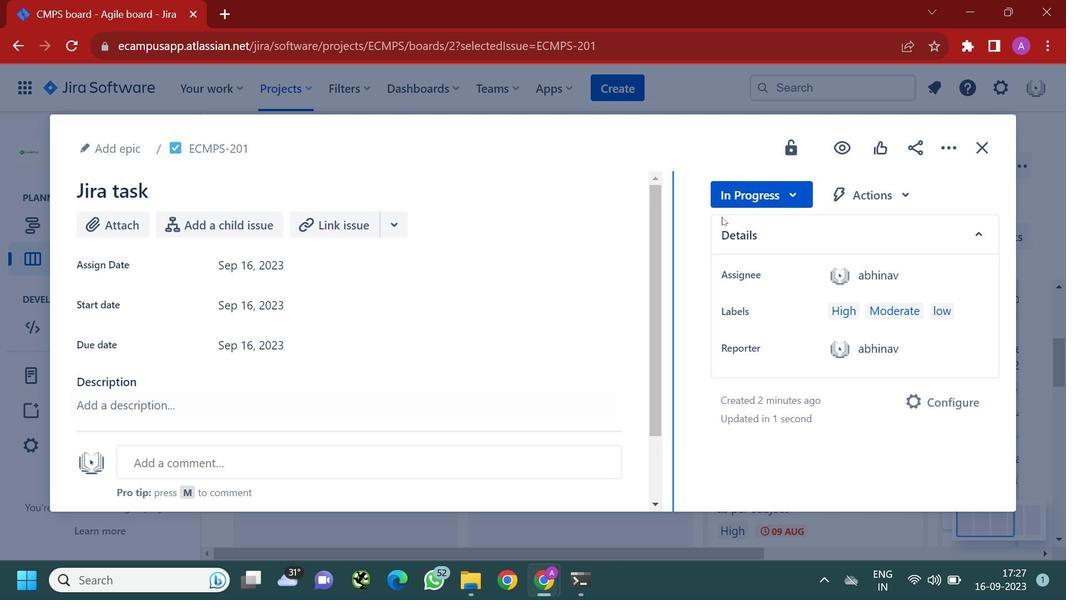
Action: Mouse moved to (424, 326)
Screenshot: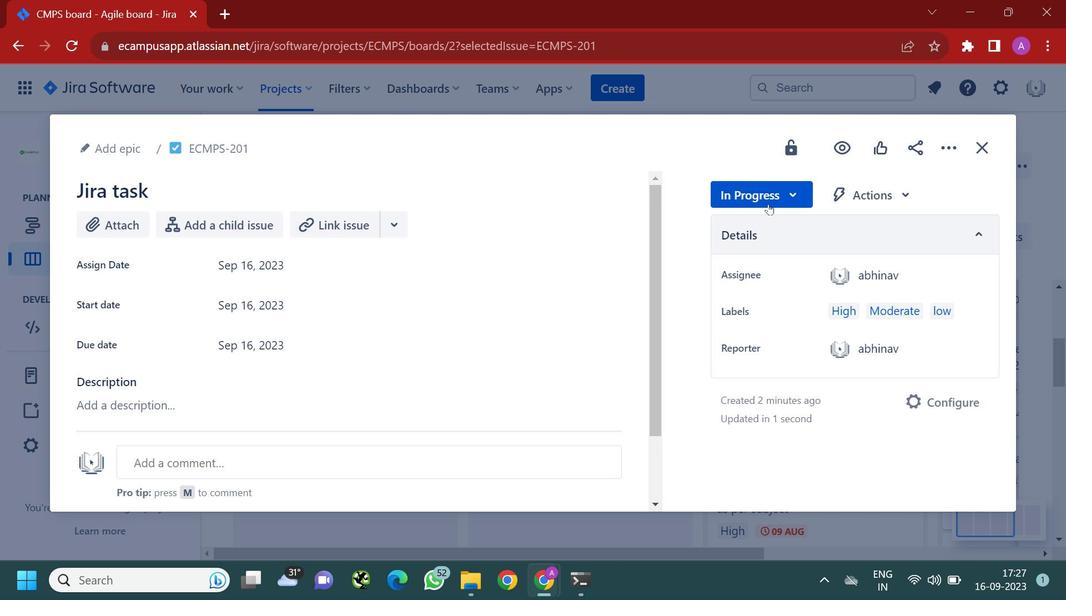 
Action: Mouse scrolled (424, 326) with delta (0, 0)
Screenshot: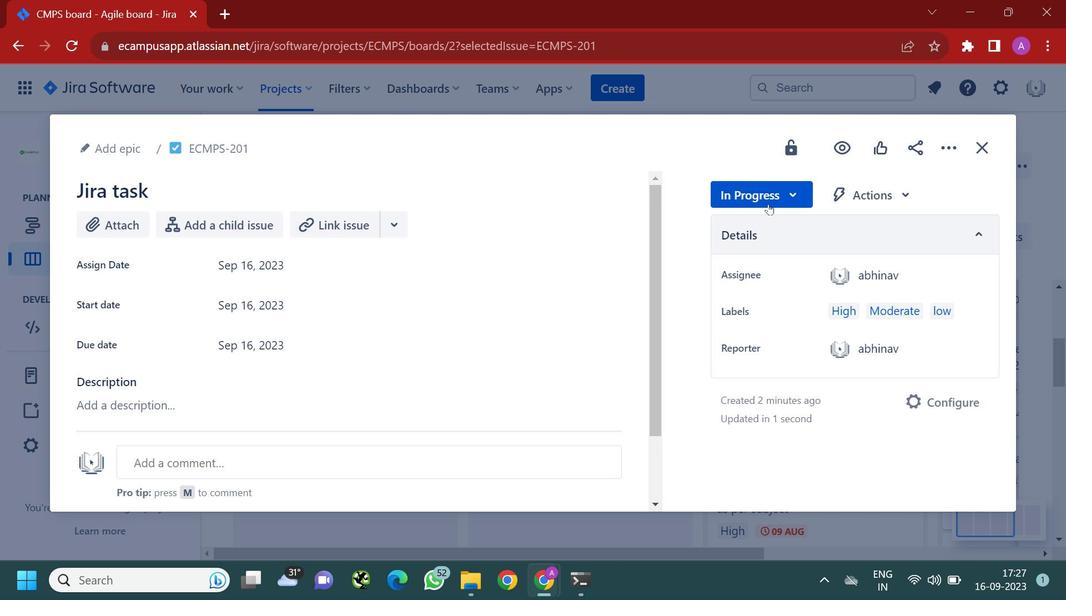 
Action: Mouse moved to (433, 326)
Screenshot: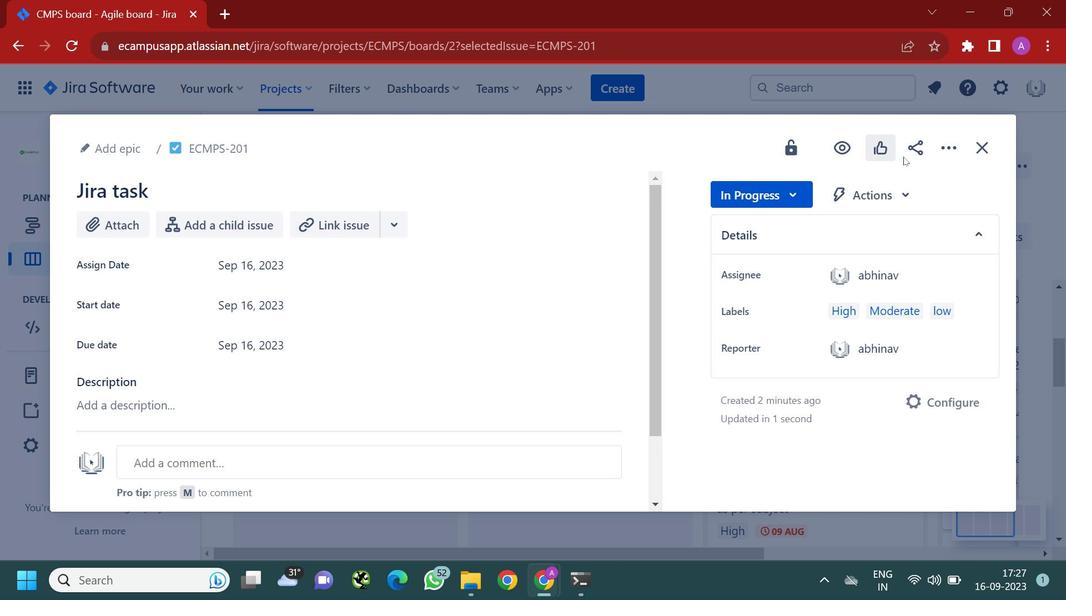 
Action: Mouse scrolled (433, 327) with delta (0, 0)
Screenshot: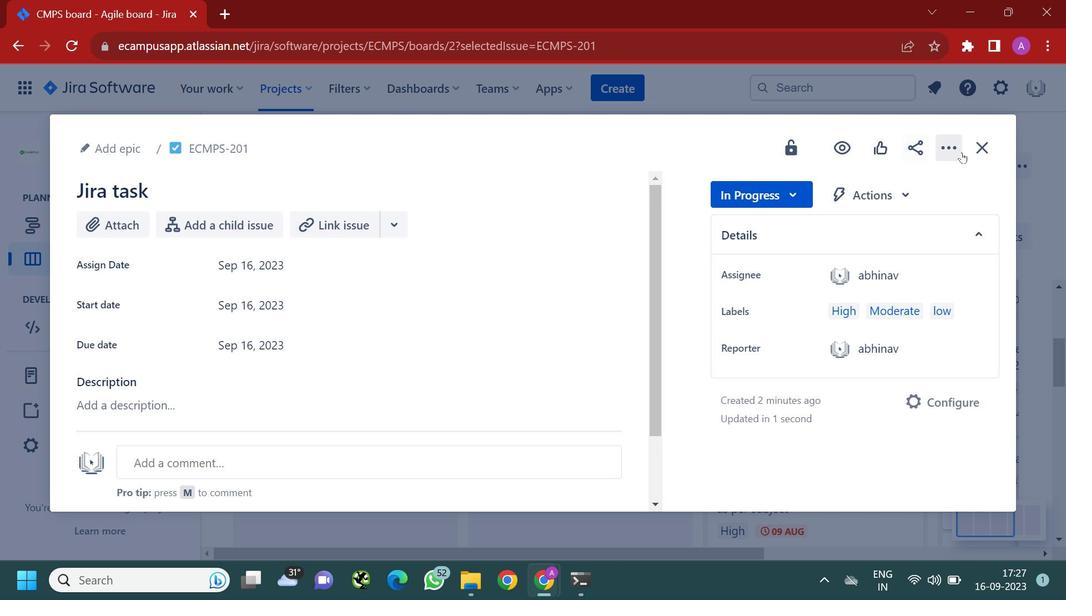 
Action: Mouse moved to (987, 152)
Screenshot: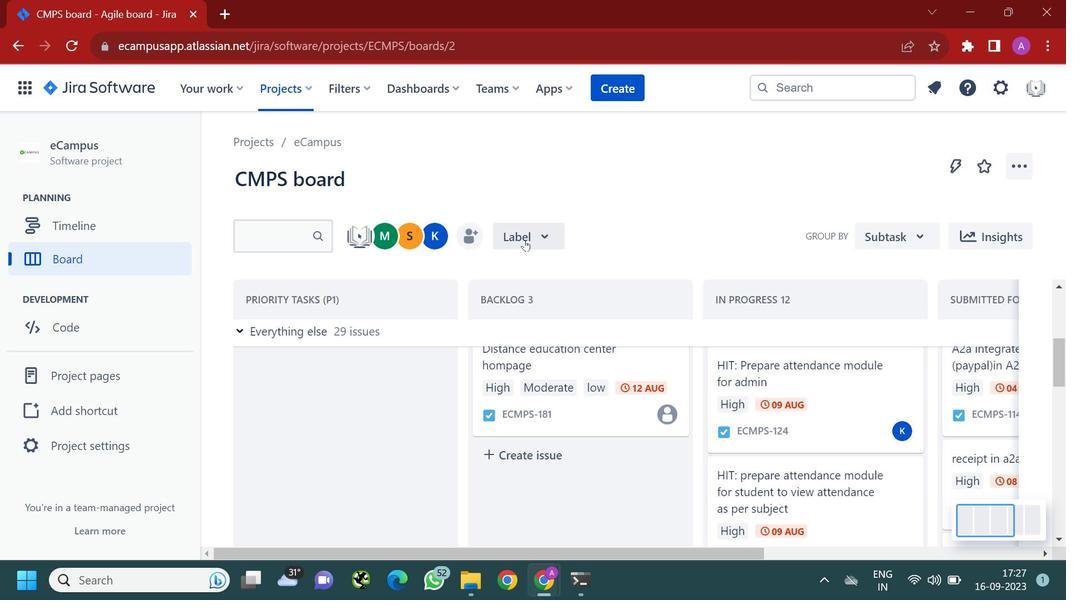 
Action: Mouse pressed left at (987, 152)
Screenshot: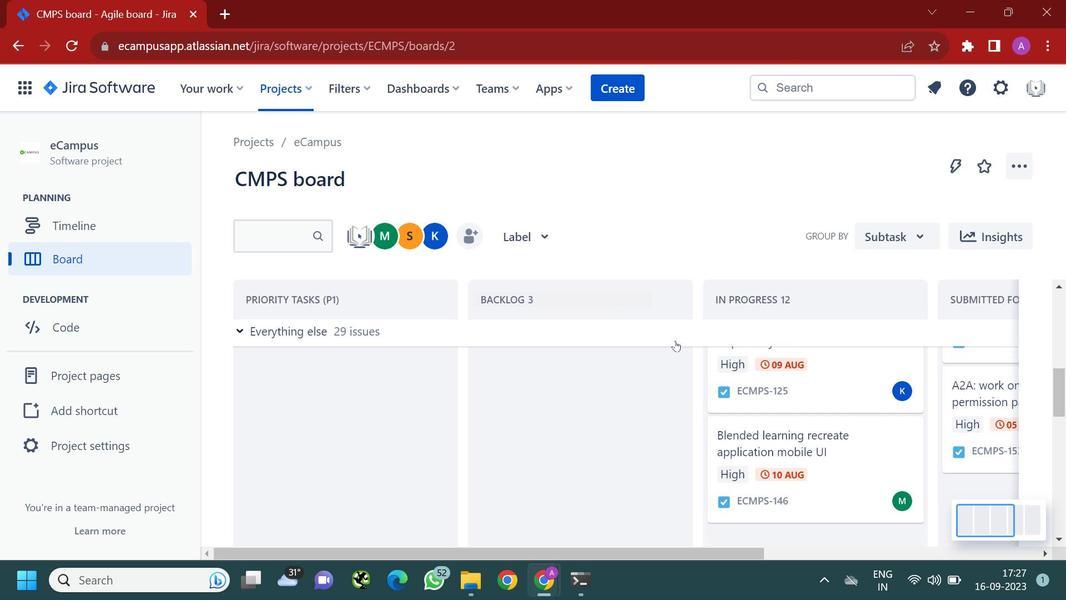 
Action: Mouse moved to (610, 309)
Screenshot: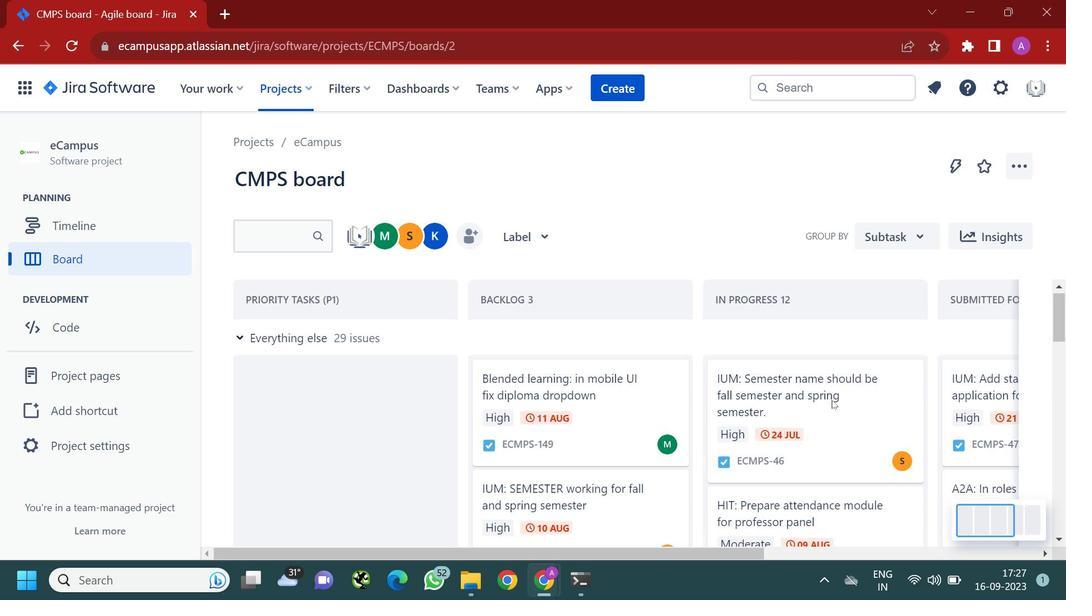 
Action: Mouse scrolled (610, 308) with delta (0, 0)
Screenshot: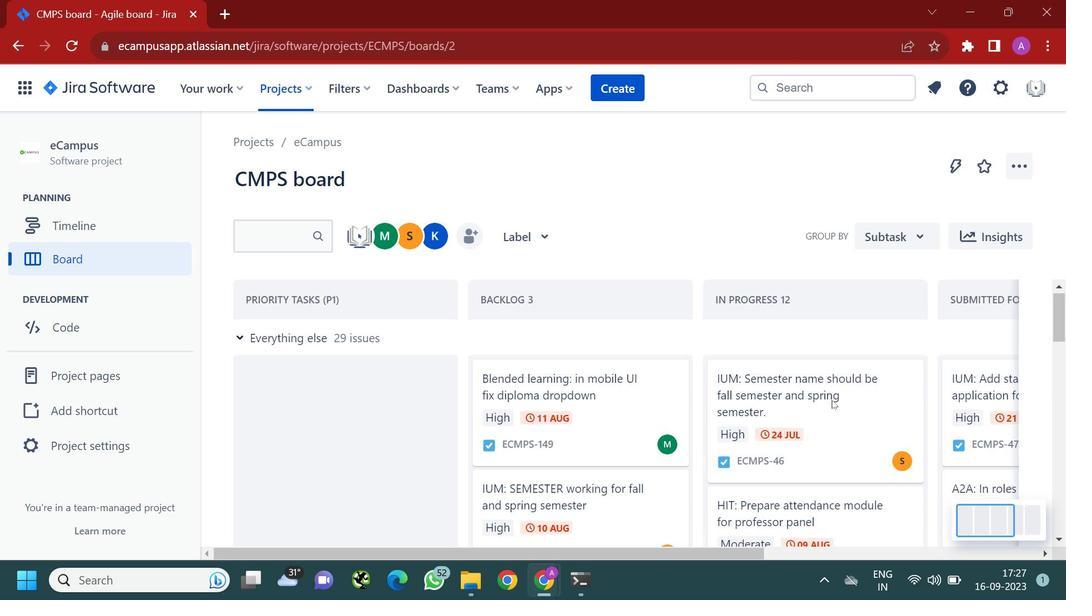
Action: Mouse moved to (615, 311)
Screenshot: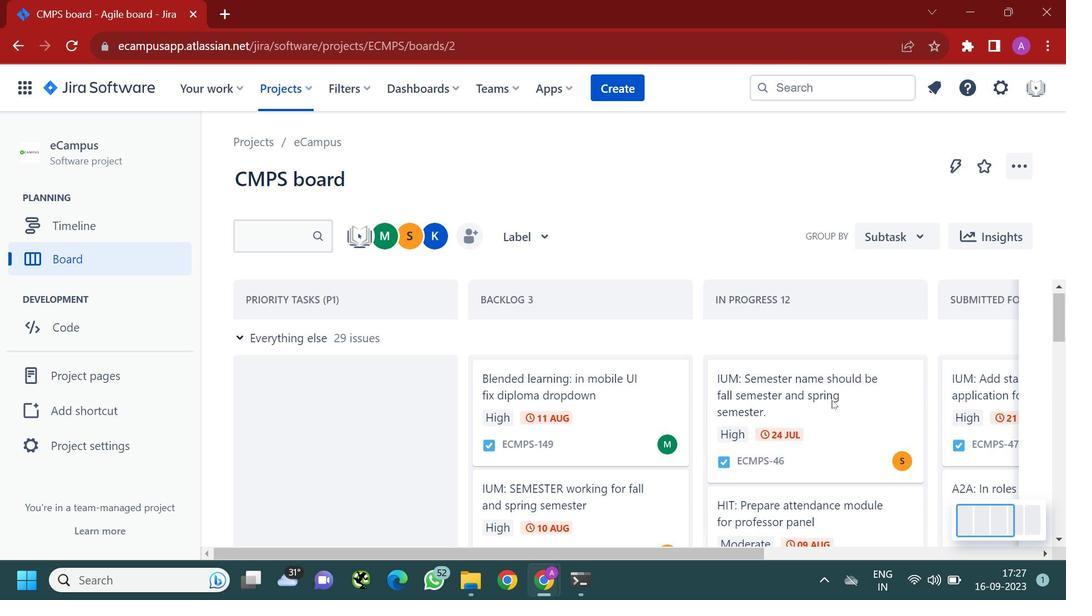 
Action: Mouse scrolled (615, 311) with delta (0, 0)
Screenshot: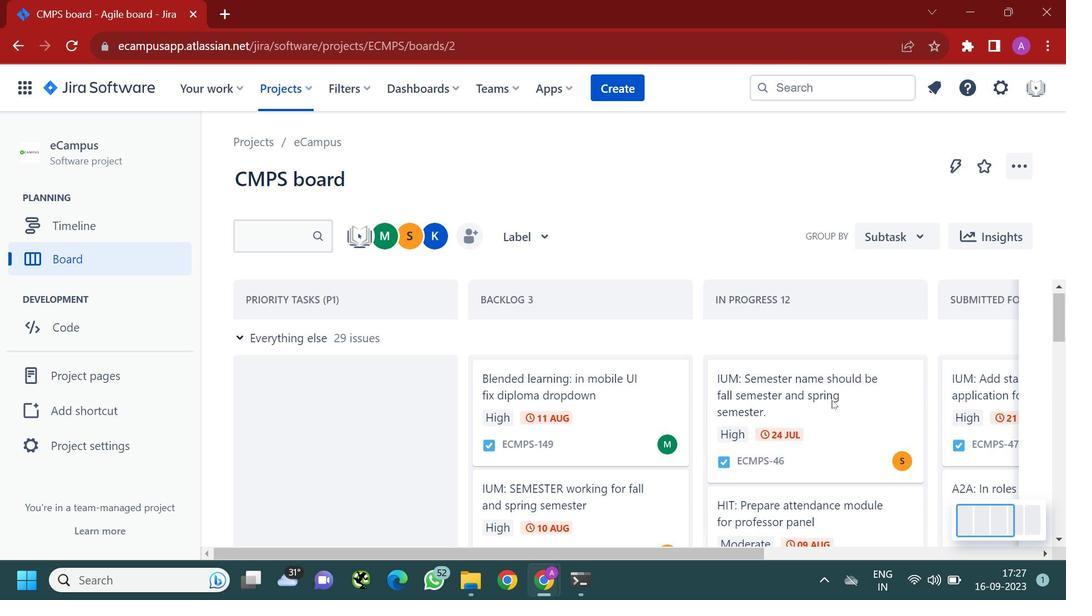 
Action: Mouse moved to (821, 400)
Screenshot: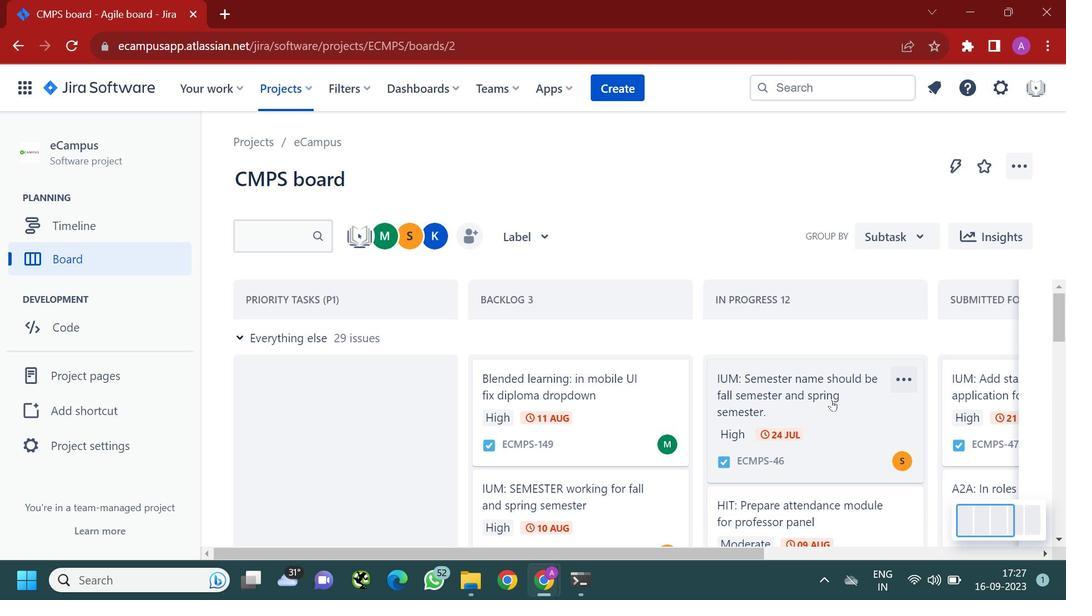 
Action: Mouse scrolled (821, 401) with delta (0, 0)
Screenshot: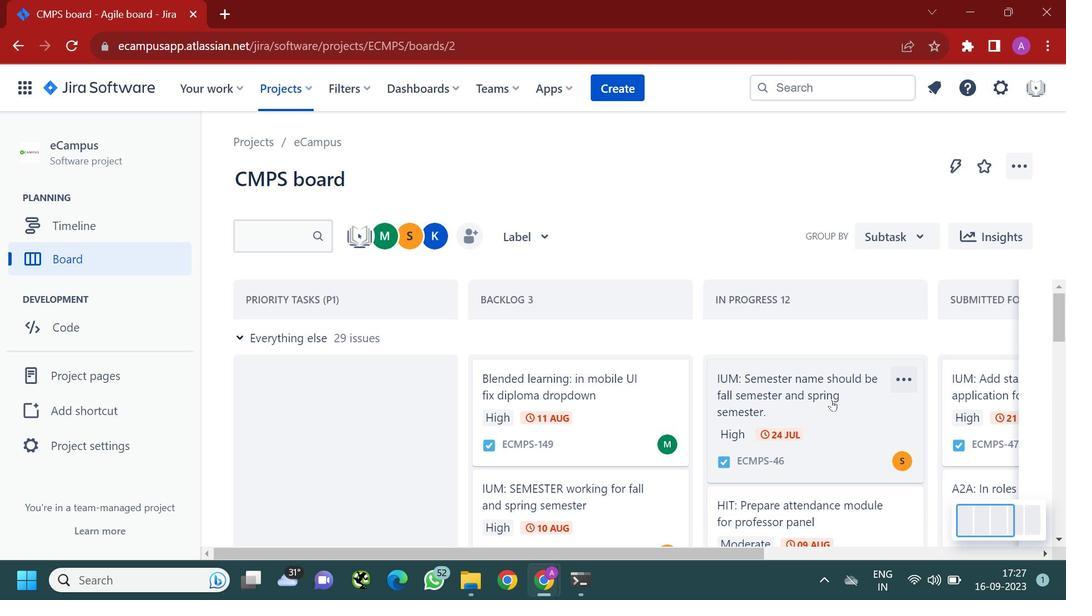 
Action: Mouse moved to (822, 399)
Screenshot: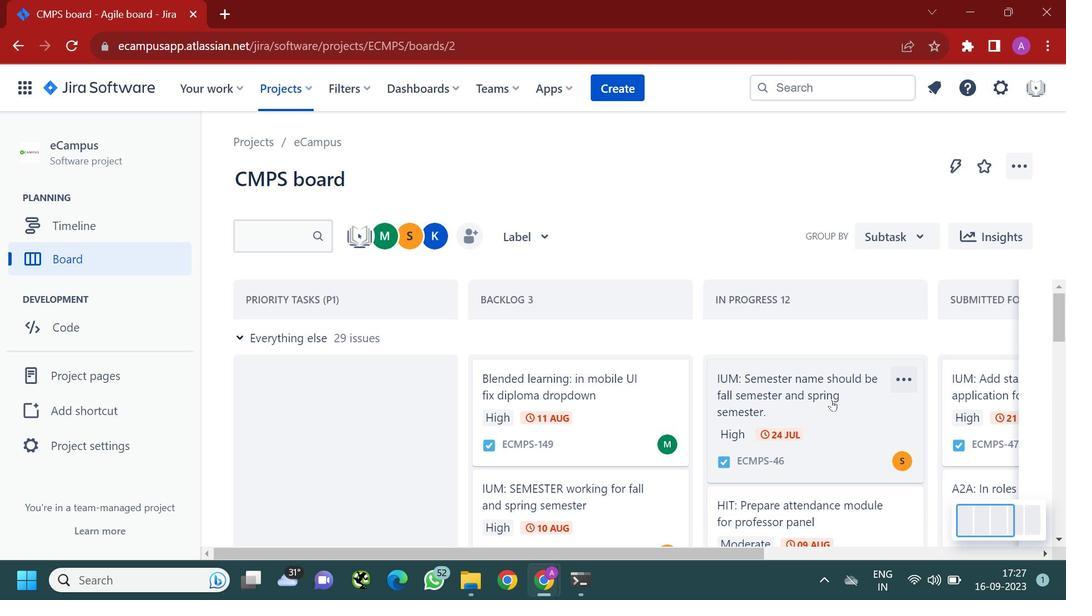 
Action: Mouse scrolled (822, 400) with delta (0, 0)
Screenshot: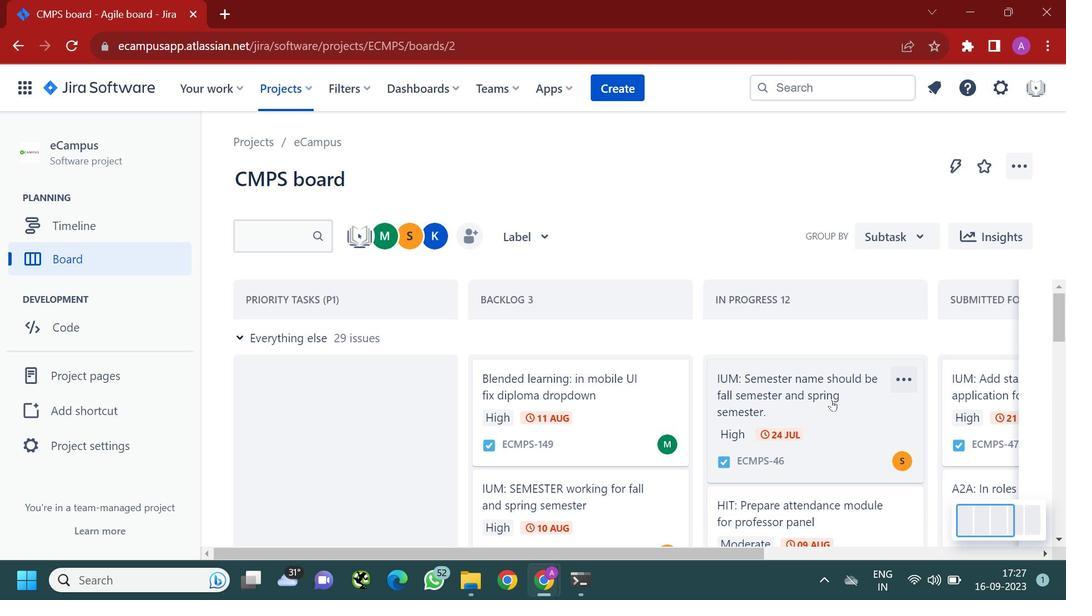 
Action: Mouse moved to (832, 400)
Screenshot: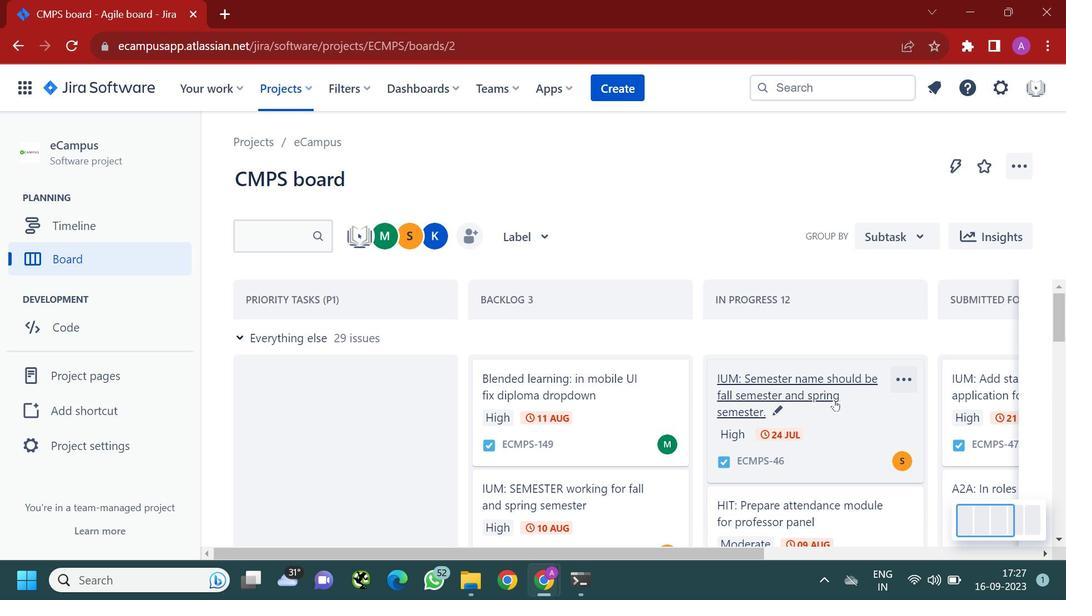 
Action: Mouse scrolled (832, 400) with delta (0, 0)
Screenshot: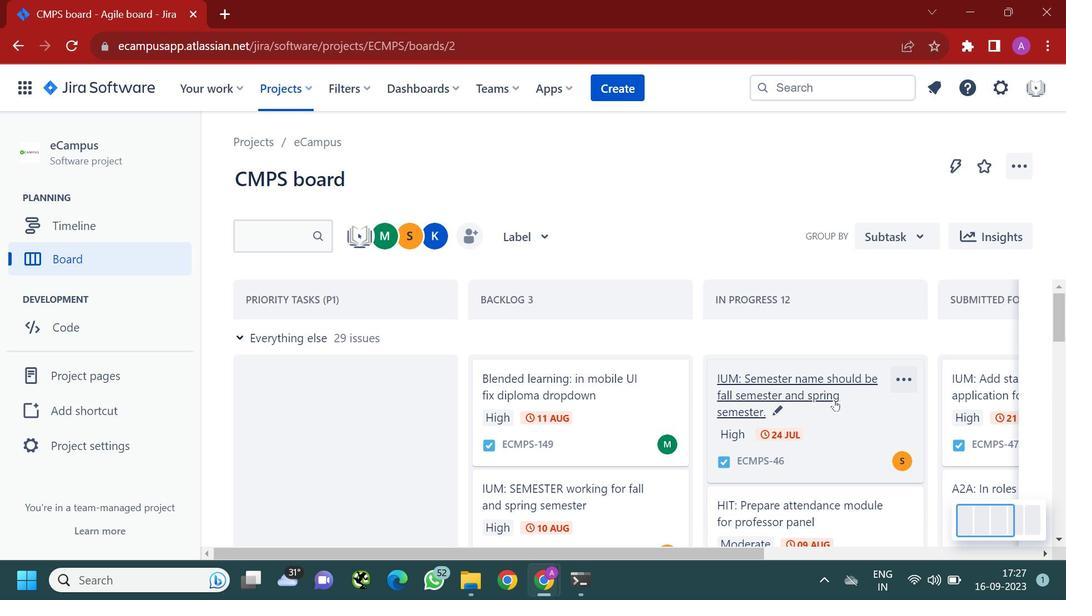 
Action: Mouse scrolled (832, 400) with delta (0, 0)
Screenshot: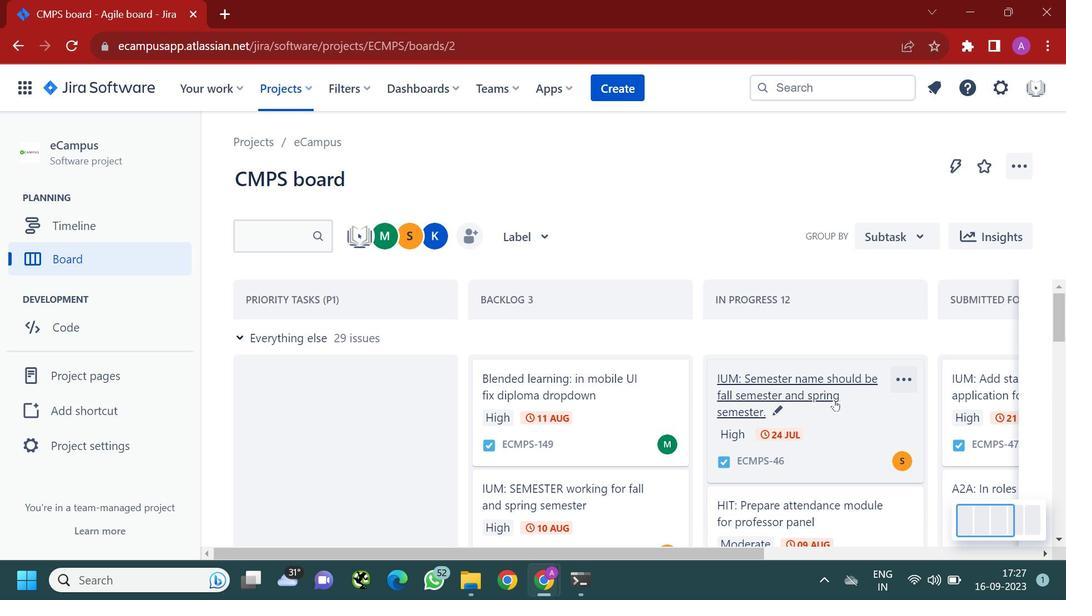 
Action: Mouse scrolled (832, 400) with delta (0, 0)
Screenshot: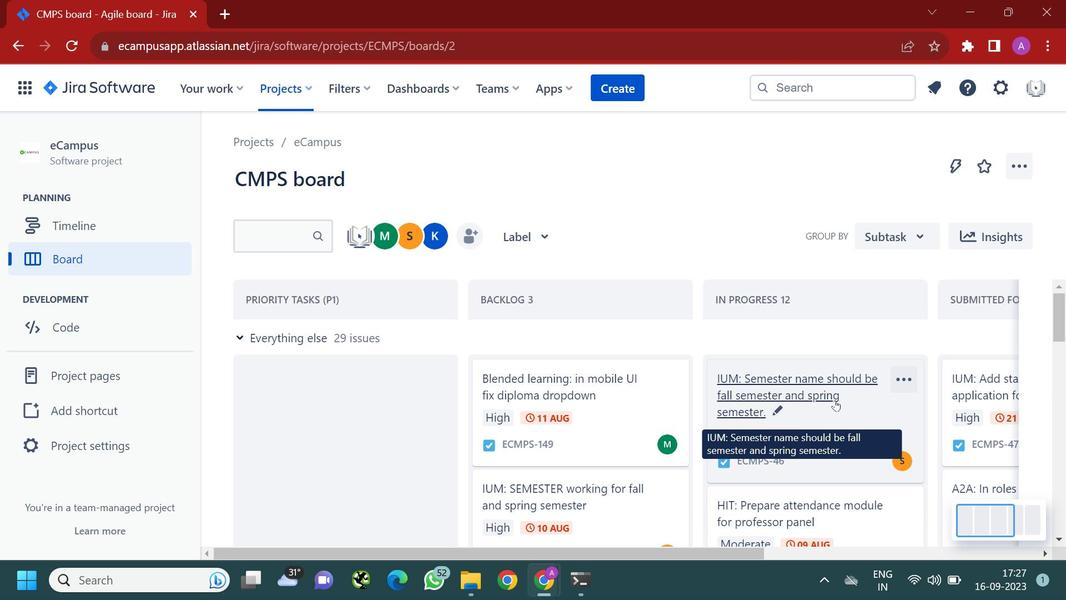 
Action: Mouse moved to (835, 400)
Screenshot: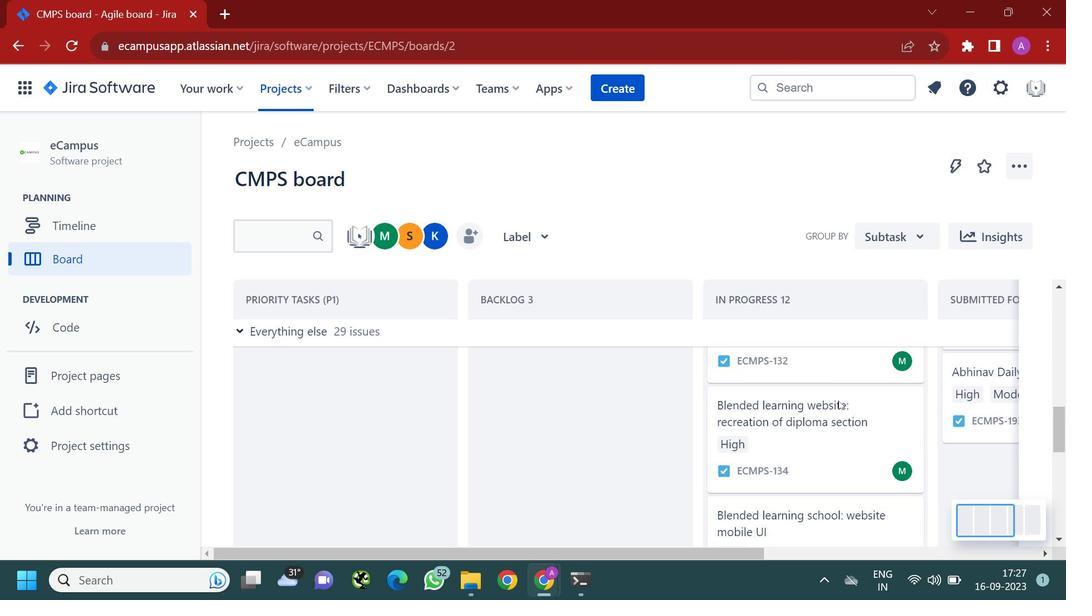 
Action: Mouse scrolled (835, 400) with delta (0, 0)
Screenshot: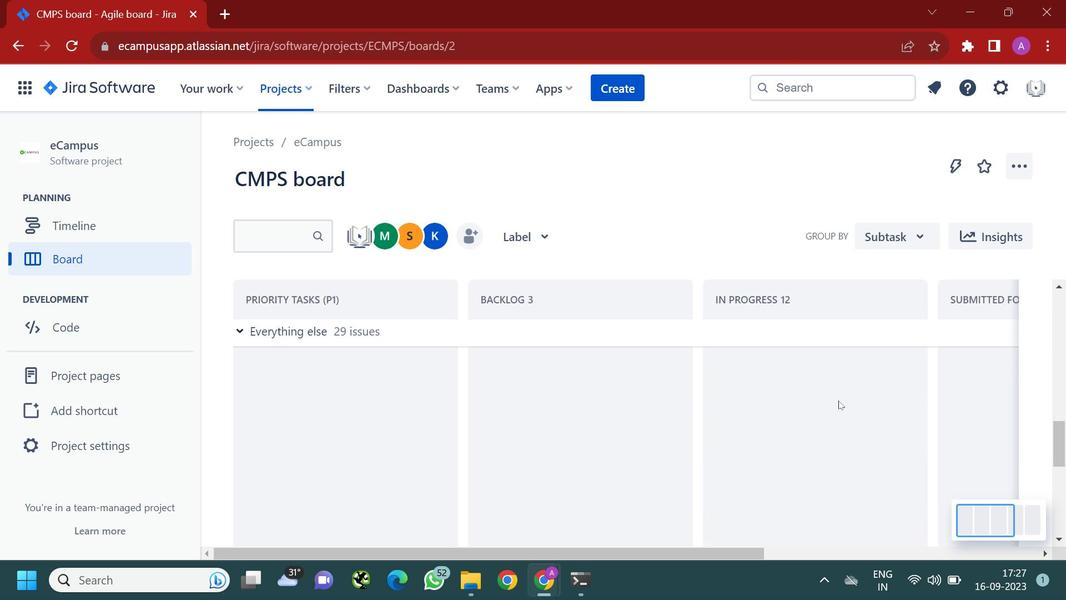 
Action: Mouse moved to (836, 400)
Screenshot: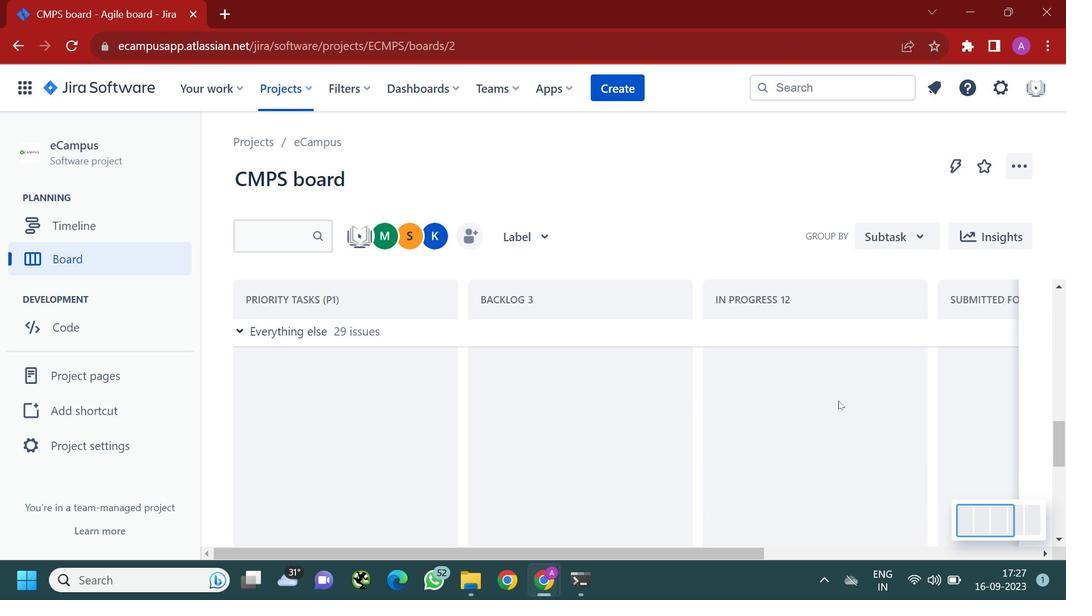 
Action: Mouse scrolled (836, 399) with delta (0, 0)
Screenshot: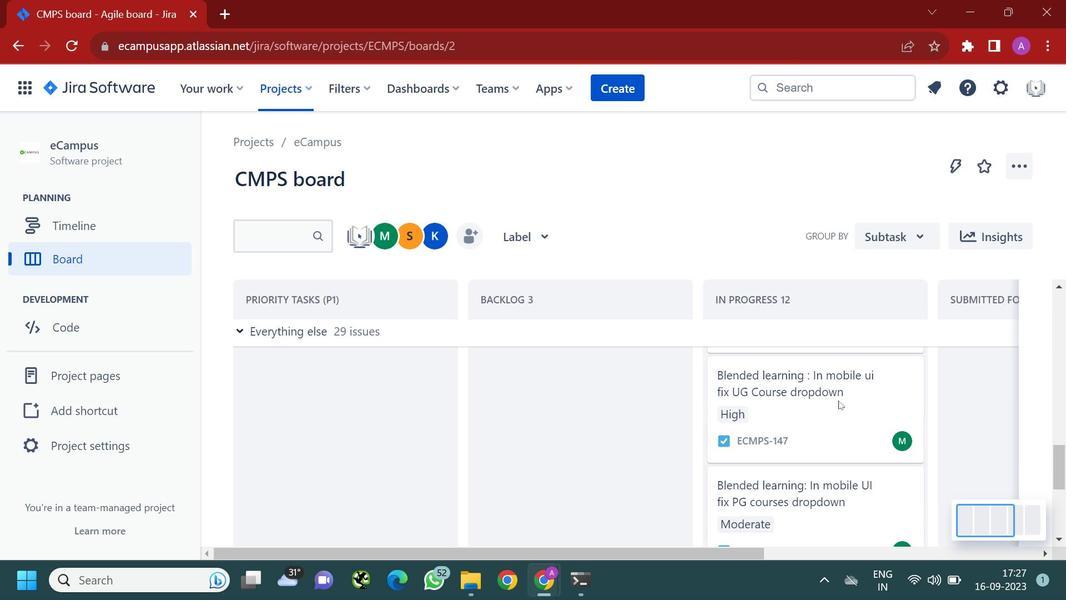 
Action: Mouse moved to (836, 400)
Screenshot: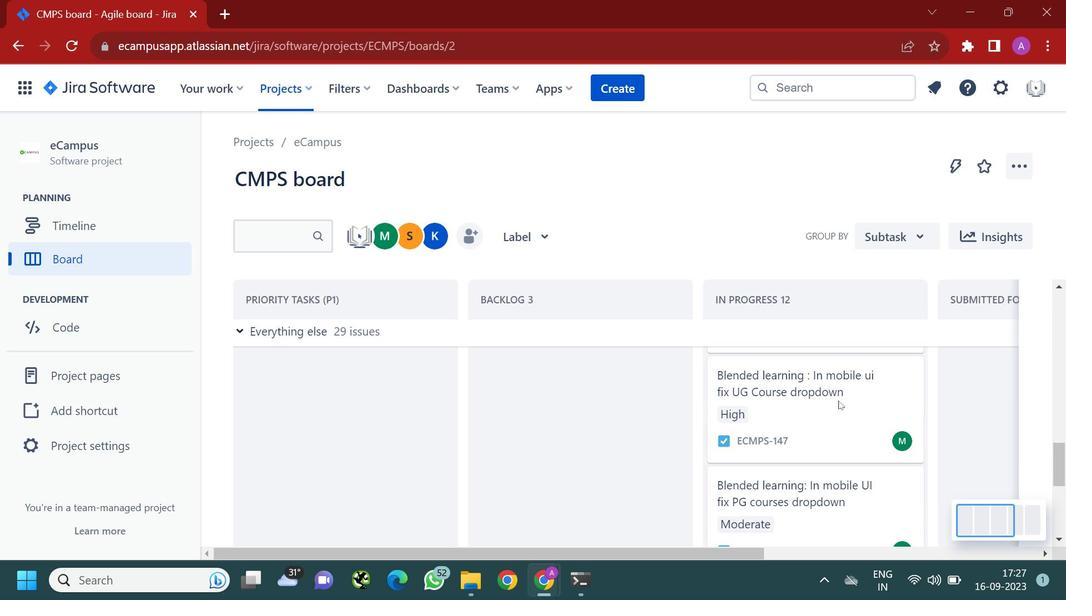 
Action: Mouse scrolled (836, 399) with delta (0, 0)
Screenshot: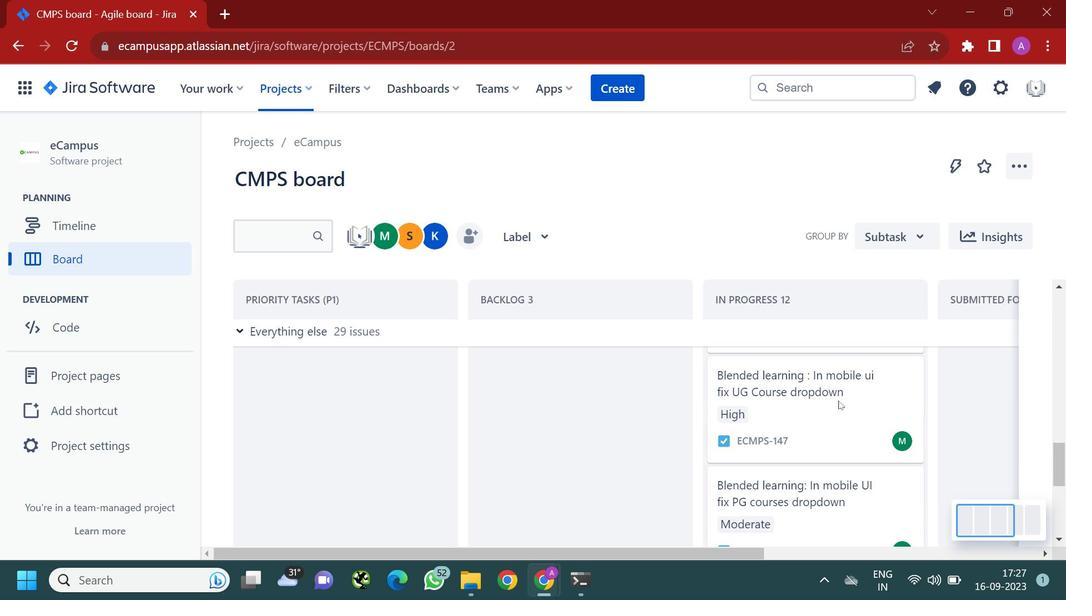 
Action: Mouse moved to (836, 400)
Screenshot: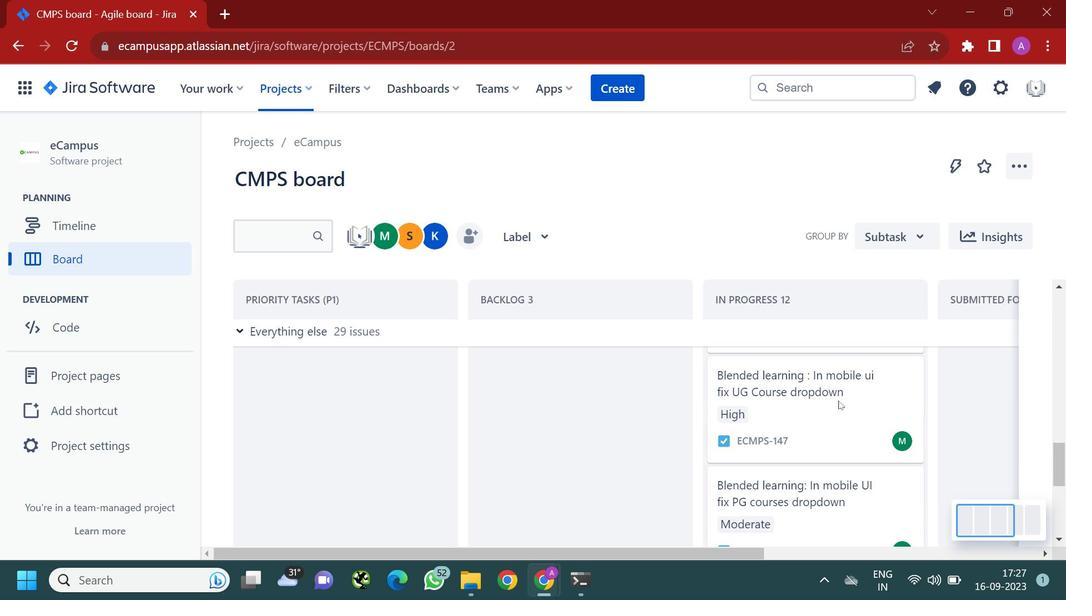 
Action: Mouse scrolled (836, 399) with delta (0, 0)
Screenshot: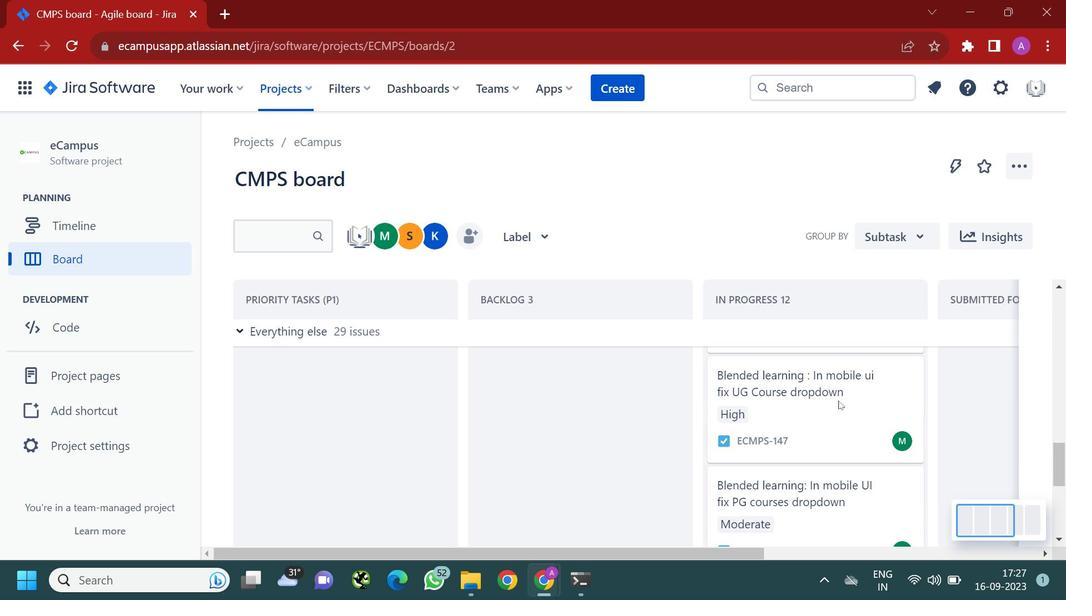 
Action: Mouse moved to (837, 400)
Screenshot: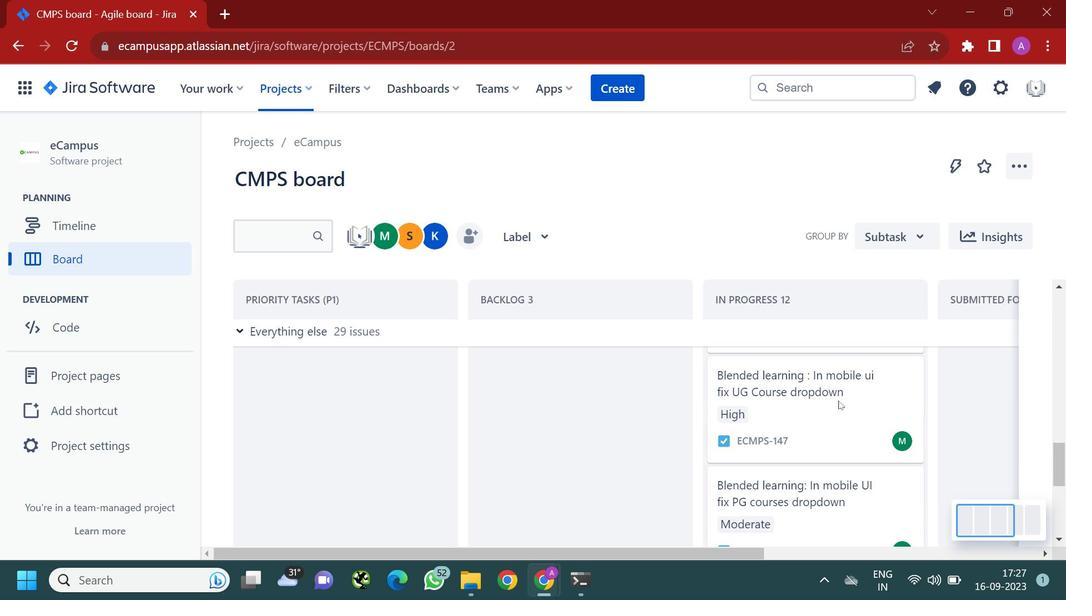 
Action: Mouse scrolled (837, 399) with delta (0, 0)
Screenshot: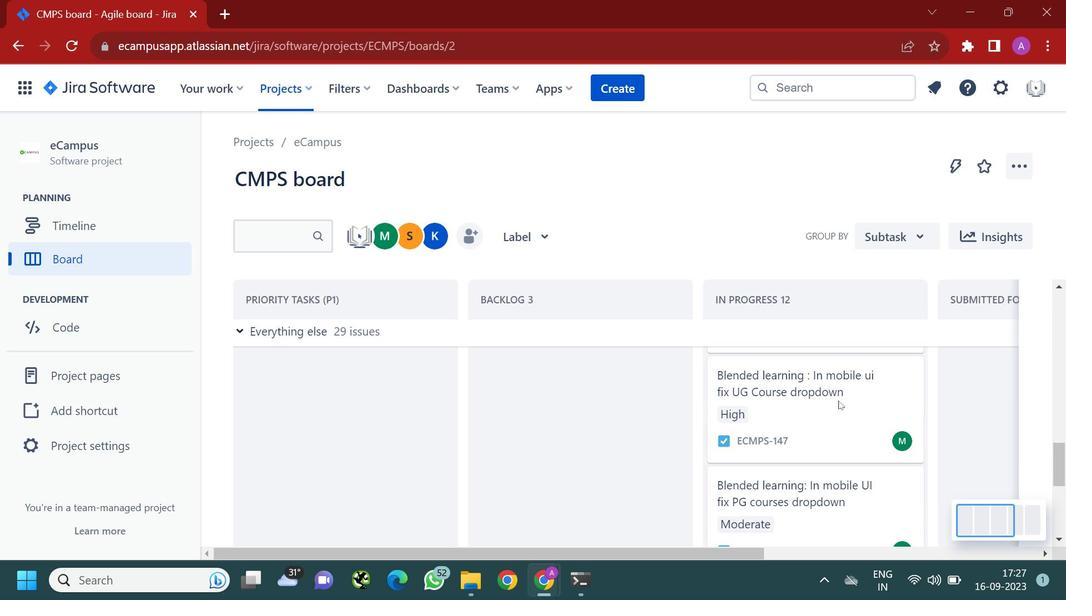 
Action: Mouse scrolled (837, 399) with delta (0, 0)
Screenshot: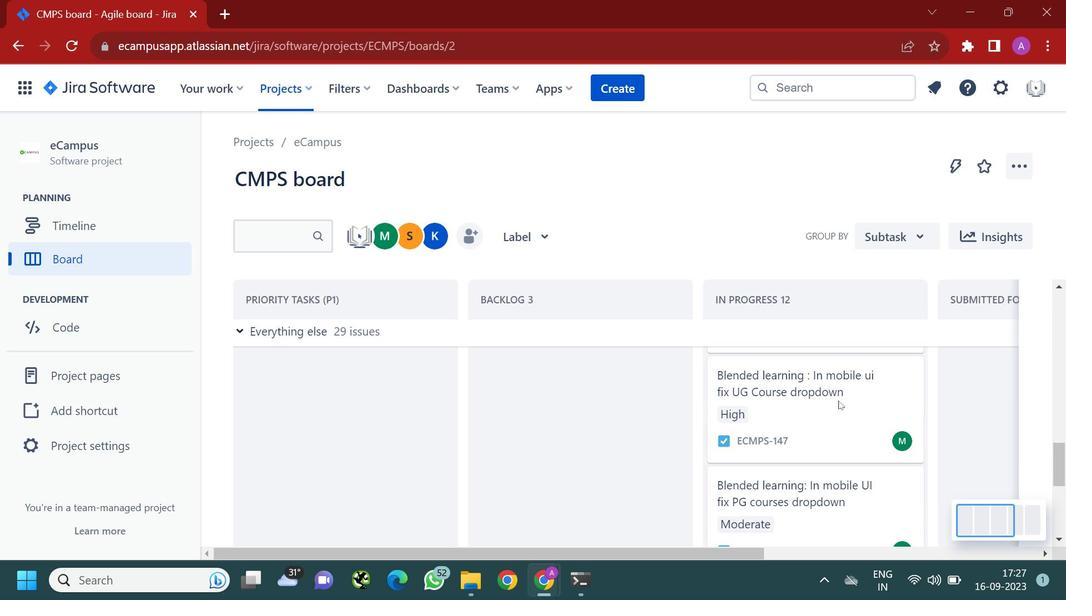 
Action: Mouse moved to (839, 400)
Screenshot: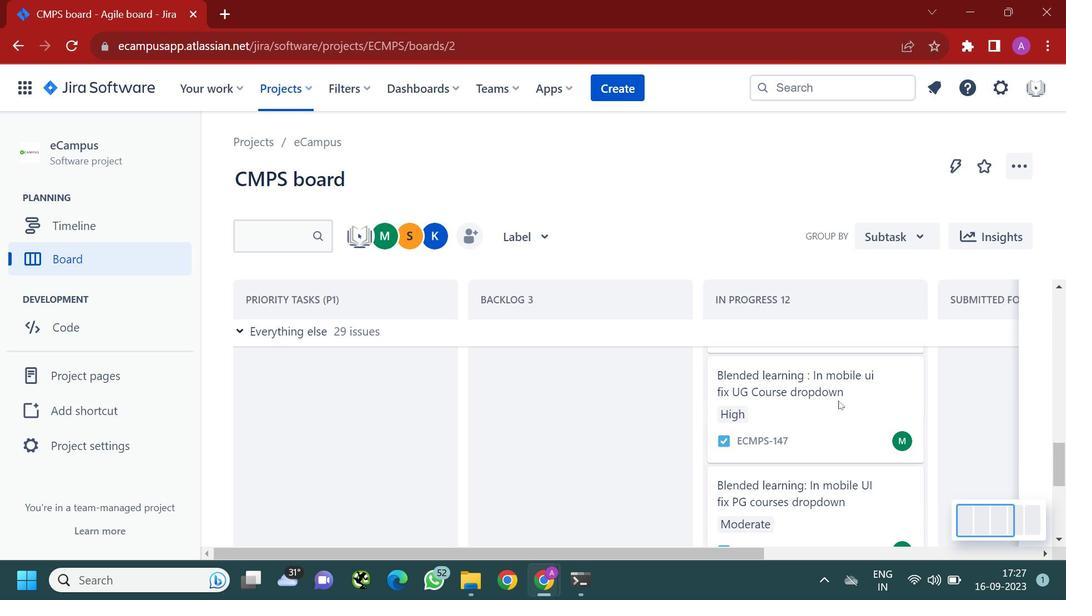 
Action: Mouse scrolled (839, 400) with delta (0, 0)
Screenshot: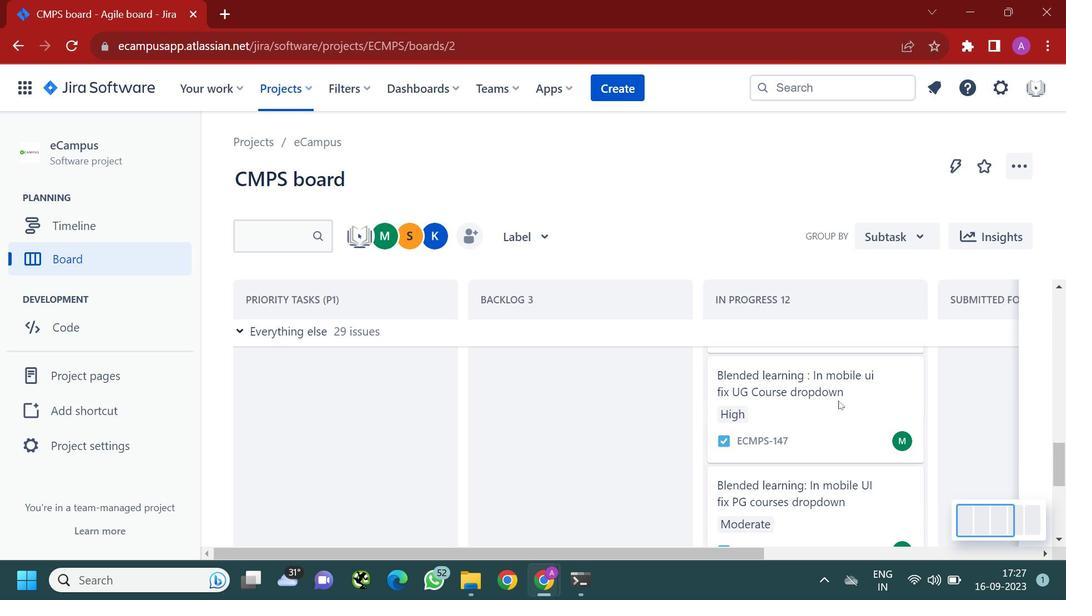 
Action: Mouse scrolled (839, 400) with delta (0, 0)
Screenshot: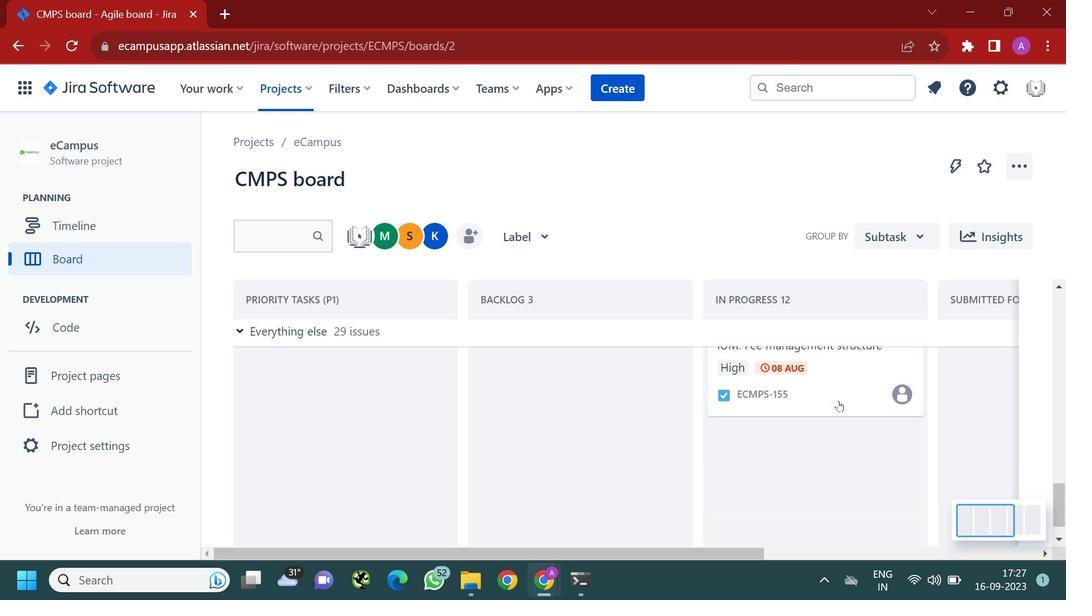 
Action: Mouse scrolled (839, 400) with delta (0, 0)
Screenshot: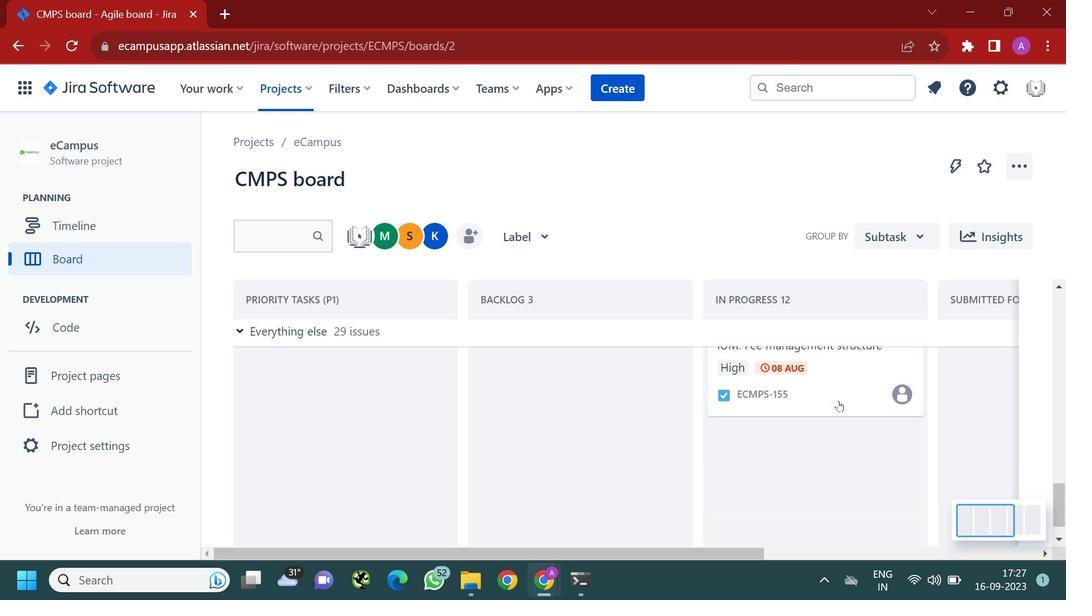 
Action: Mouse scrolled (839, 401) with delta (0, 0)
Screenshot: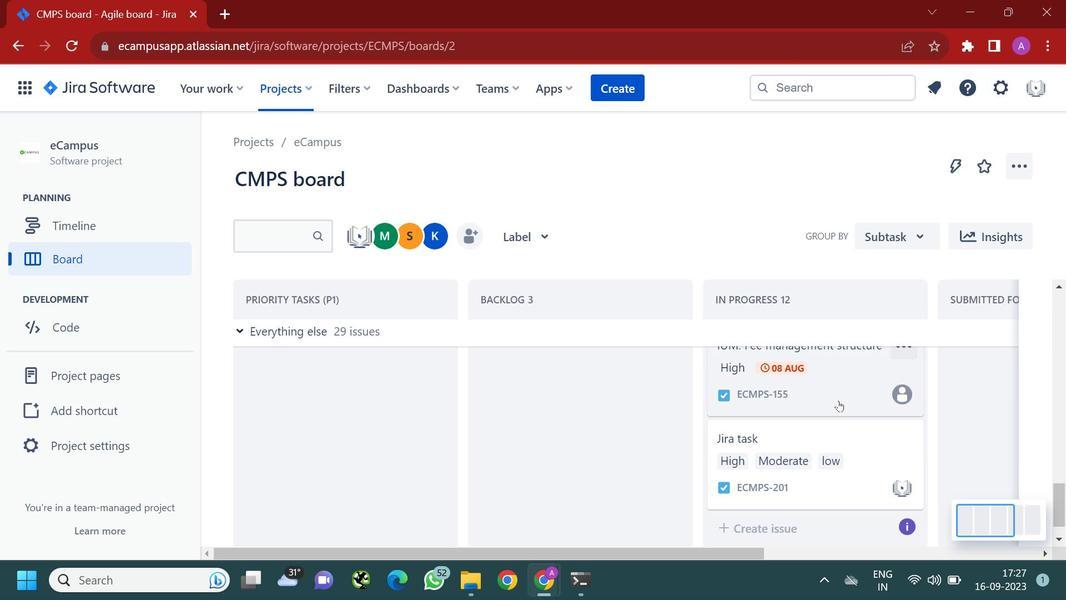 
Action: Mouse scrolled (839, 401) with delta (0, 0)
Screenshot: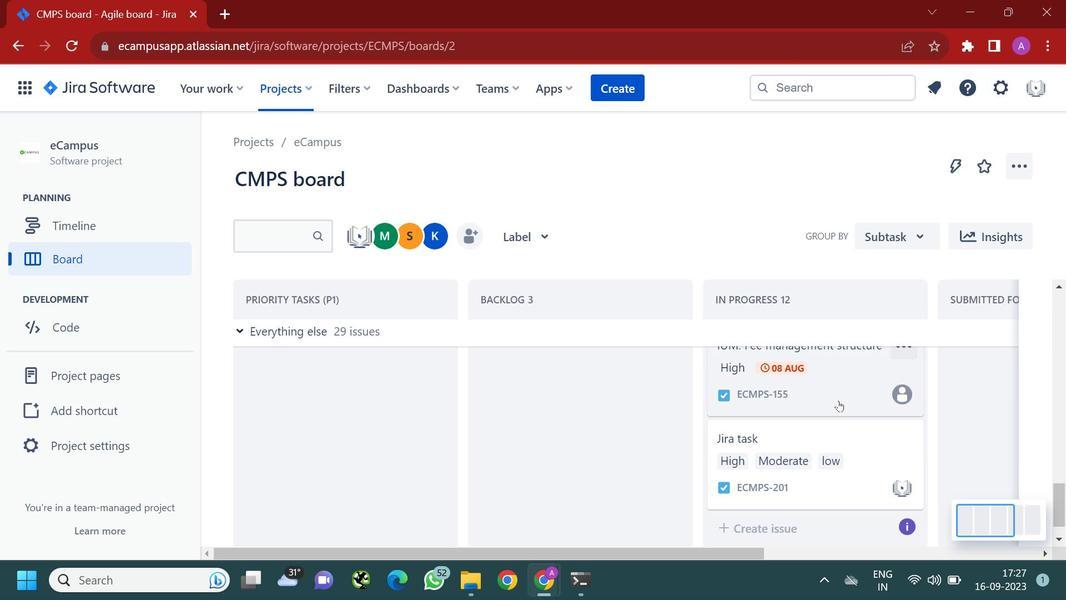 
Action: Mouse scrolled (839, 401) with delta (0, 0)
Screenshot: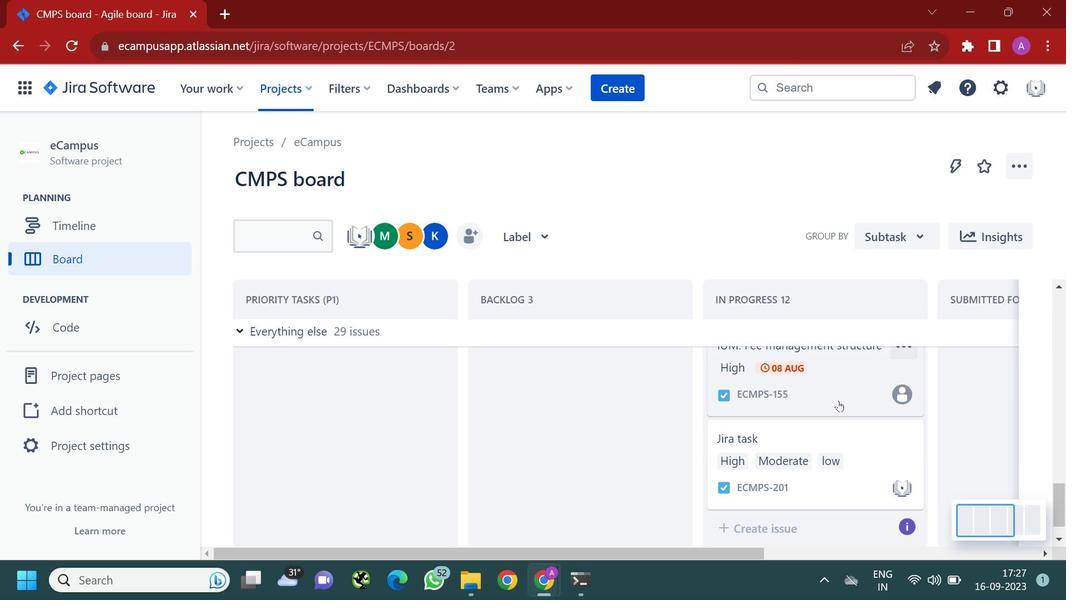
Action: Mouse scrolled (839, 401) with delta (0, 0)
Screenshot: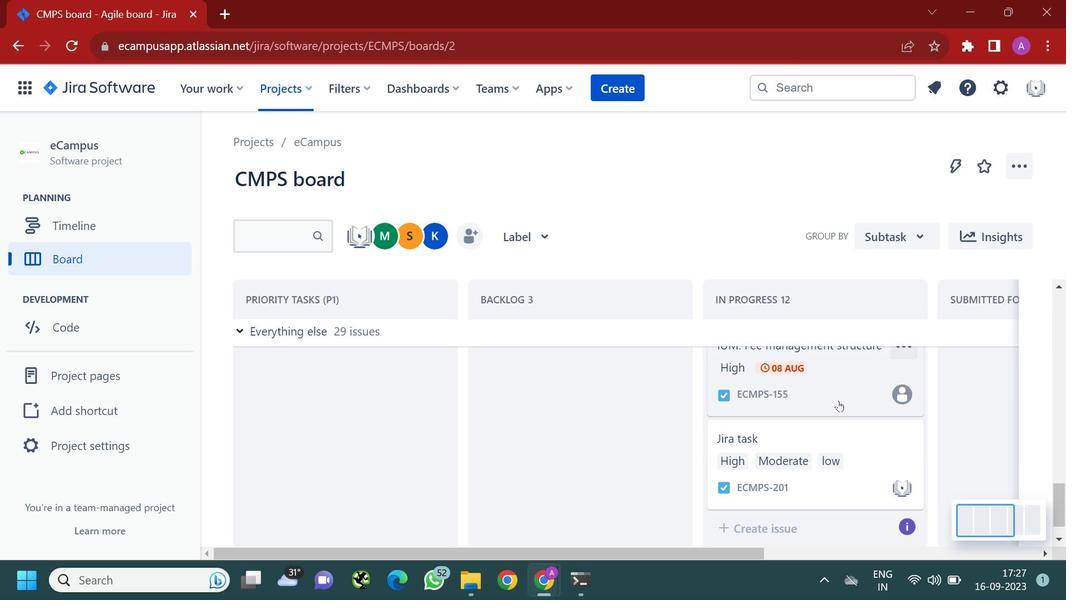 
Action: Mouse scrolled (839, 400) with delta (0, 0)
